 Task: Compose an email with the signature Hayden King with the subject Confirmation of an appointment and the message Please confirm if the revised budget is acceptable. from softage.8@softage.net to softage.5@softage.net Select the bulleted list and change the font typography to strikethroughSelect the bulleted list and remove the font typography strikethrough Send the email. Finally, move the email from Sent Items to the label Swimming
Action: Mouse moved to (1307, 78)
Screenshot: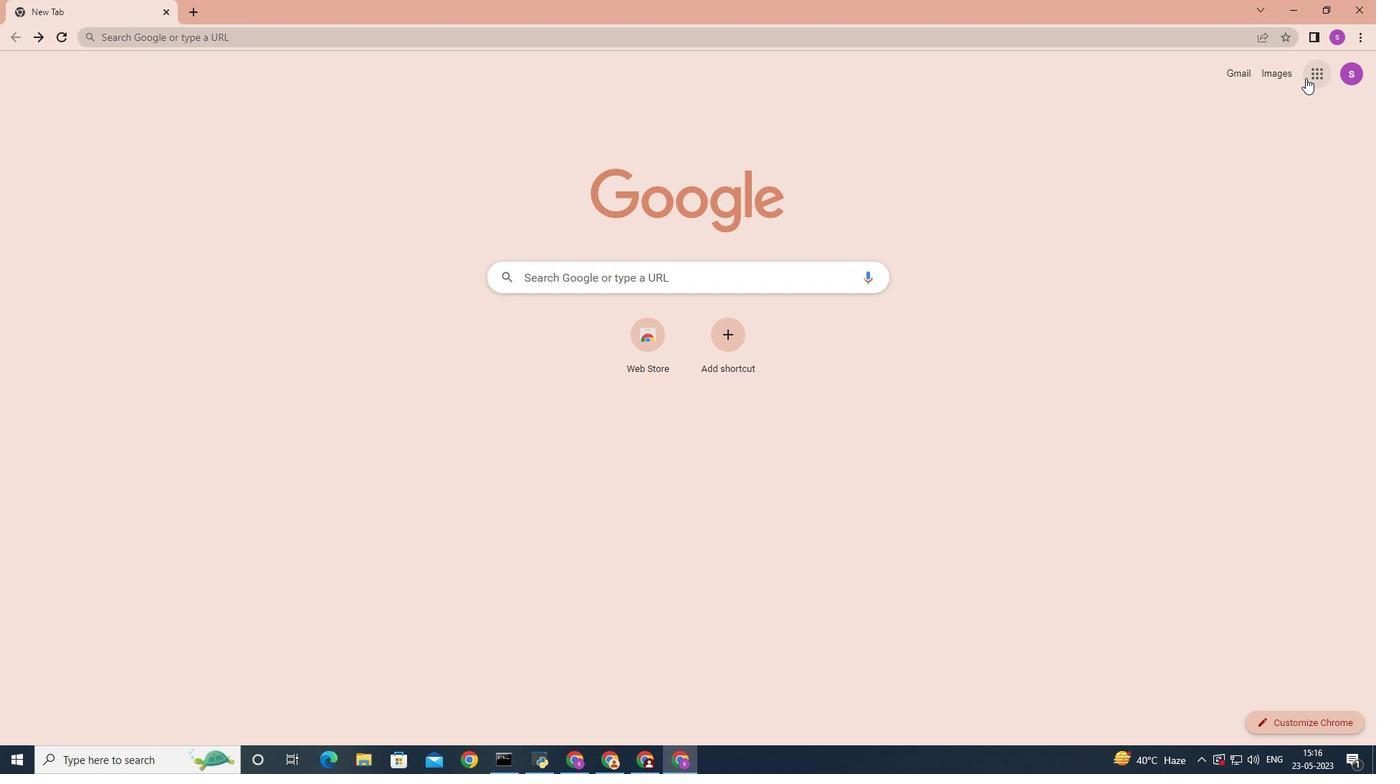 
Action: Mouse pressed left at (1307, 78)
Screenshot: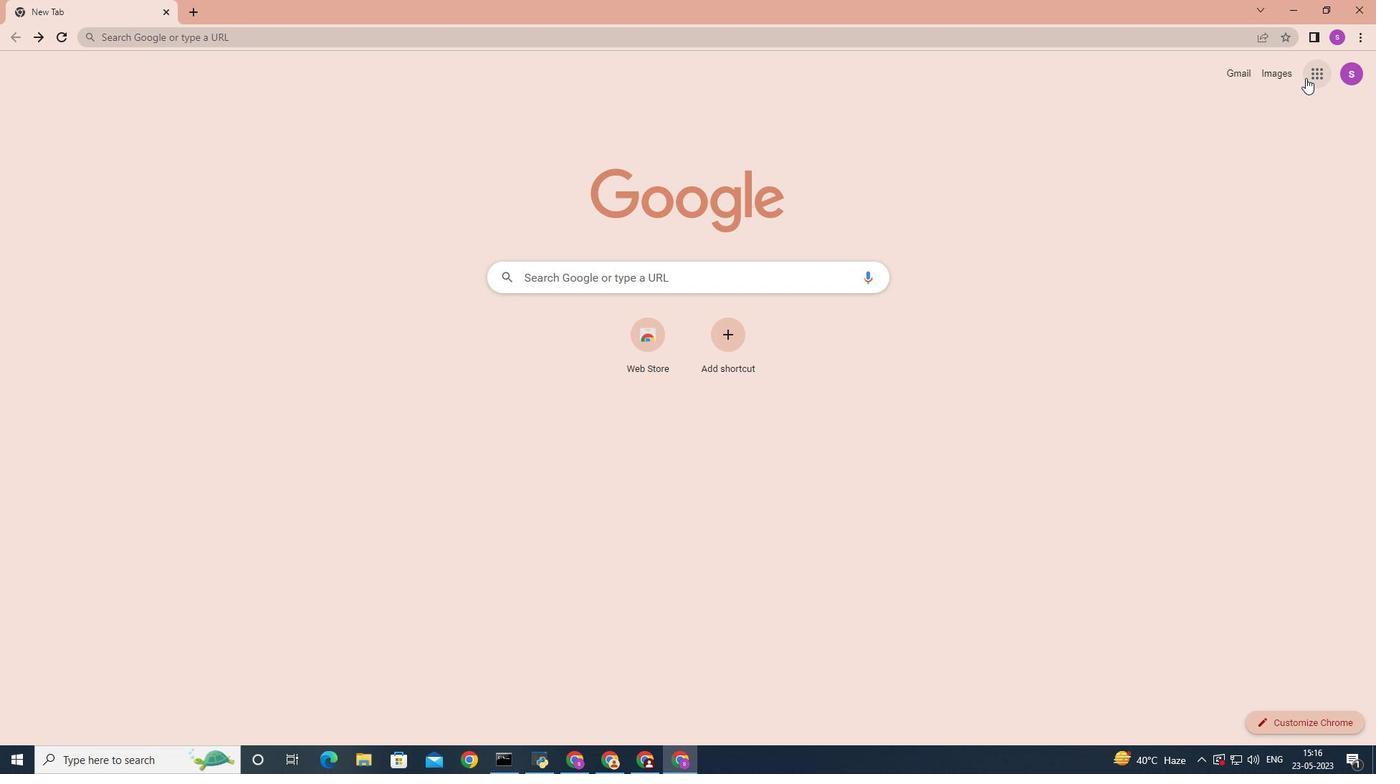 
Action: Mouse moved to (1258, 152)
Screenshot: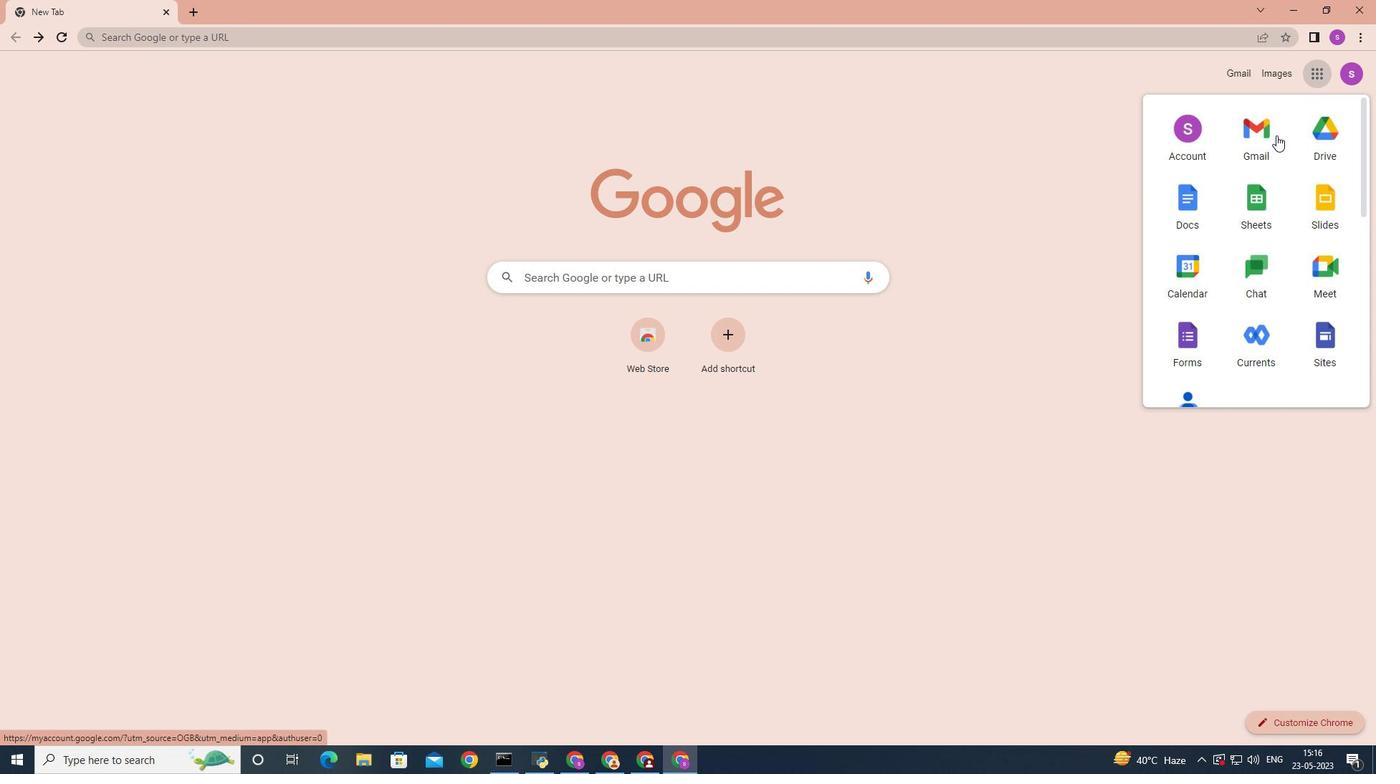 
Action: Mouse pressed left at (1258, 152)
Screenshot: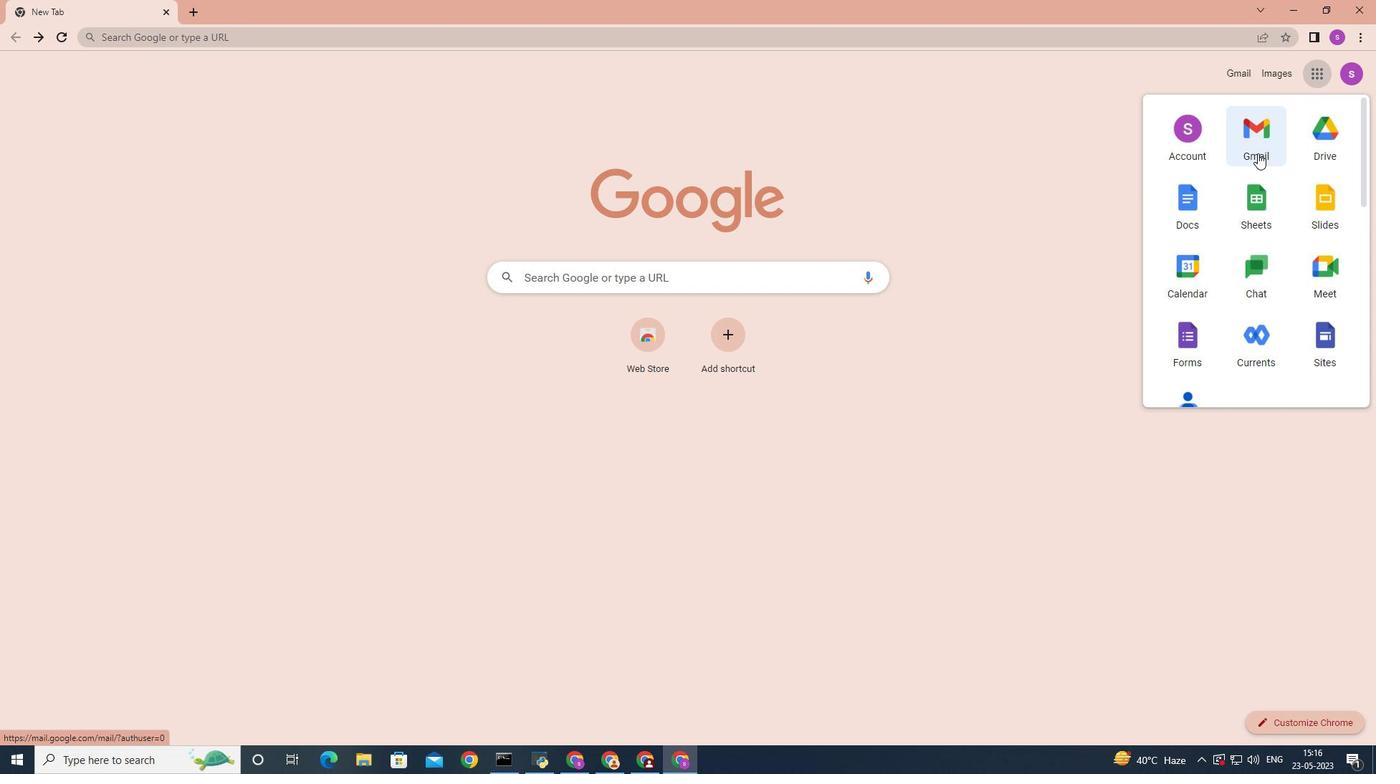 
Action: Mouse moved to (1211, 73)
Screenshot: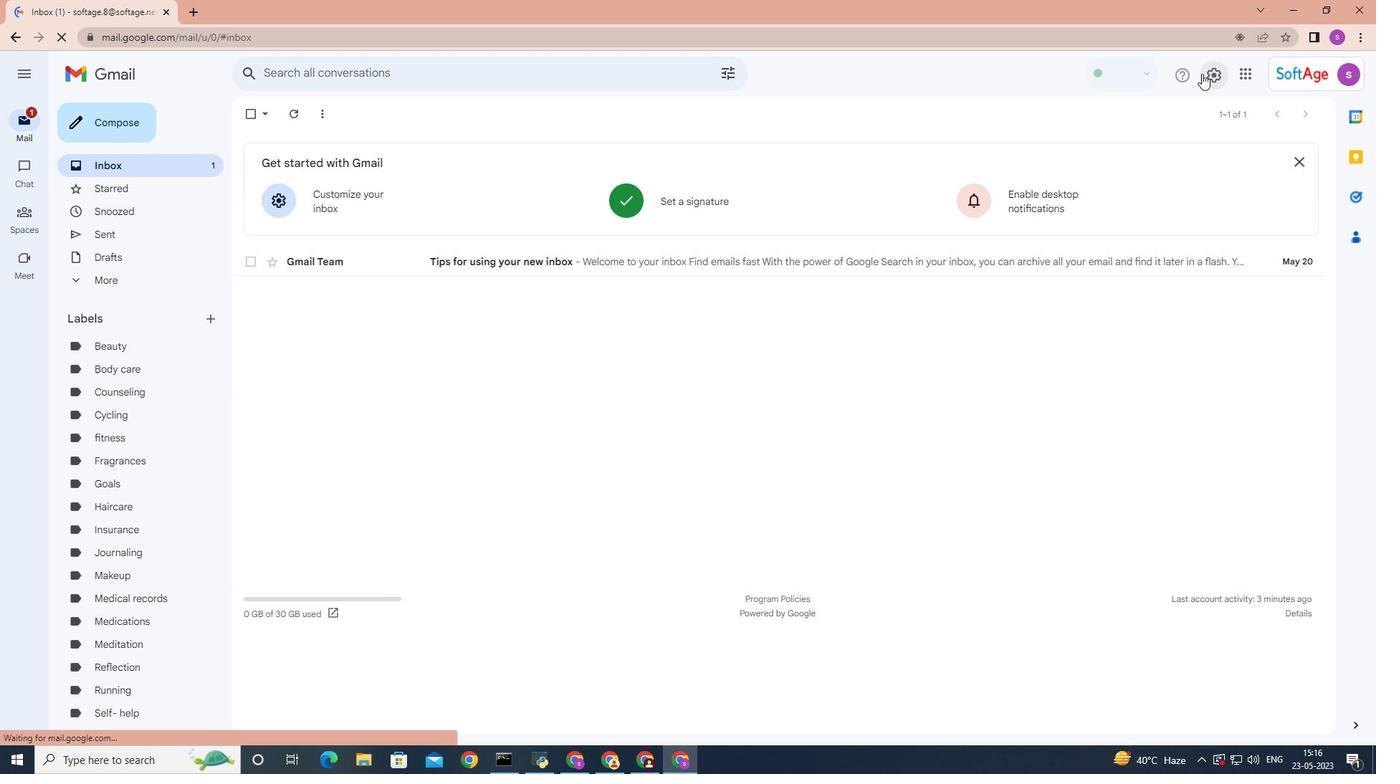 
Action: Mouse pressed left at (1211, 73)
Screenshot: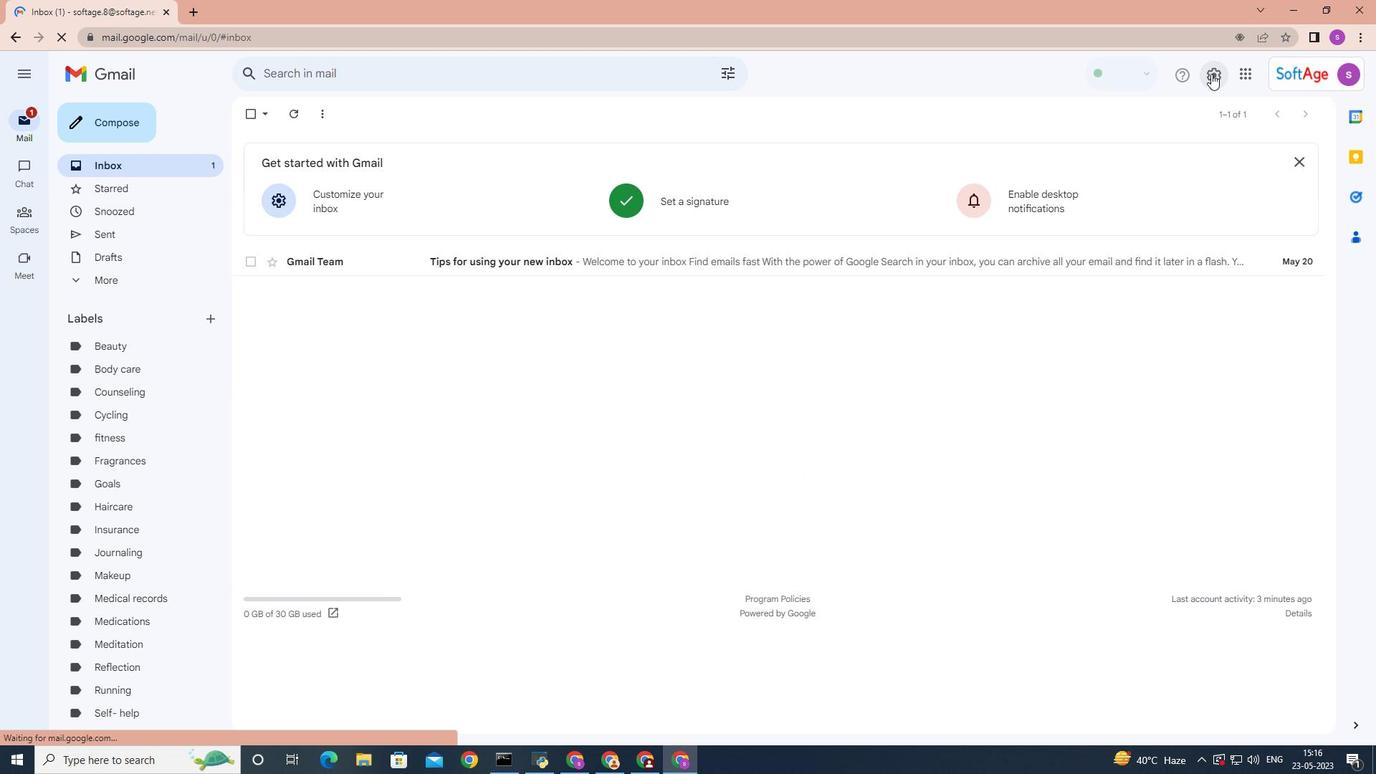 
Action: Mouse moved to (1234, 143)
Screenshot: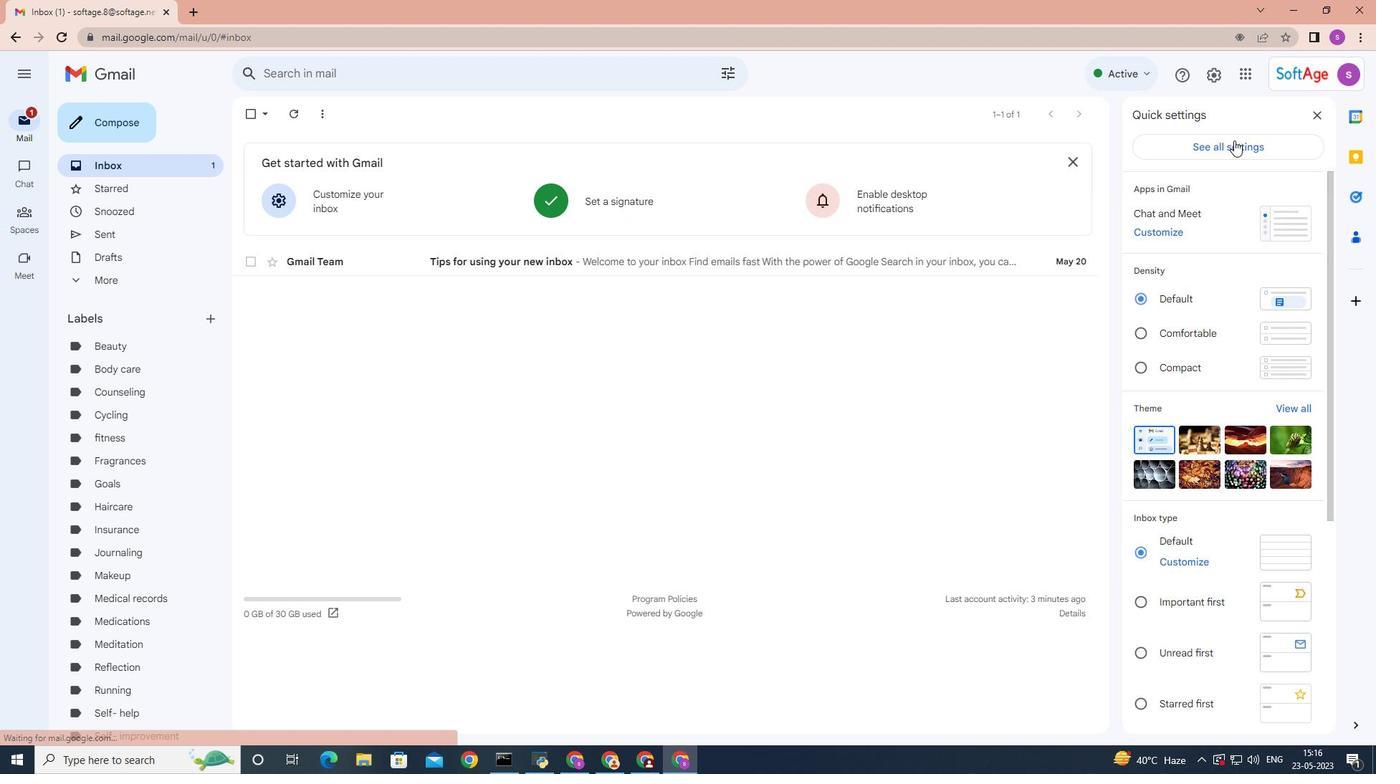 
Action: Mouse pressed left at (1234, 143)
Screenshot: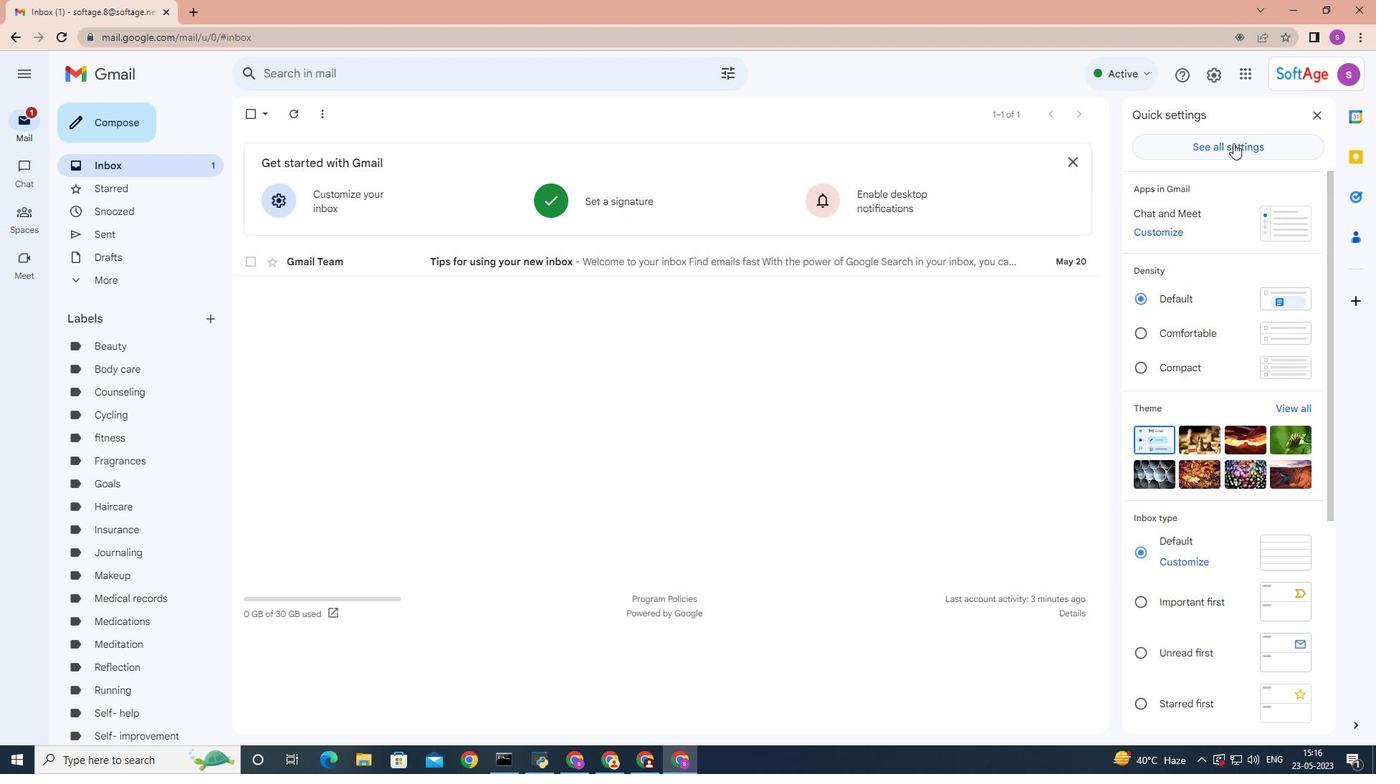 
Action: Mouse moved to (852, 322)
Screenshot: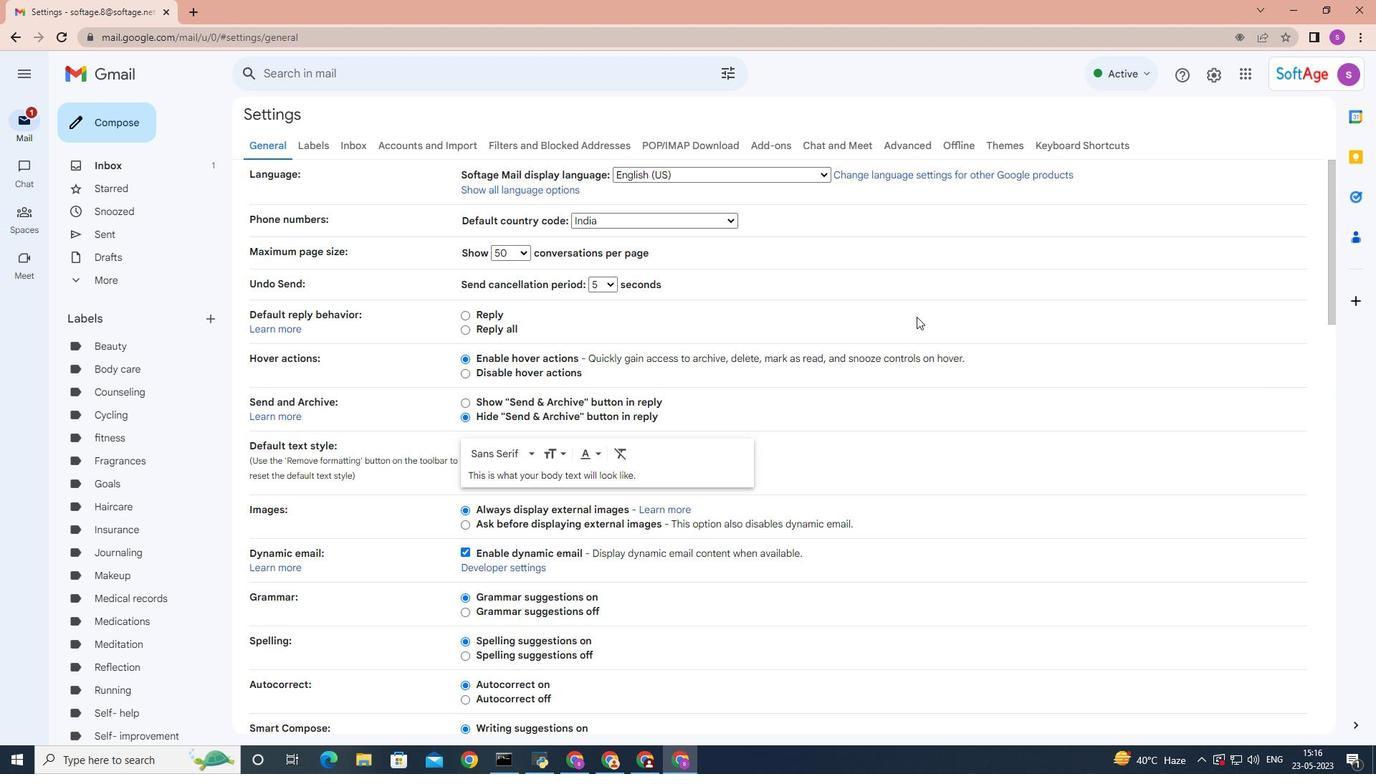 
Action: Mouse scrolled (852, 321) with delta (0, 0)
Screenshot: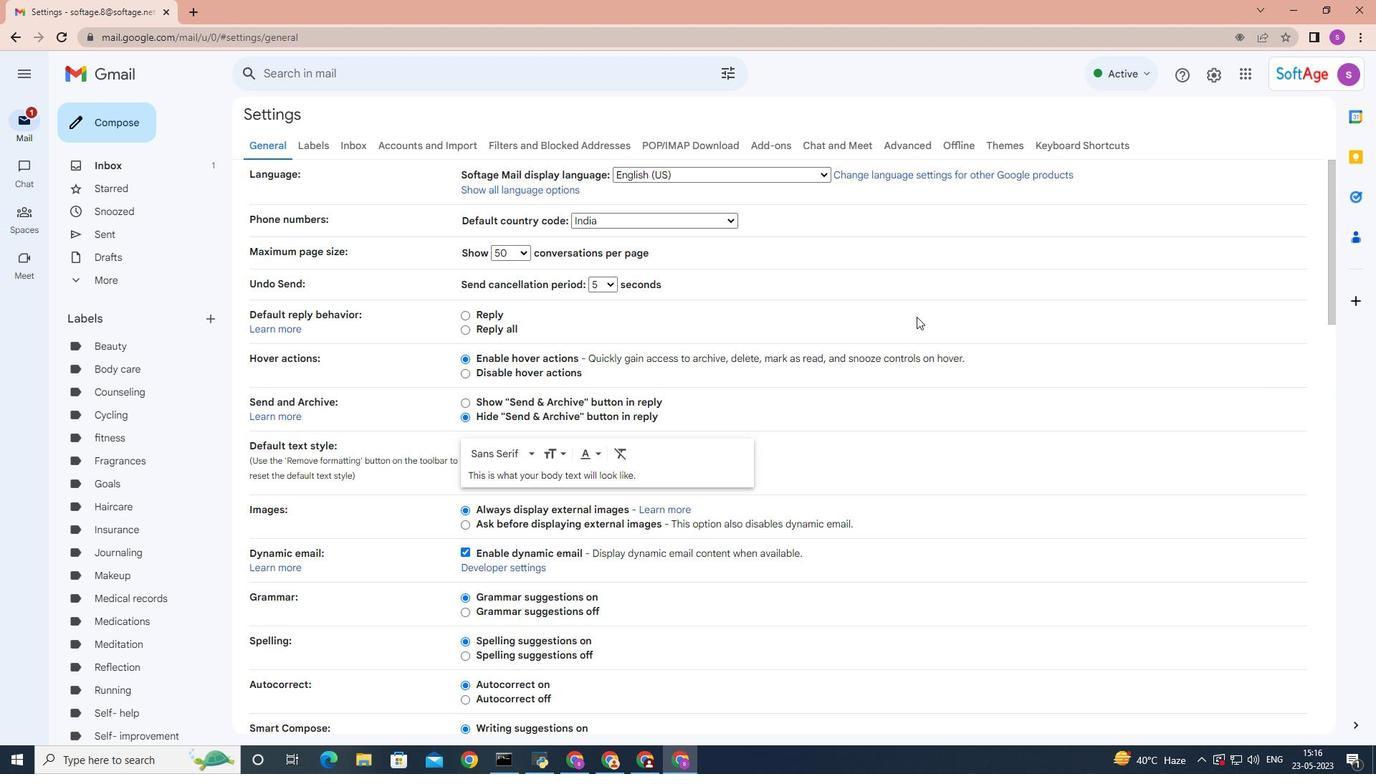 
Action: Mouse moved to (852, 322)
Screenshot: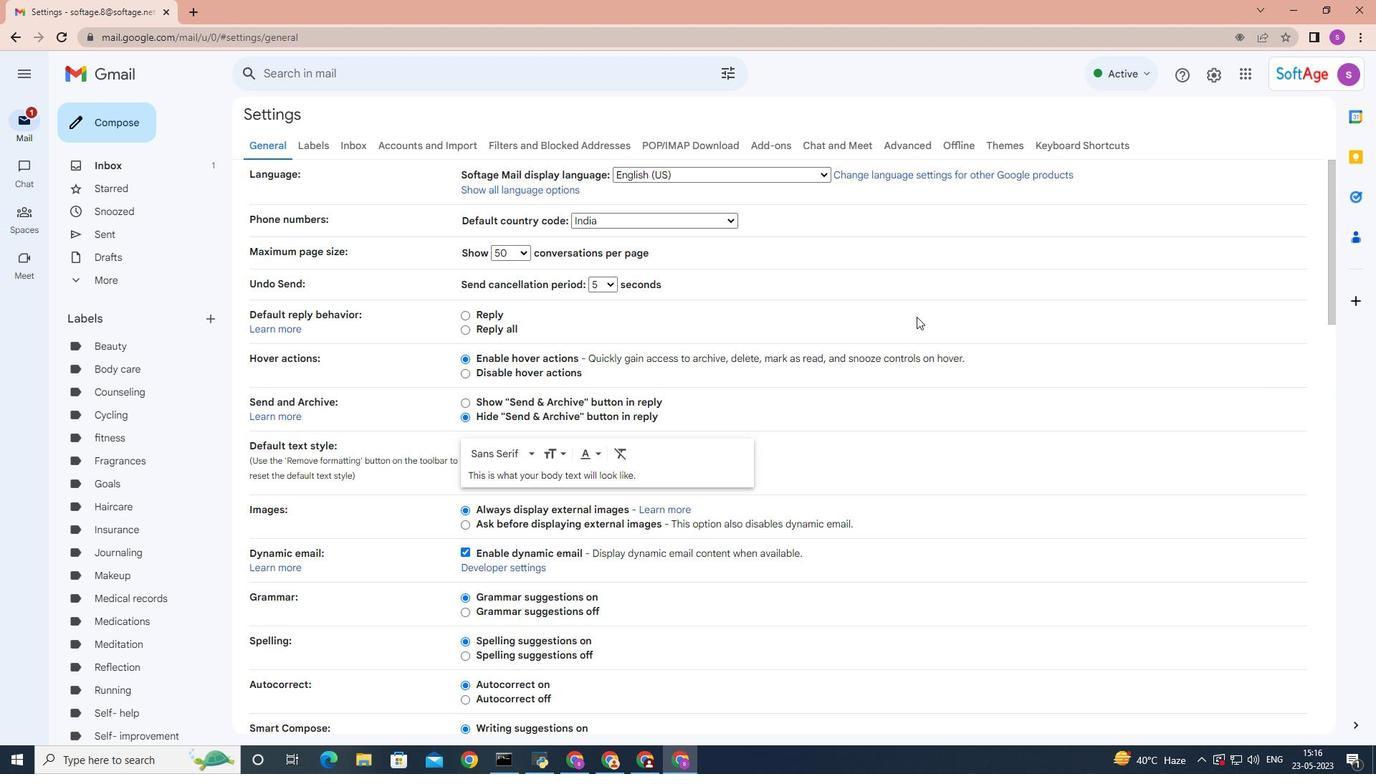 
Action: Mouse scrolled (852, 321) with delta (0, 0)
Screenshot: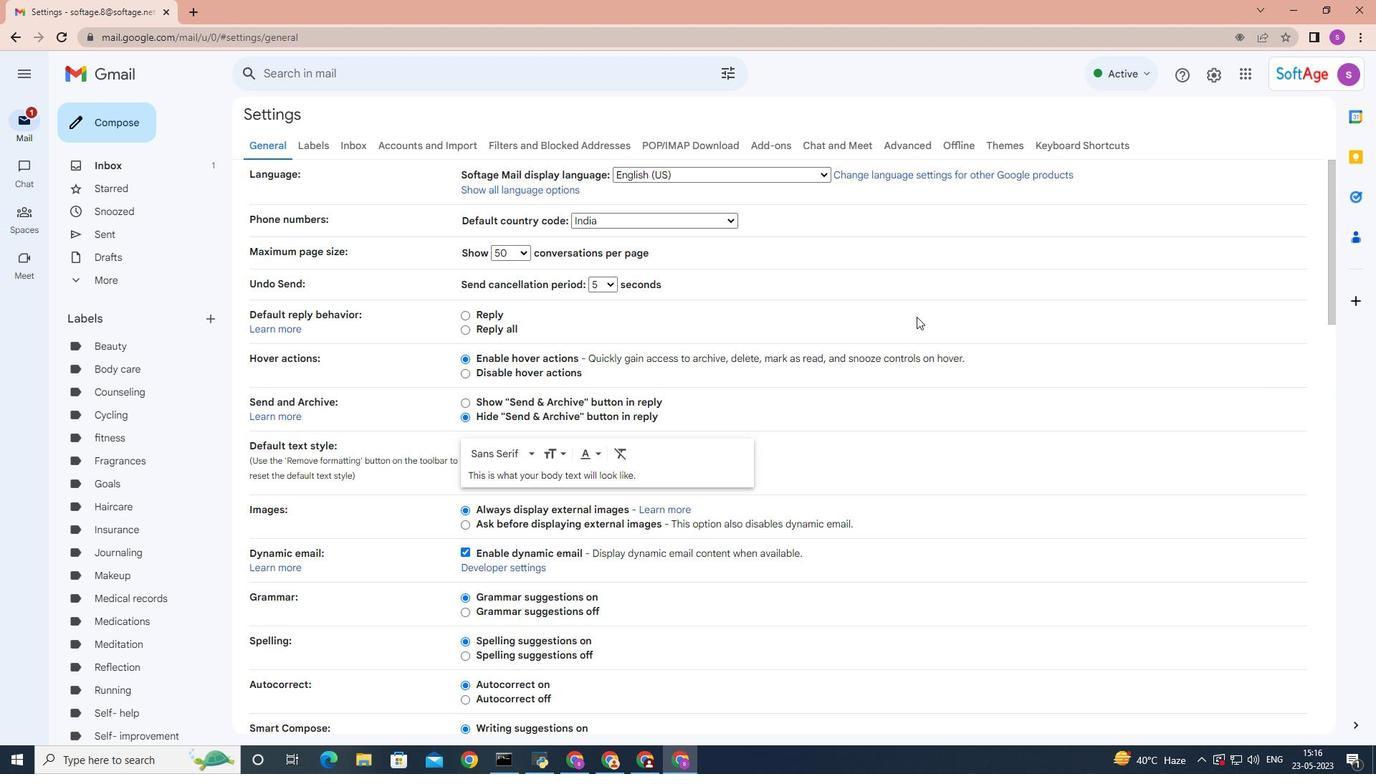 
Action: Mouse moved to (851, 322)
Screenshot: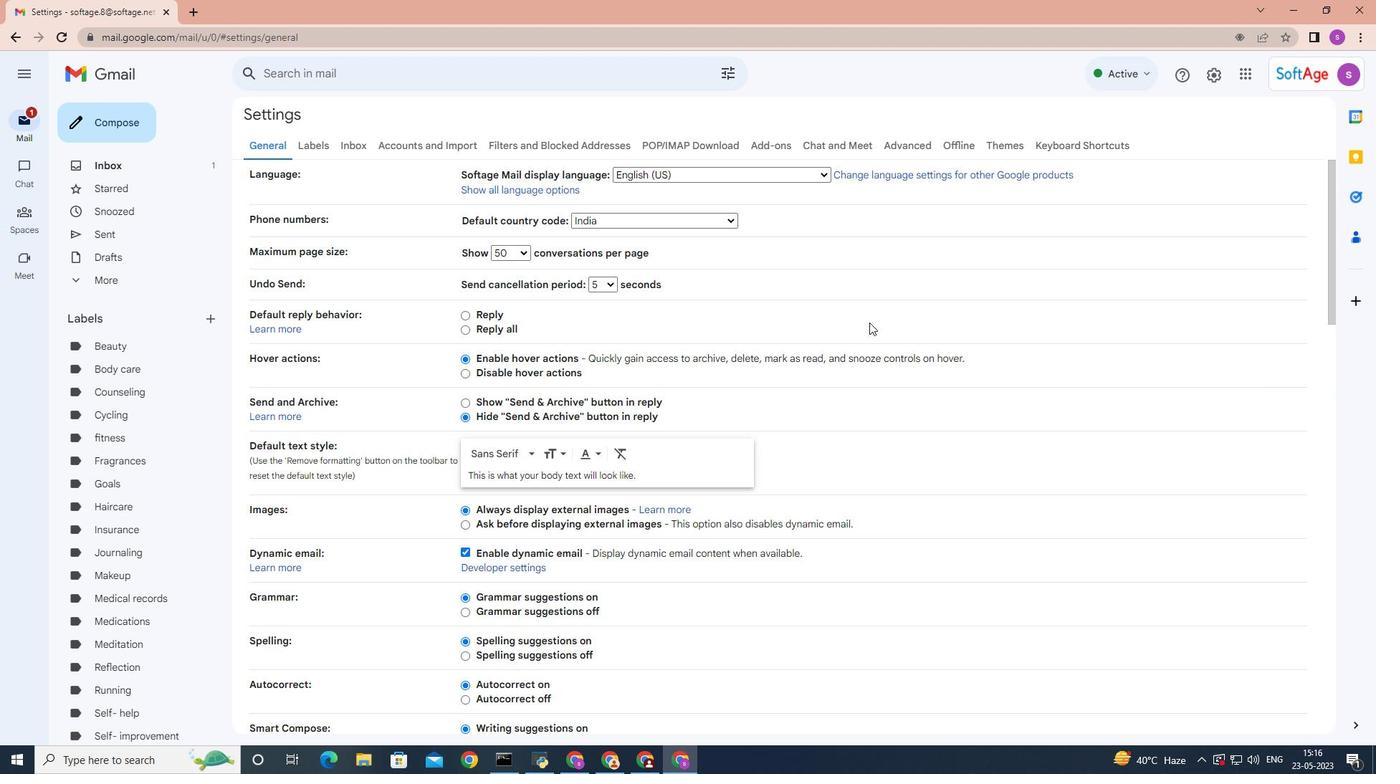 
Action: Mouse scrolled (851, 321) with delta (0, 0)
Screenshot: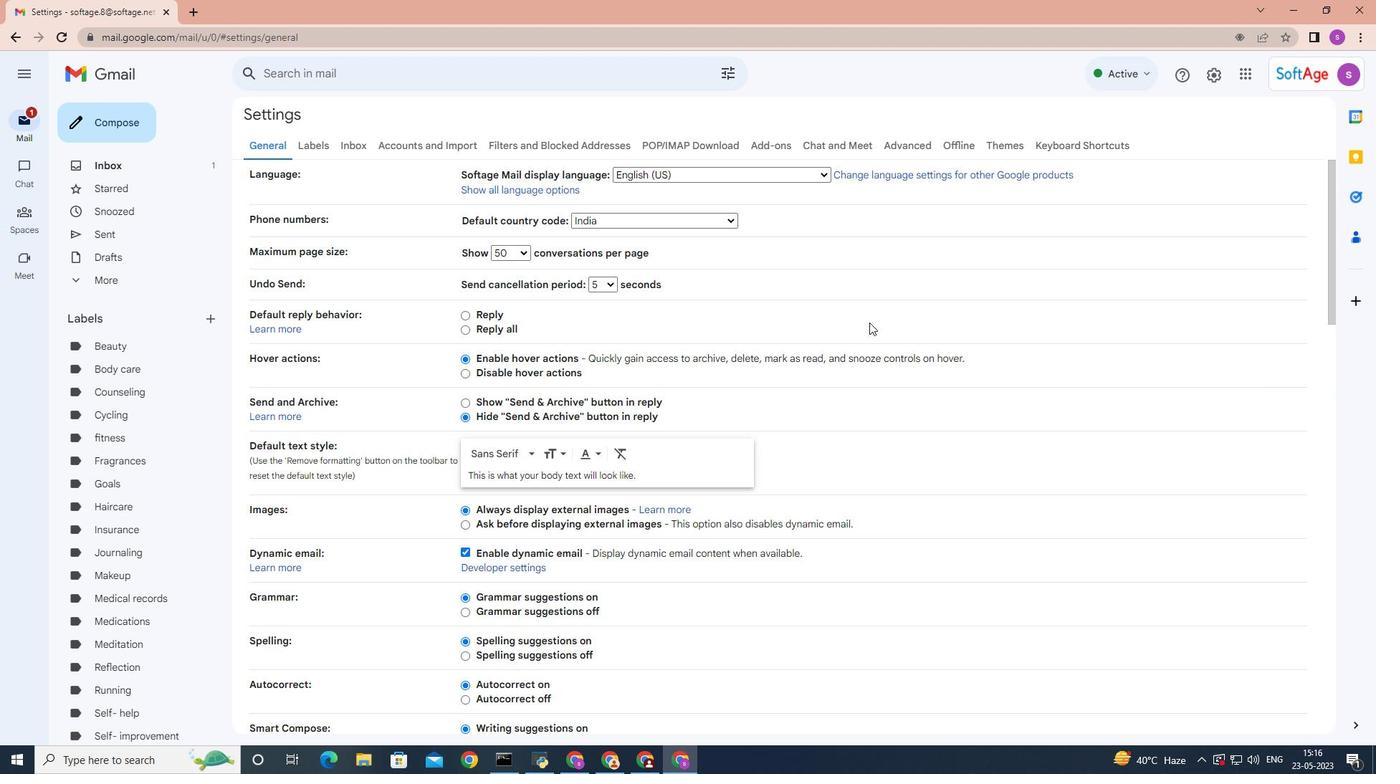 
Action: Mouse moved to (851, 322)
Screenshot: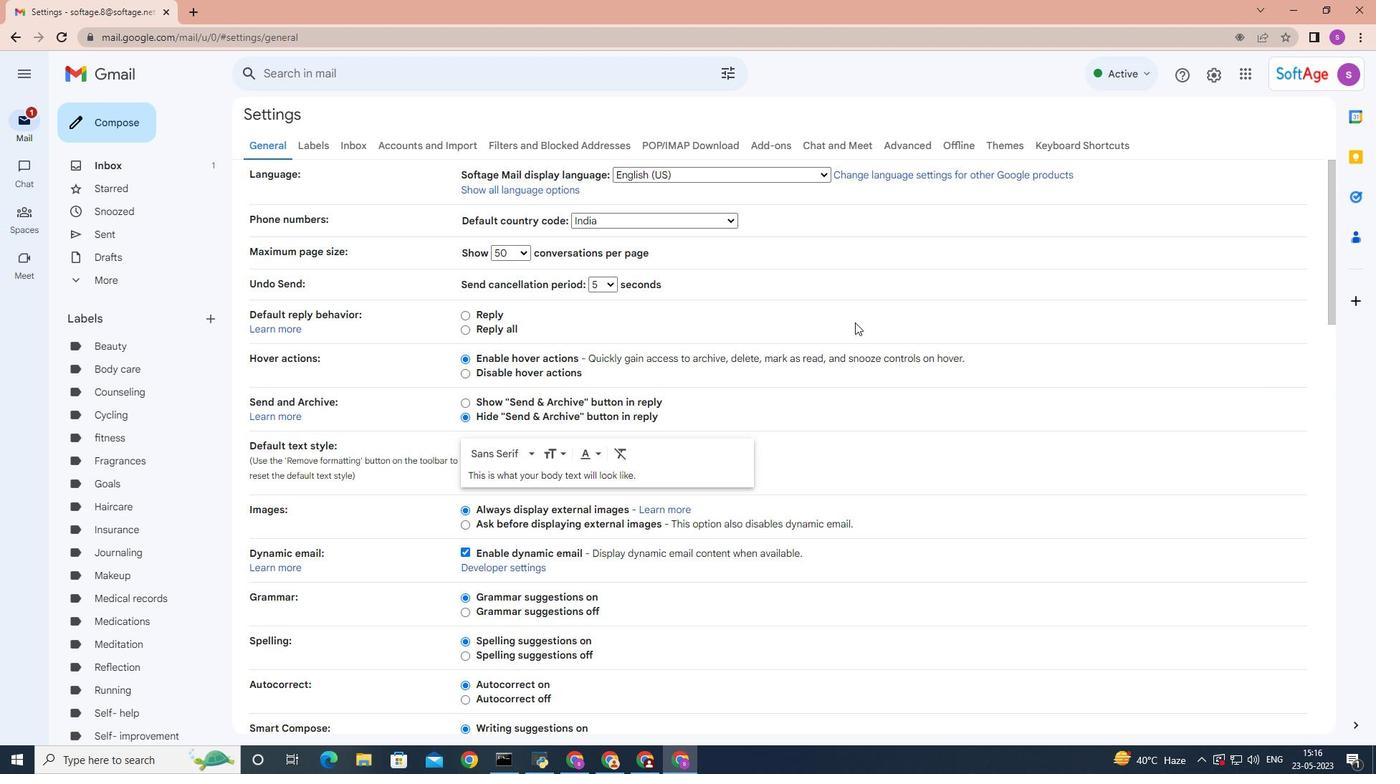 
Action: Mouse scrolled (851, 321) with delta (0, 0)
Screenshot: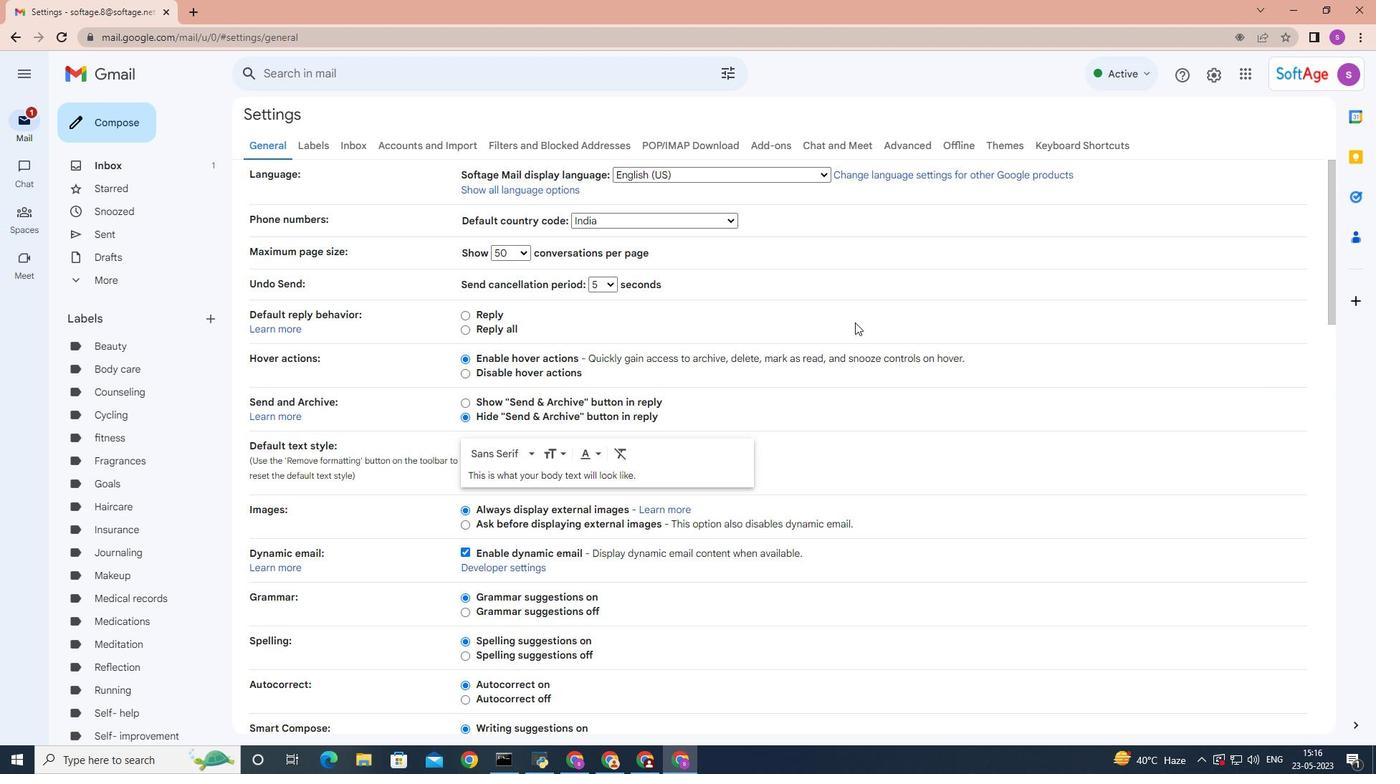 
Action: Mouse moved to (849, 322)
Screenshot: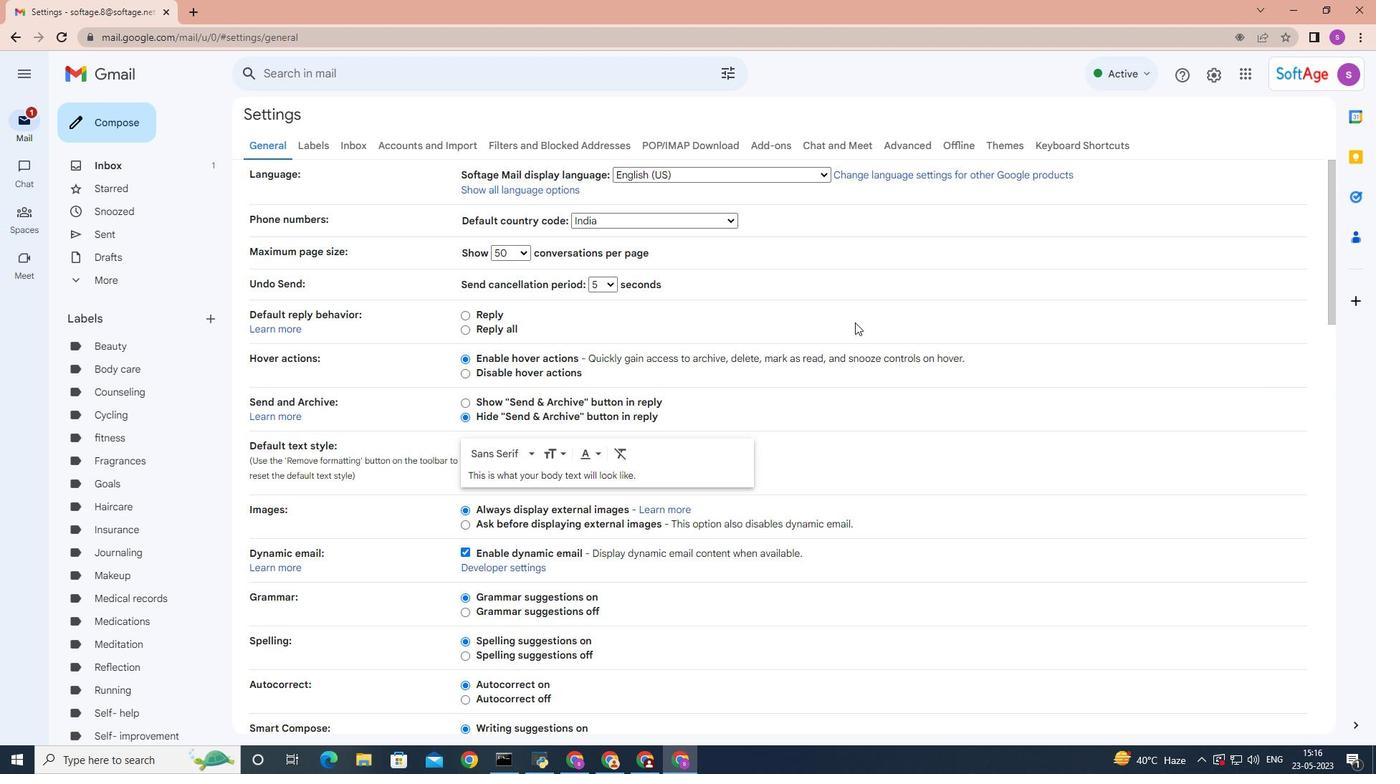
Action: Mouse scrolled (849, 321) with delta (0, 0)
Screenshot: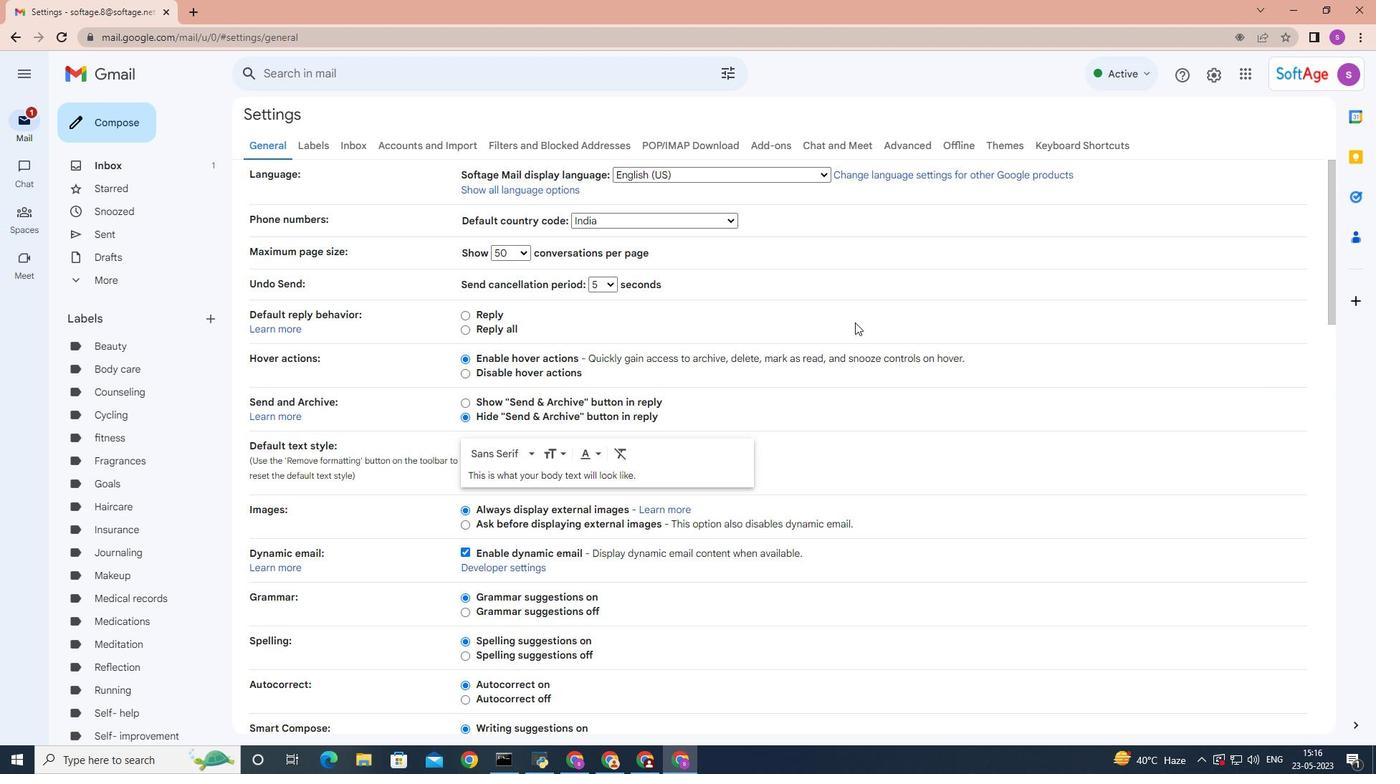 
Action: Mouse moved to (845, 318)
Screenshot: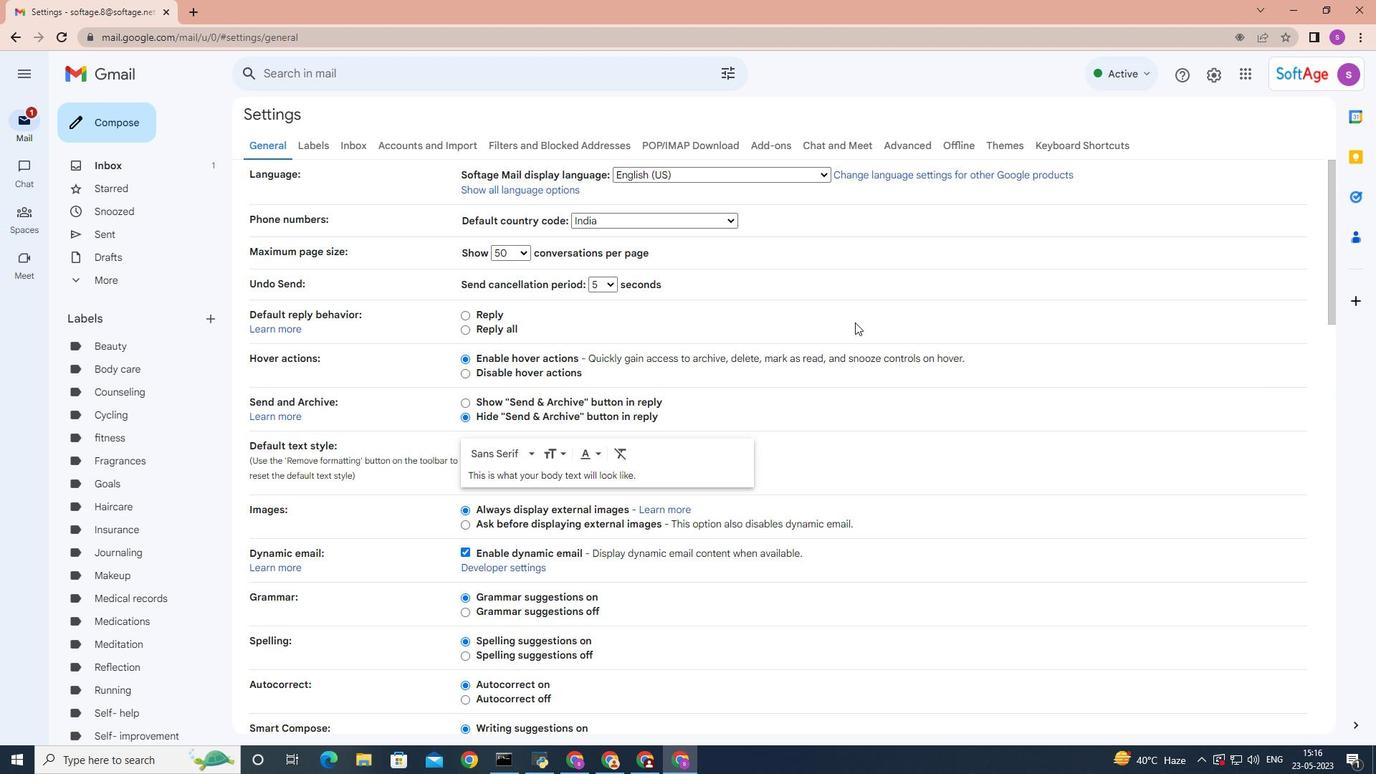 
Action: Mouse scrolled (845, 317) with delta (0, 0)
Screenshot: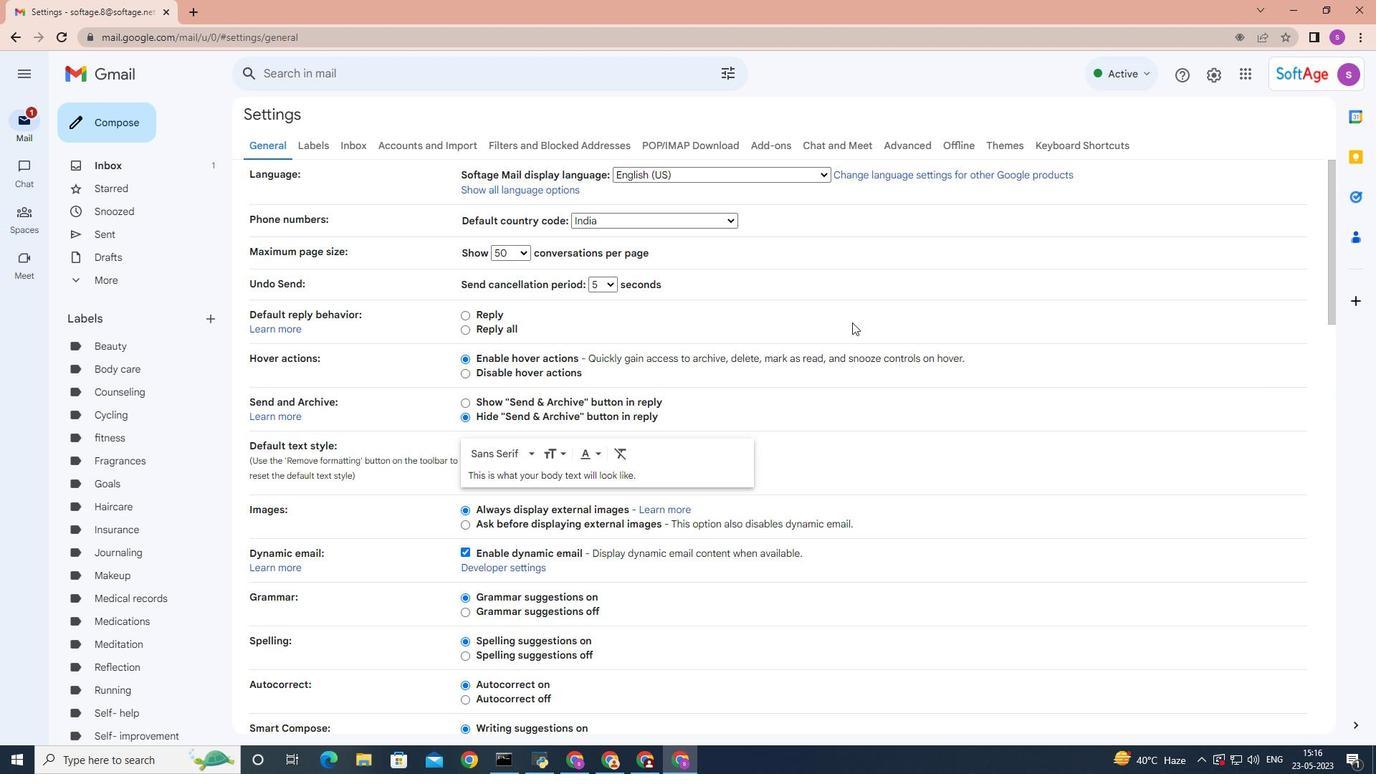 
Action: Mouse moved to (830, 309)
Screenshot: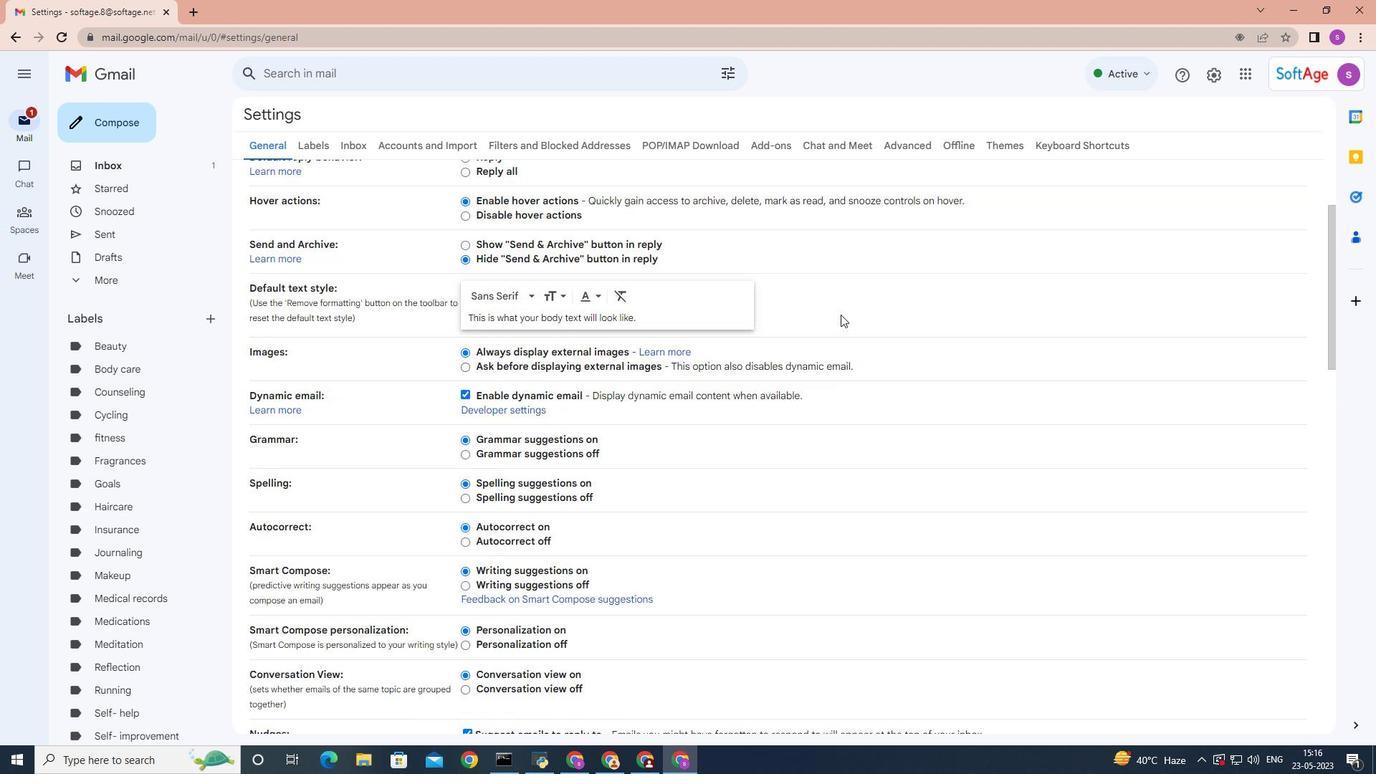 
Action: Mouse scrolled (830, 308) with delta (0, 0)
Screenshot: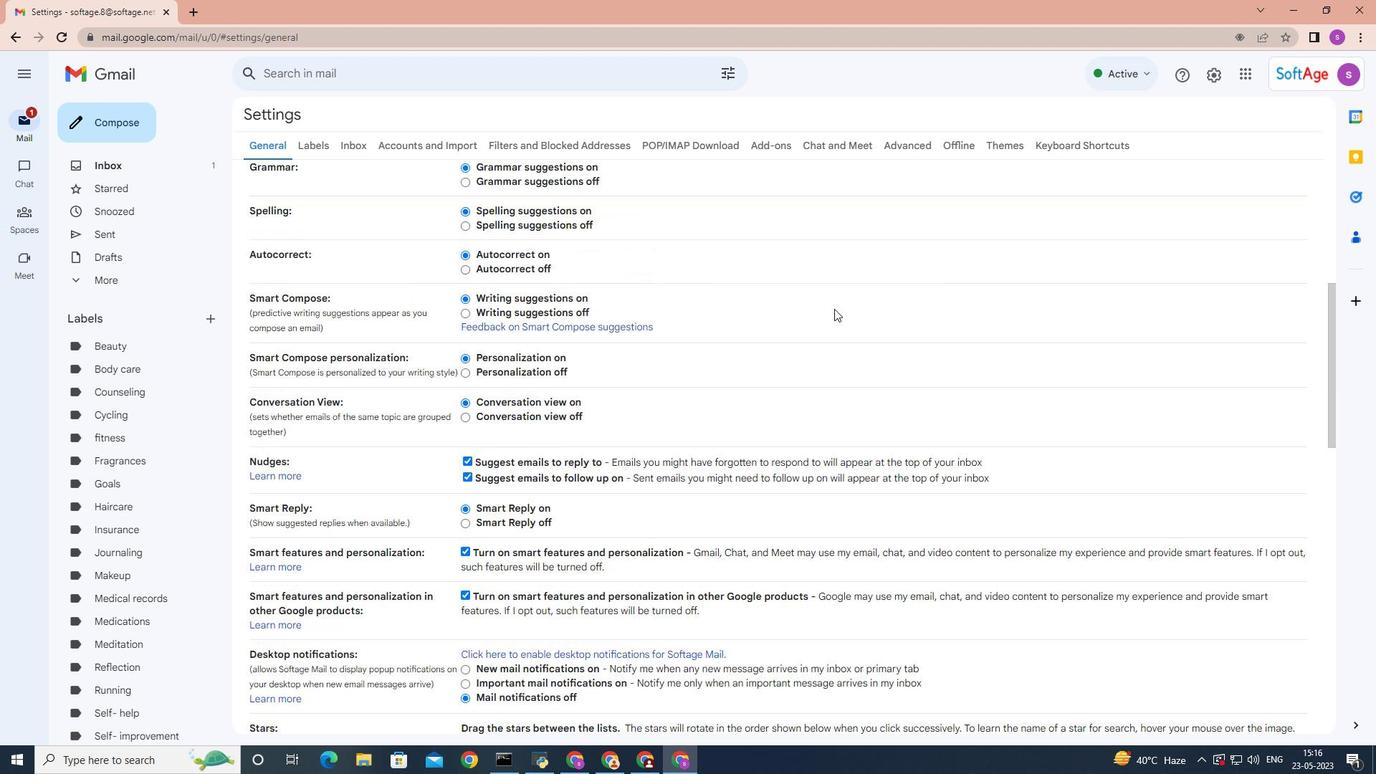
Action: Mouse scrolled (830, 308) with delta (0, 0)
Screenshot: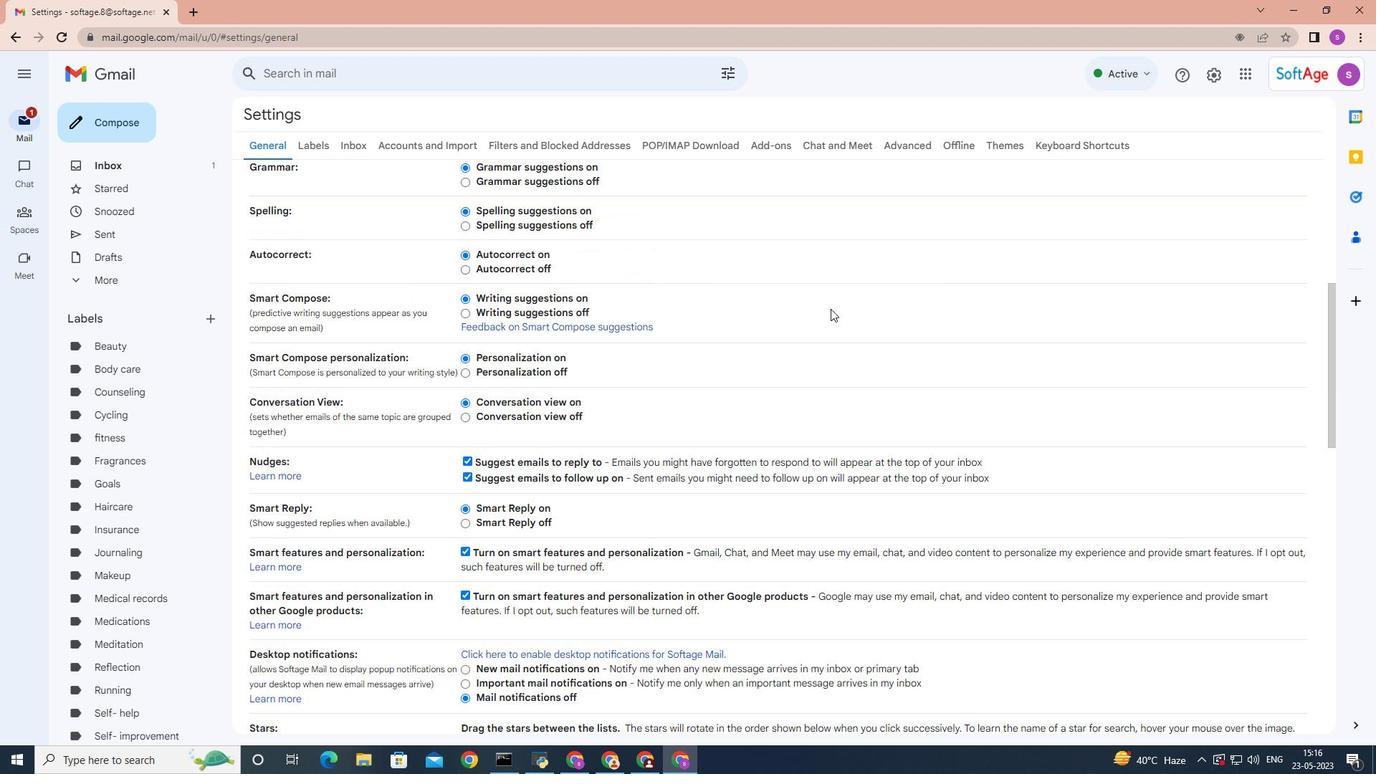
Action: Mouse scrolled (830, 308) with delta (0, 0)
Screenshot: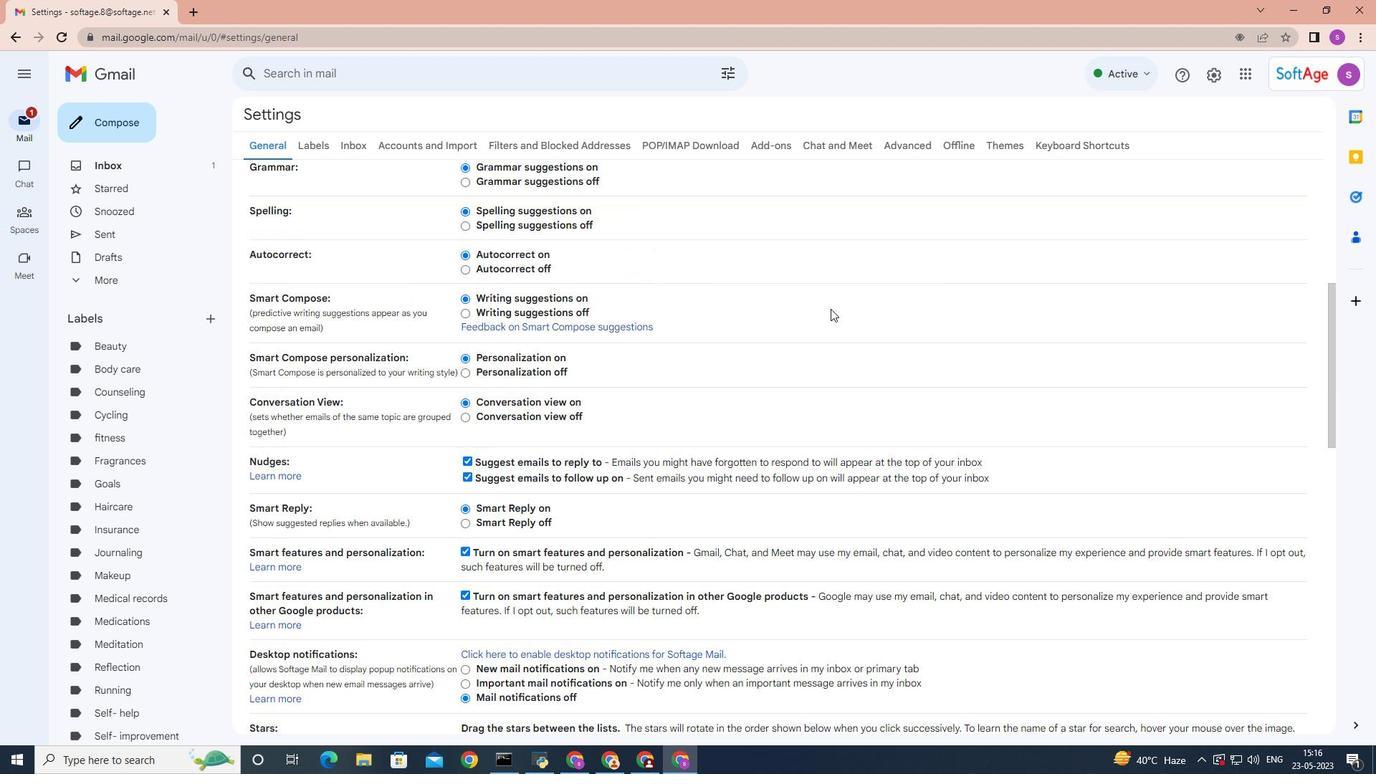 
Action: Mouse scrolled (830, 308) with delta (0, 0)
Screenshot: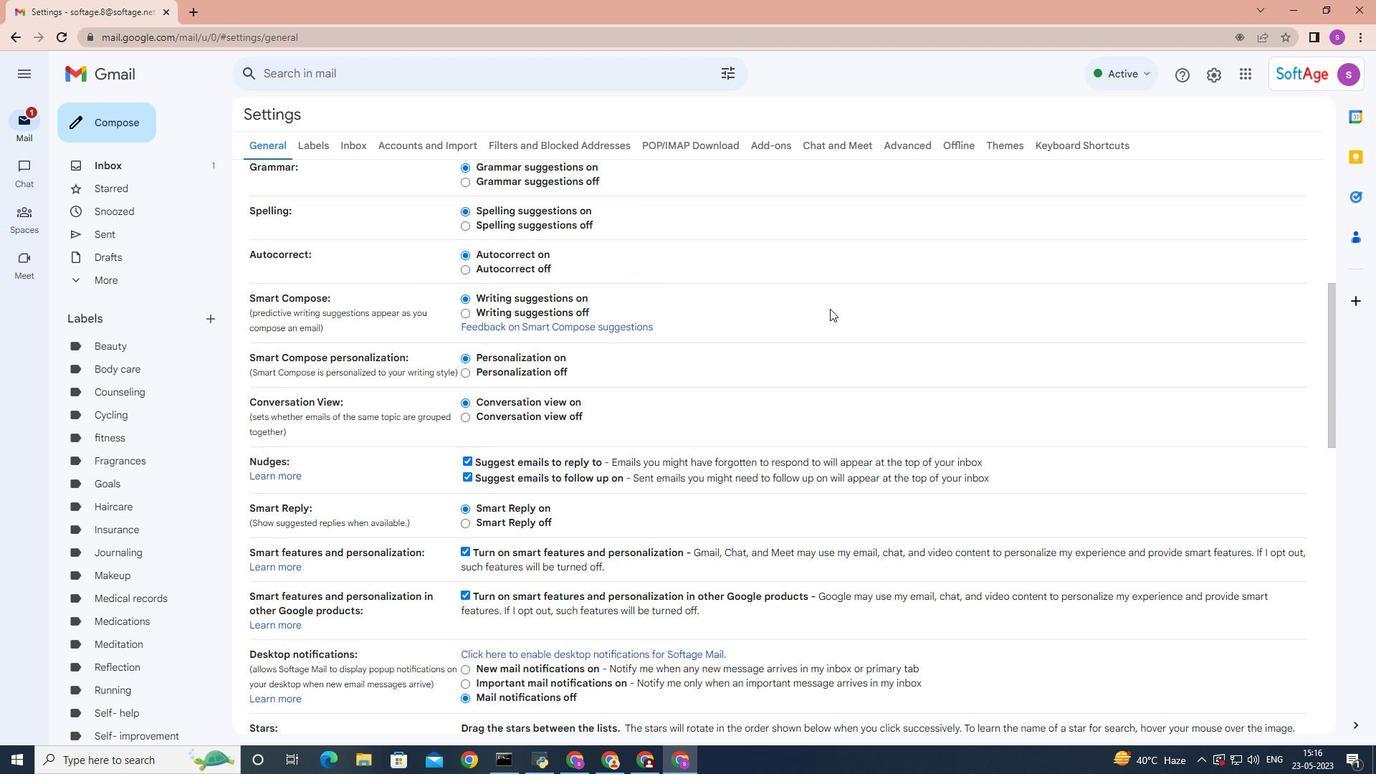 
Action: Mouse scrolled (830, 308) with delta (0, 0)
Screenshot: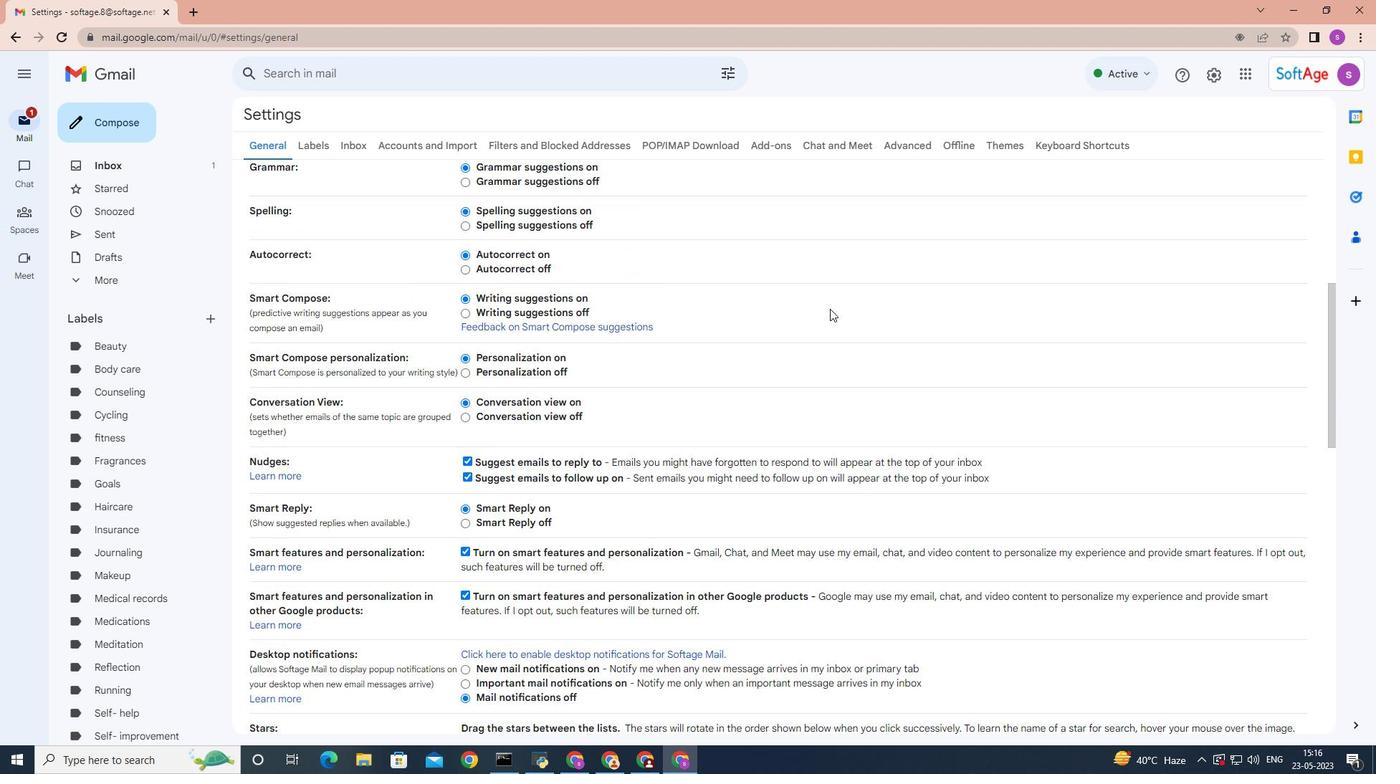 
Action: Mouse scrolled (830, 308) with delta (0, 0)
Screenshot: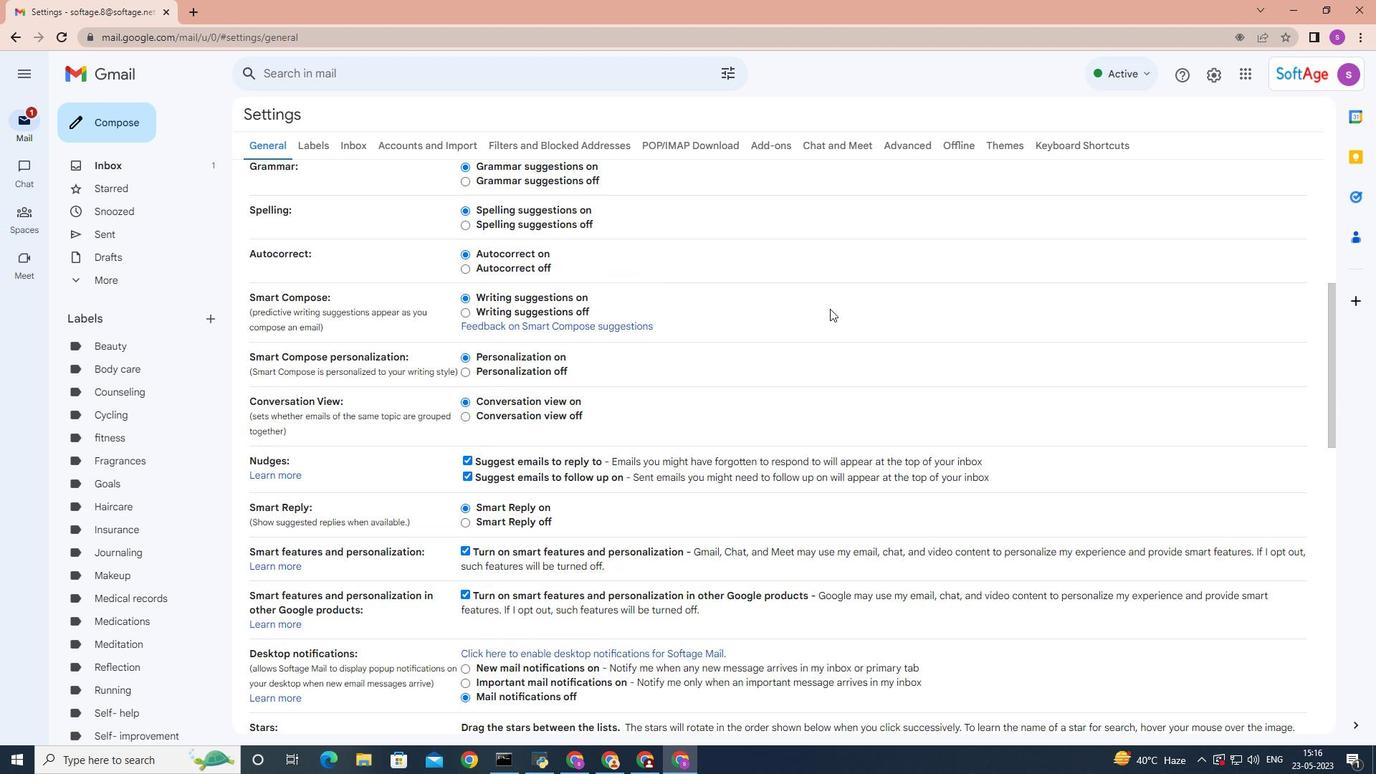 
Action: Mouse moved to (826, 306)
Screenshot: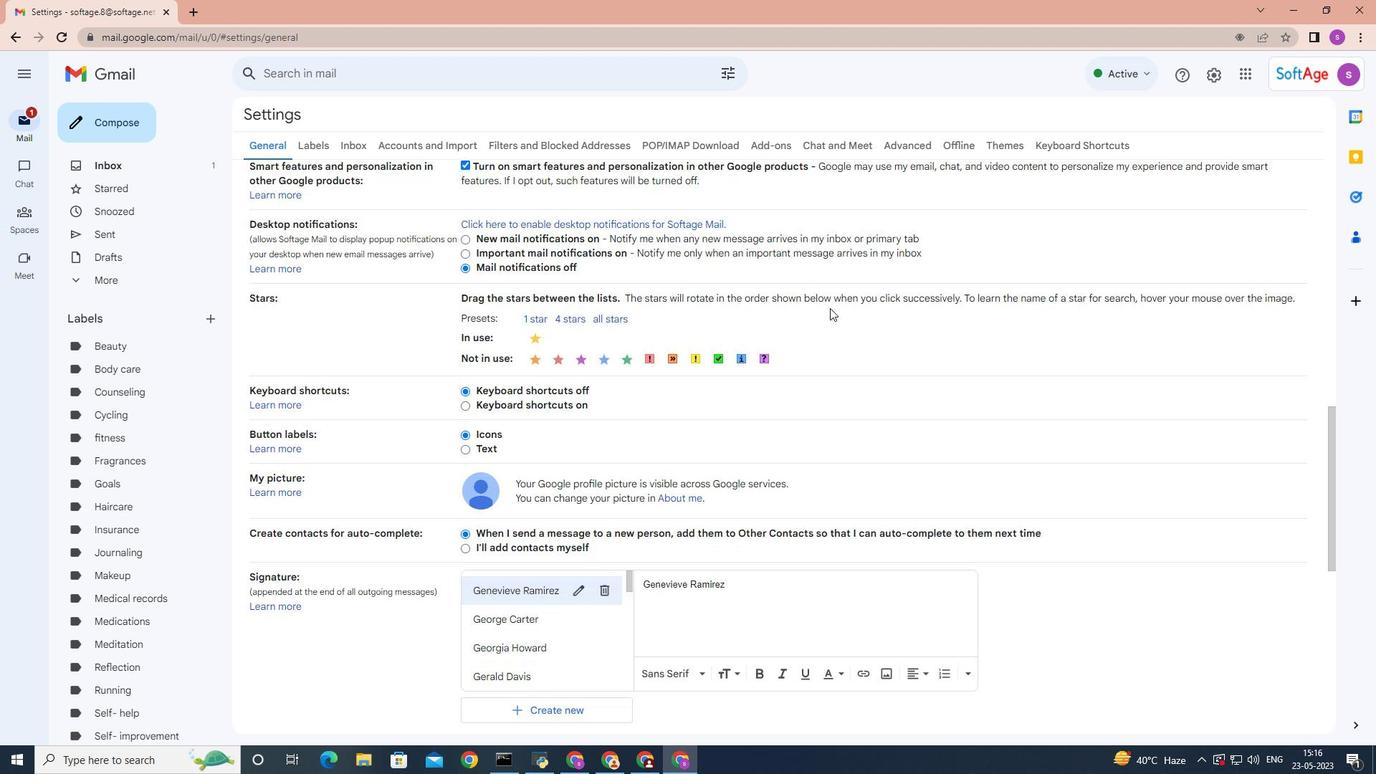 
Action: Mouse scrolled (826, 306) with delta (0, 0)
Screenshot: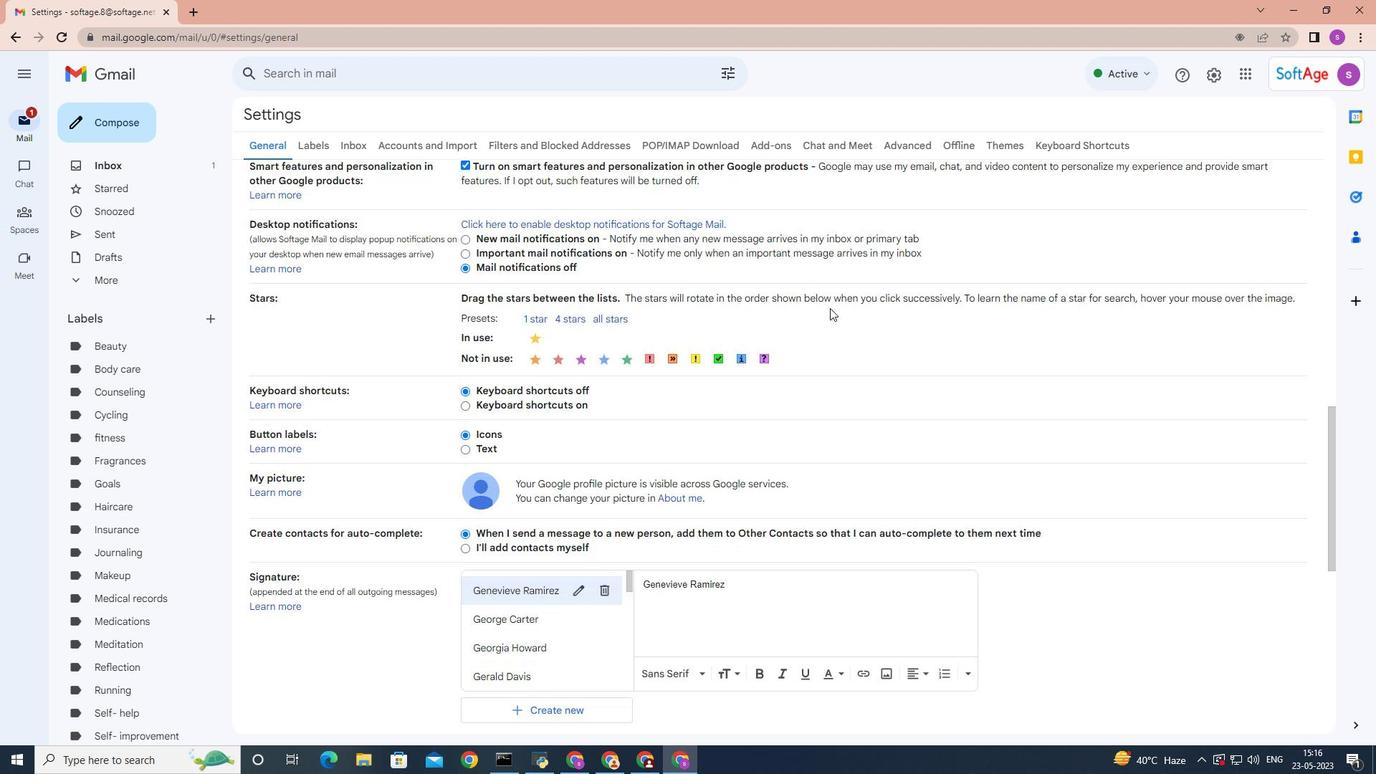 
Action: Mouse scrolled (826, 306) with delta (0, 0)
Screenshot: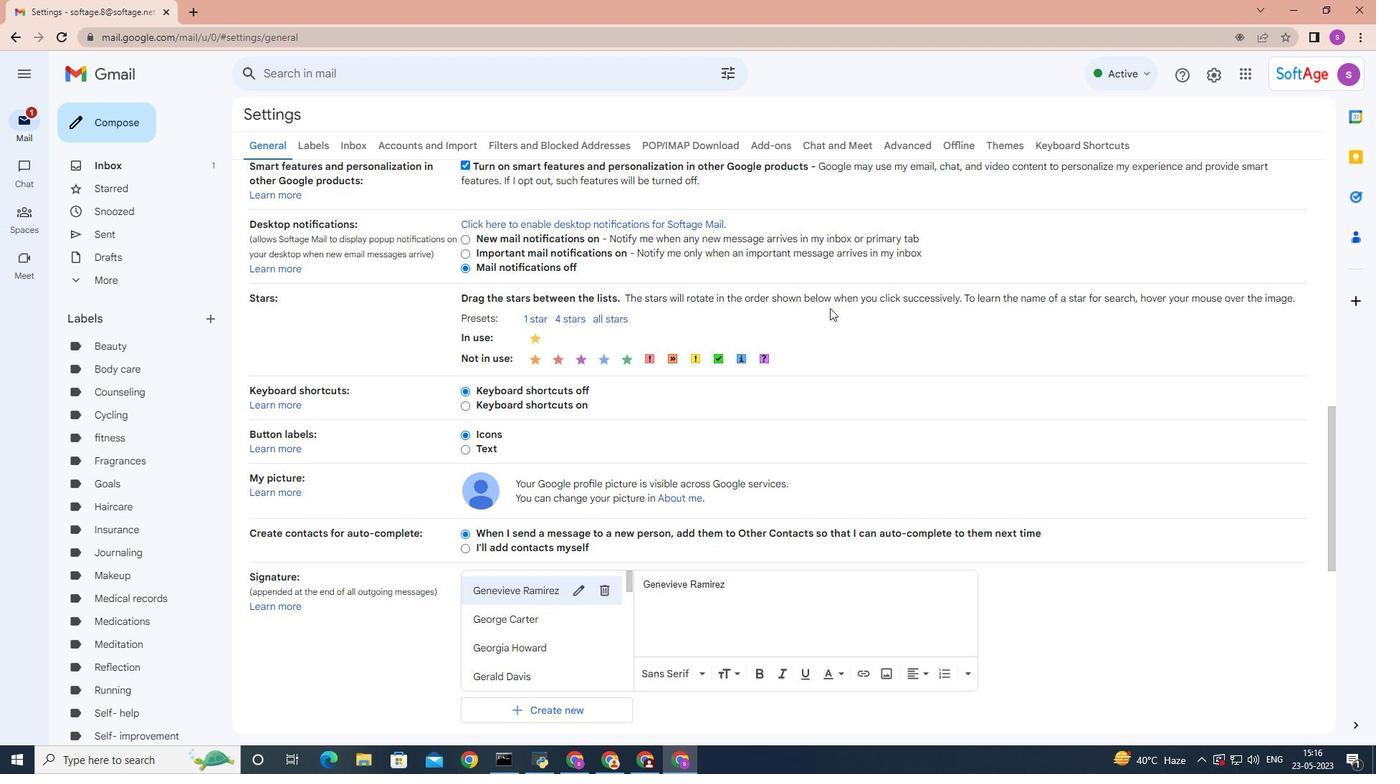 
Action: Mouse scrolled (826, 306) with delta (0, 0)
Screenshot: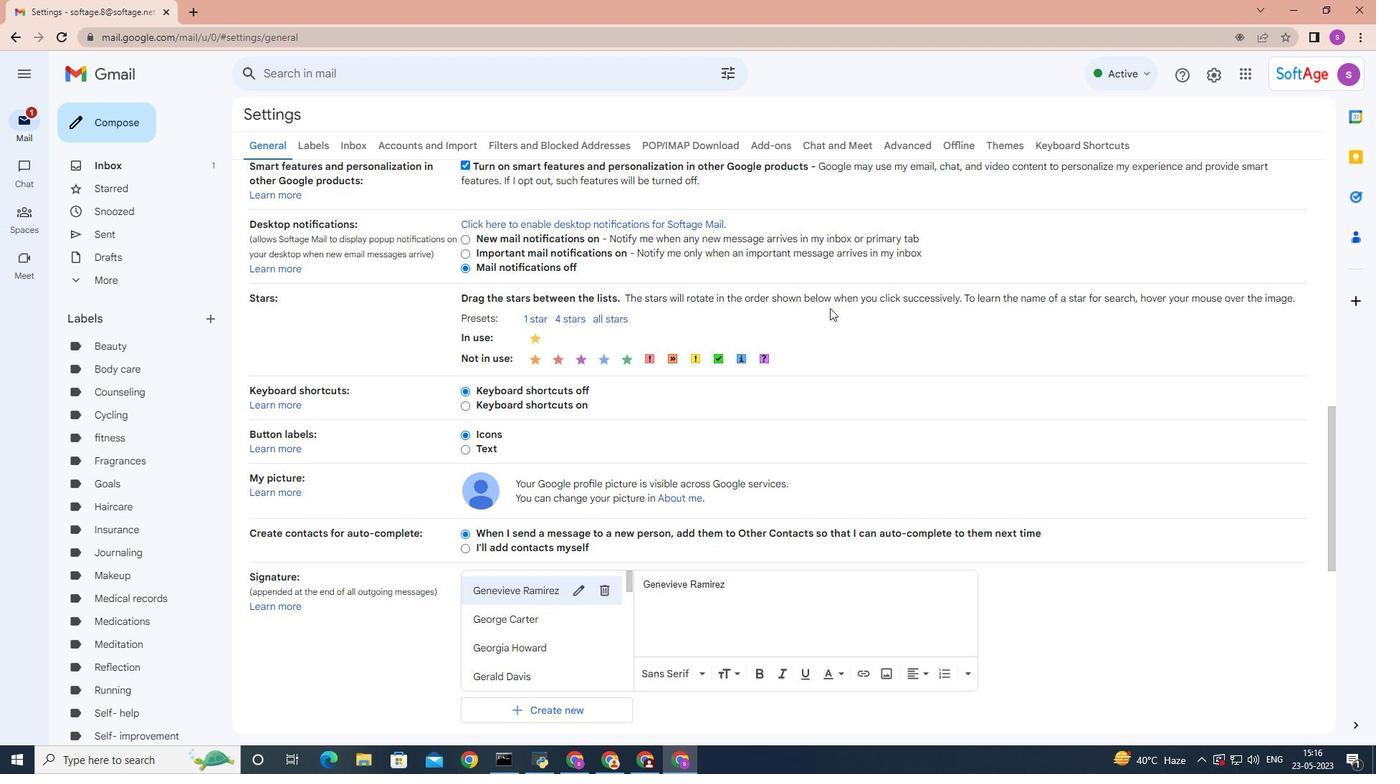 
Action: Mouse scrolled (826, 306) with delta (0, 0)
Screenshot: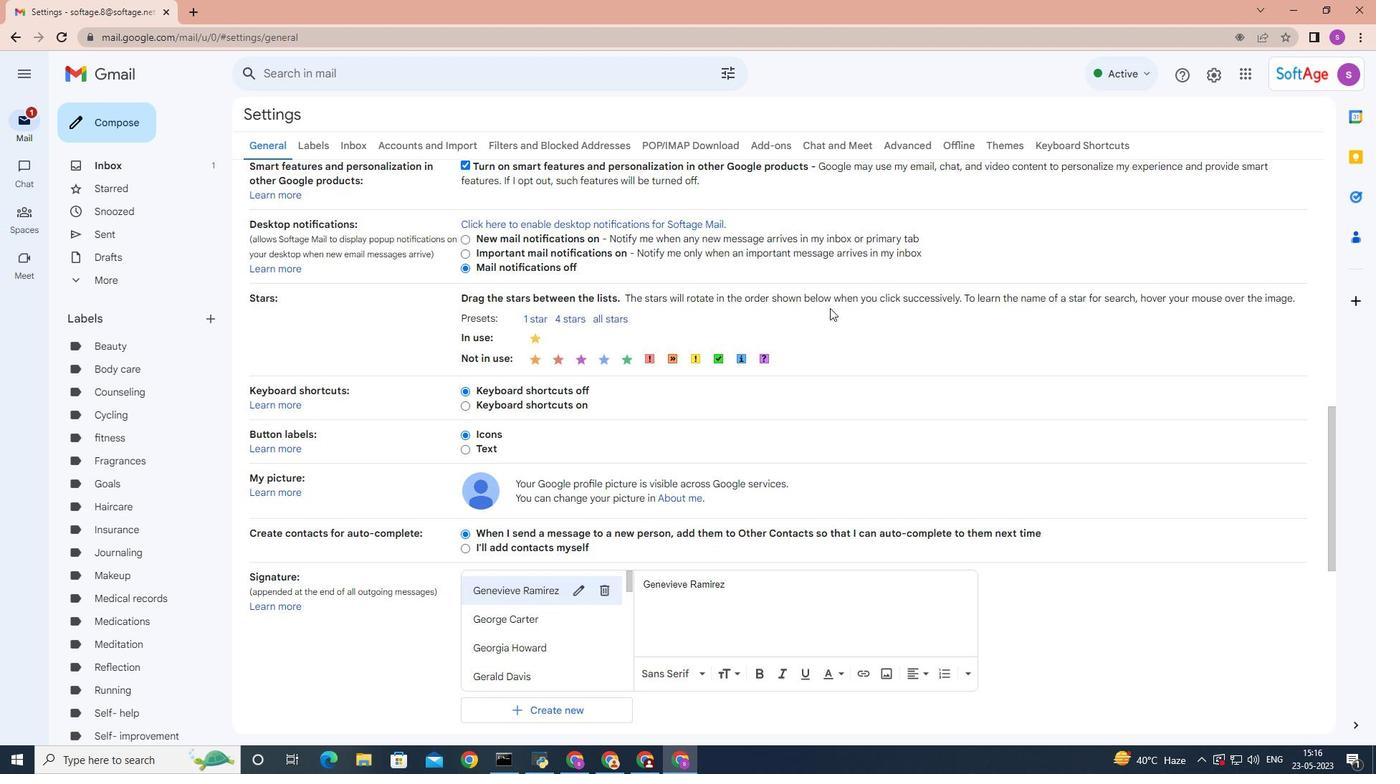 
Action: Mouse moved to (556, 422)
Screenshot: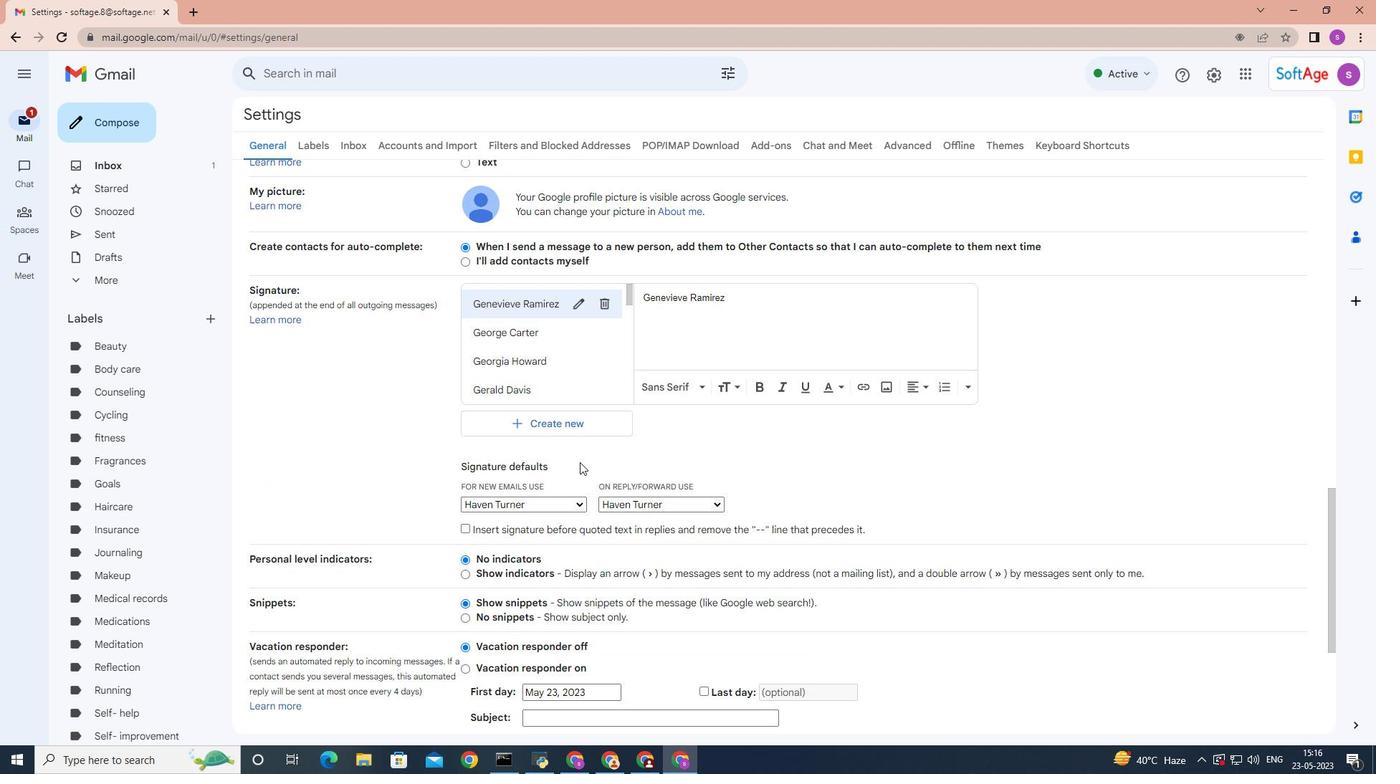 
Action: Mouse pressed left at (556, 422)
Screenshot: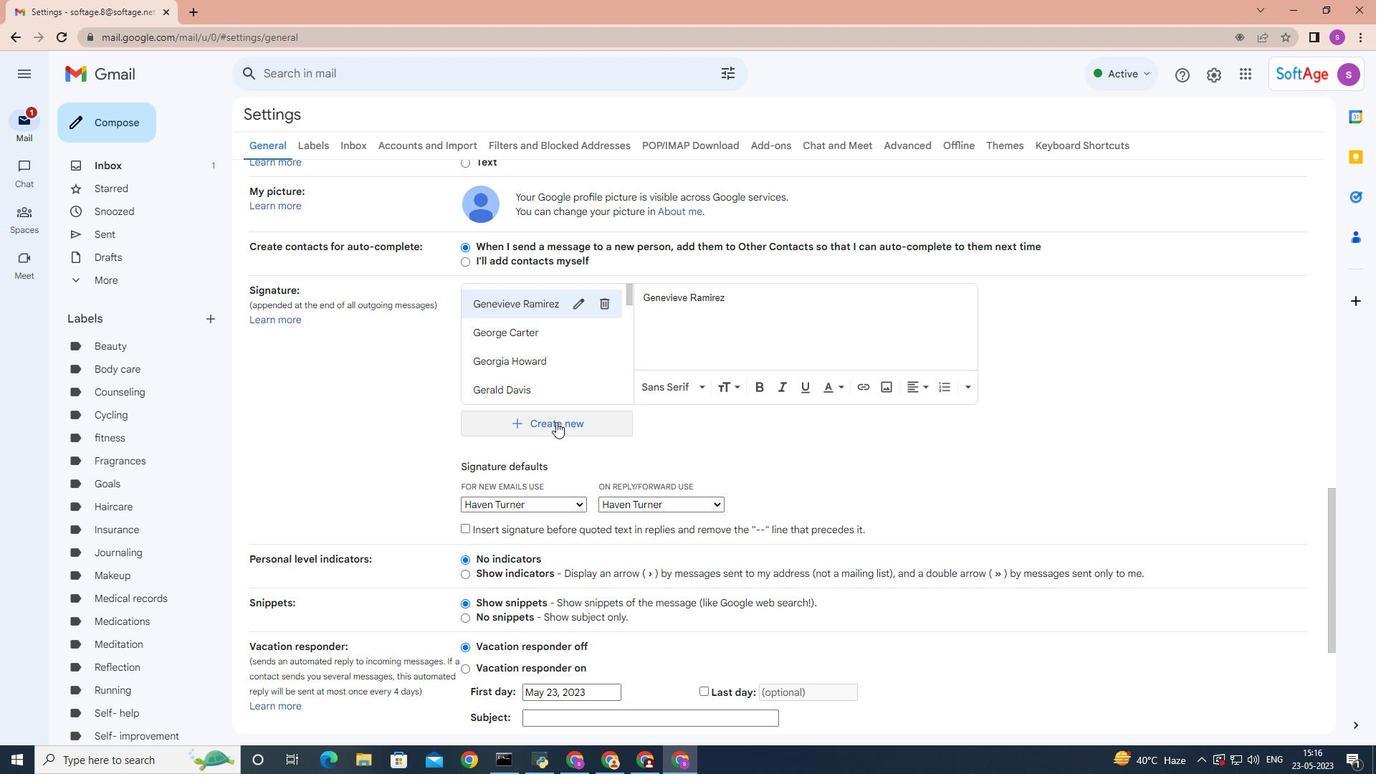 
Action: Mouse moved to (724, 439)
Screenshot: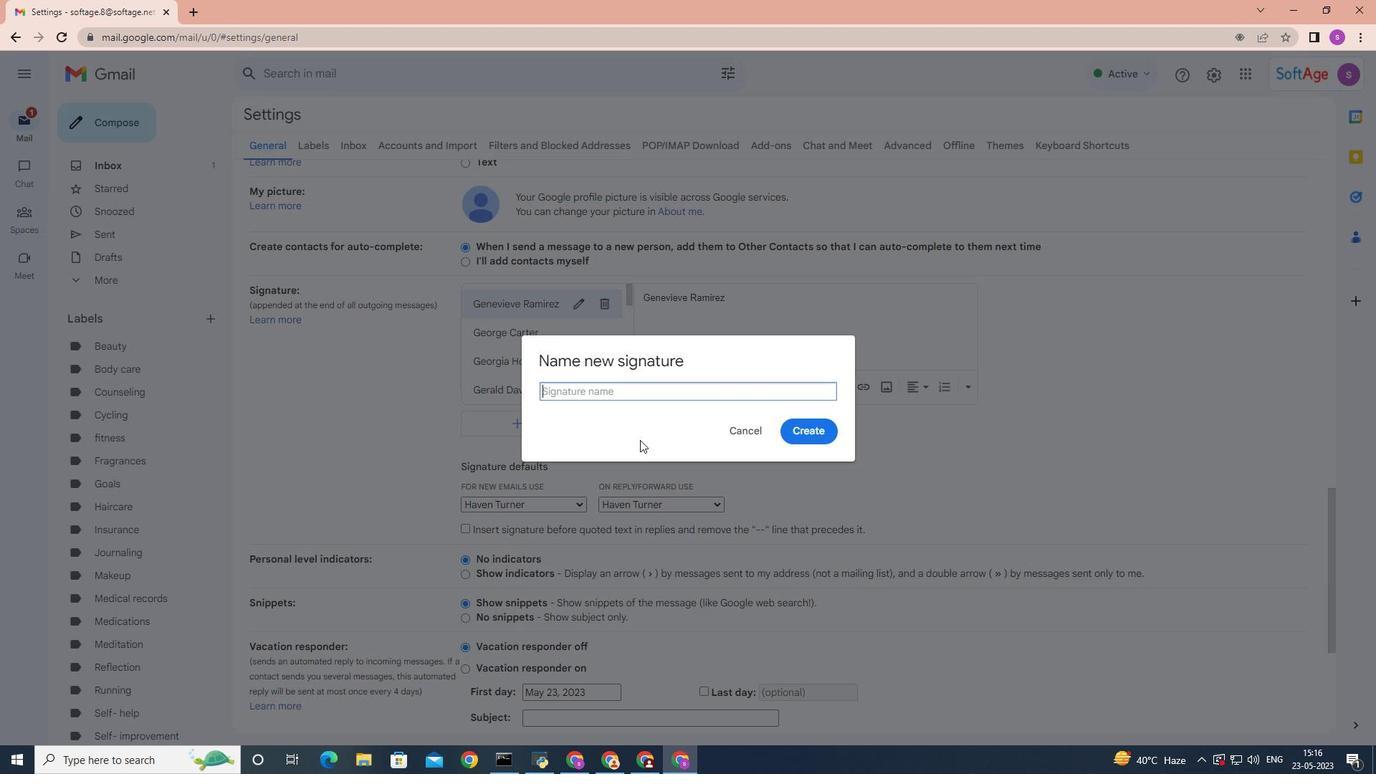 
Action: Key pressed <Key.shift>Hayden<Key.space><Key.shift>King
Screenshot: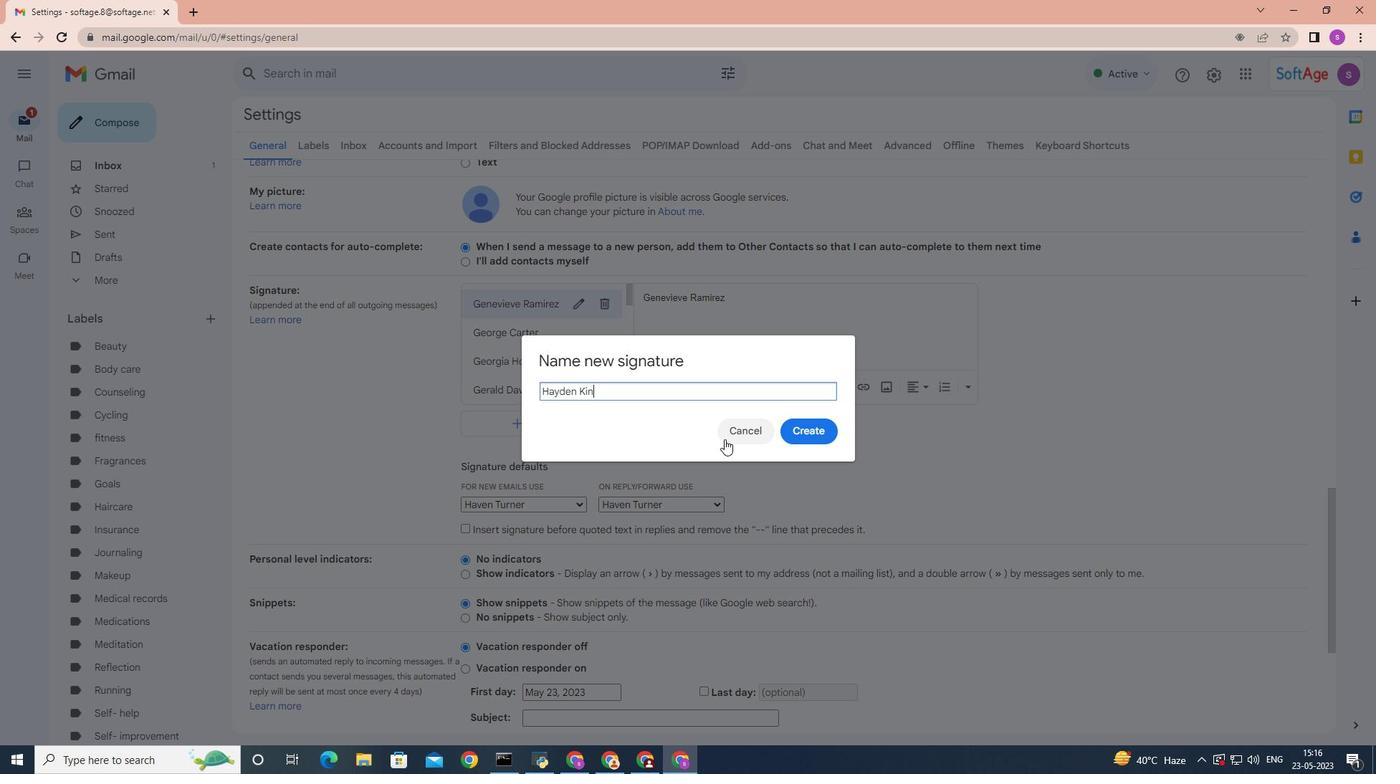 
Action: Mouse moved to (816, 424)
Screenshot: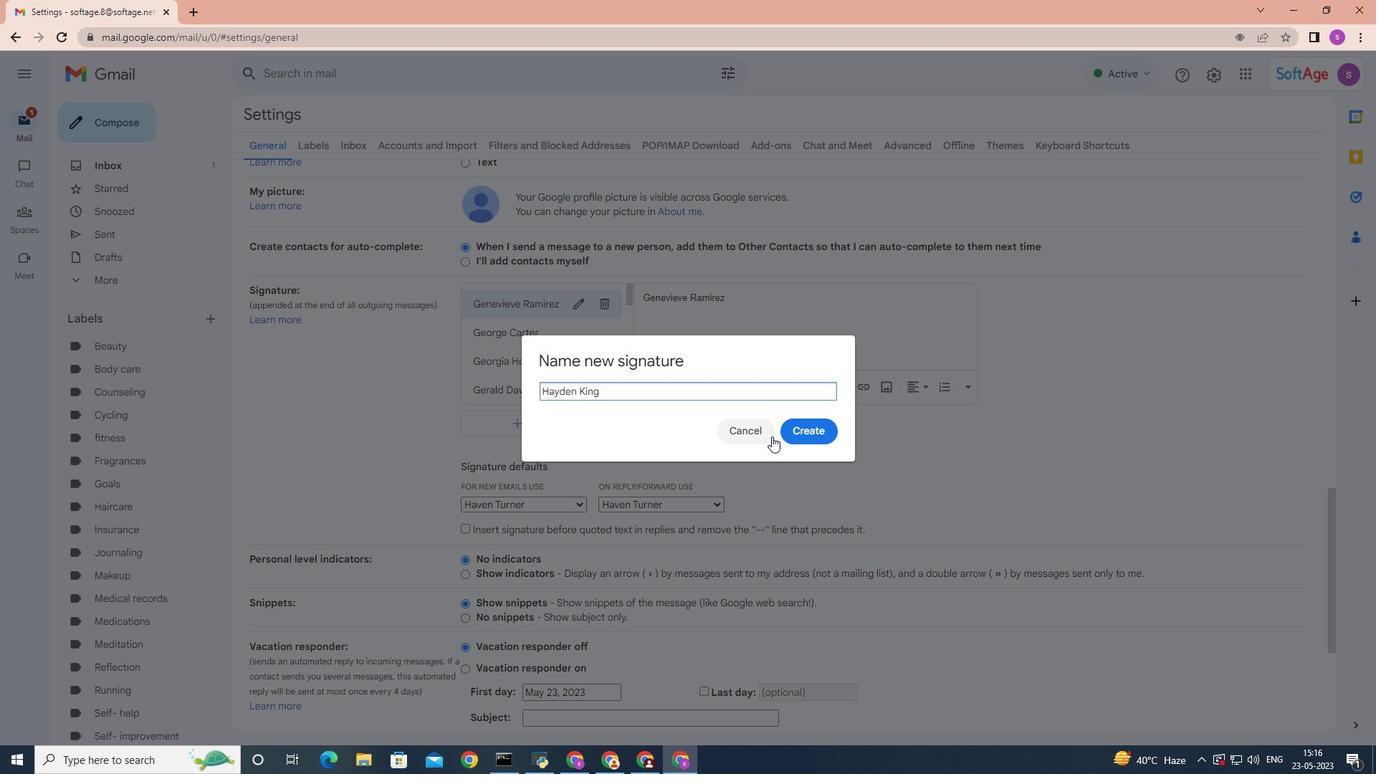 
Action: Mouse pressed left at (816, 424)
Screenshot: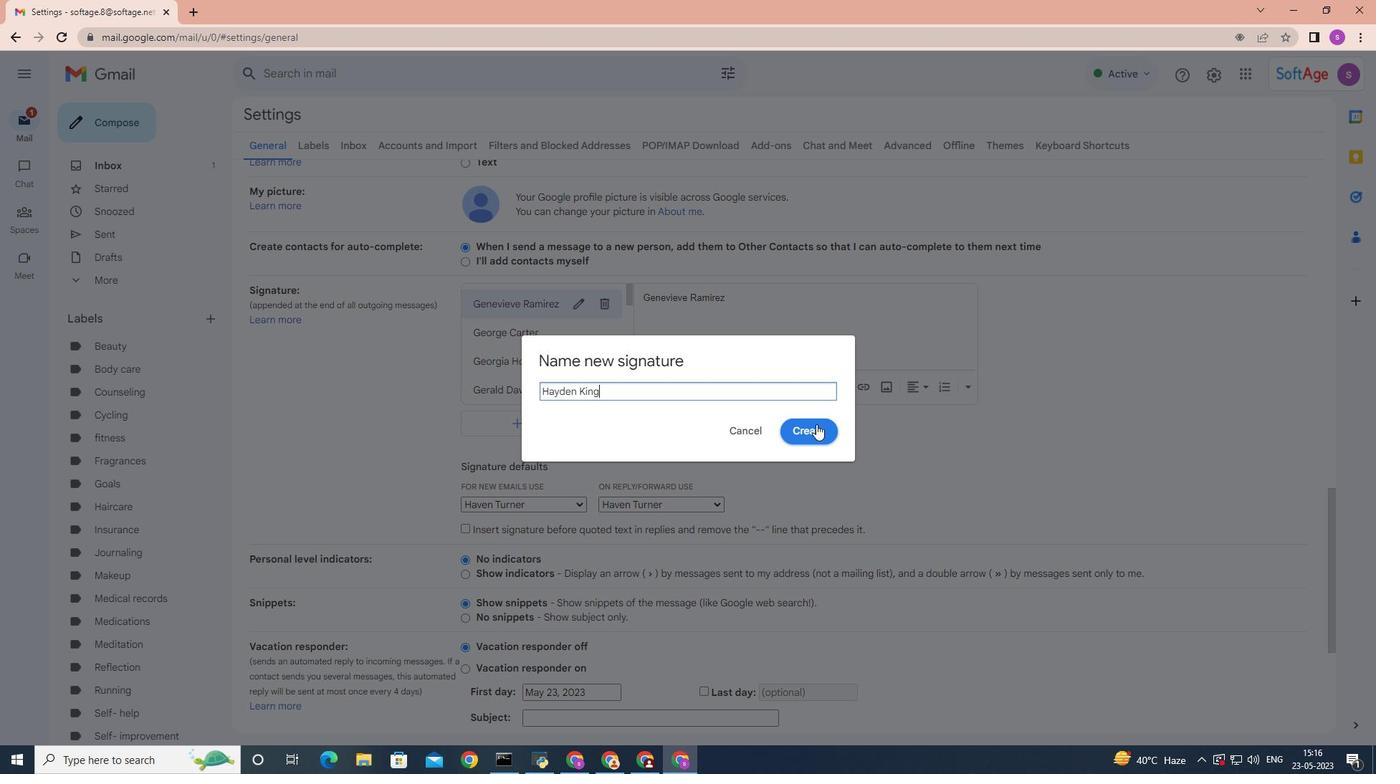 
Action: Mouse moved to (818, 410)
Screenshot: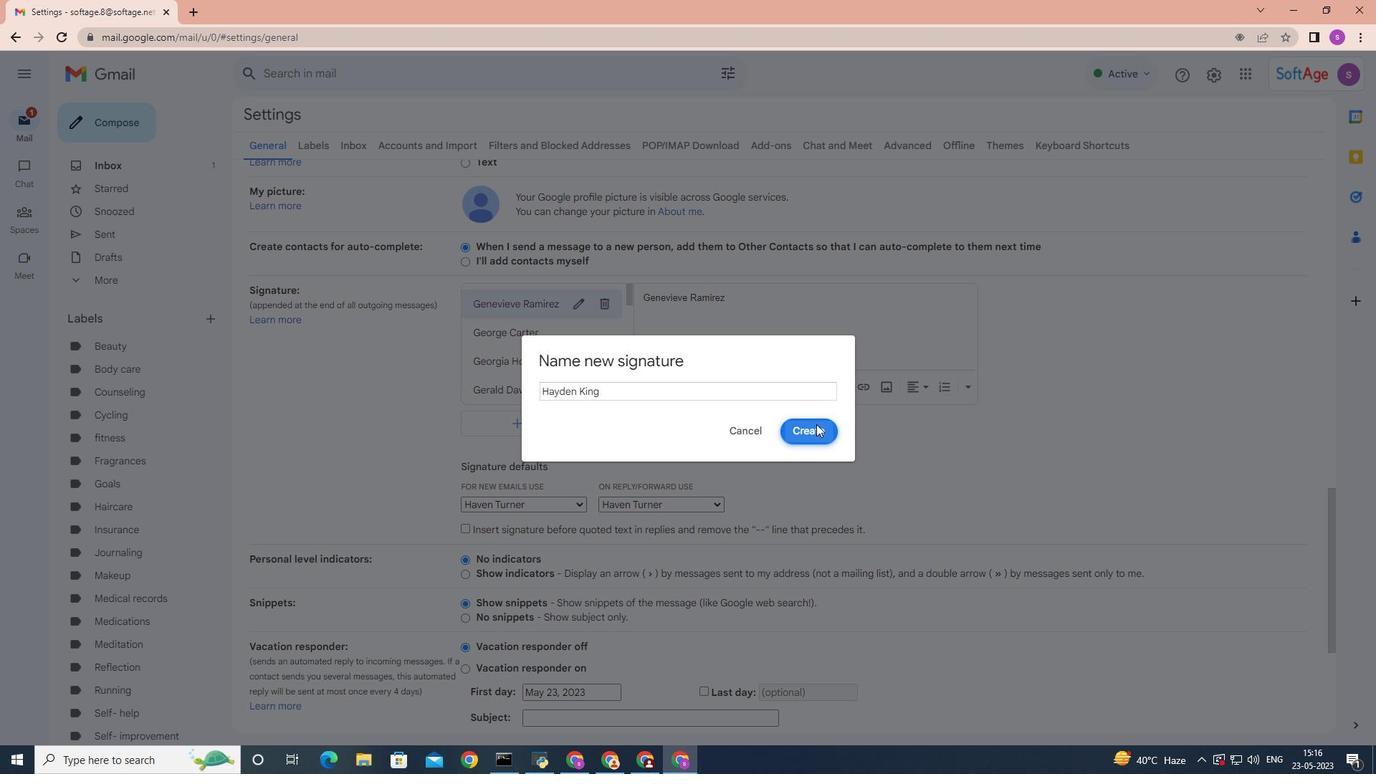 
Action: Key pressed <Key.shift>Hayden<Key.space><Key.shift>King
Screenshot: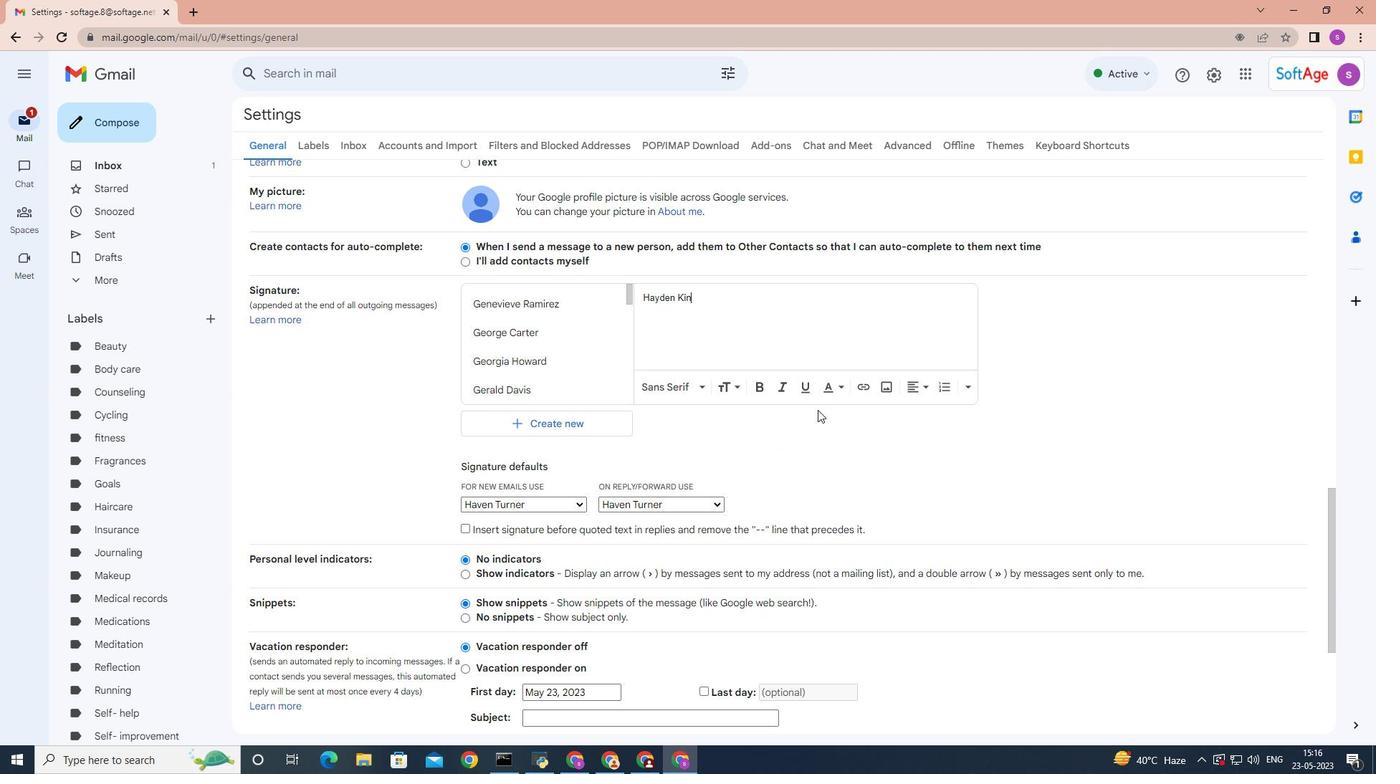 
Action: Mouse moved to (569, 506)
Screenshot: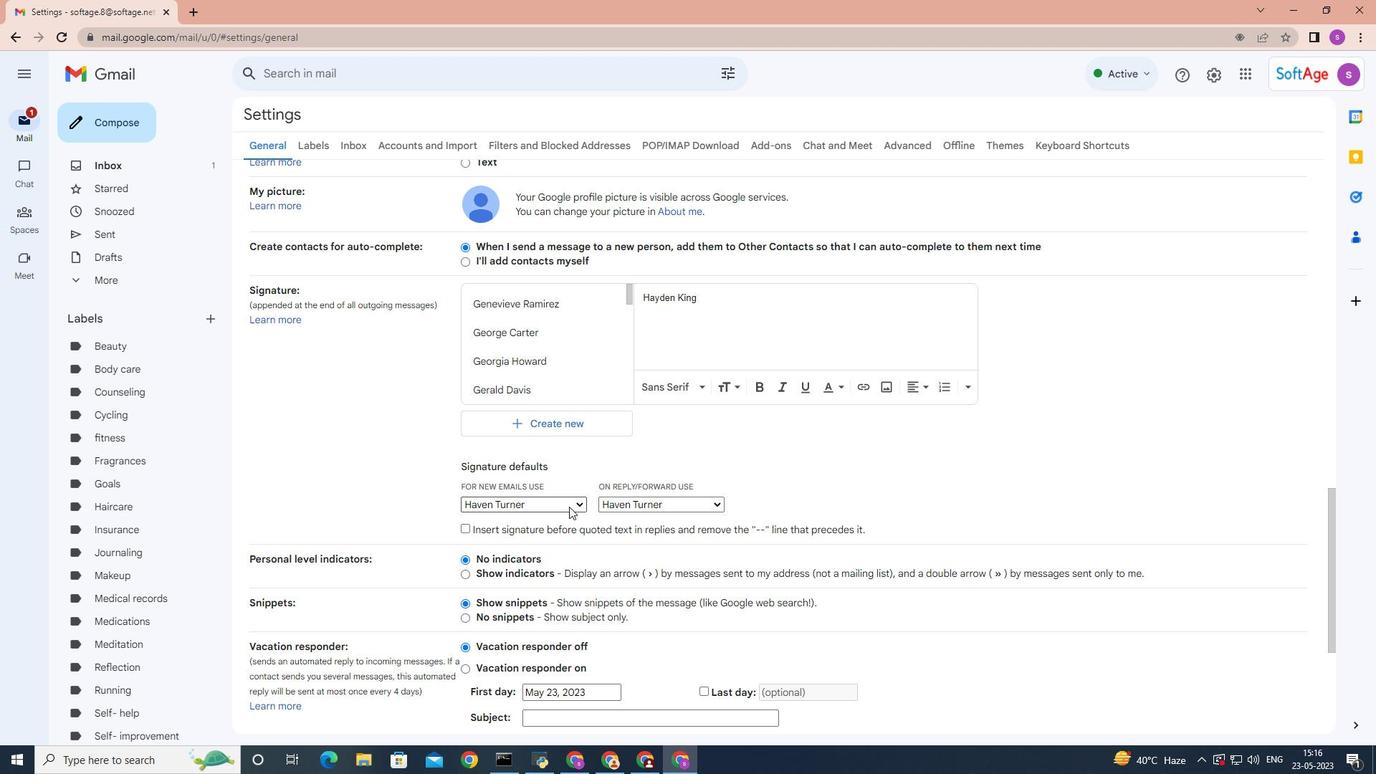 
Action: Mouse pressed left at (569, 506)
Screenshot: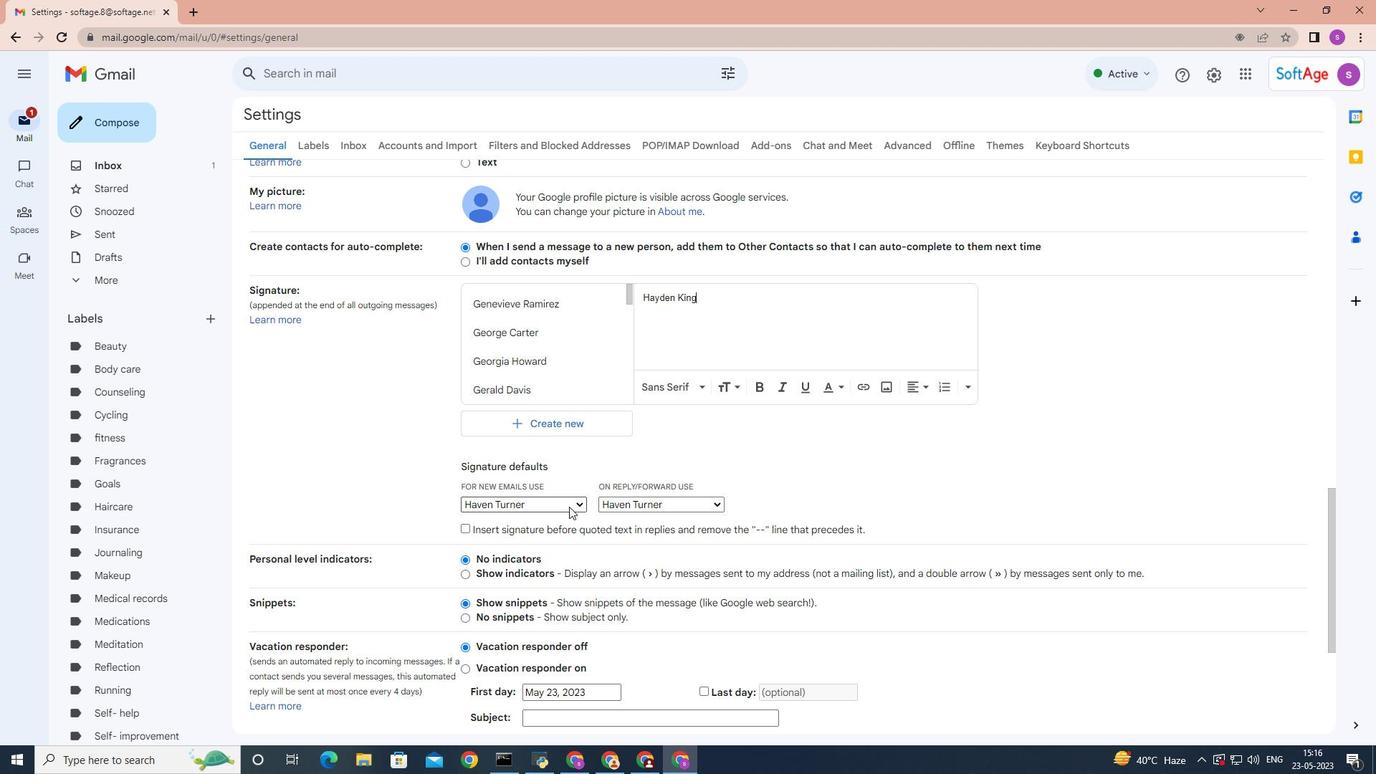 
Action: Mouse scrolled (569, 505) with delta (0, 0)
Screenshot: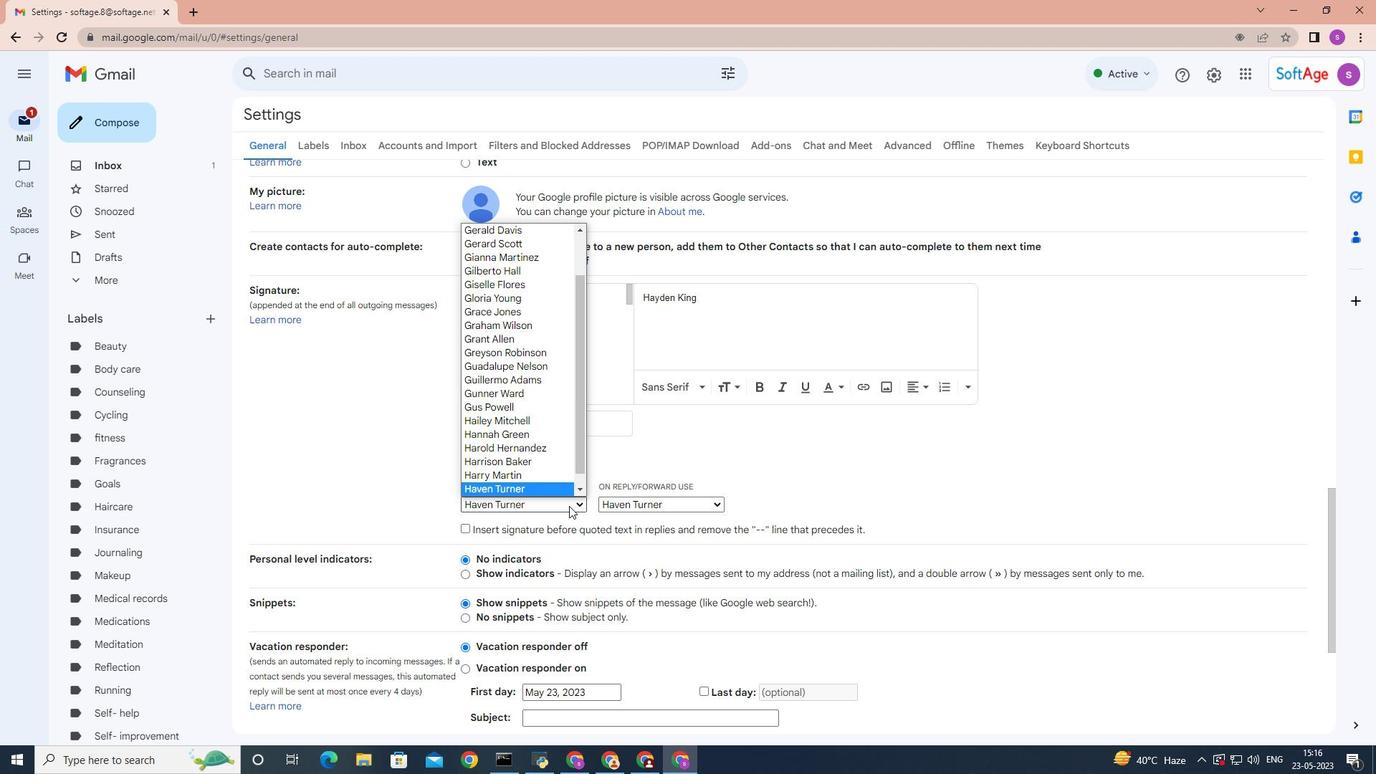 
Action: Mouse scrolled (569, 505) with delta (0, 0)
Screenshot: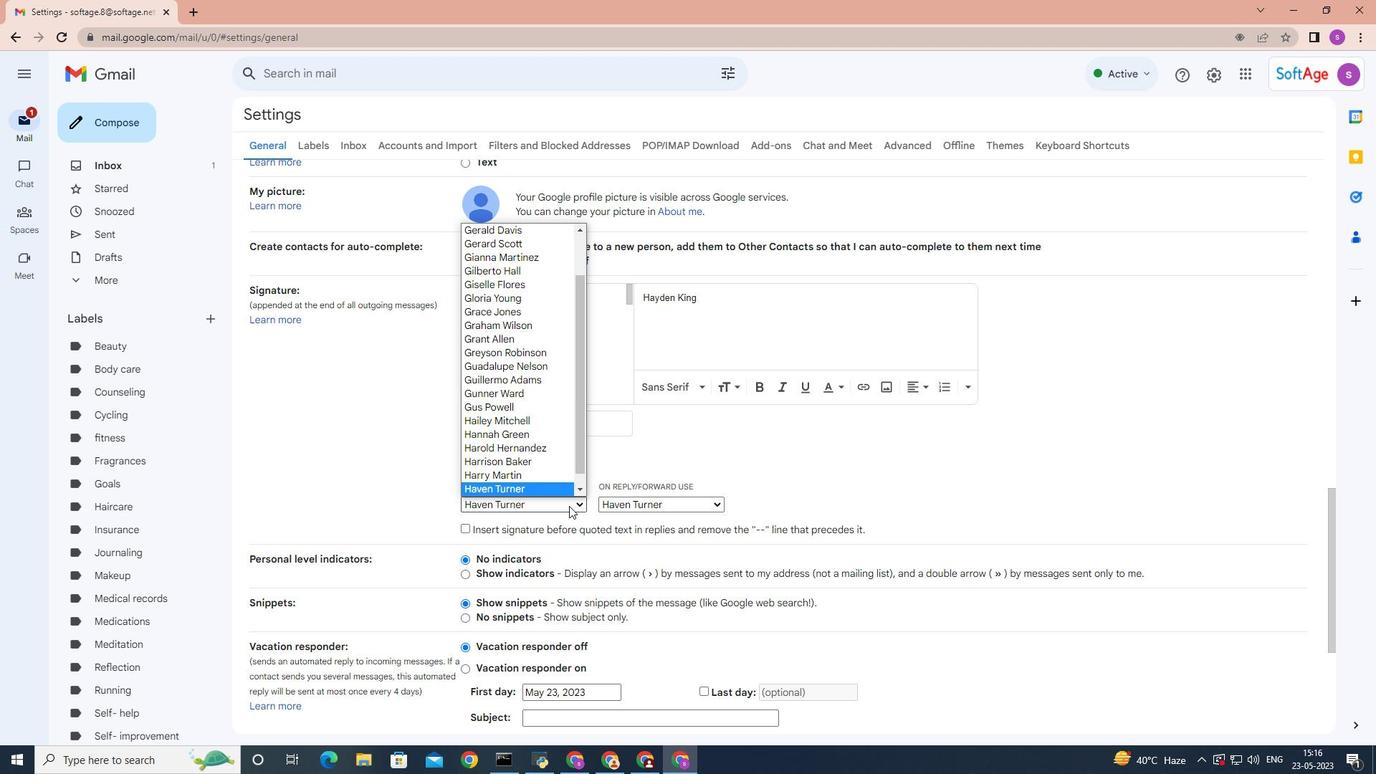 
Action: Mouse moved to (576, 357)
Screenshot: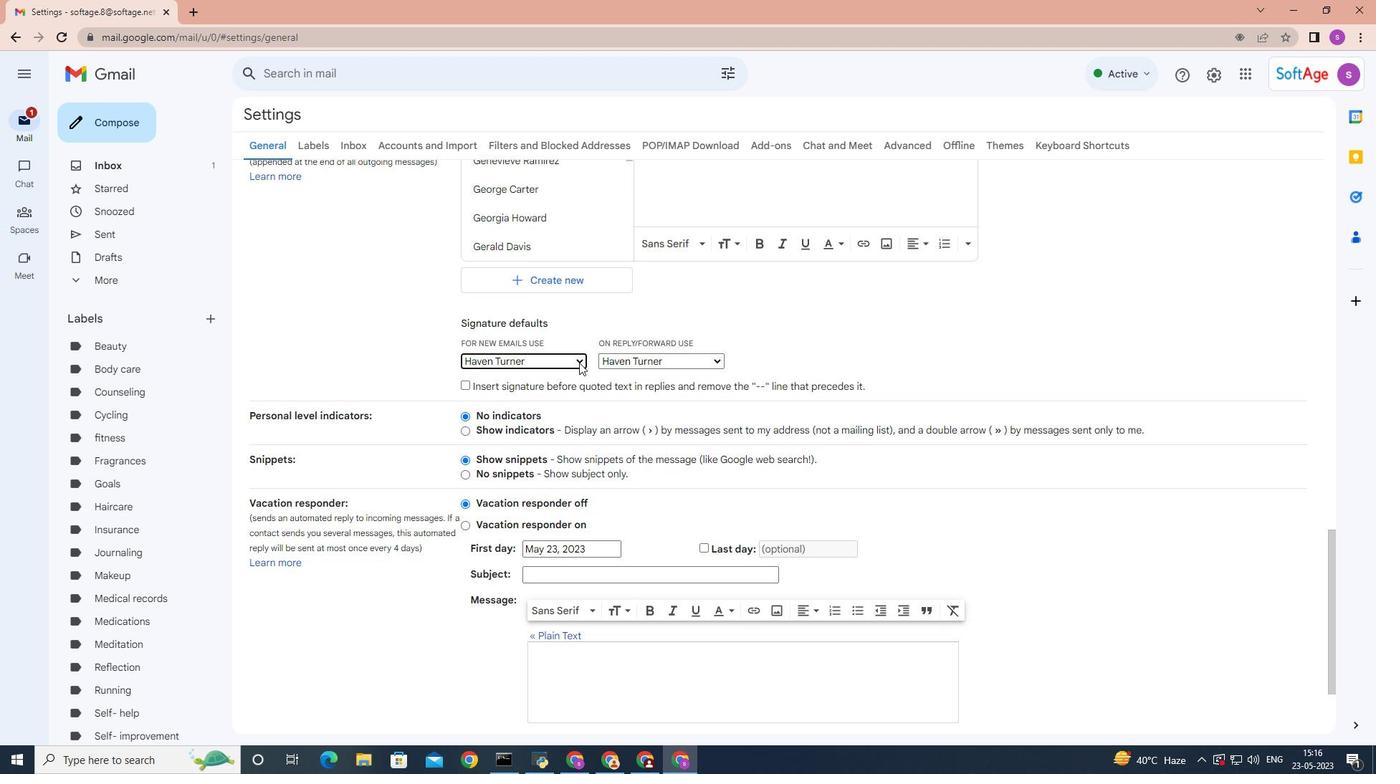 
Action: Mouse pressed left at (576, 357)
Screenshot: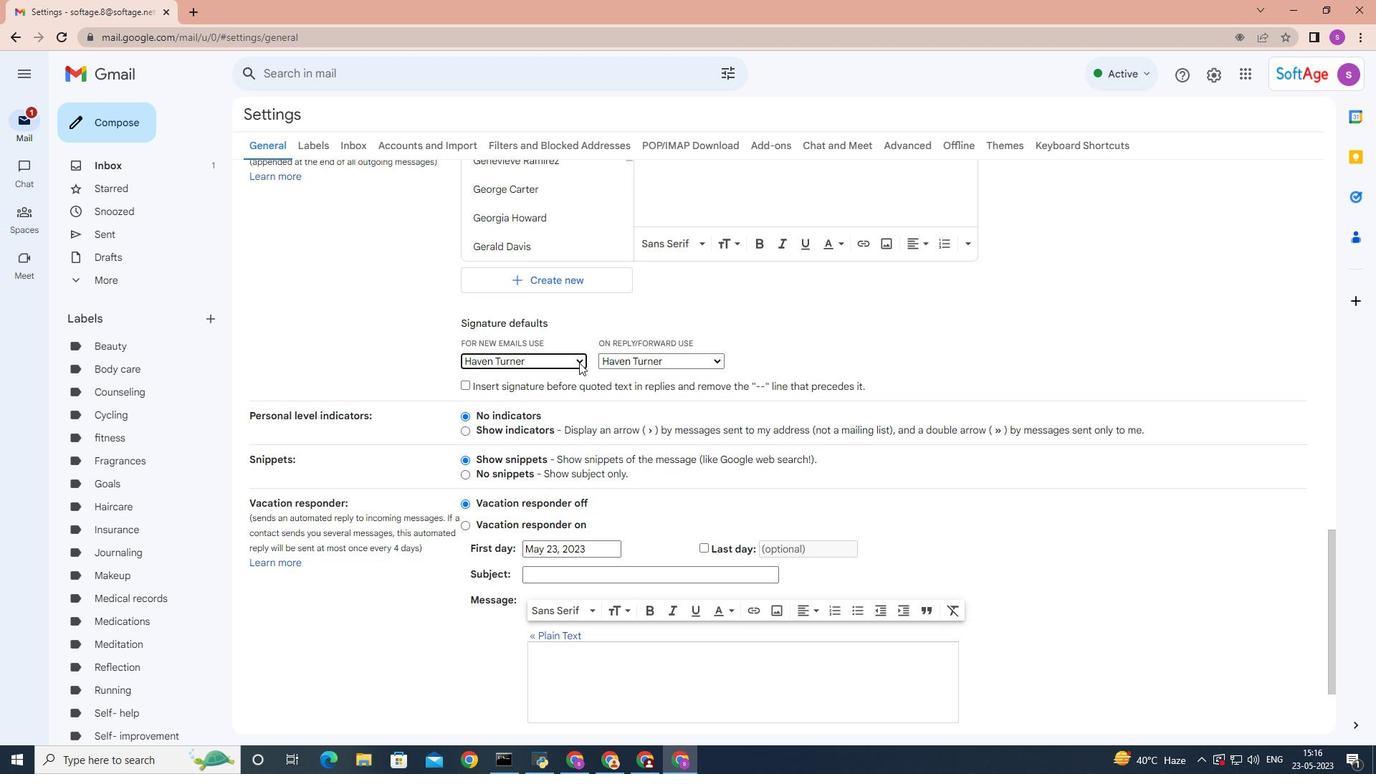 
Action: Mouse moved to (501, 504)
Screenshot: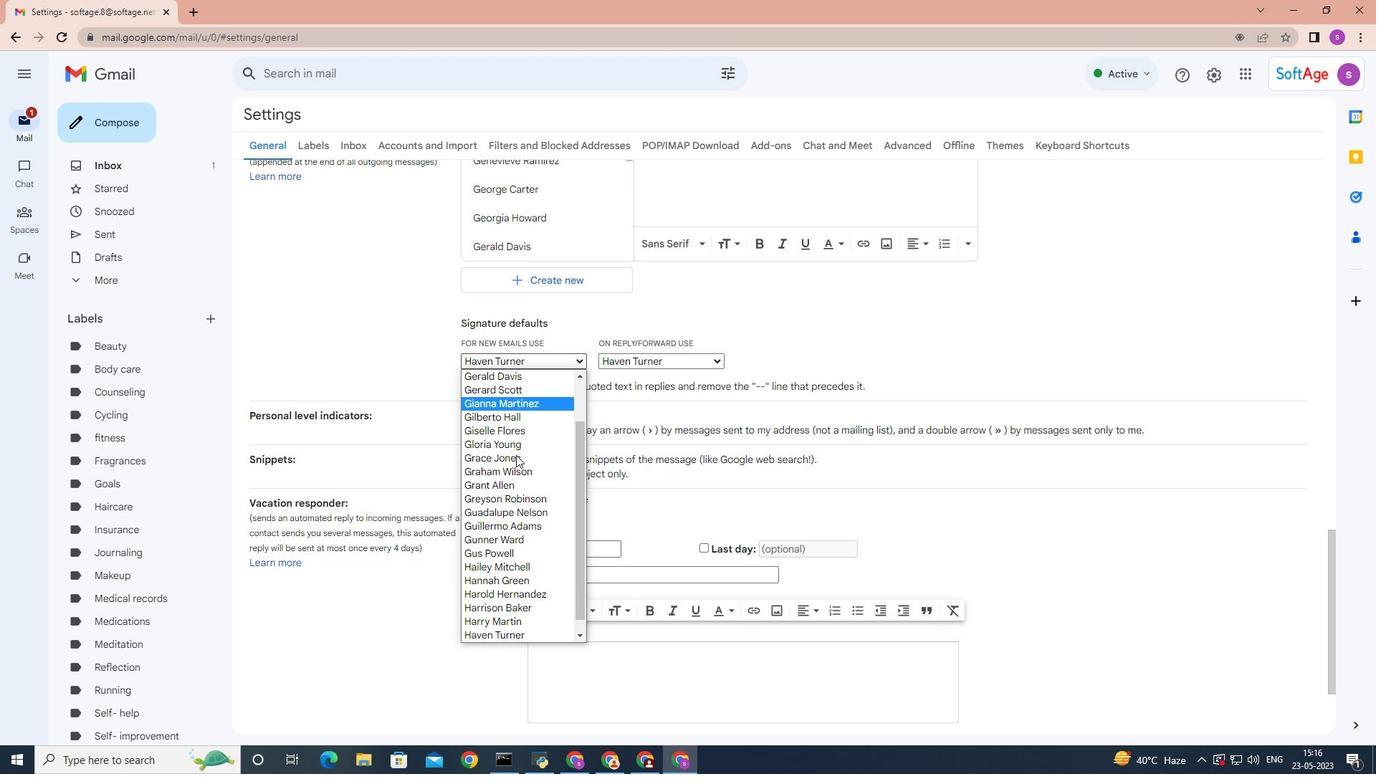 
Action: Mouse scrolled (501, 504) with delta (0, 0)
Screenshot: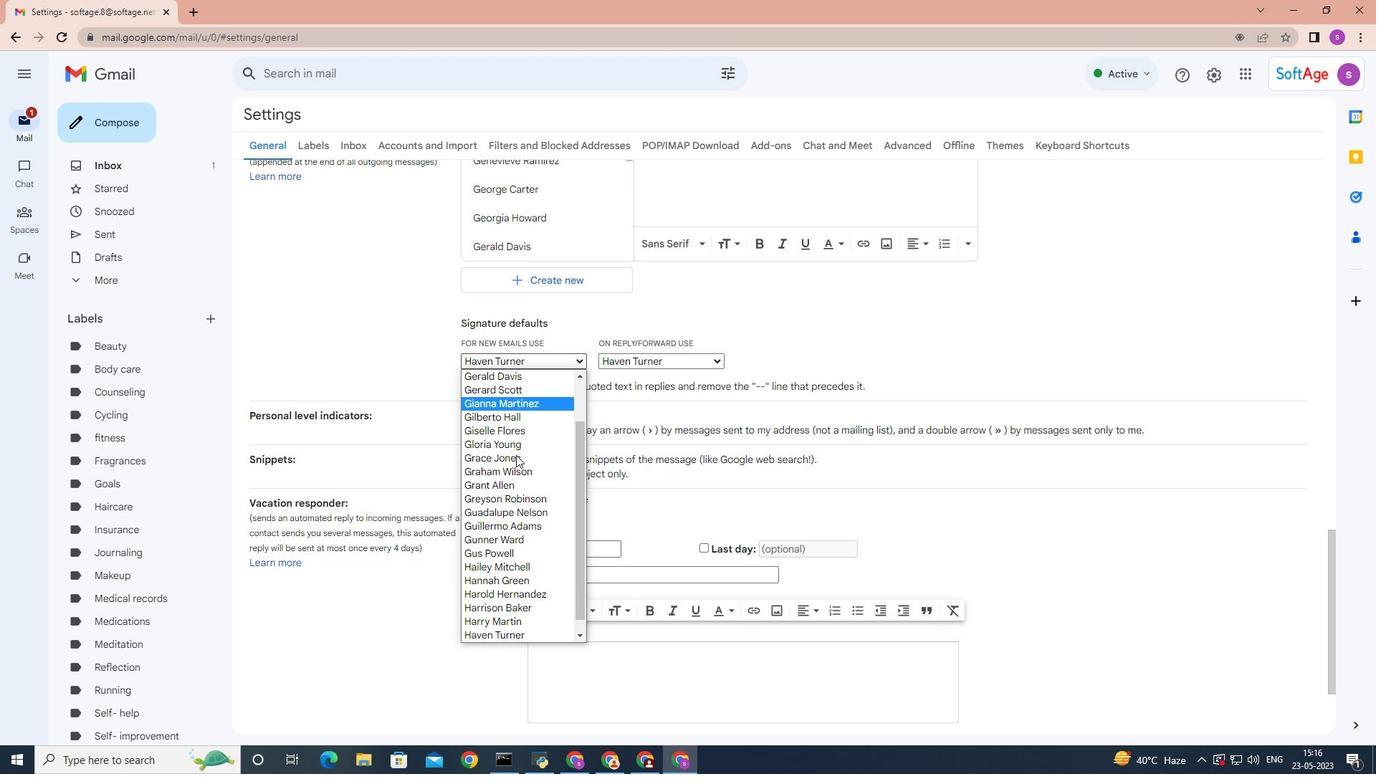 
Action: Mouse moved to (504, 507)
Screenshot: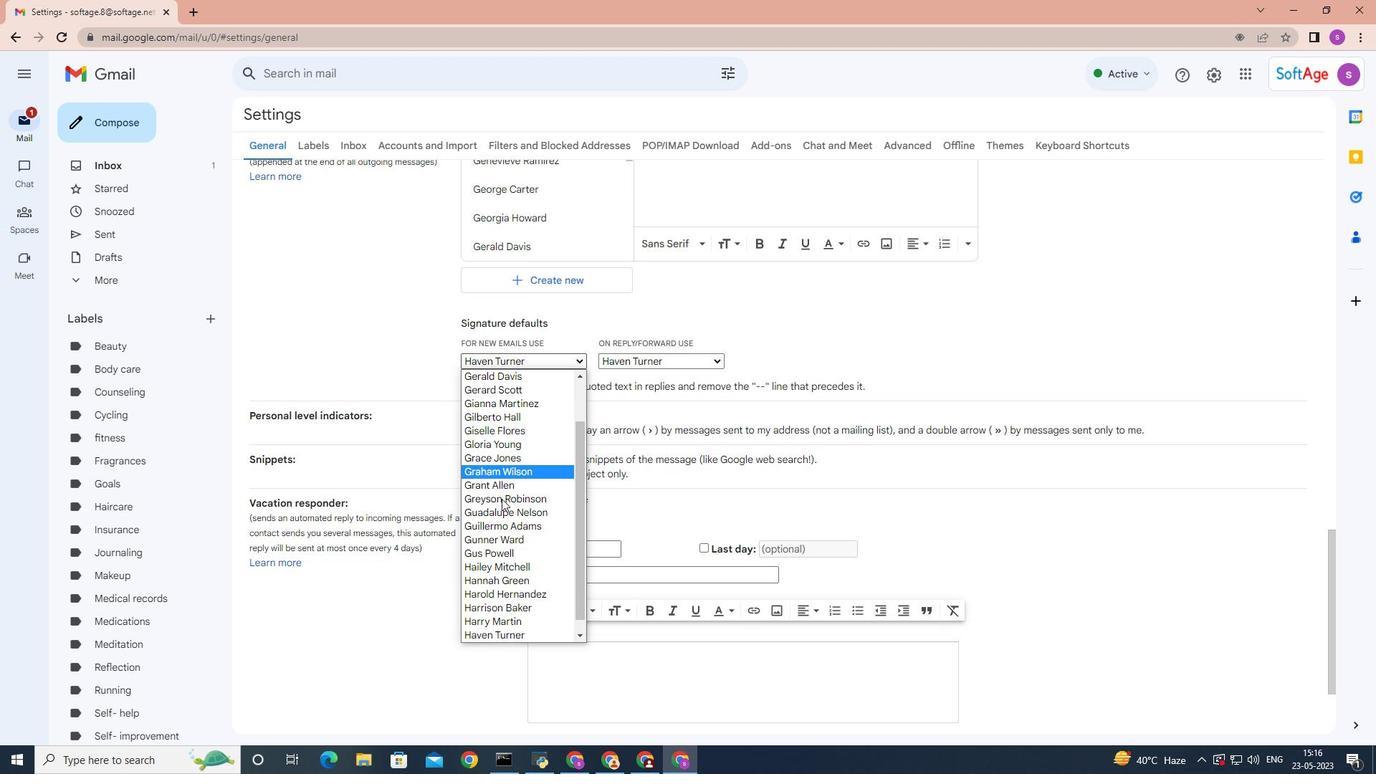 
Action: Mouse scrolled (504, 506) with delta (0, 0)
Screenshot: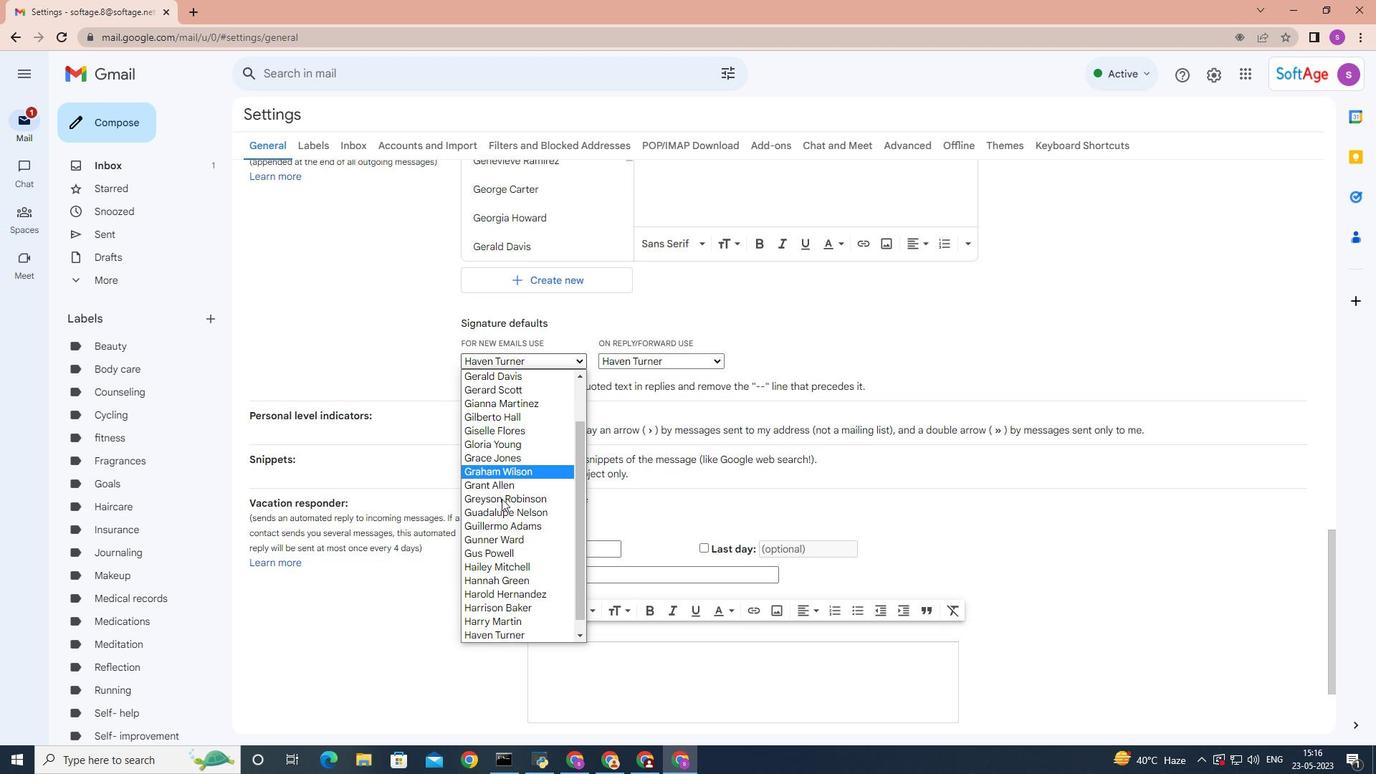 
Action: Mouse moved to (506, 511)
Screenshot: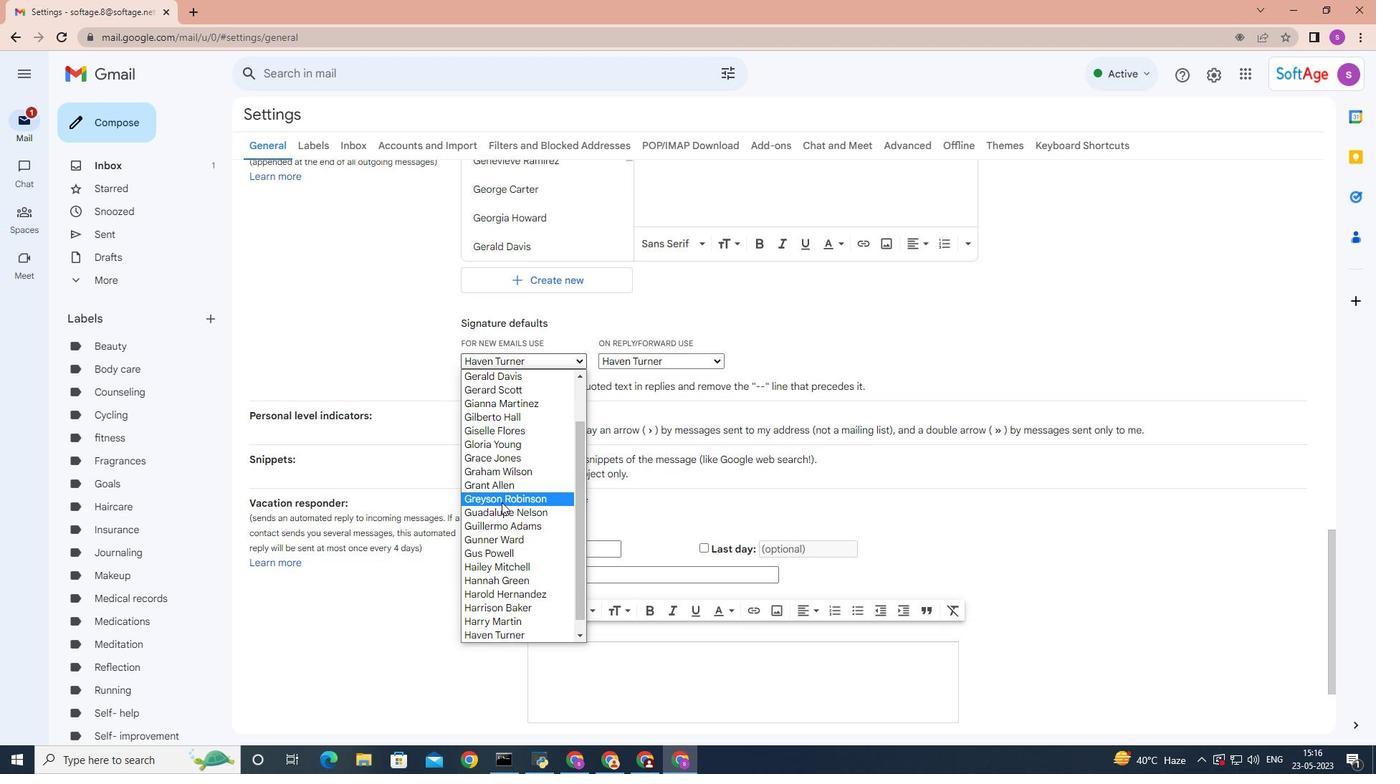 
Action: Mouse scrolled (506, 510) with delta (0, 0)
Screenshot: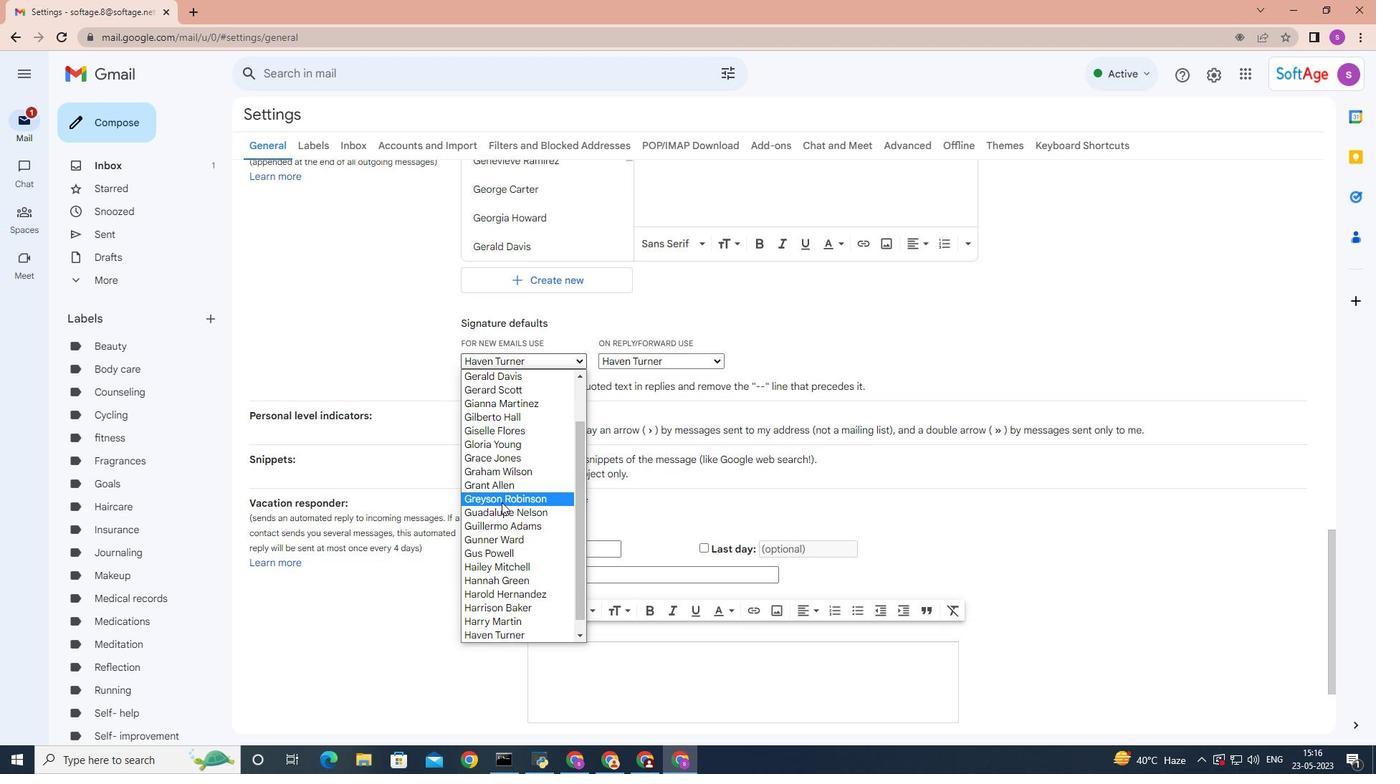 
Action: Mouse moved to (508, 513)
Screenshot: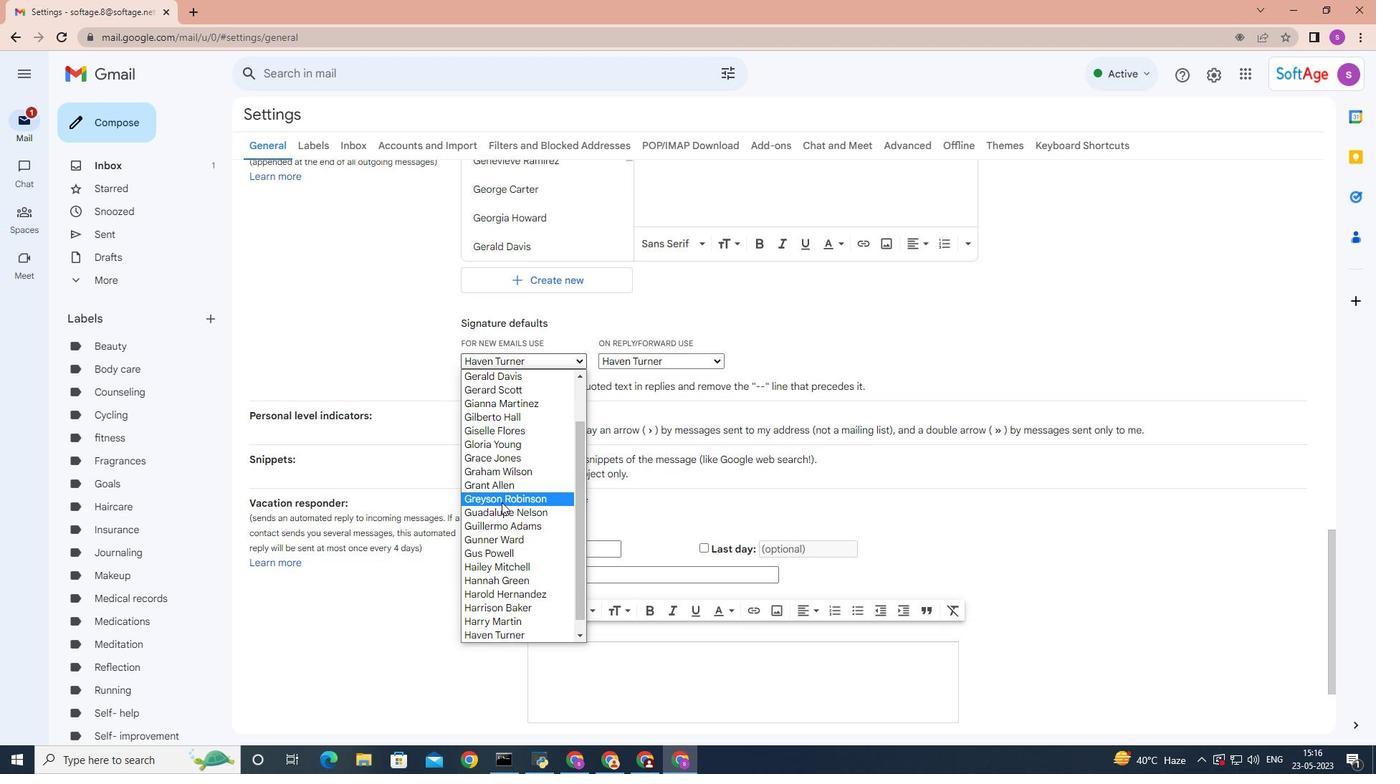 
Action: Mouse scrolled (508, 512) with delta (0, 0)
Screenshot: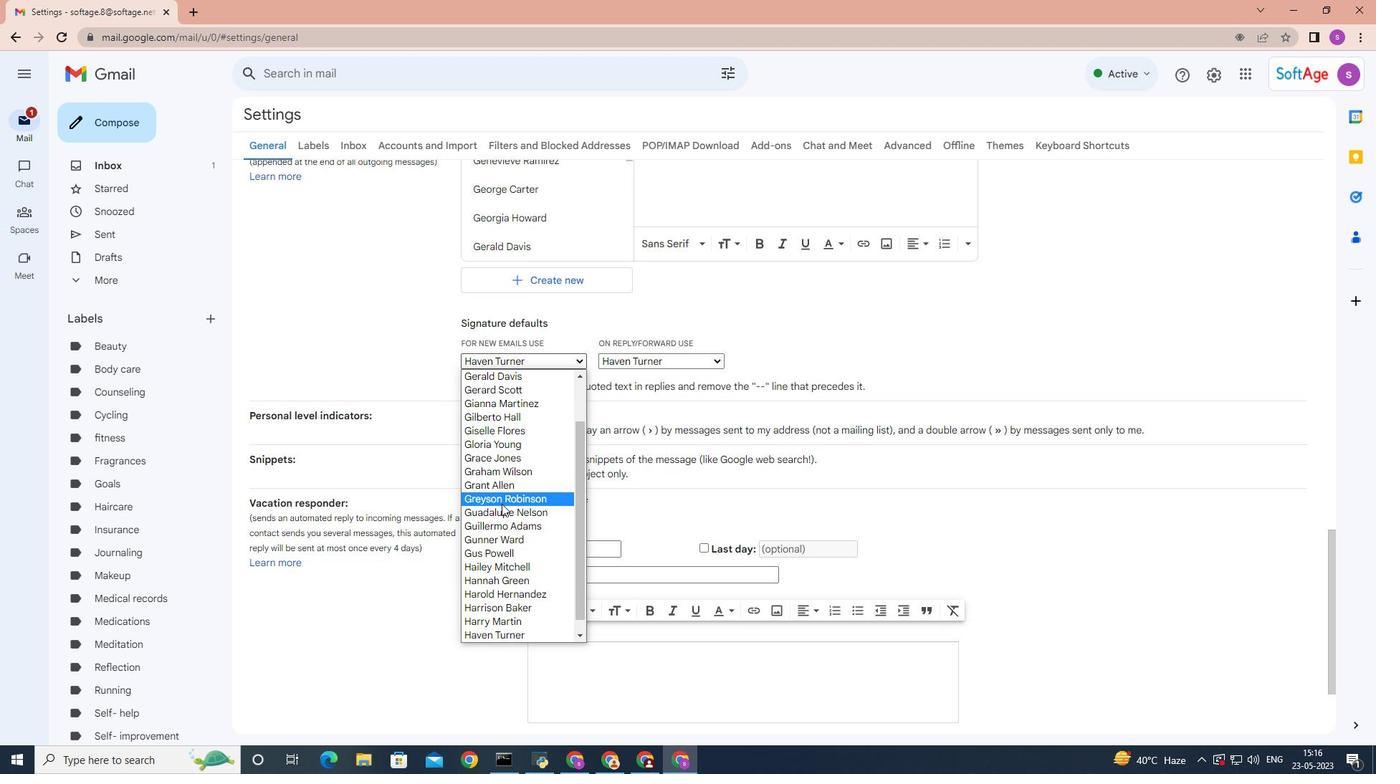 
Action: Mouse moved to (509, 514)
Screenshot: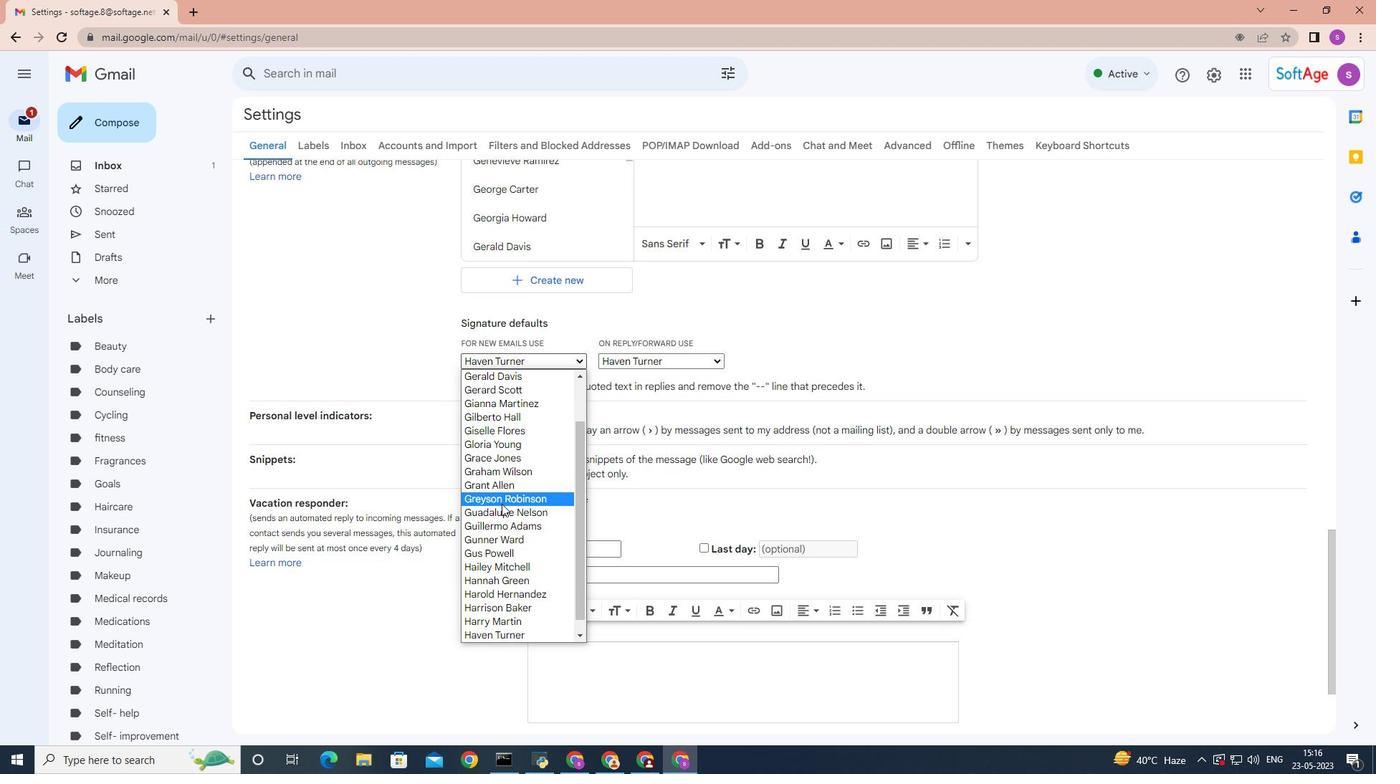 
Action: Mouse scrolled (509, 513) with delta (0, 0)
Screenshot: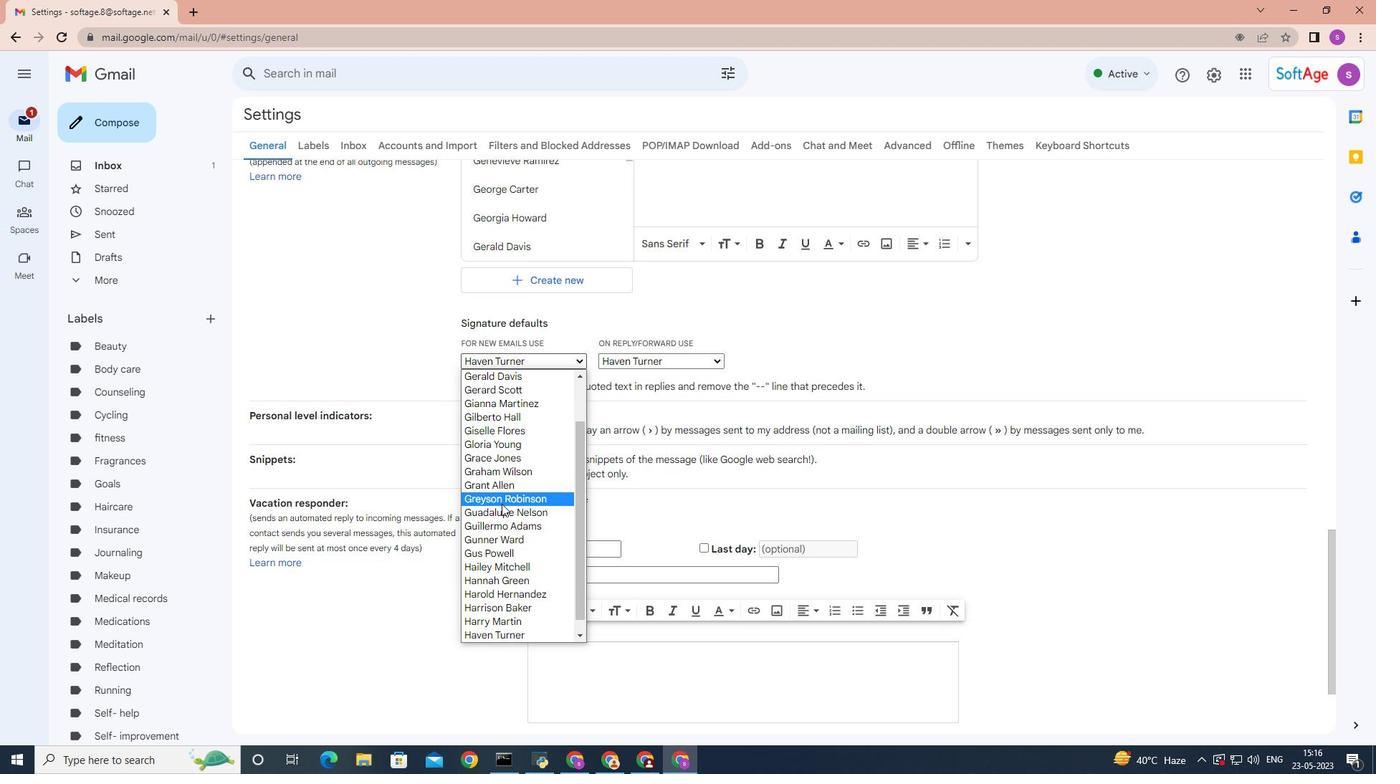 
Action: Mouse moved to (509, 514)
Screenshot: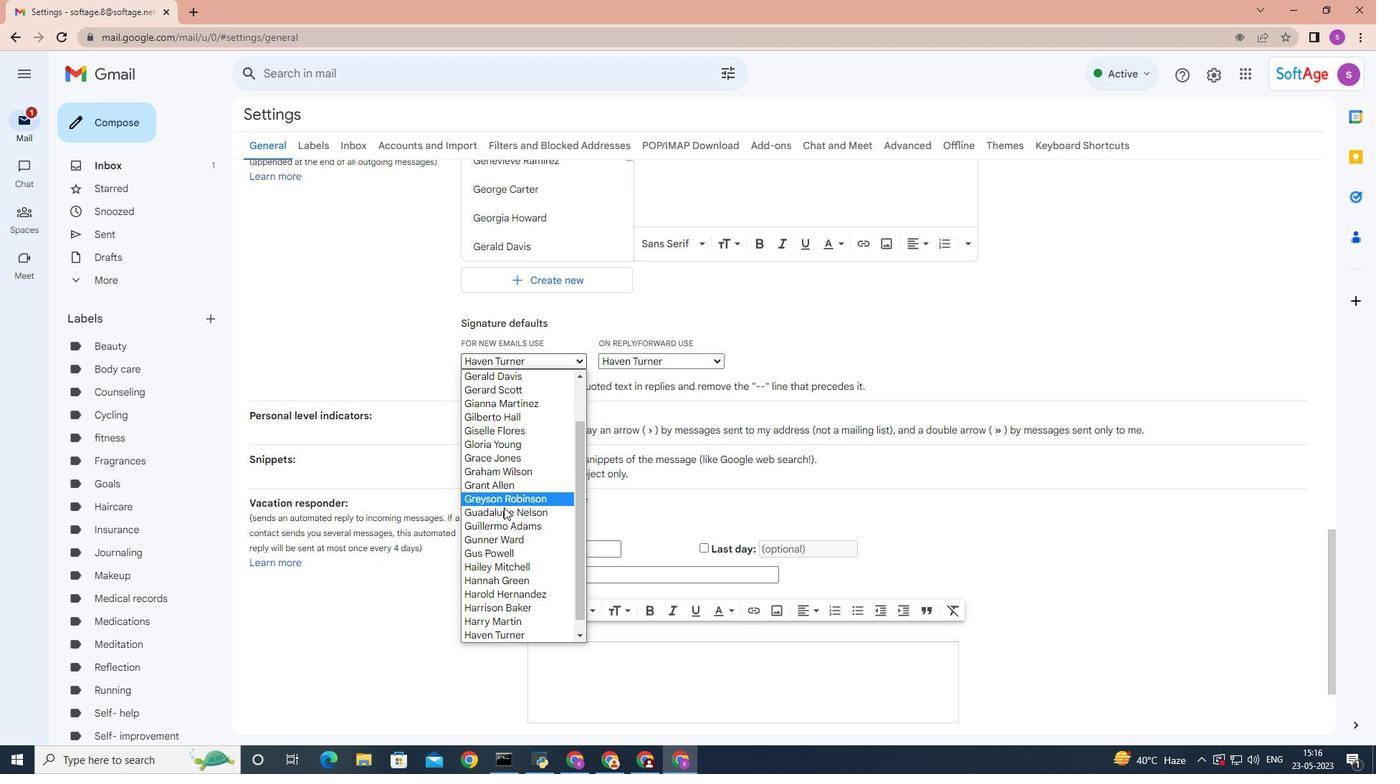 
Action: Mouse scrolled (509, 513) with delta (0, 0)
Screenshot: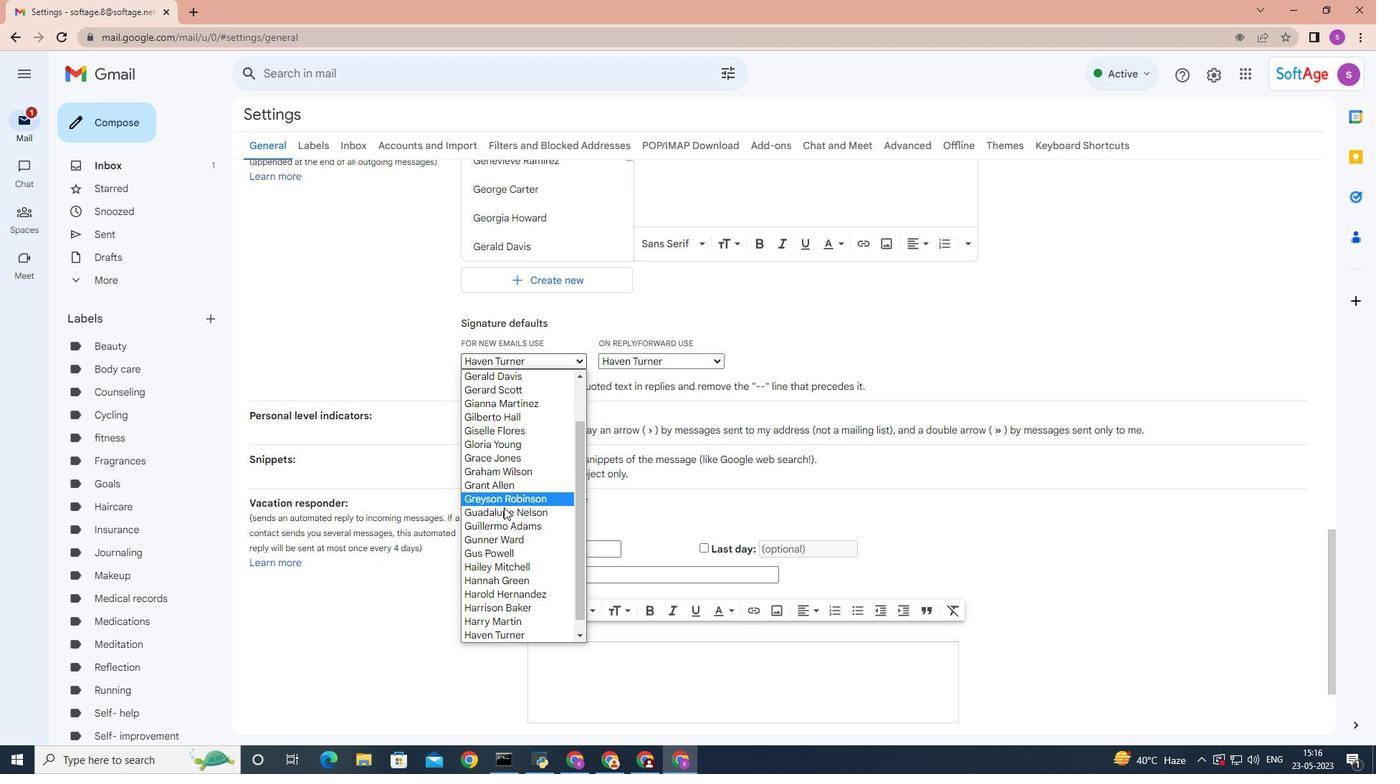 
Action: Mouse moved to (545, 633)
Screenshot: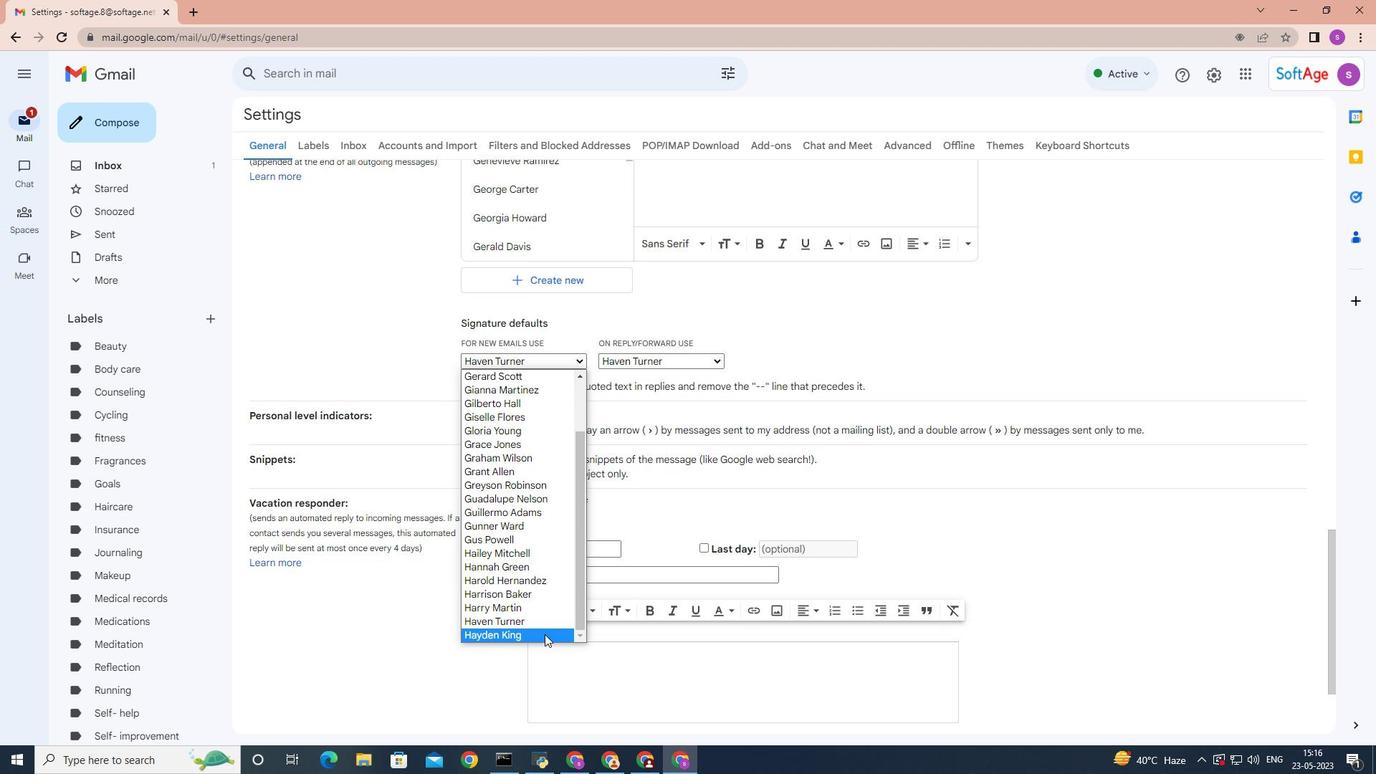 
Action: Mouse pressed left at (545, 633)
Screenshot: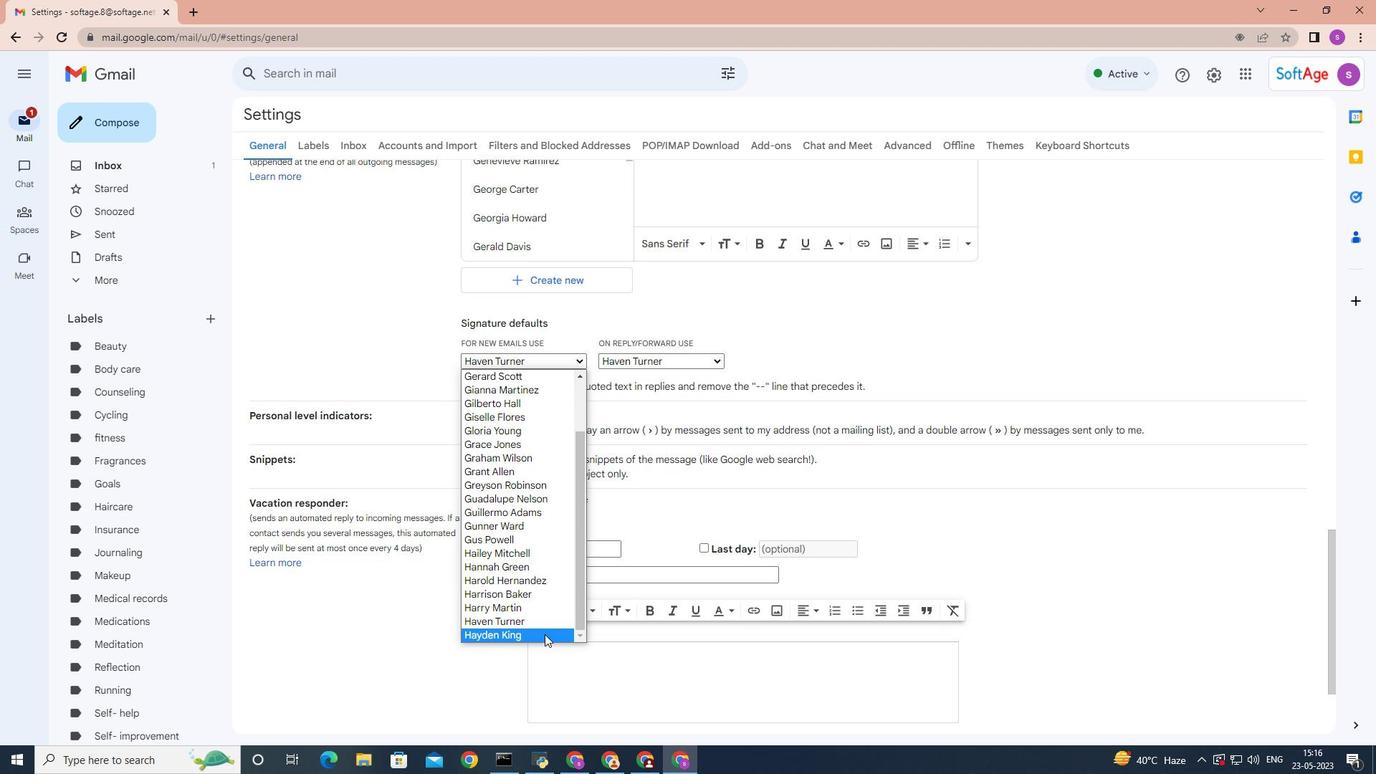 
Action: Mouse moved to (718, 363)
Screenshot: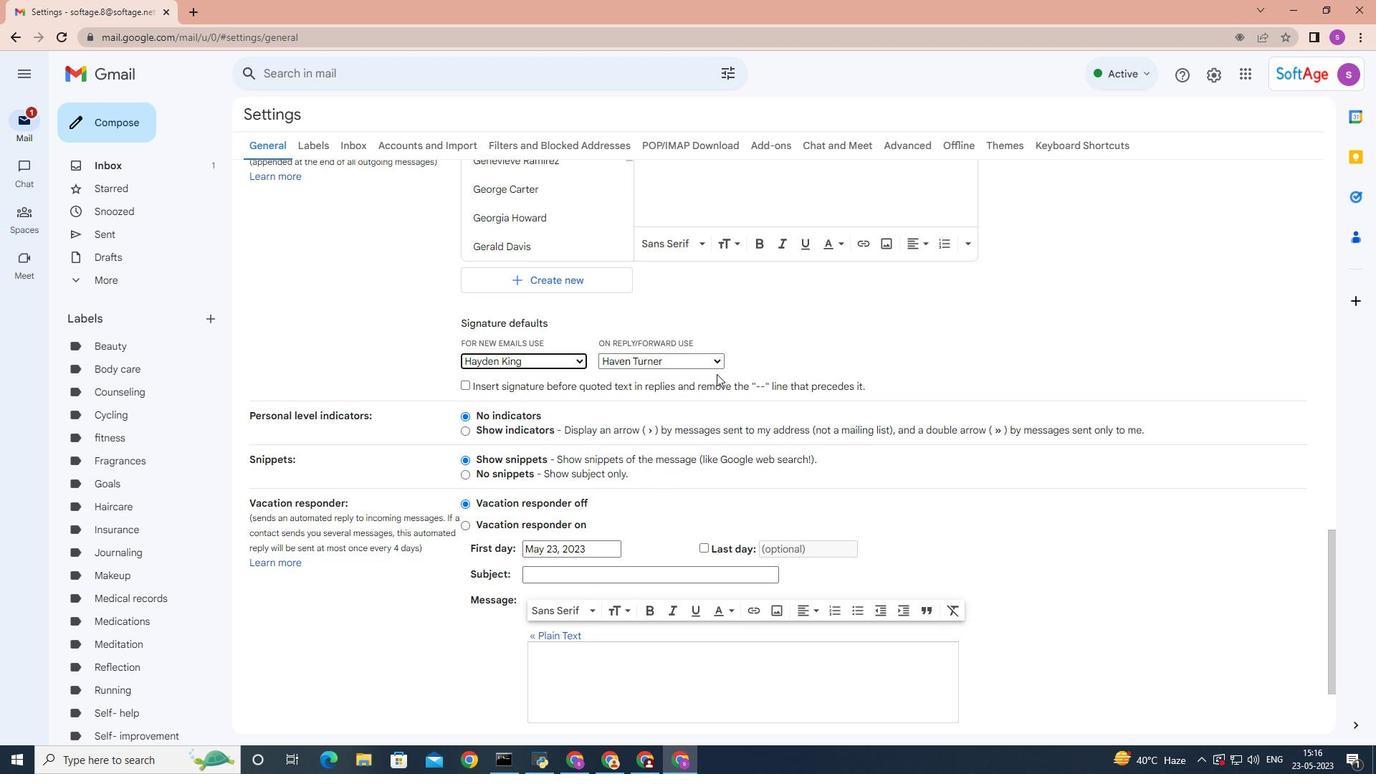 
Action: Mouse pressed left at (718, 363)
Screenshot: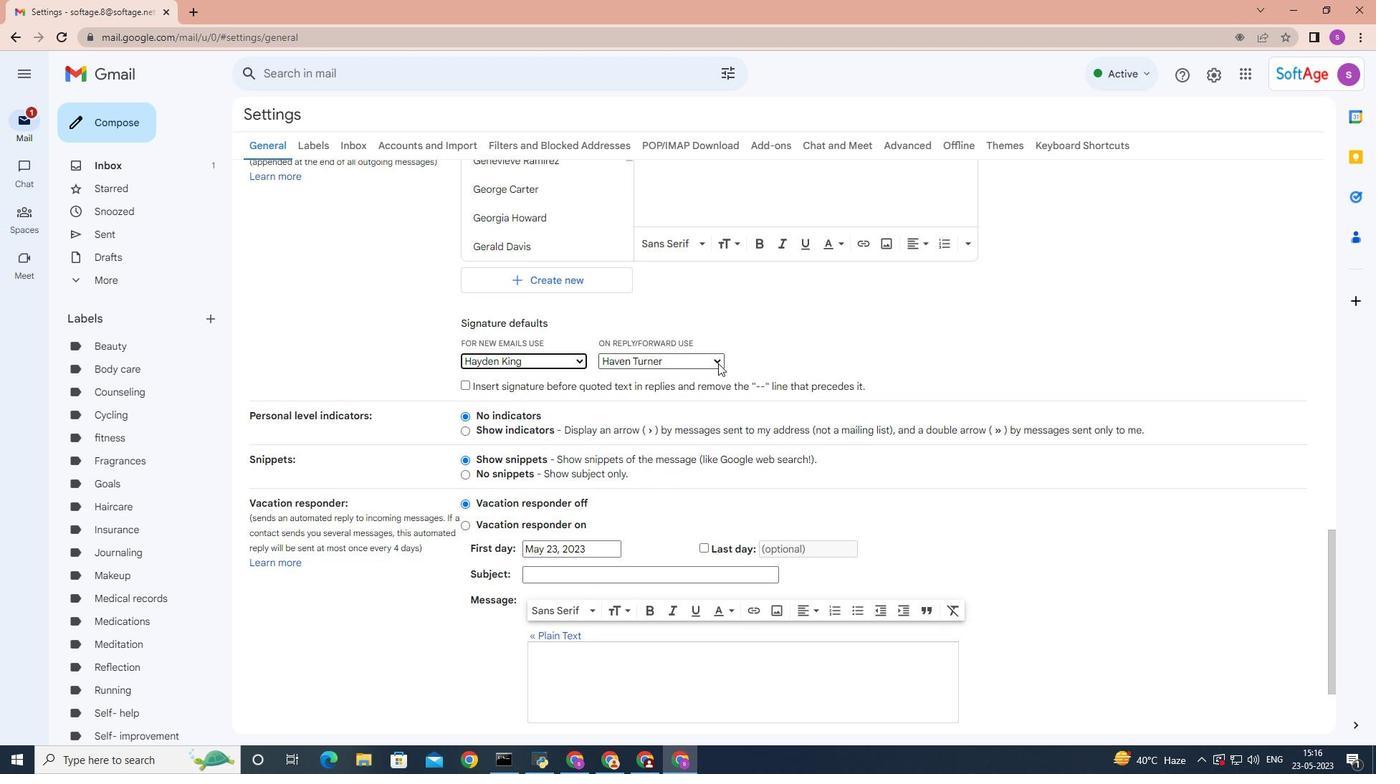 
Action: Mouse moved to (656, 570)
Screenshot: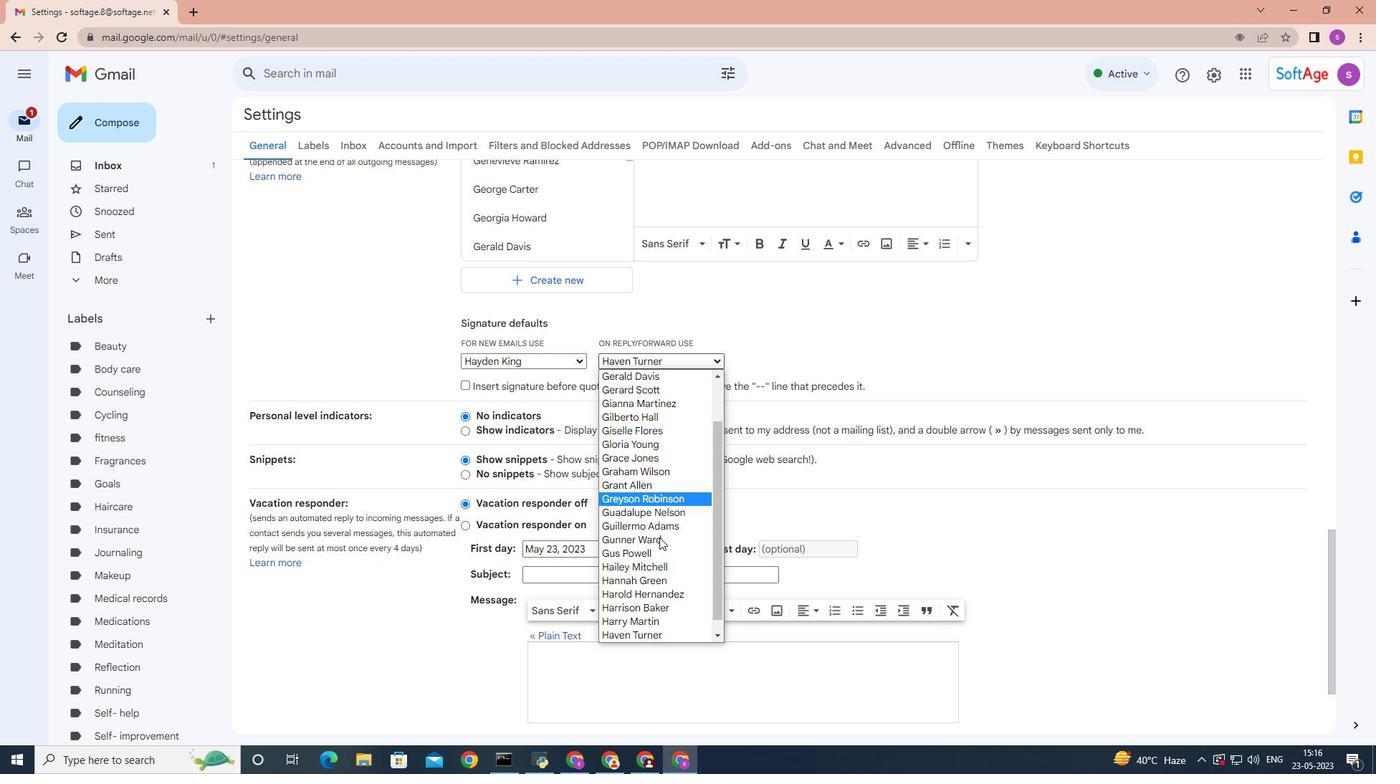 
Action: Mouse scrolled (656, 567) with delta (0, 0)
Screenshot: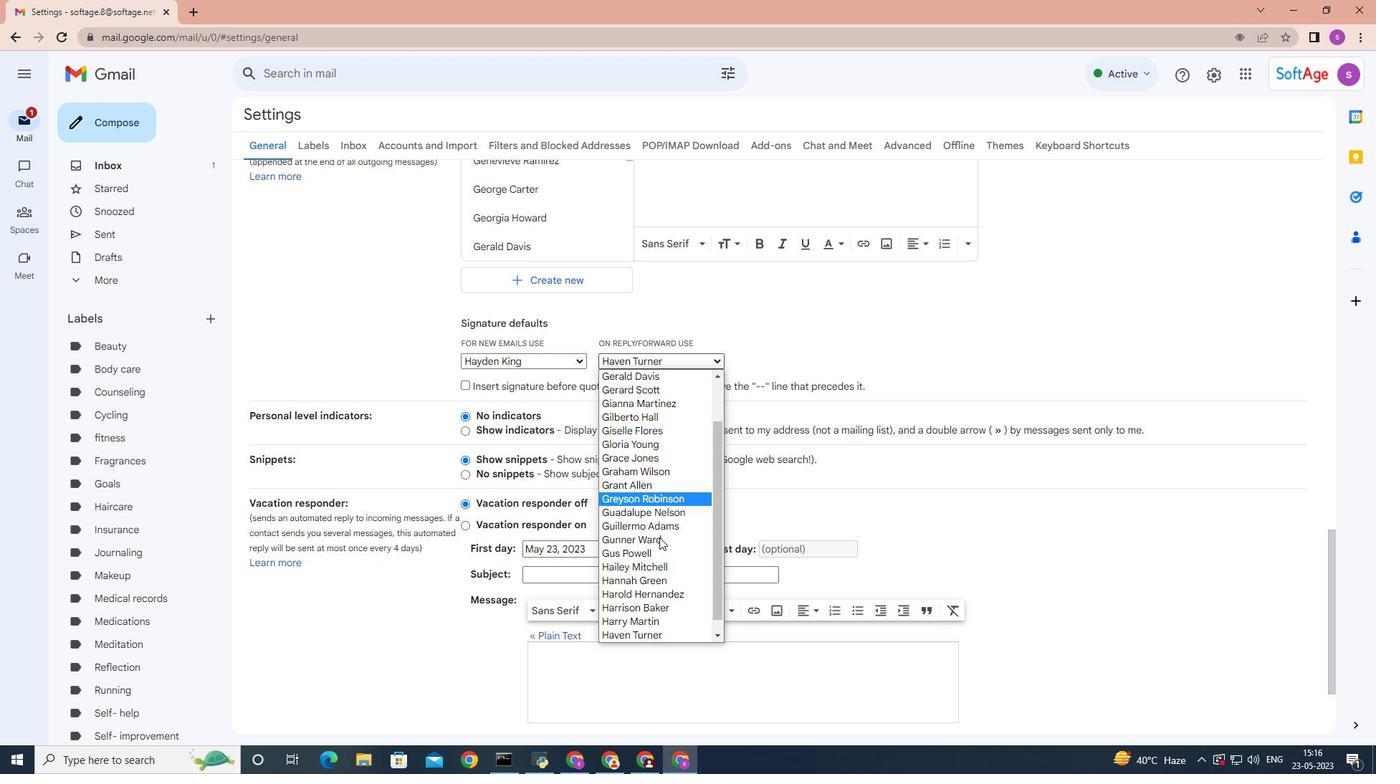 
Action: Mouse moved to (656, 570)
Screenshot: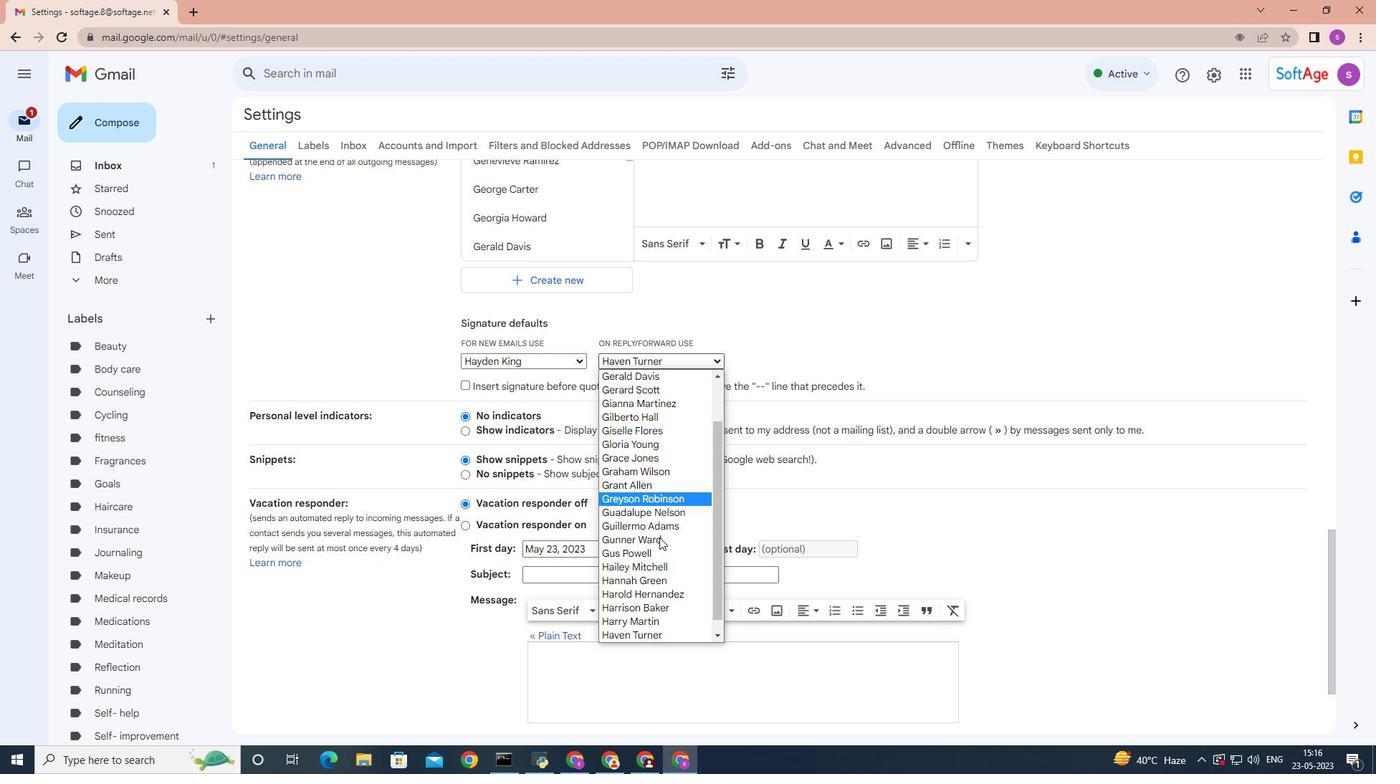 
Action: Mouse scrolled (656, 568) with delta (0, 0)
Screenshot: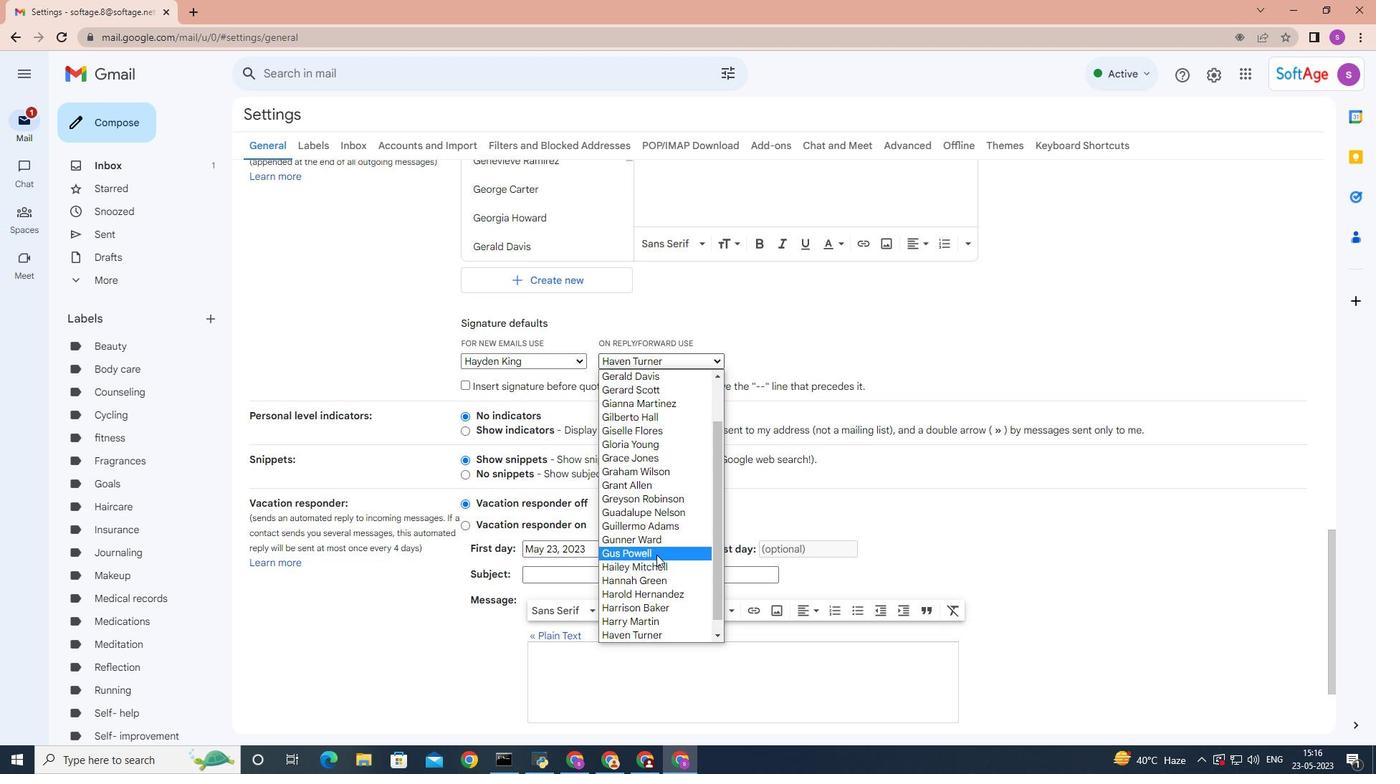 
Action: Mouse moved to (656, 570)
Screenshot: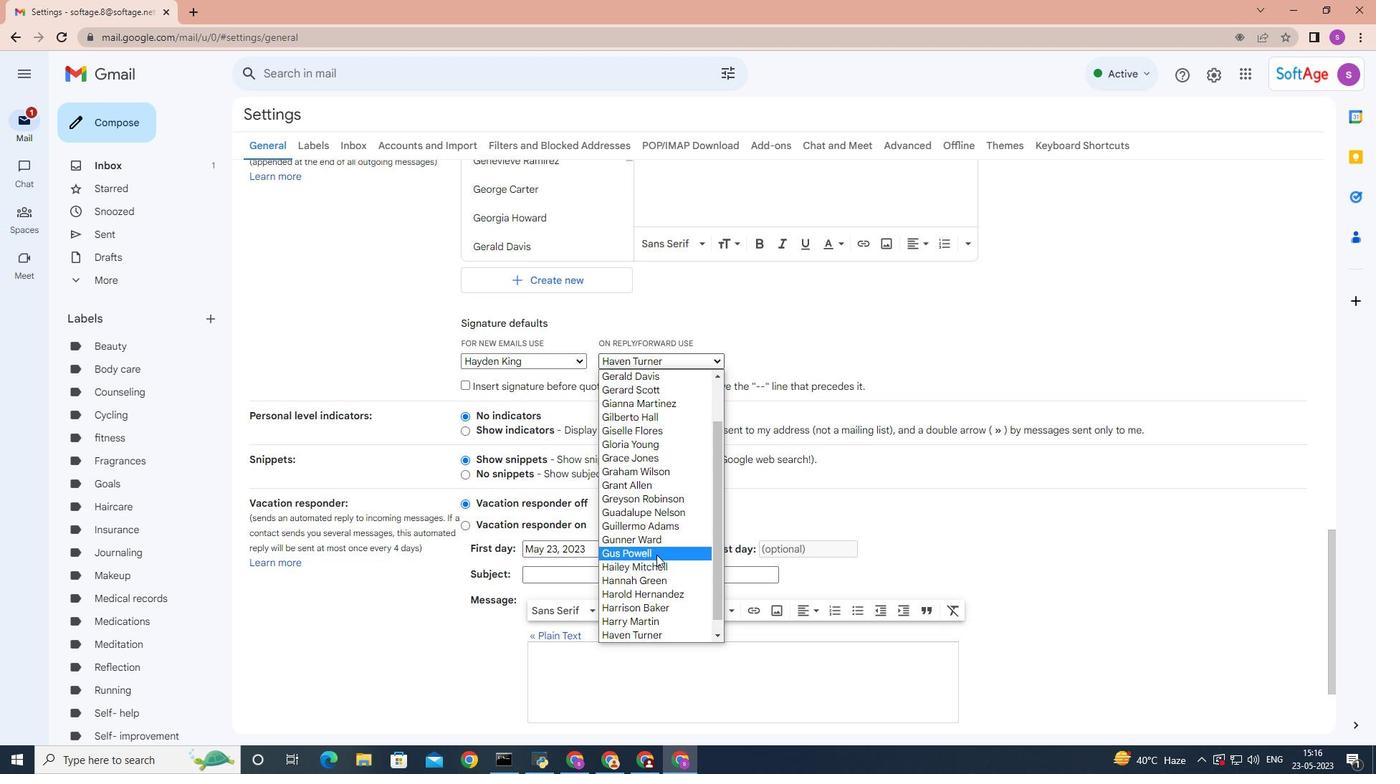 
Action: Mouse scrolled (656, 570) with delta (0, 0)
Screenshot: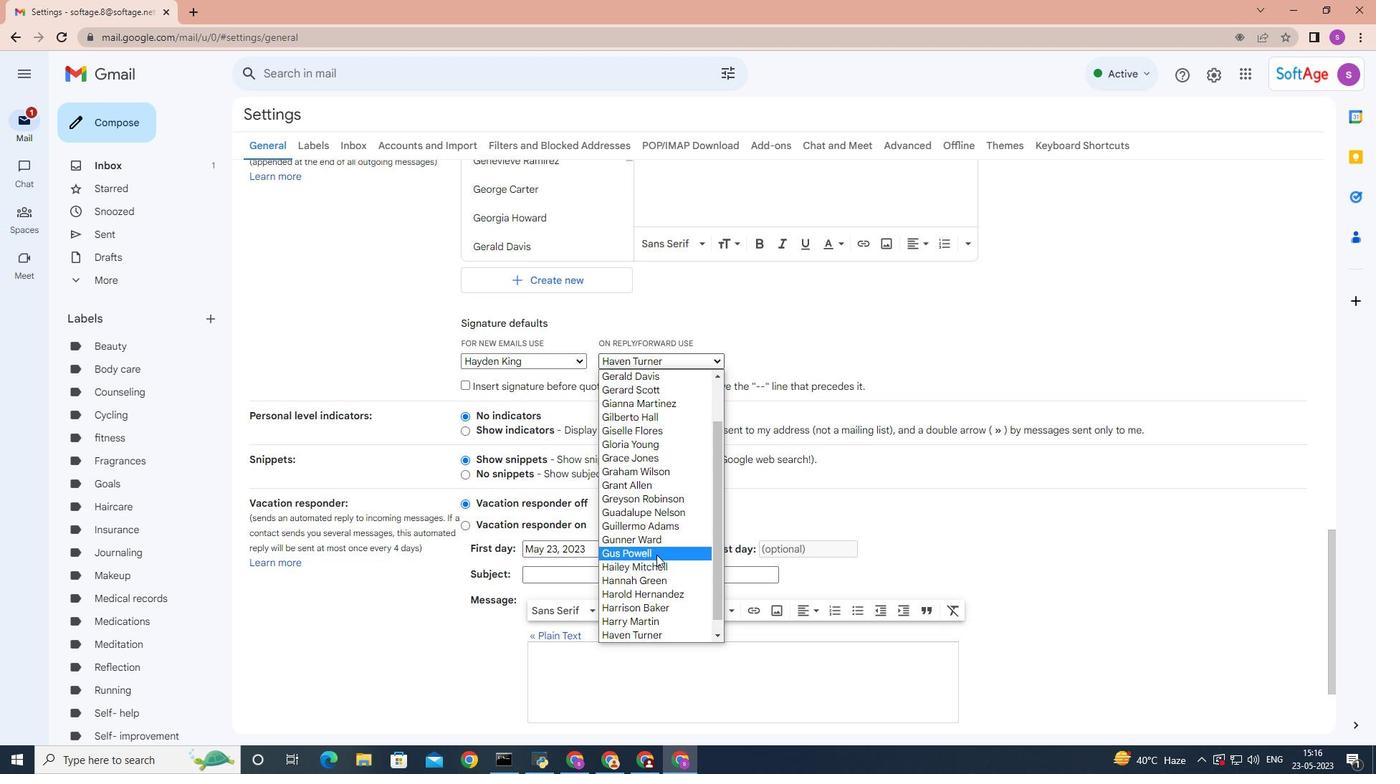 
Action: Mouse scrolled (656, 570) with delta (0, 0)
Screenshot: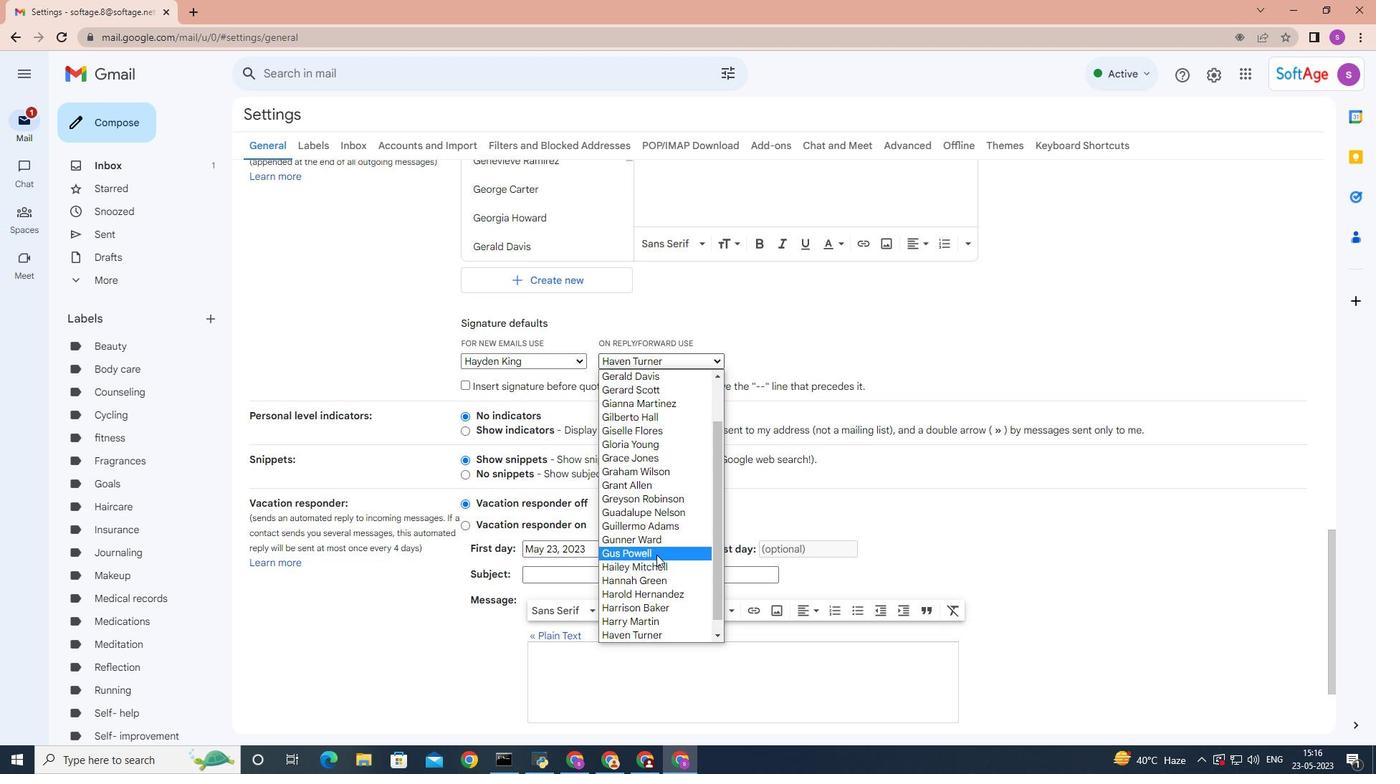 
Action: Mouse moved to (656, 571)
Screenshot: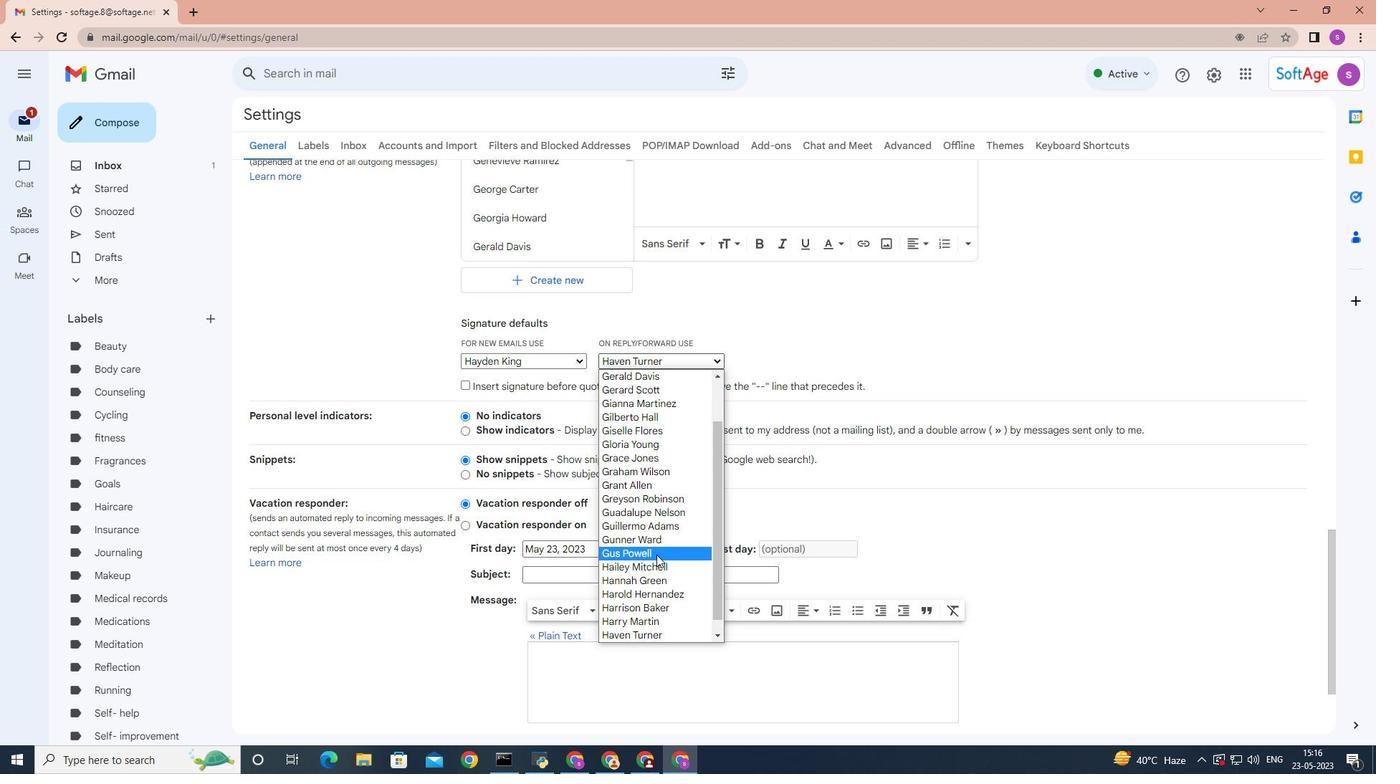 
Action: Mouse scrolled (656, 570) with delta (0, 0)
Screenshot: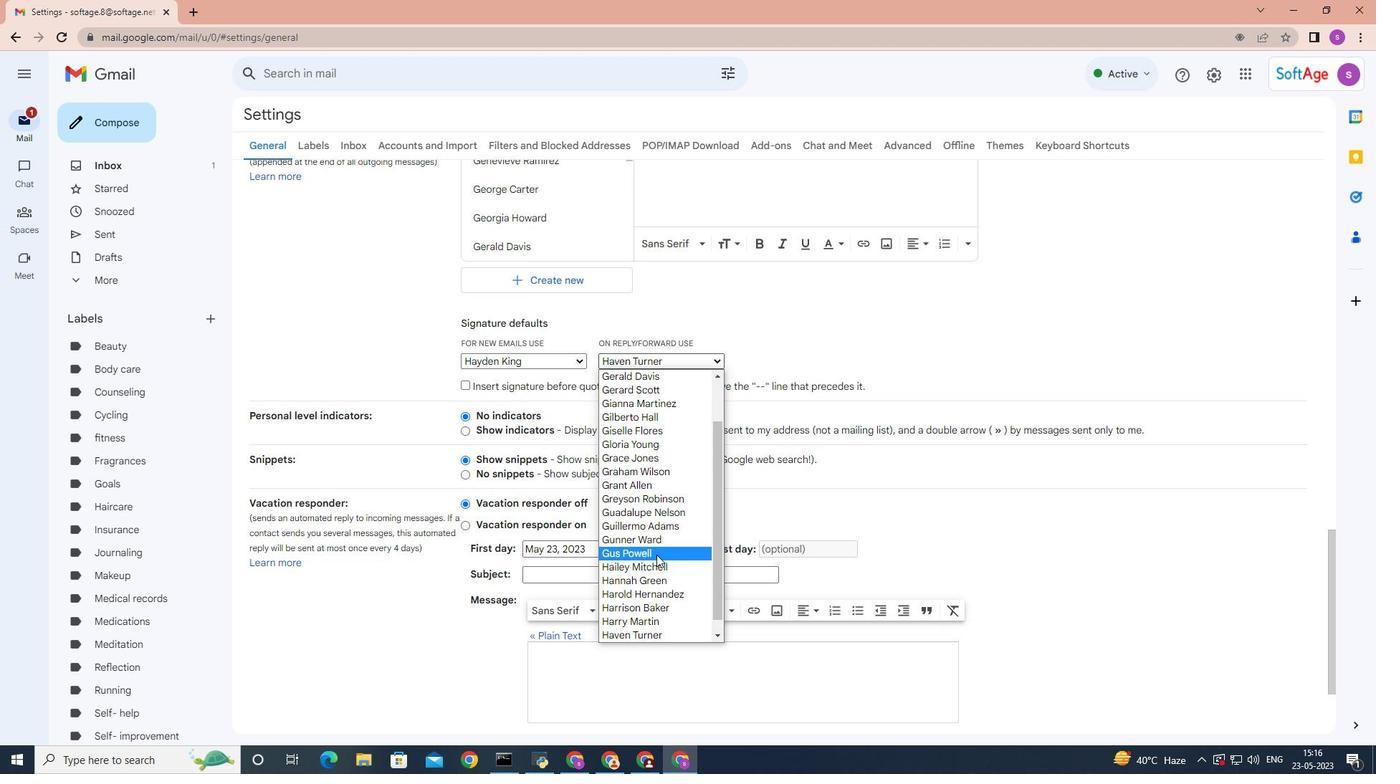 
Action: Mouse scrolled (656, 570) with delta (0, 0)
Screenshot: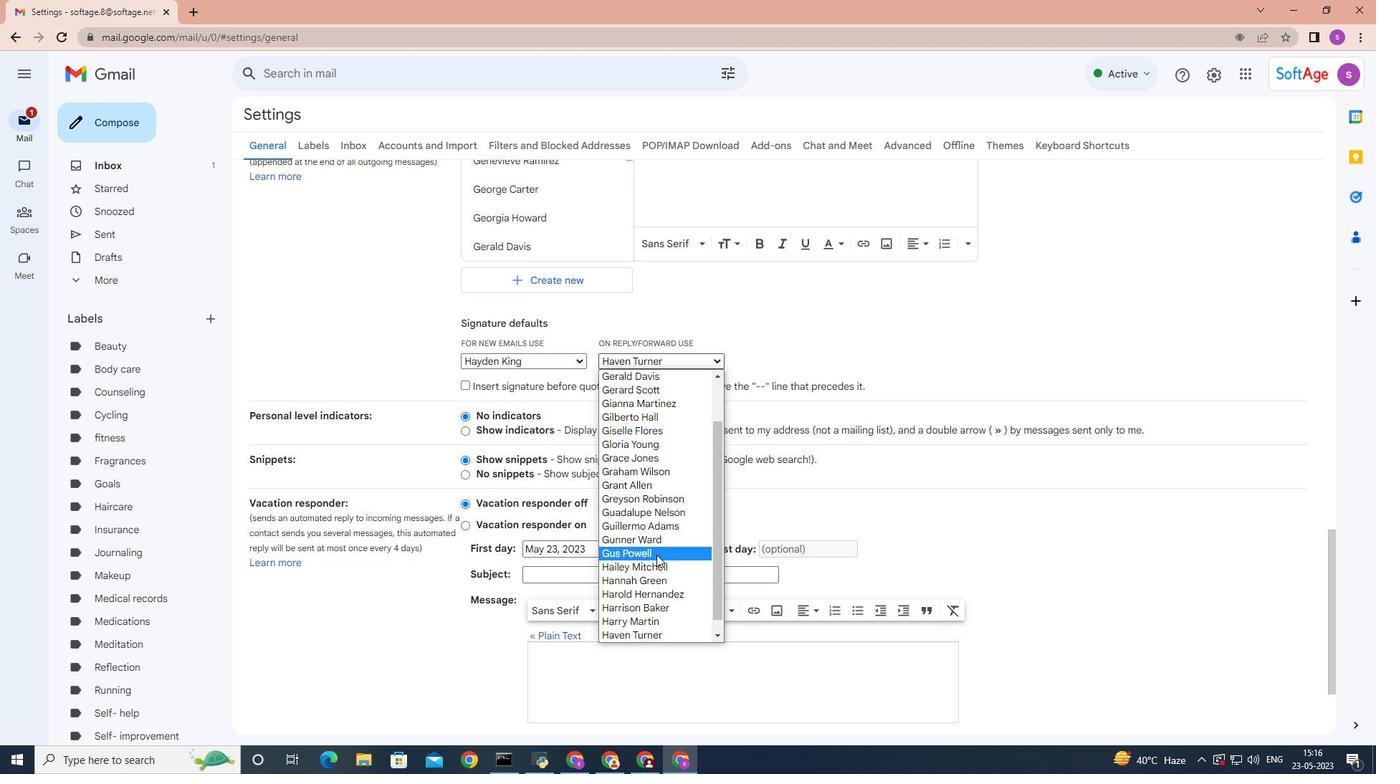 
Action: Mouse scrolled (656, 570) with delta (0, 0)
Screenshot: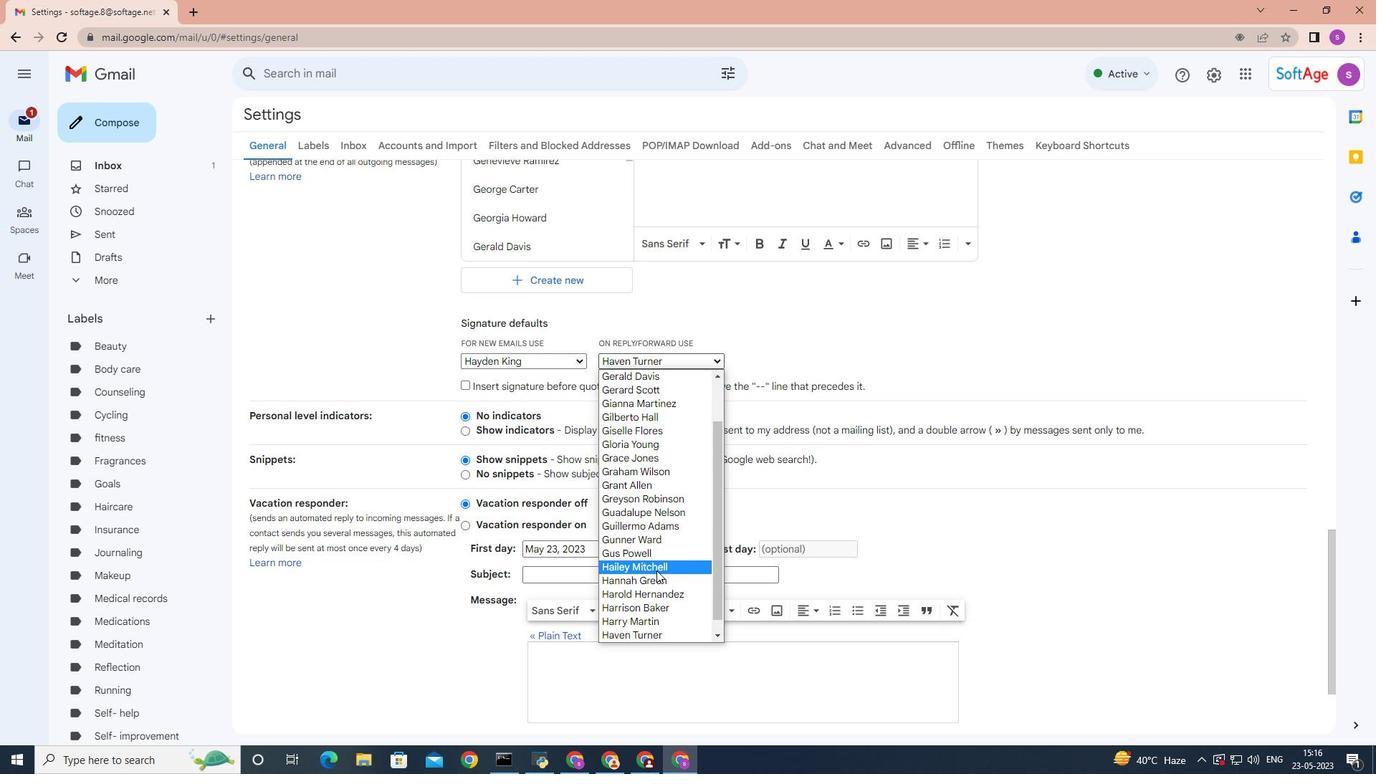 
Action: Mouse scrolled (656, 570) with delta (0, 0)
Screenshot: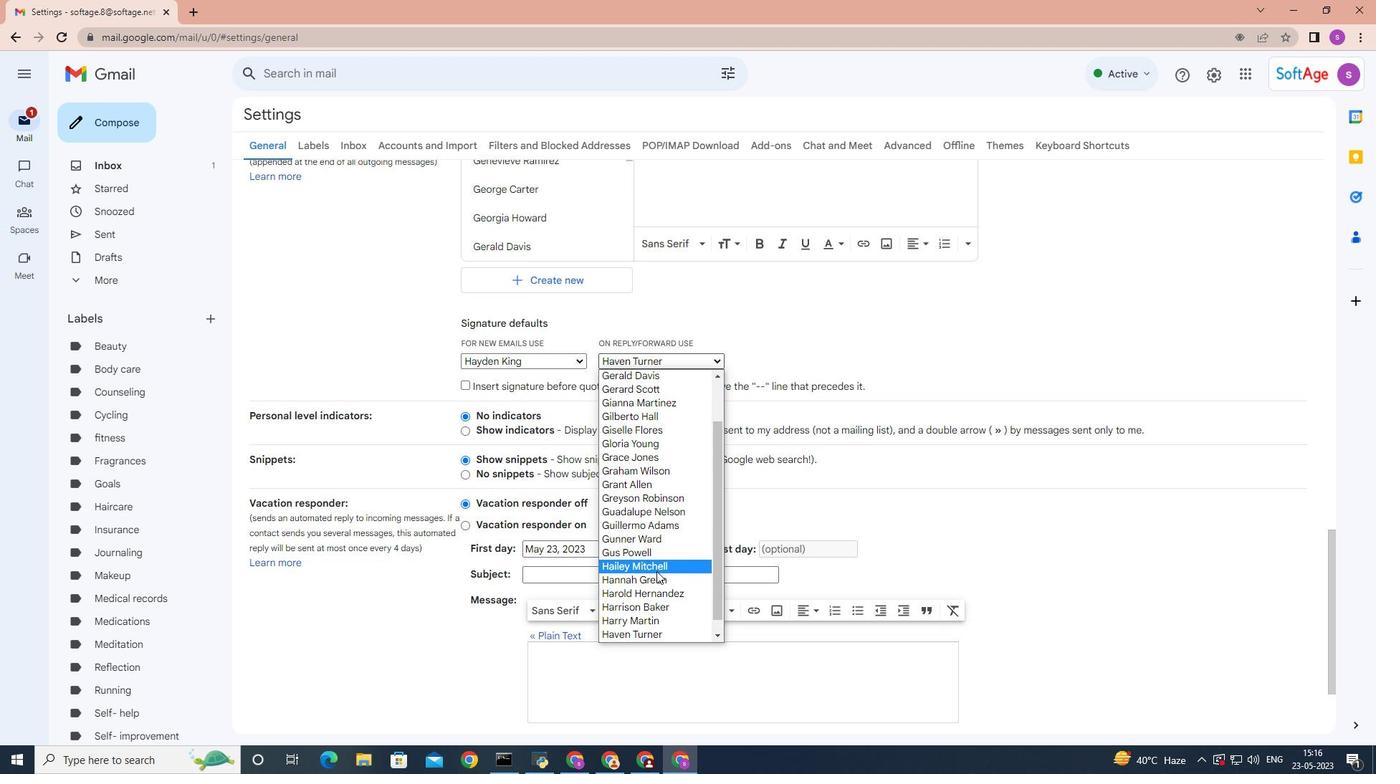 
Action: Mouse moved to (679, 629)
Screenshot: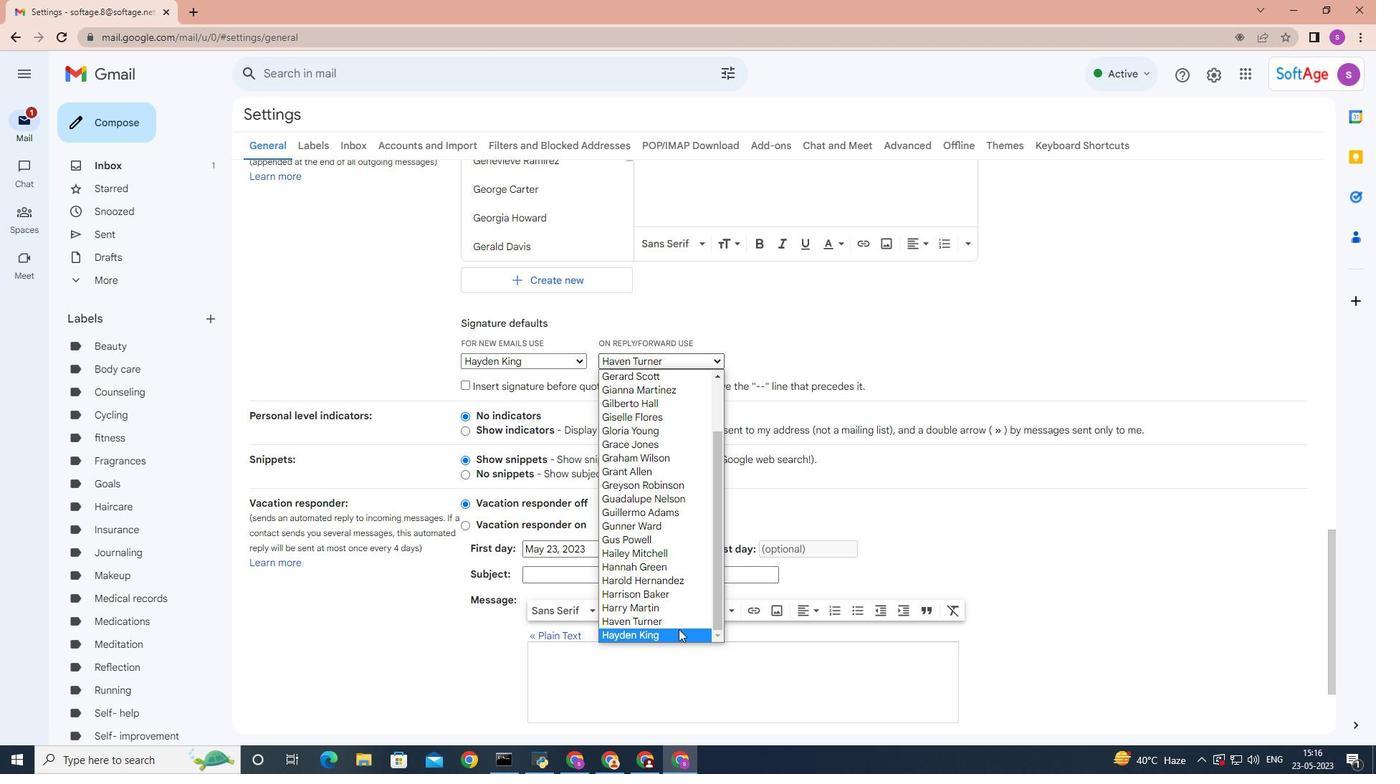 
Action: Mouse pressed left at (679, 629)
Screenshot: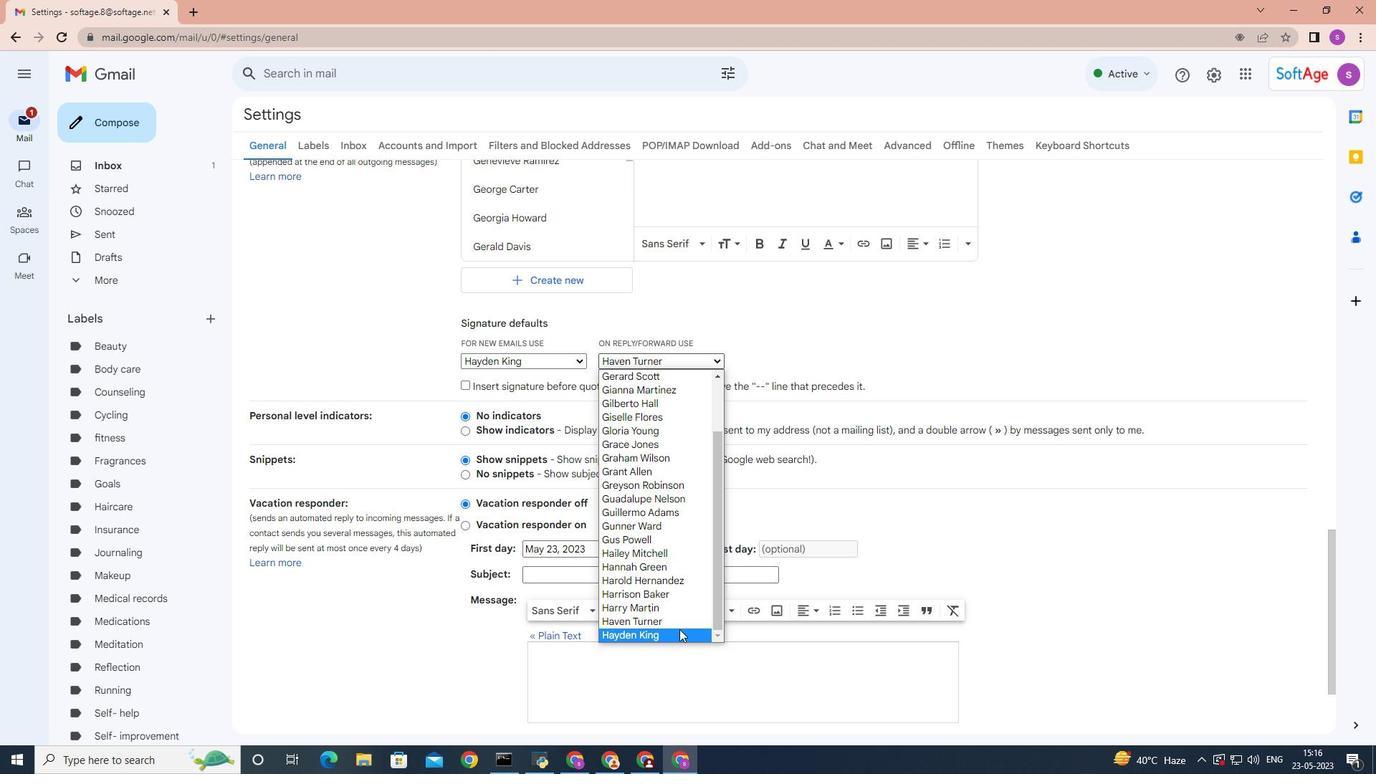 
Action: Mouse moved to (768, 512)
Screenshot: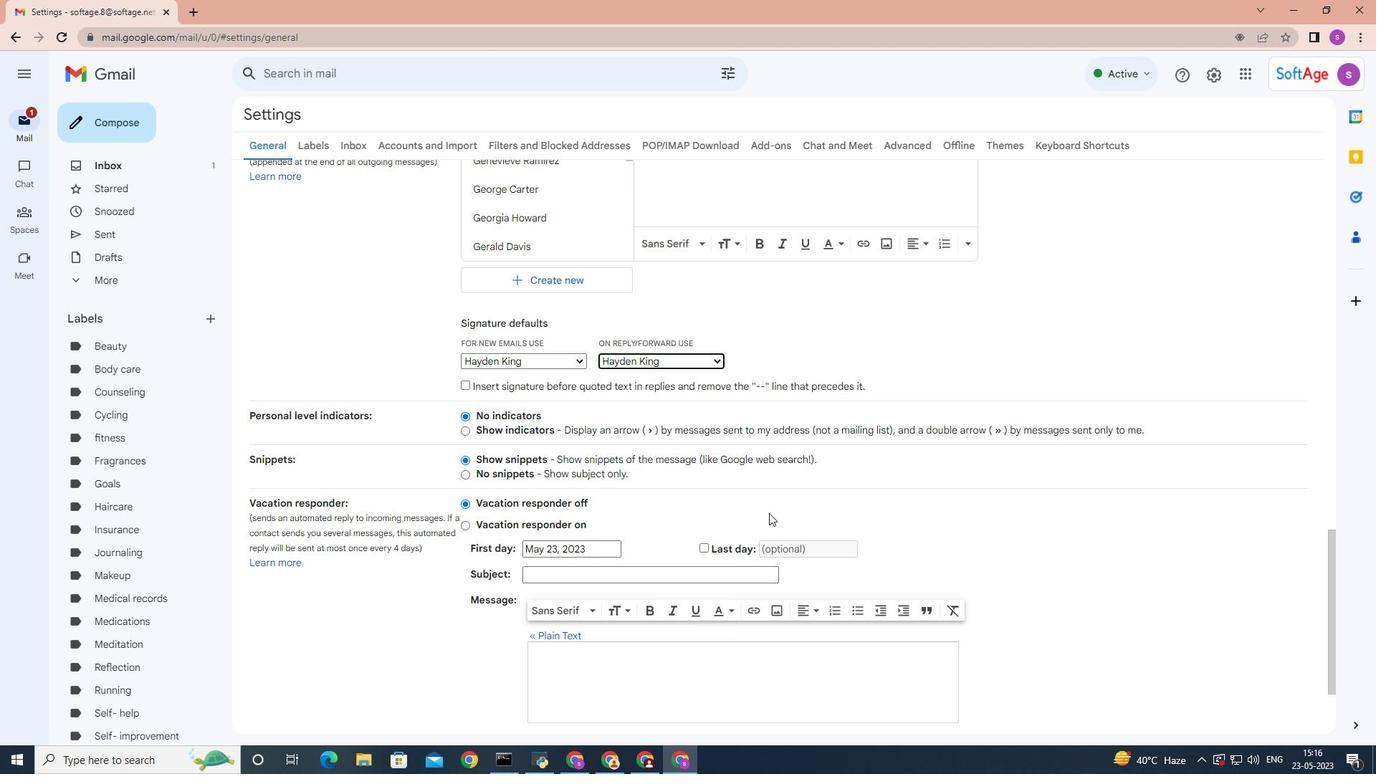
Action: Mouse scrolled (768, 512) with delta (0, 0)
Screenshot: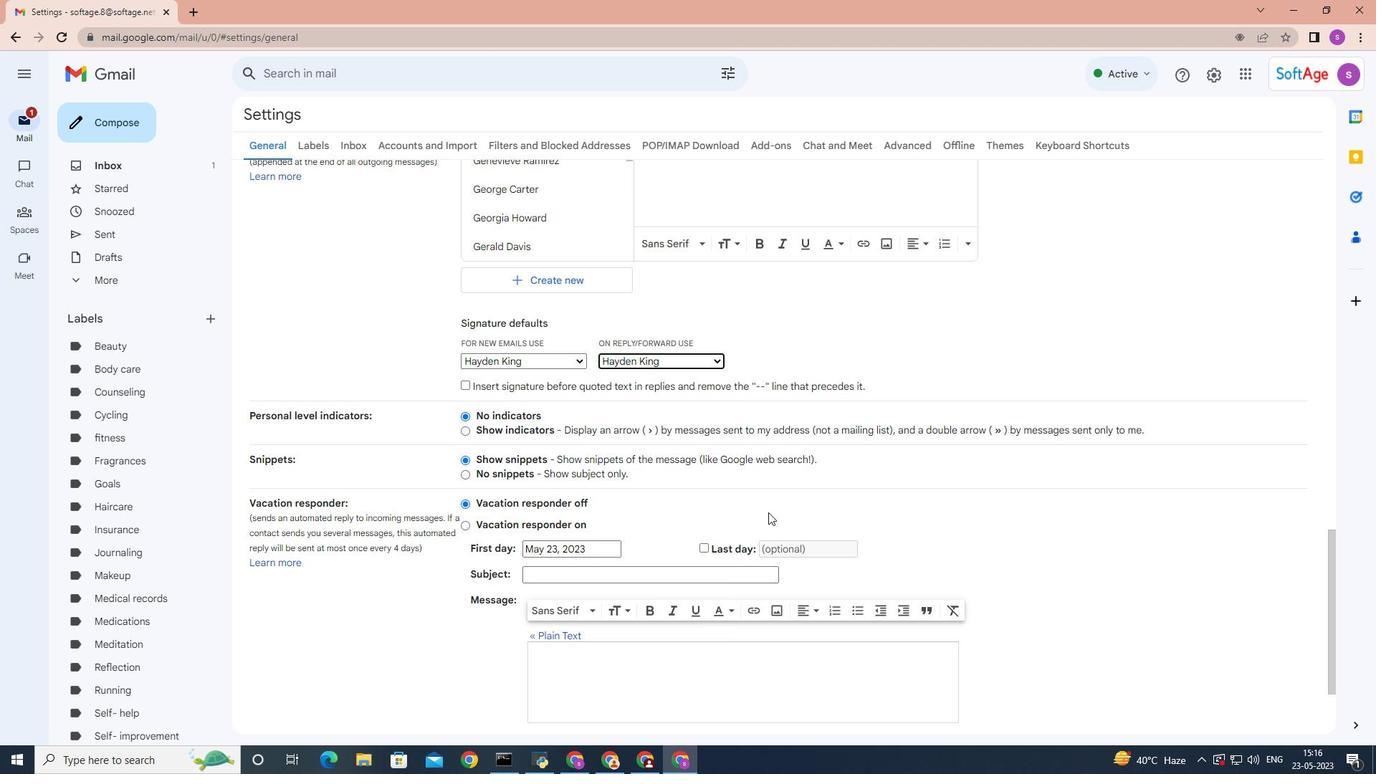 
Action: Mouse scrolled (768, 512) with delta (0, 0)
Screenshot: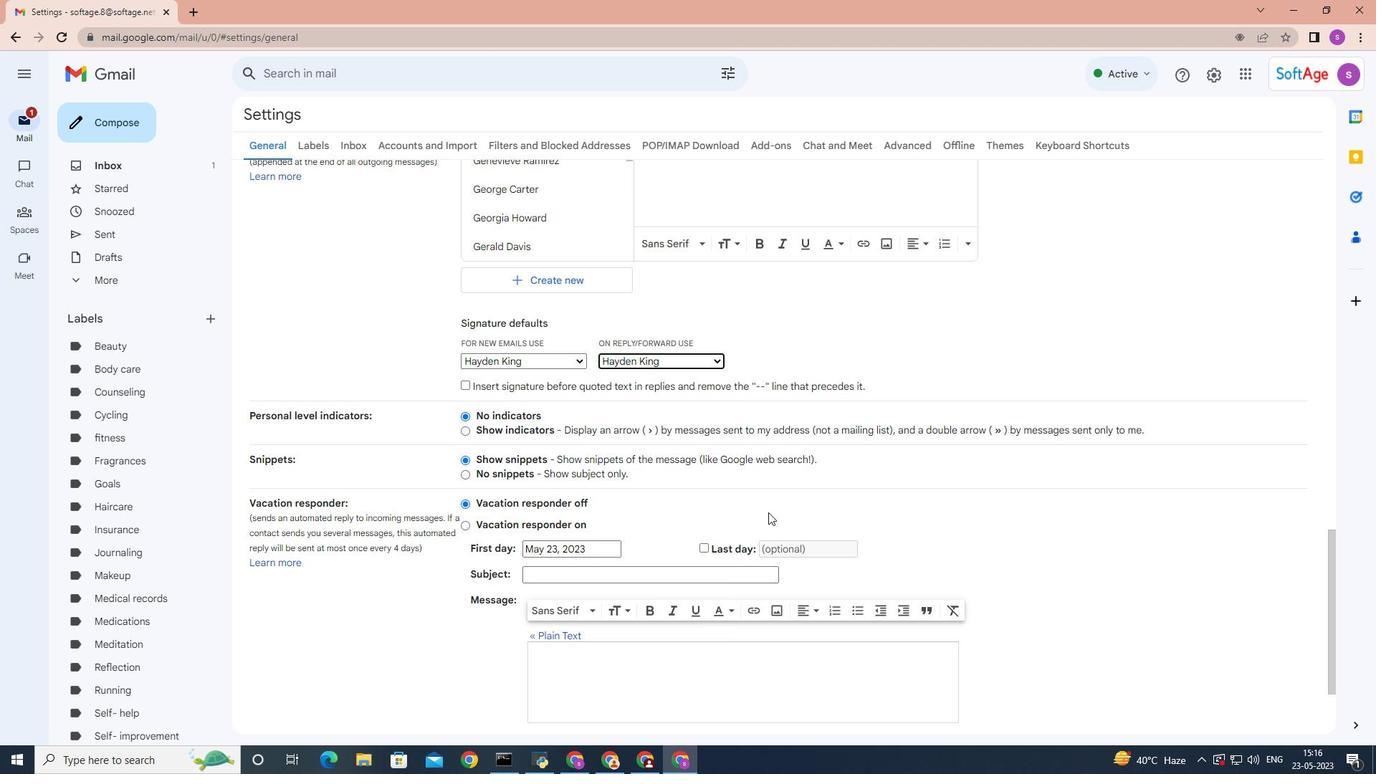 
Action: Mouse scrolled (768, 512) with delta (0, 0)
Screenshot: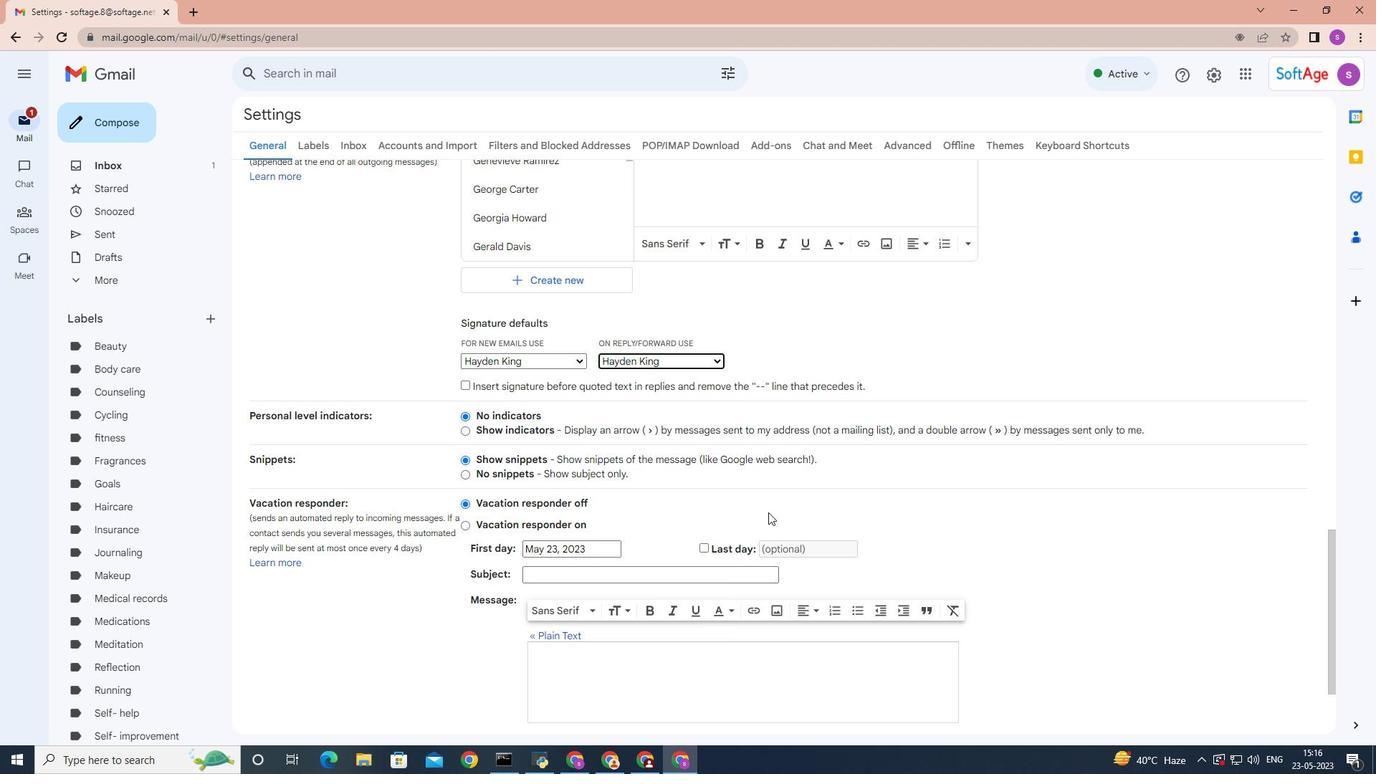 
Action: Mouse moved to (763, 654)
Screenshot: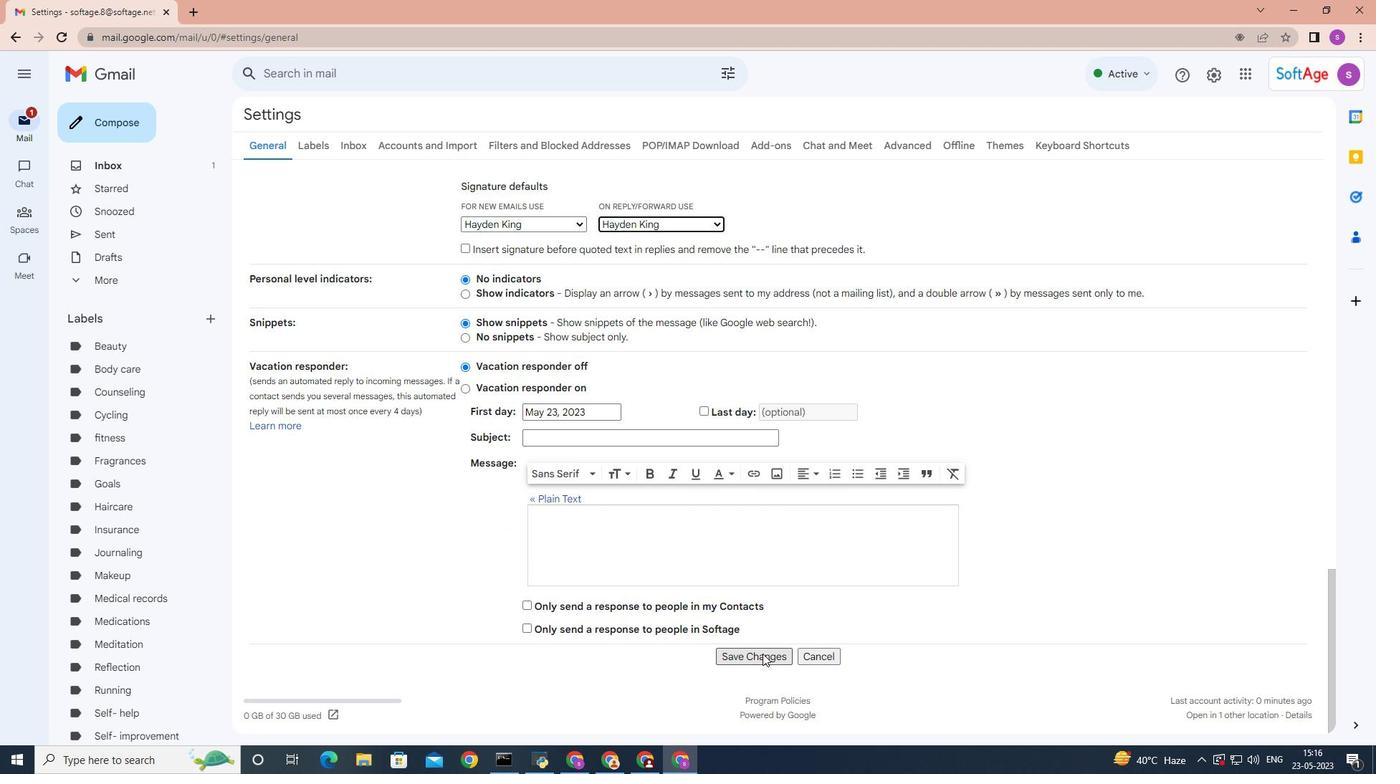
Action: Mouse pressed left at (763, 654)
Screenshot: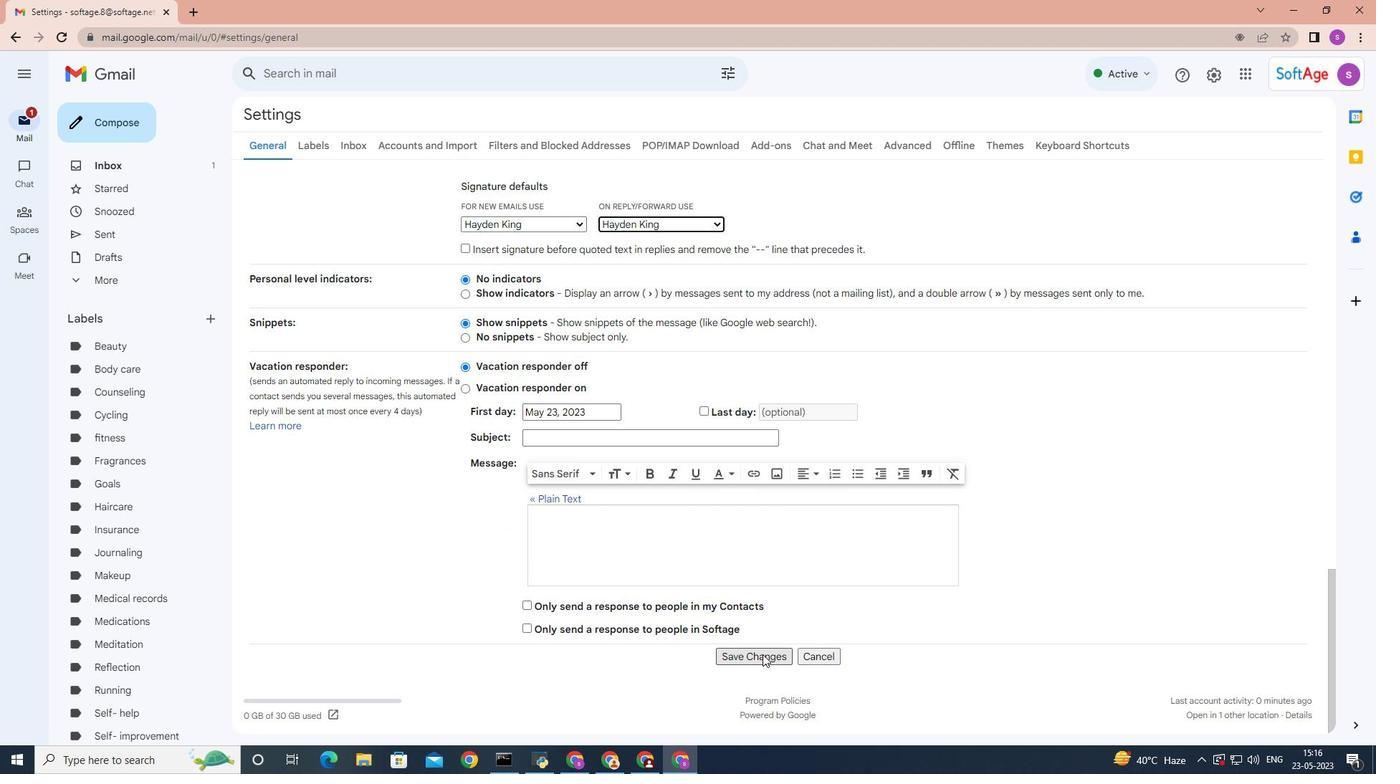 
Action: Mouse moved to (143, 124)
Screenshot: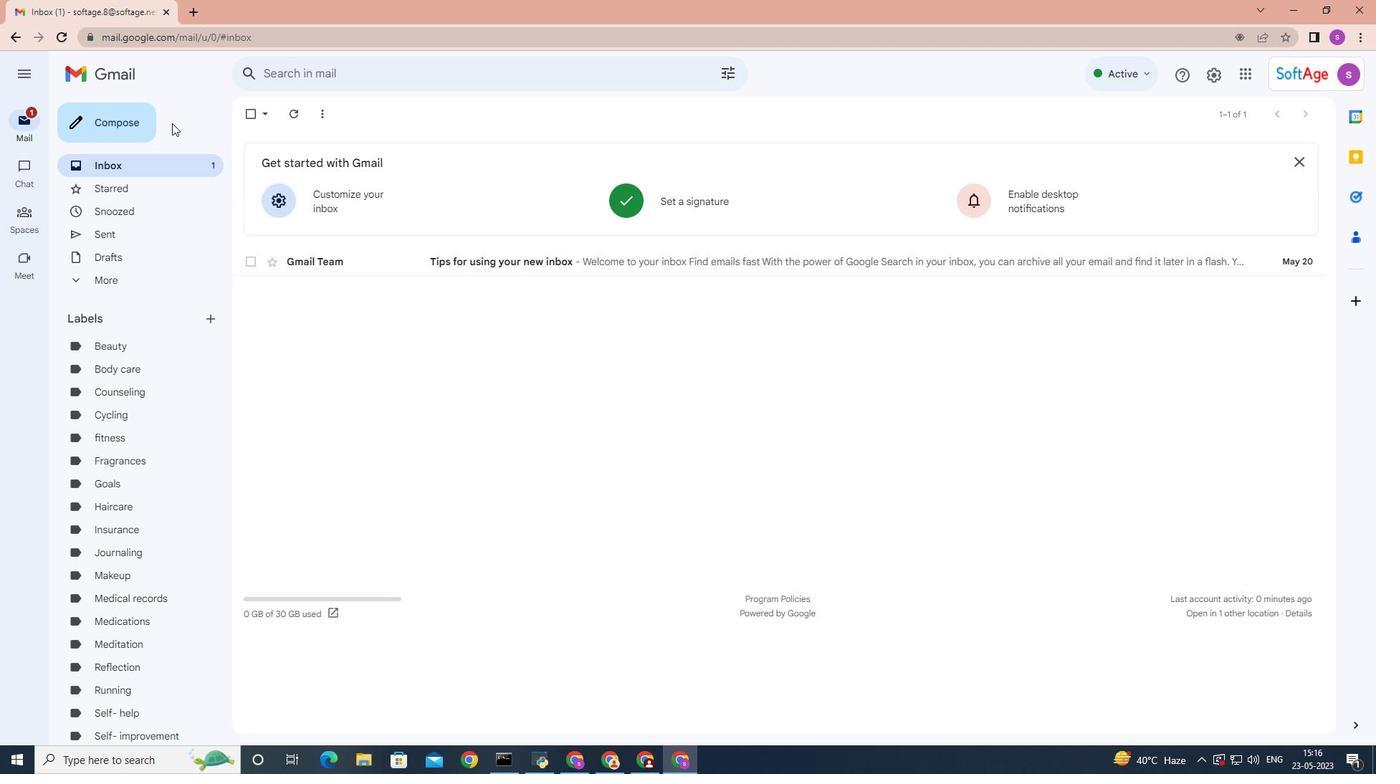
Action: Mouse pressed left at (143, 124)
Screenshot: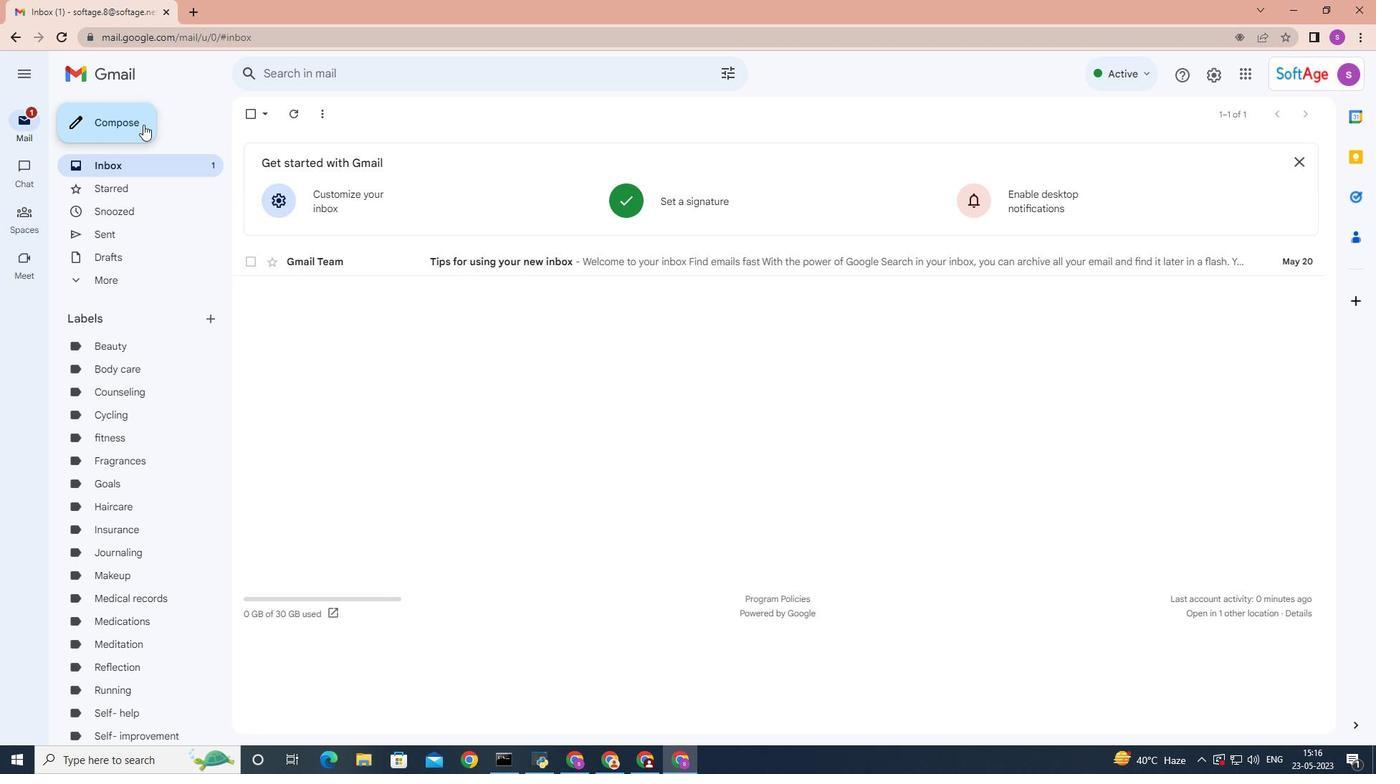 
Action: Mouse moved to (950, 380)
Screenshot: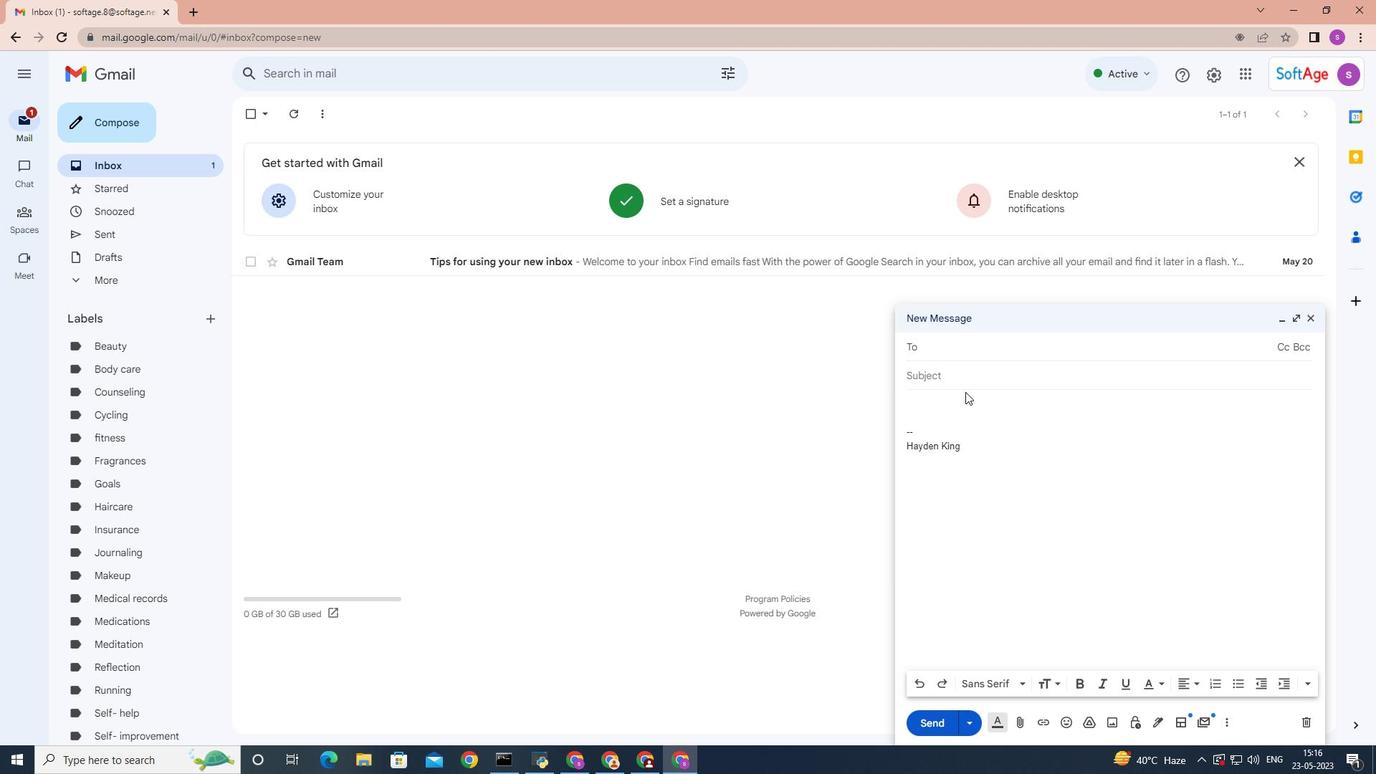 
Action: Mouse pressed left at (950, 380)
Screenshot: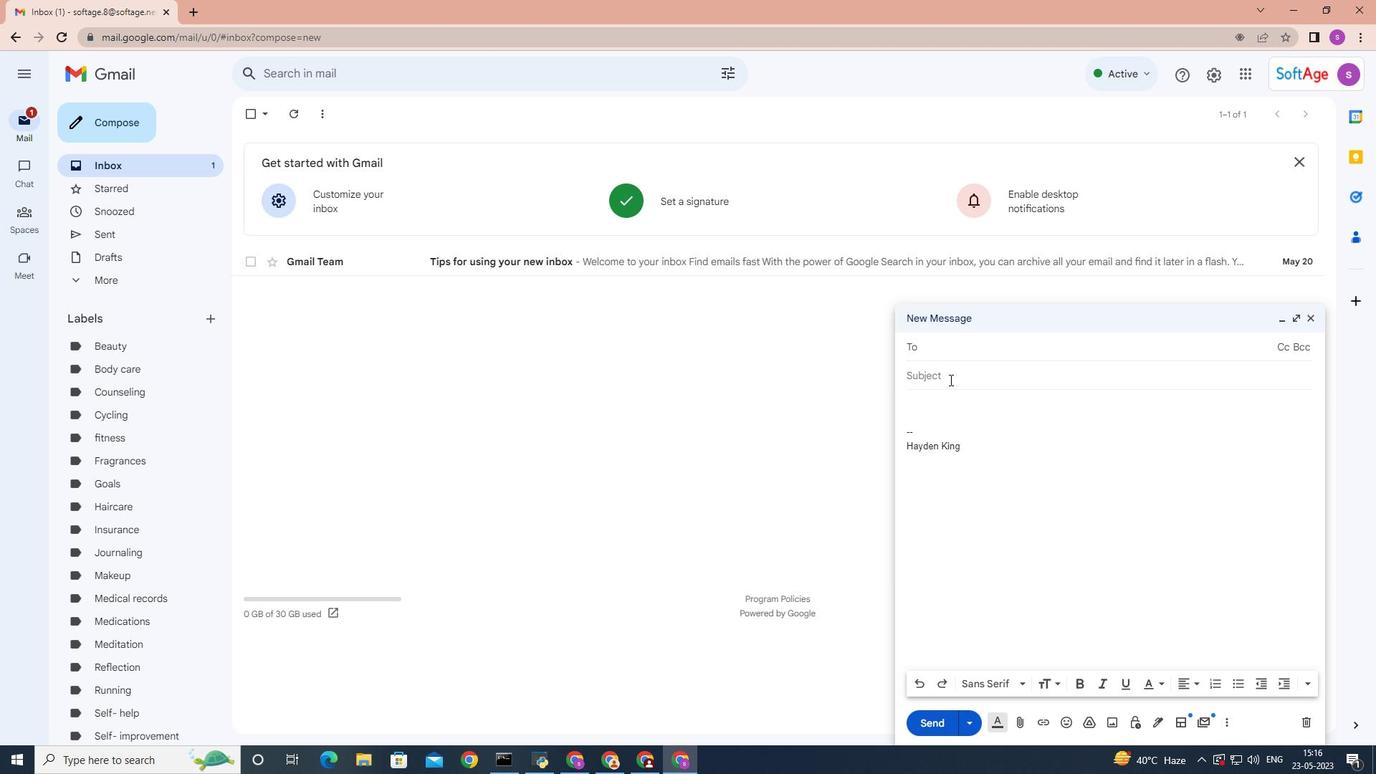 
Action: Key pressed <Key.shift>Confirmation<Key.space>of<Key.space>an<Key.space>appointment
Screenshot: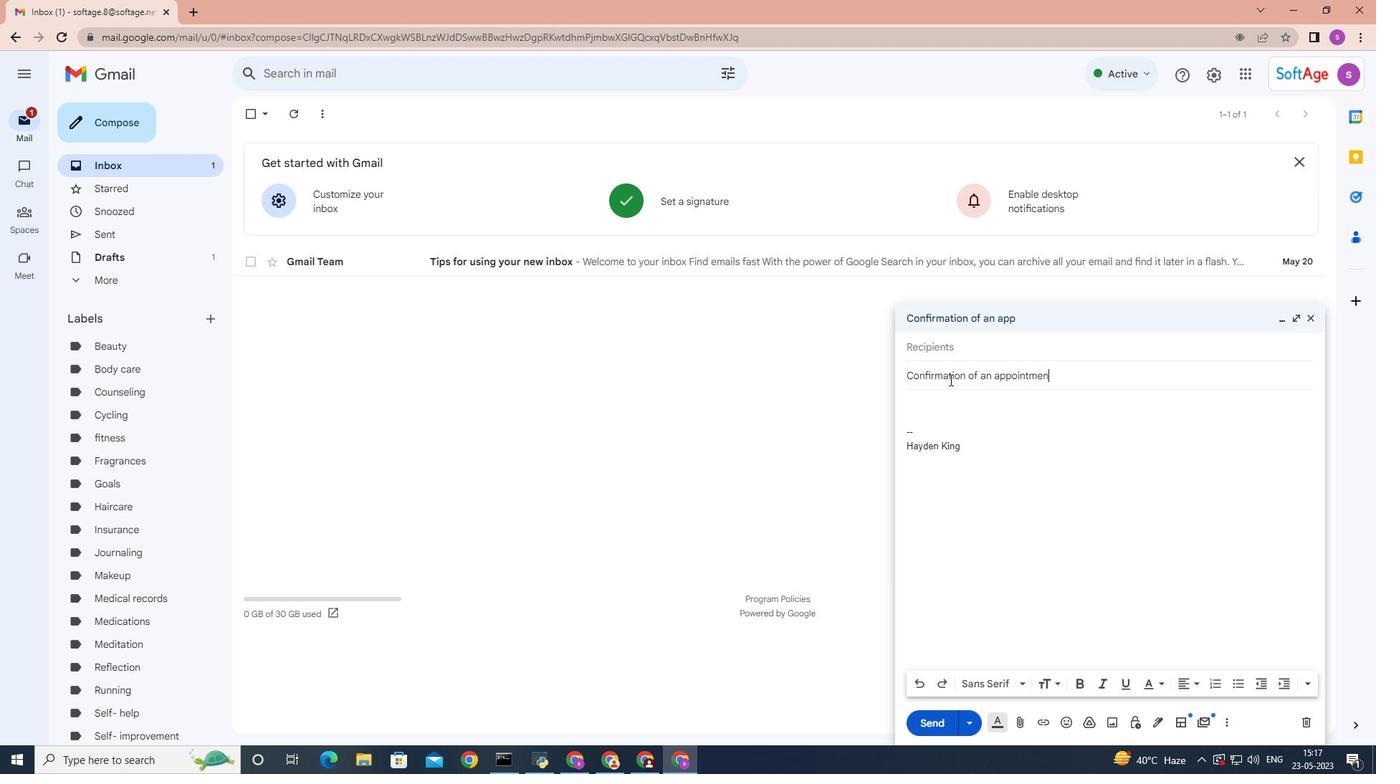 
Action: Mouse moved to (904, 397)
Screenshot: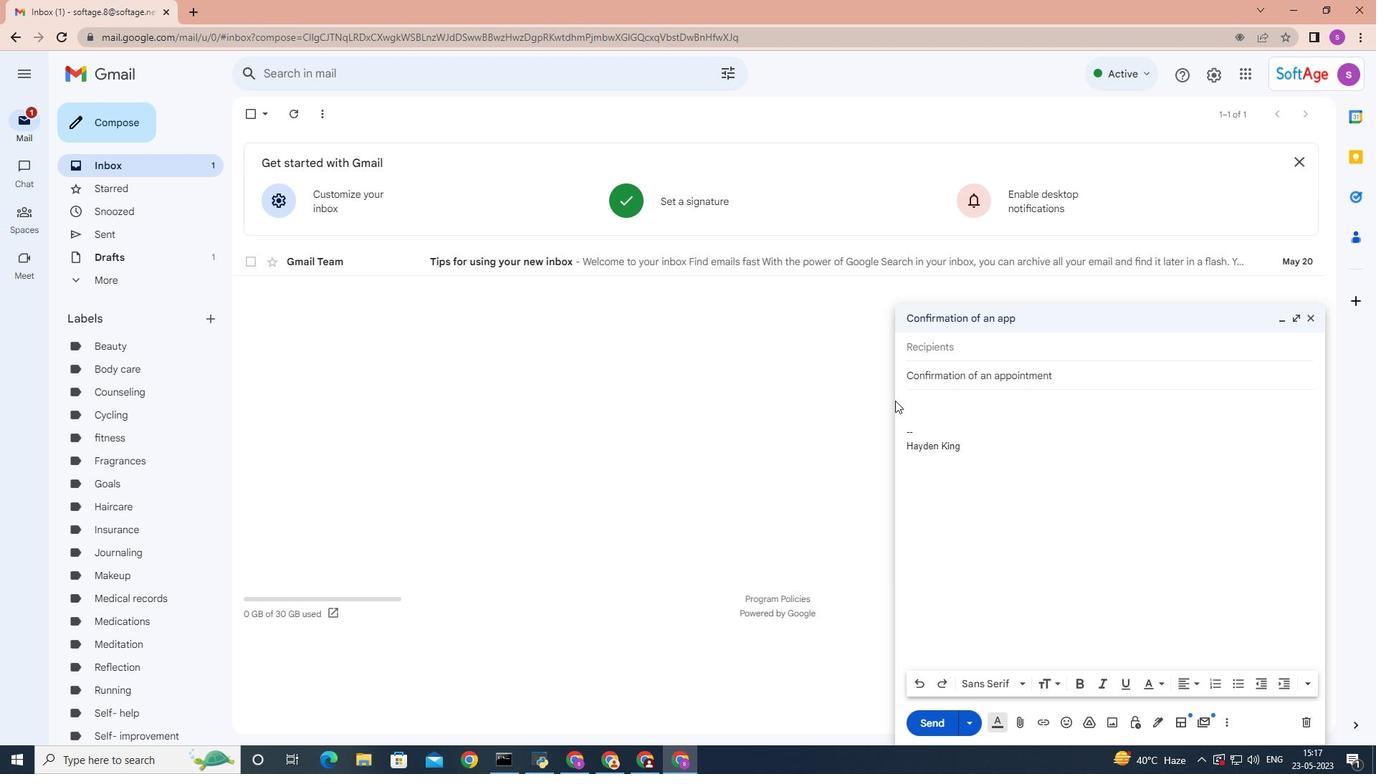 
Action: Mouse pressed left at (904, 397)
Screenshot: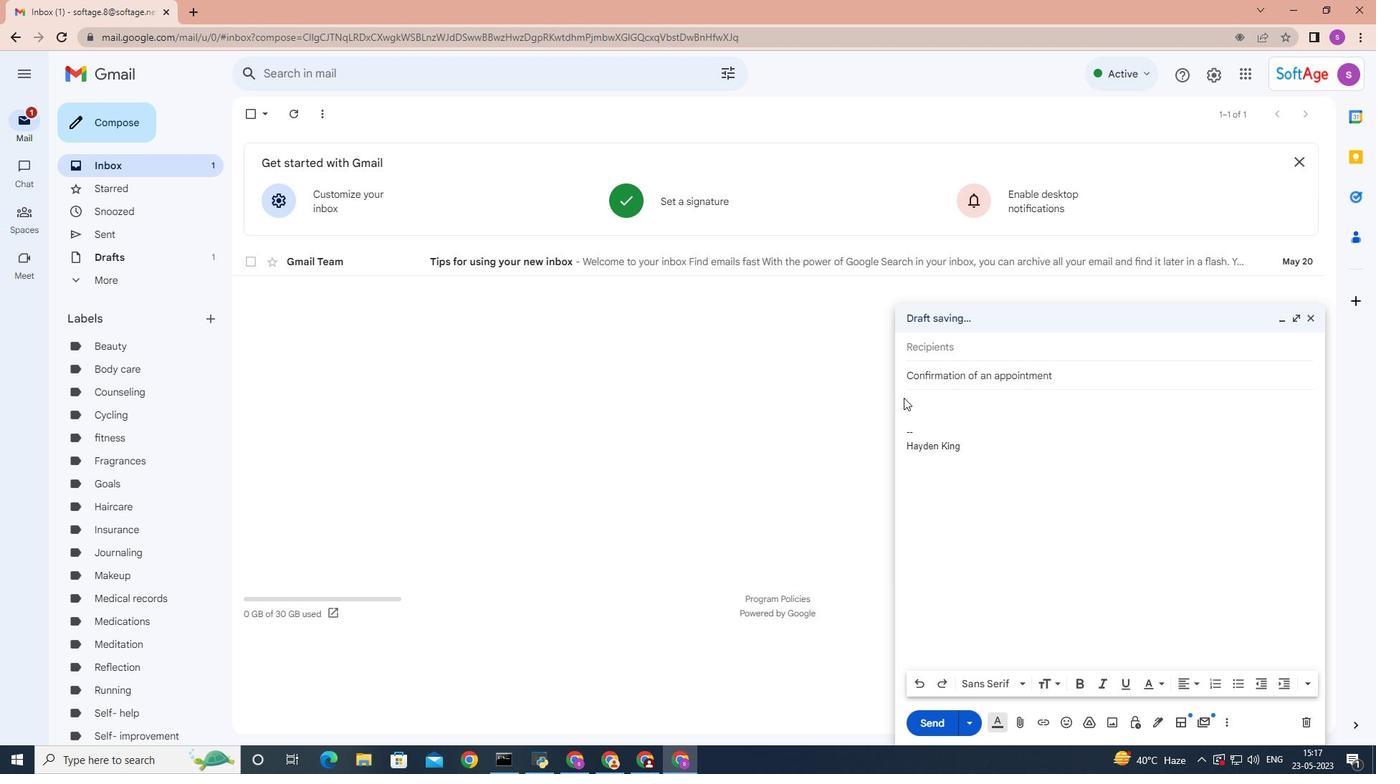 
Action: Mouse moved to (913, 400)
Screenshot: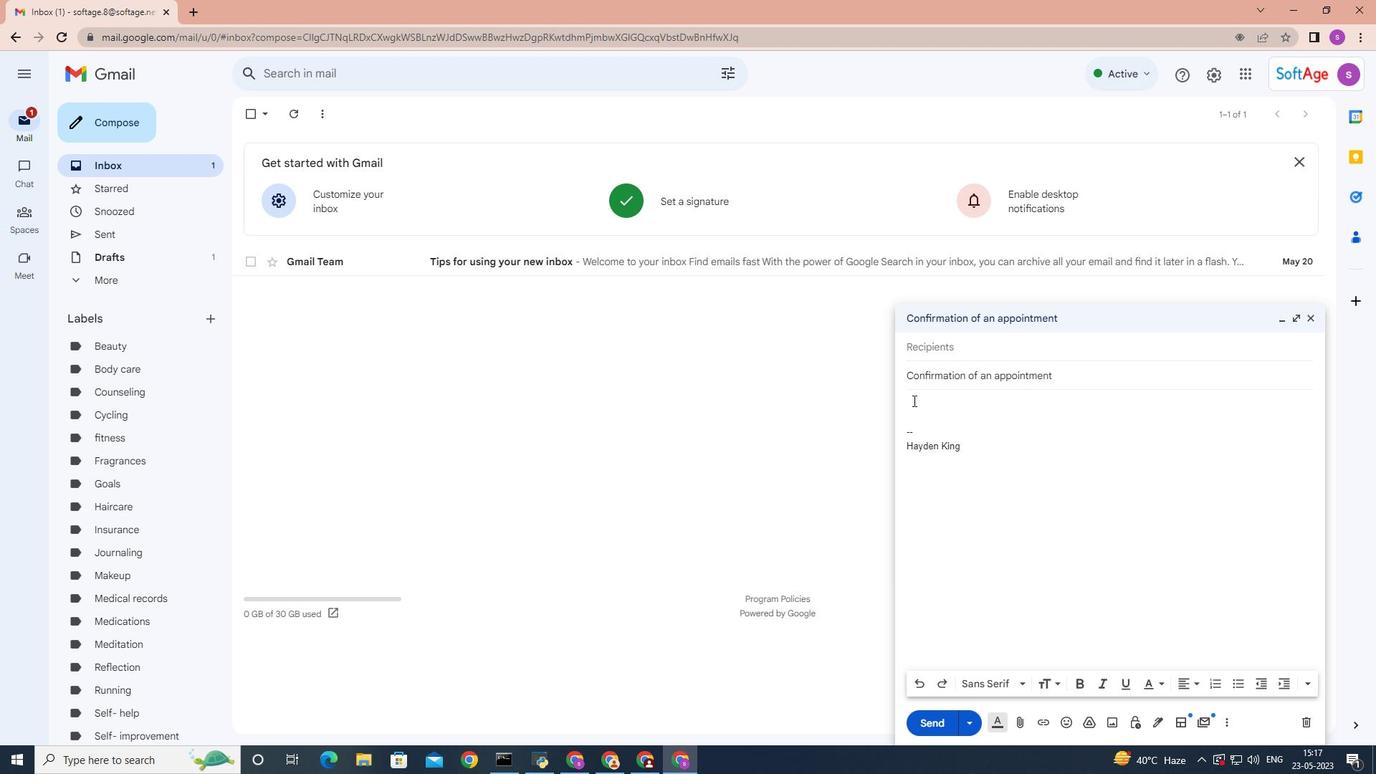 
Action: Mouse pressed left at (913, 400)
Screenshot: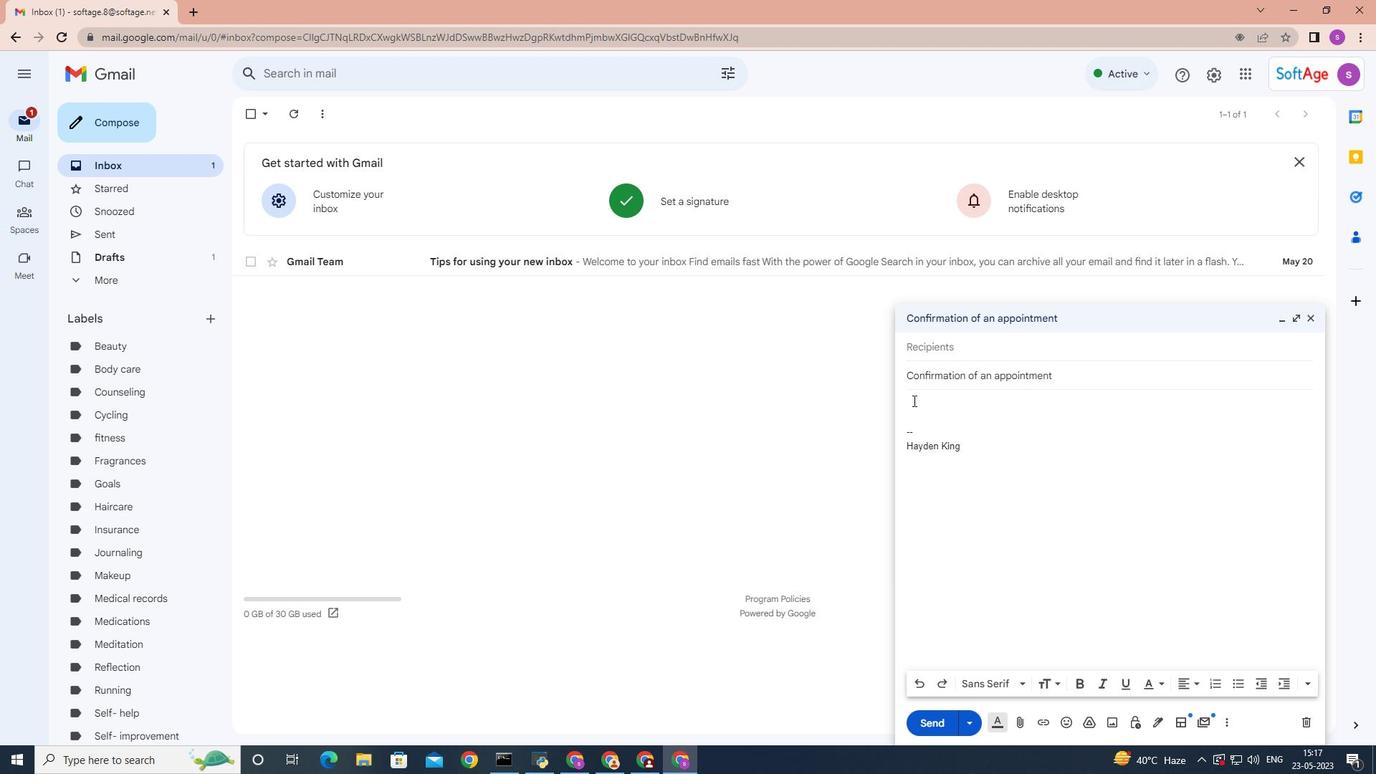 
Action: Key pressed <Key.shift>Please<Key.space>confirm<Key.space>if<Key.space>the<Key.space>revised<Key.space>budget<Key.space>is<Key.space>acceptable.
Screenshot: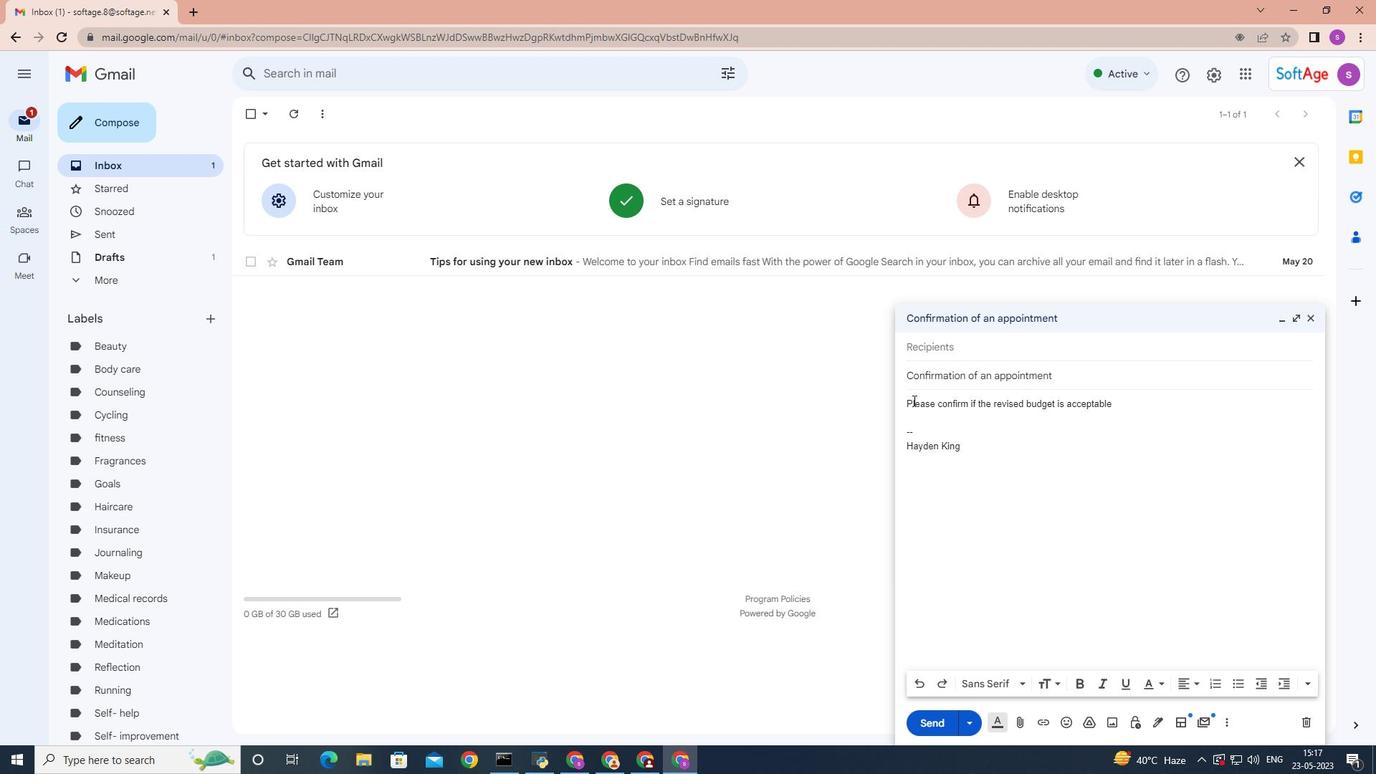 
Action: Mouse moved to (942, 352)
Screenshot: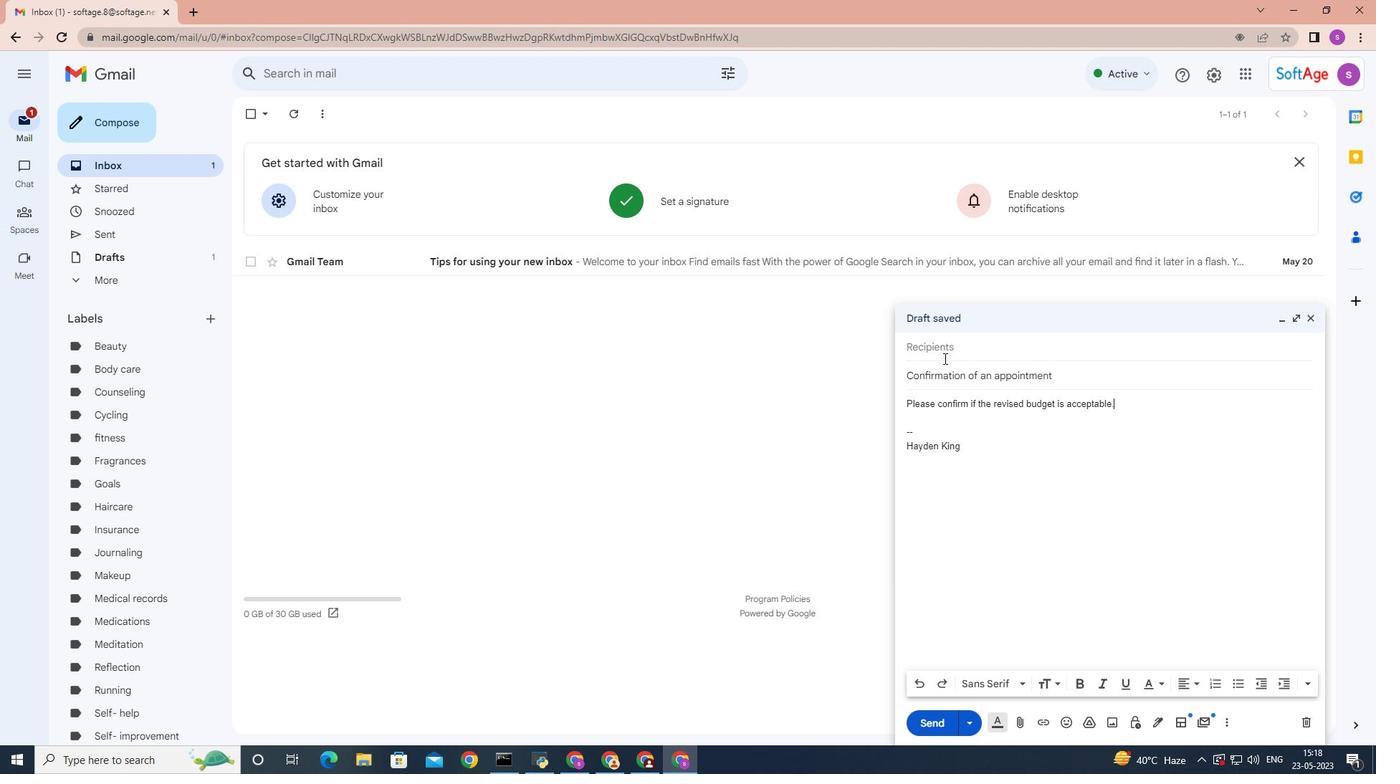 
Action: Mouse pressed left at (942, 352)
Screenshot: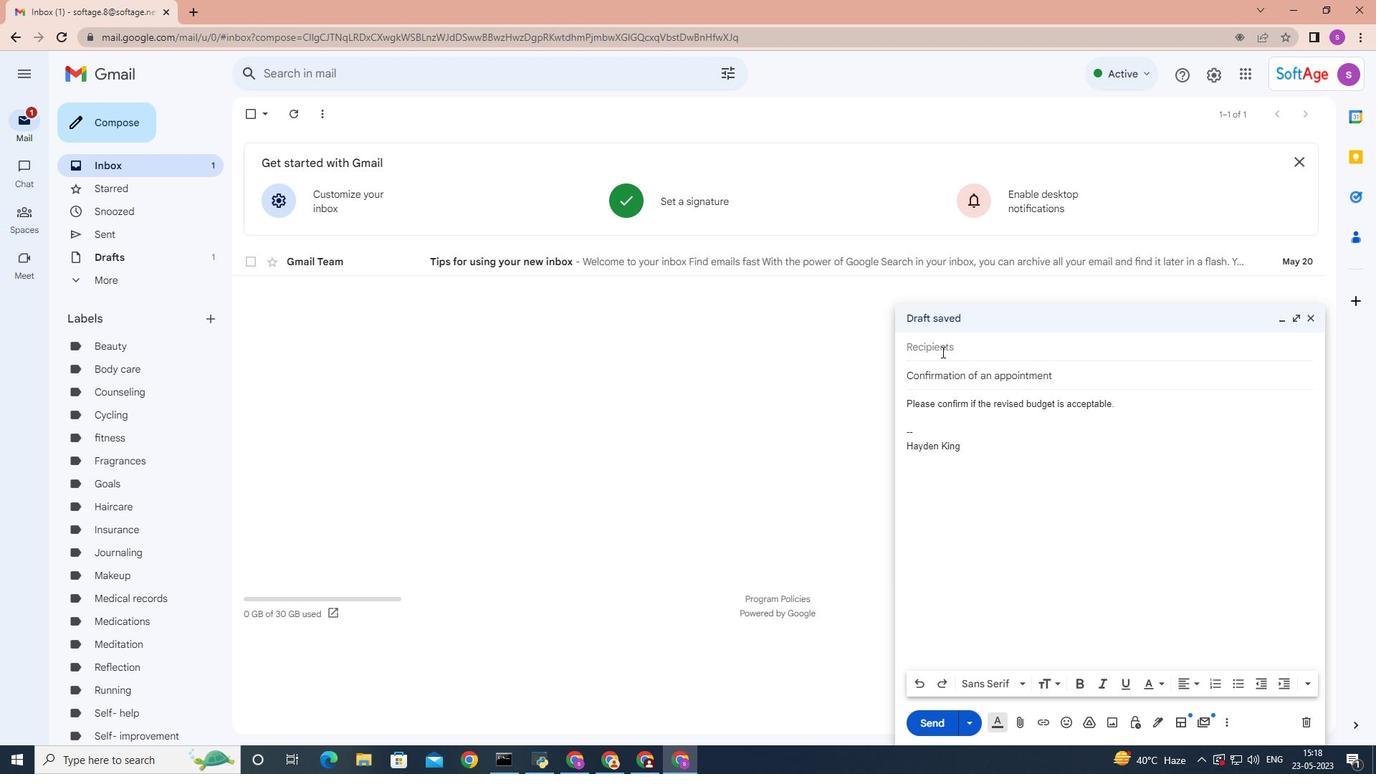 
Action: Key pressed <Key.shift>Softage.5
Screenshot: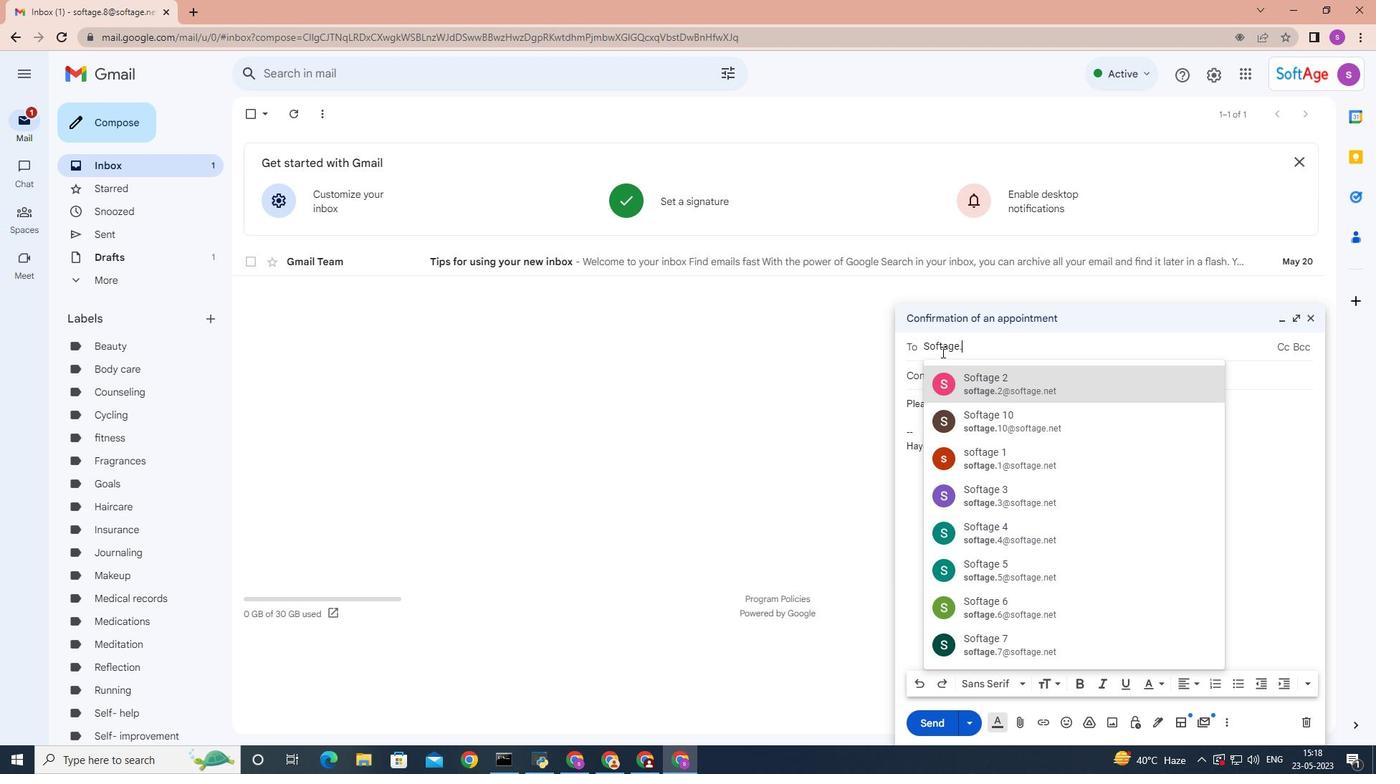
Action: Mouse moved to (959, 375)
Screenshot: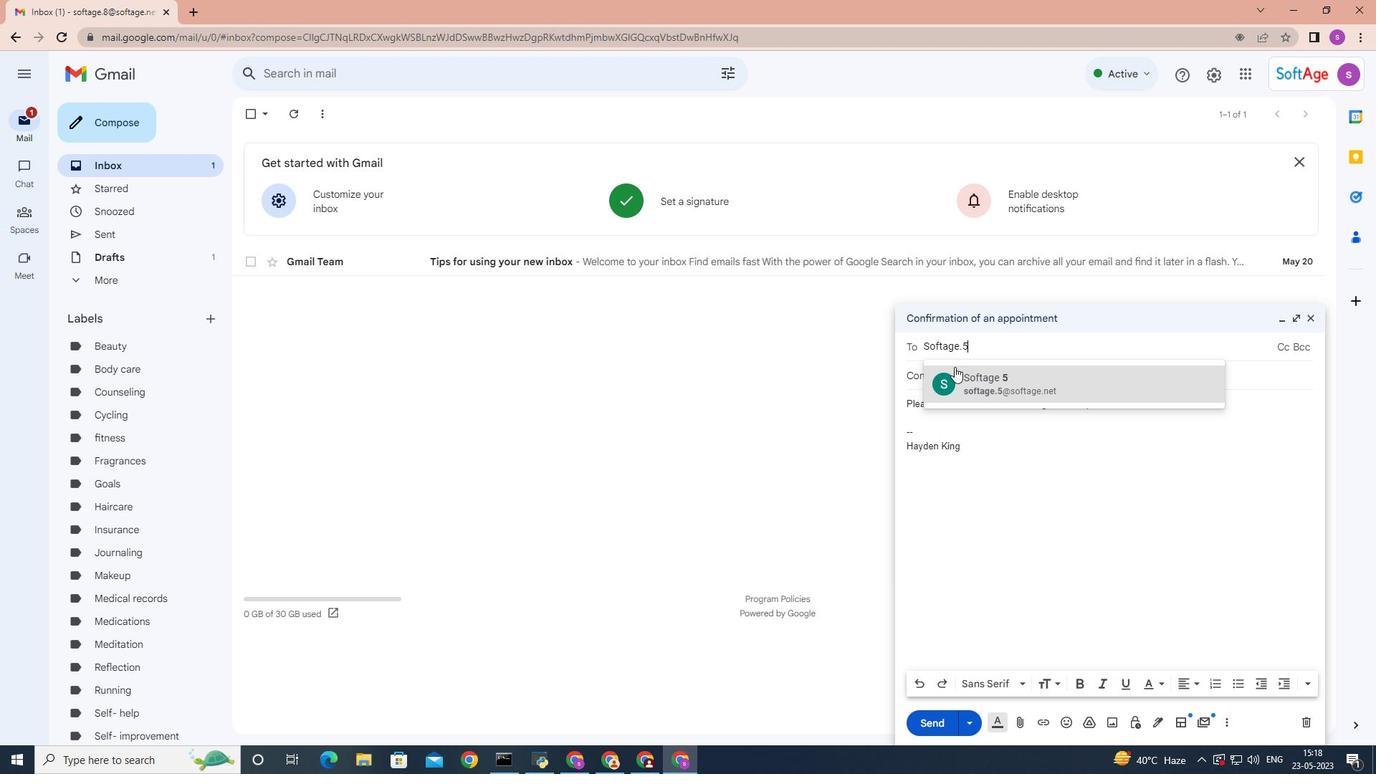
Action: Mouse pressed left at (959, 375)
Screenshot: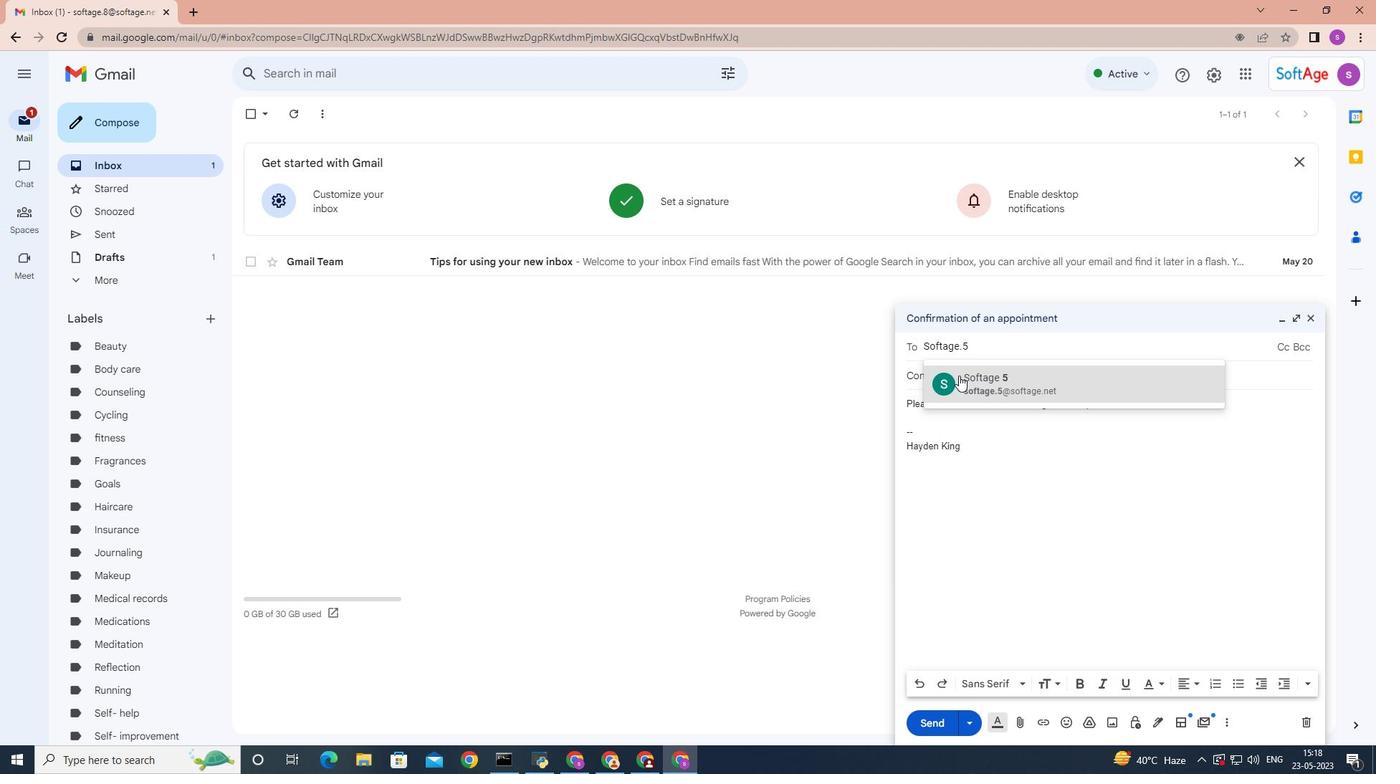 
Action: Mouse moved to (1116, 421)
Screenshot: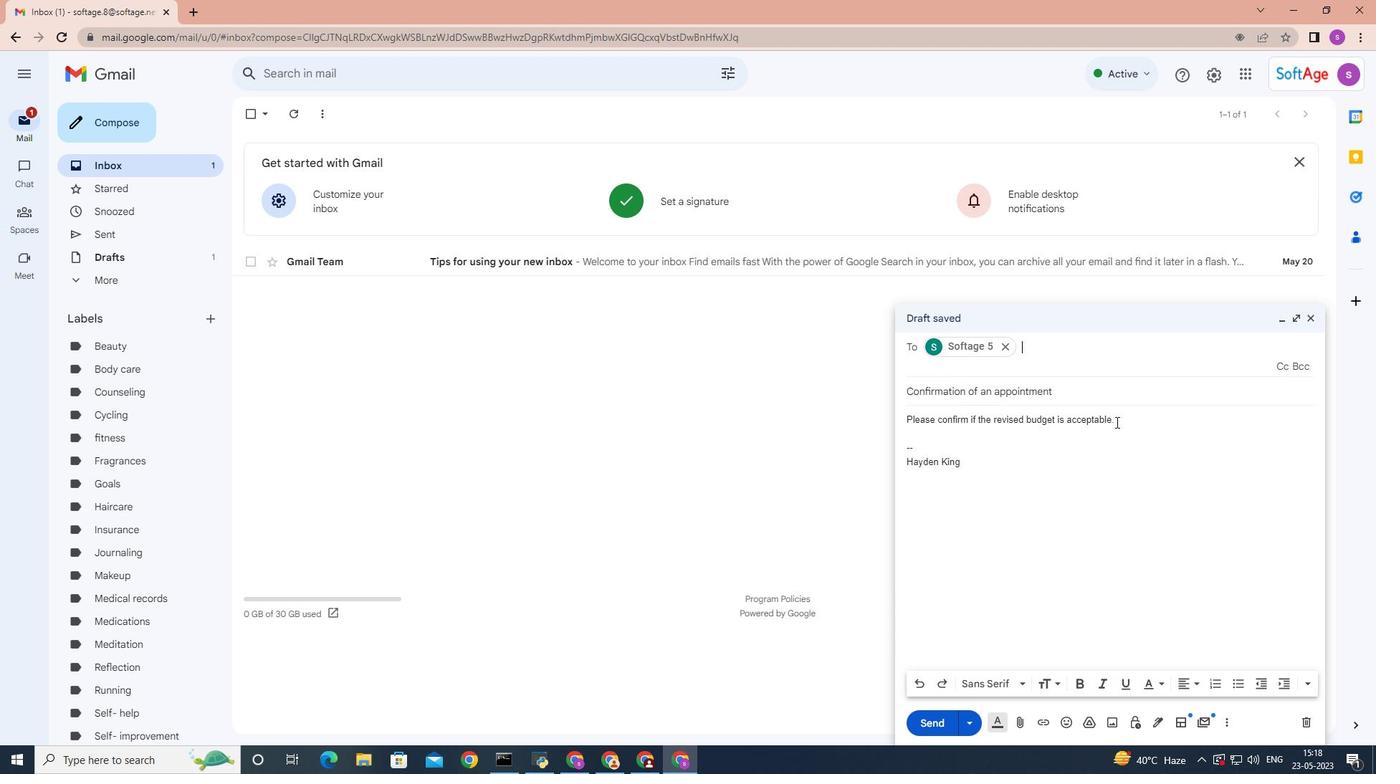
Action: Mouse pressed left at (1116, 421)
Screenshot: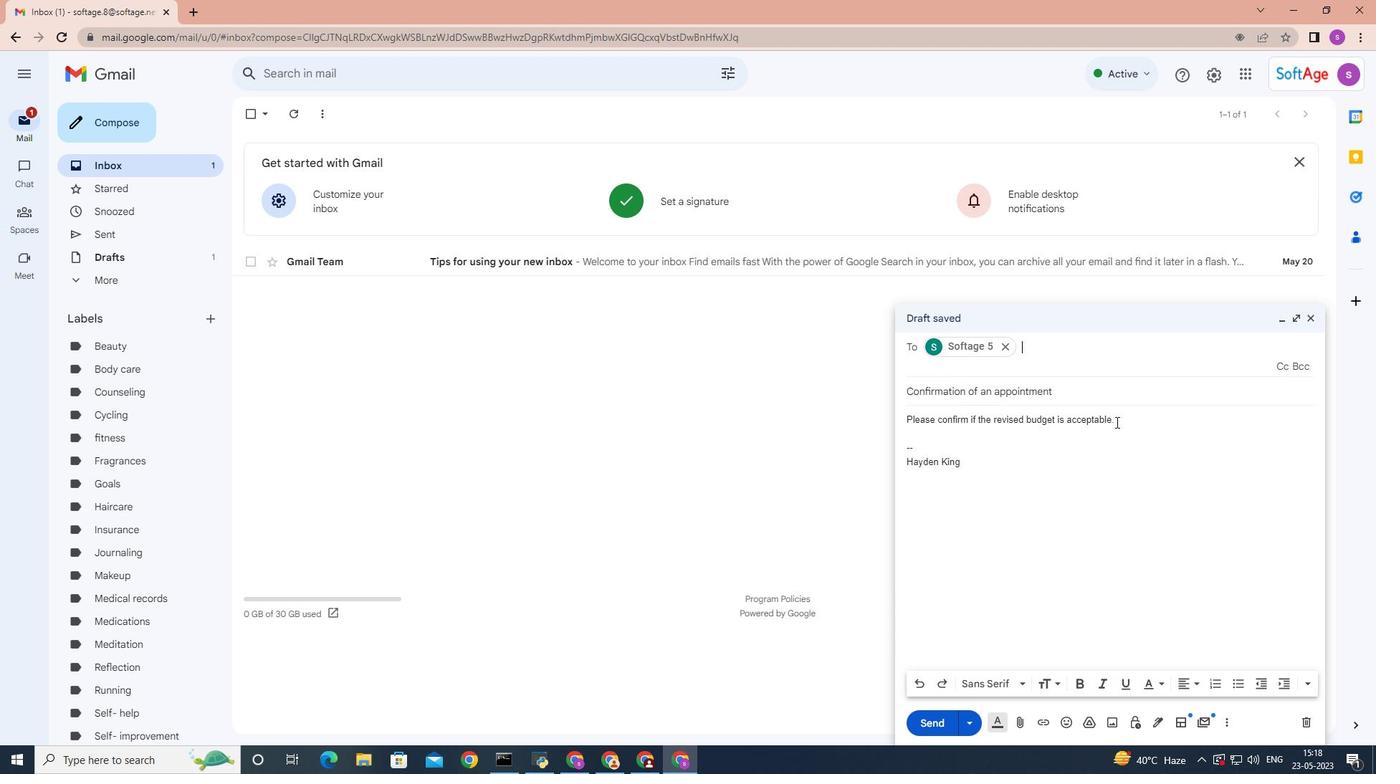 
Action: Mouse moved to (1120, 405)
Screenshot: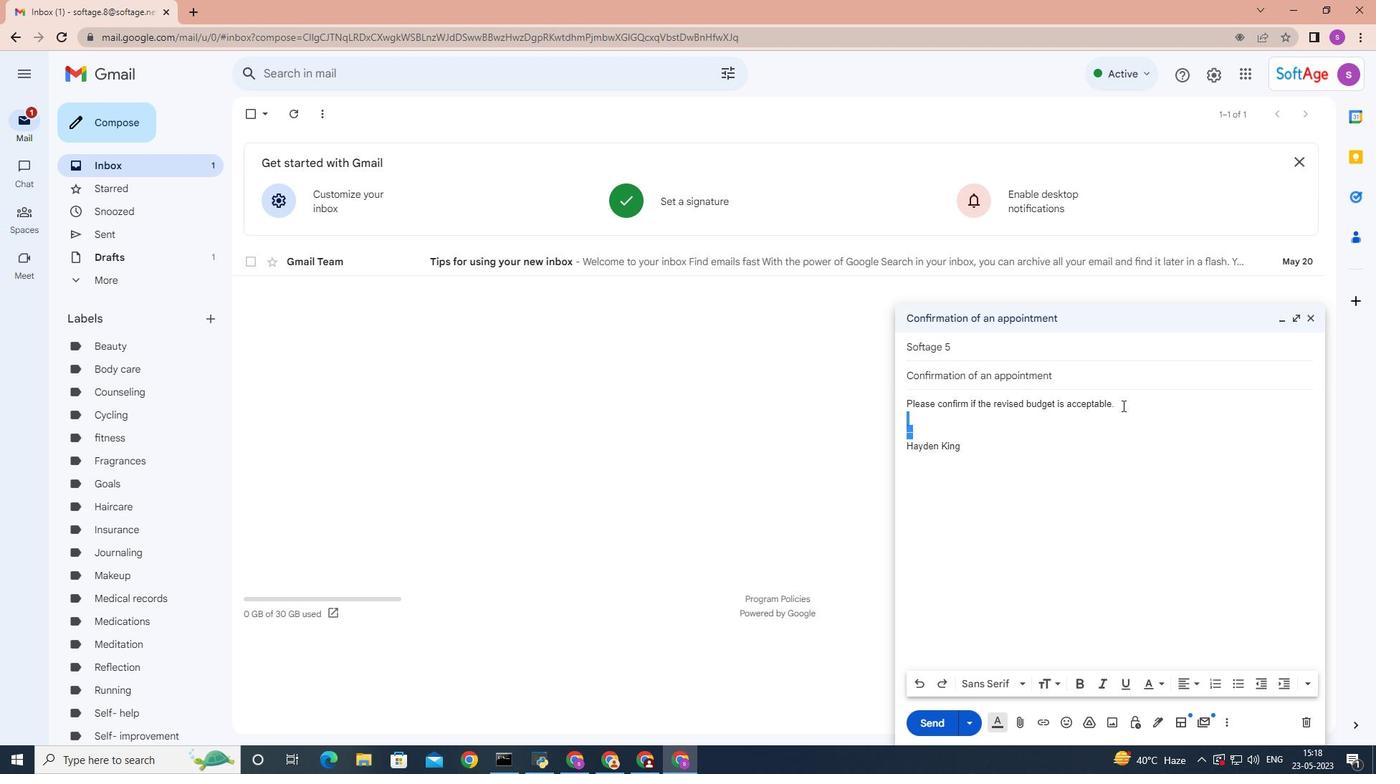 
Action: Mouse pressed left at (1120, 405)
Screenshot: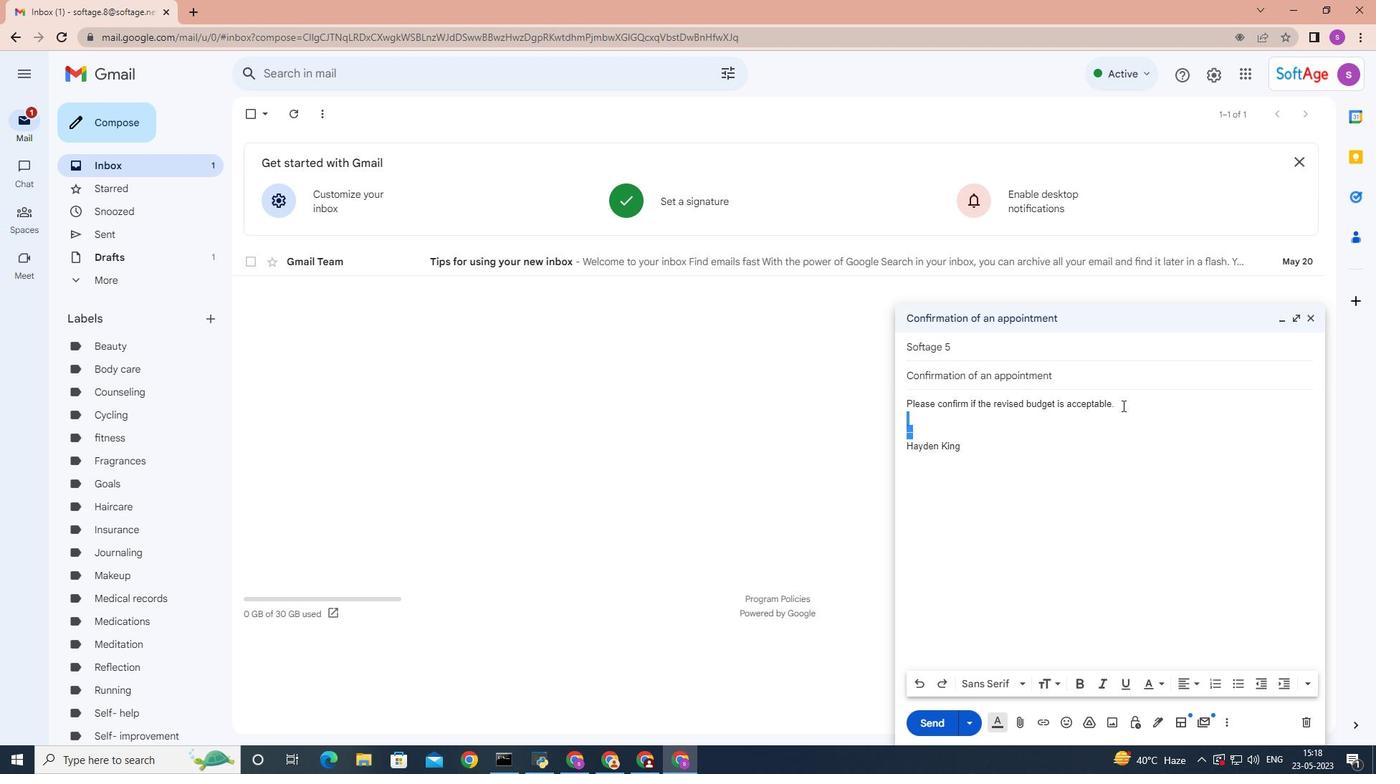 
Action: Mouse moved to (1234, 684)
Screenshot: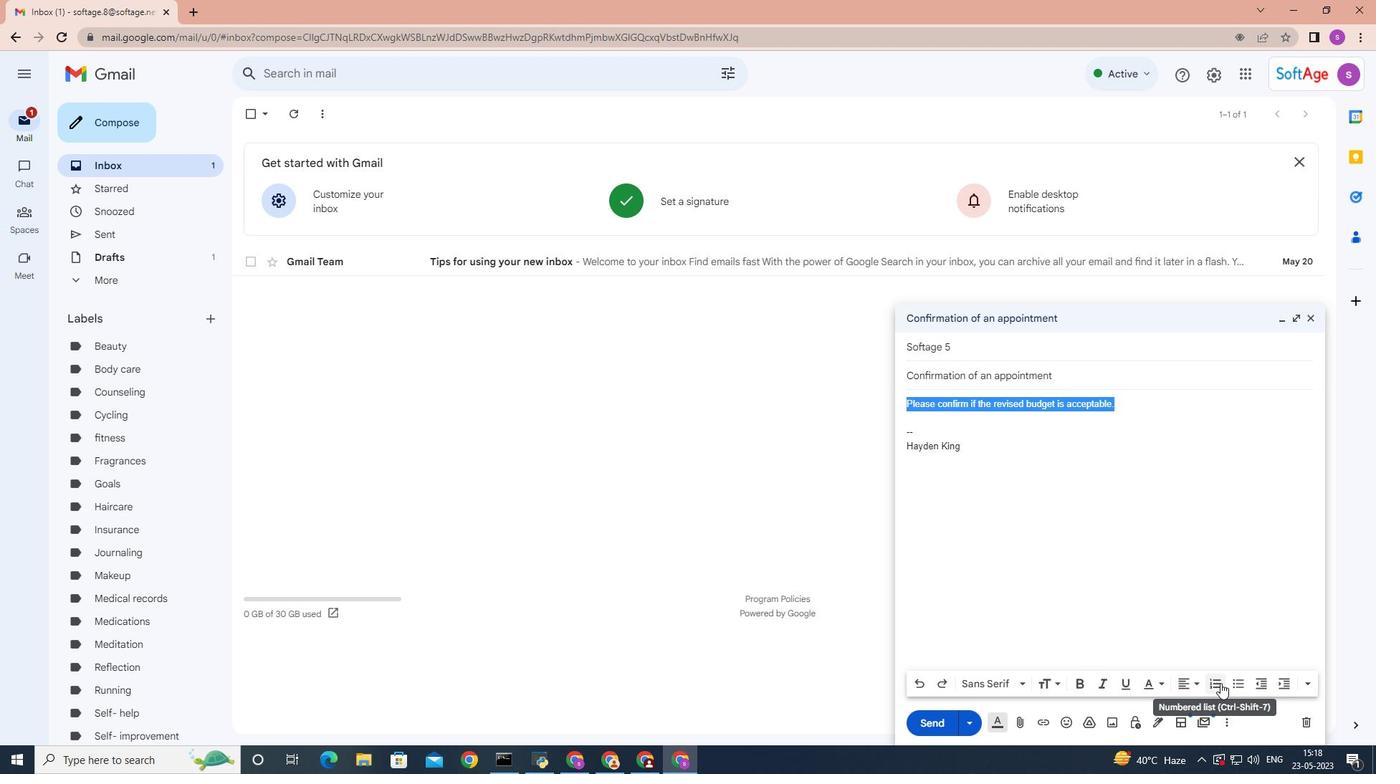 
Action: Mouse pressed left at (1234, 684)
Screenshot: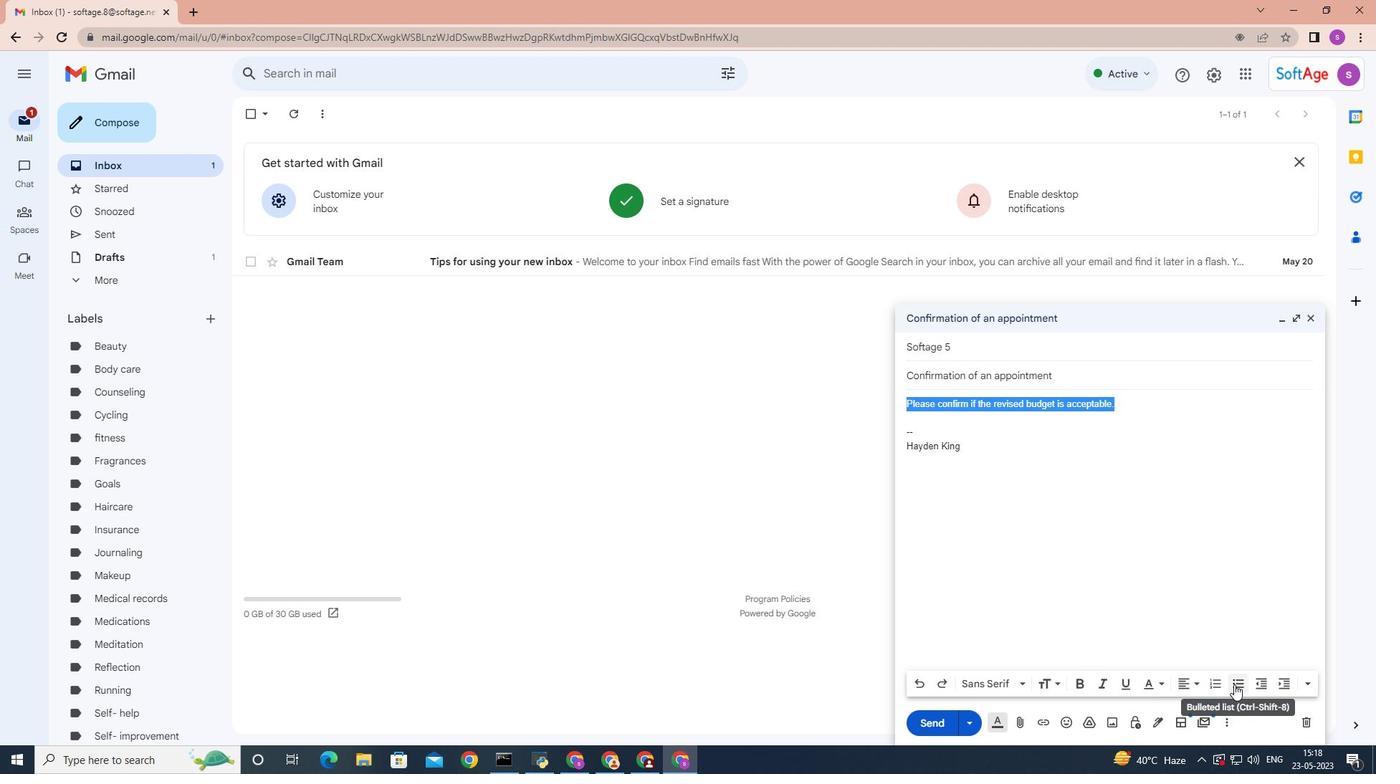 
Action: Mouse moved to (1024, 686)
Screenshot: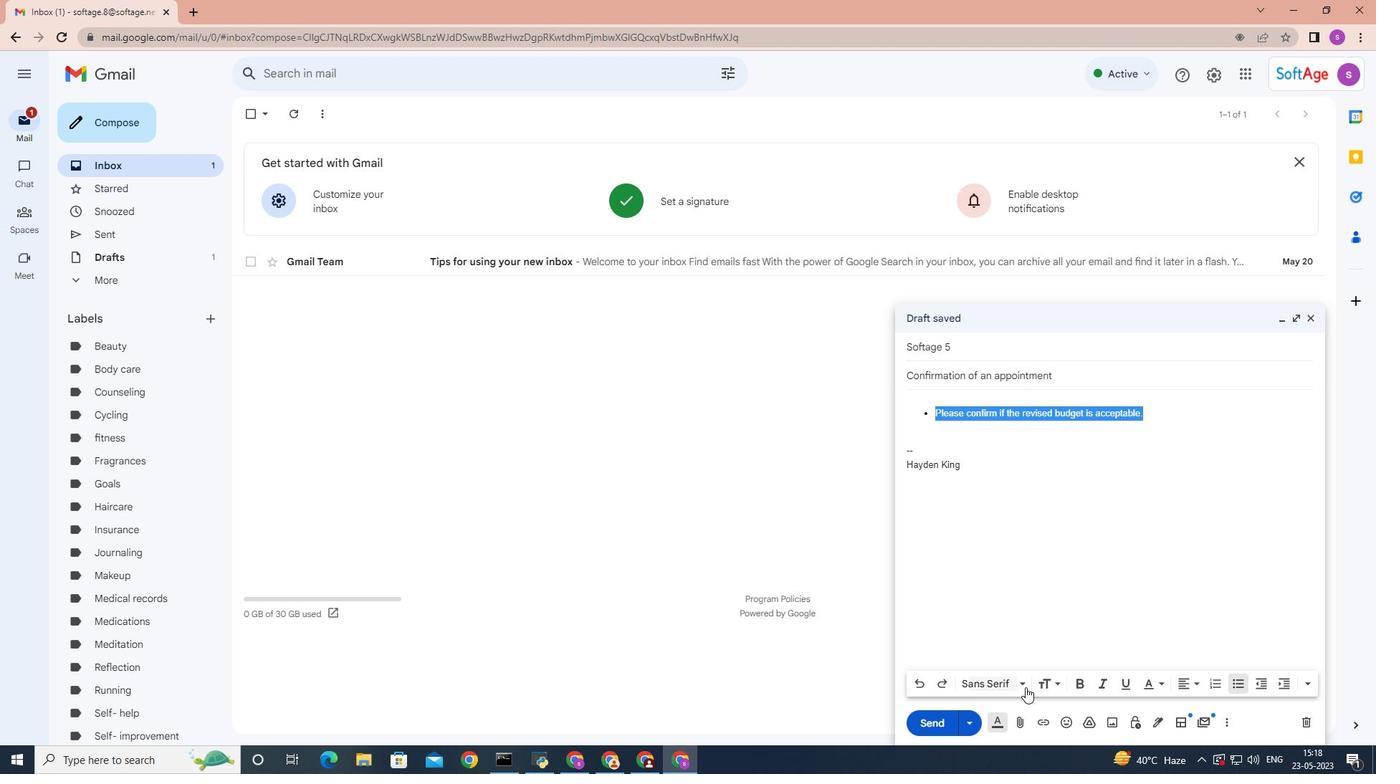 
Action: Mouse pressed left at (1024, 686)
Screenshot: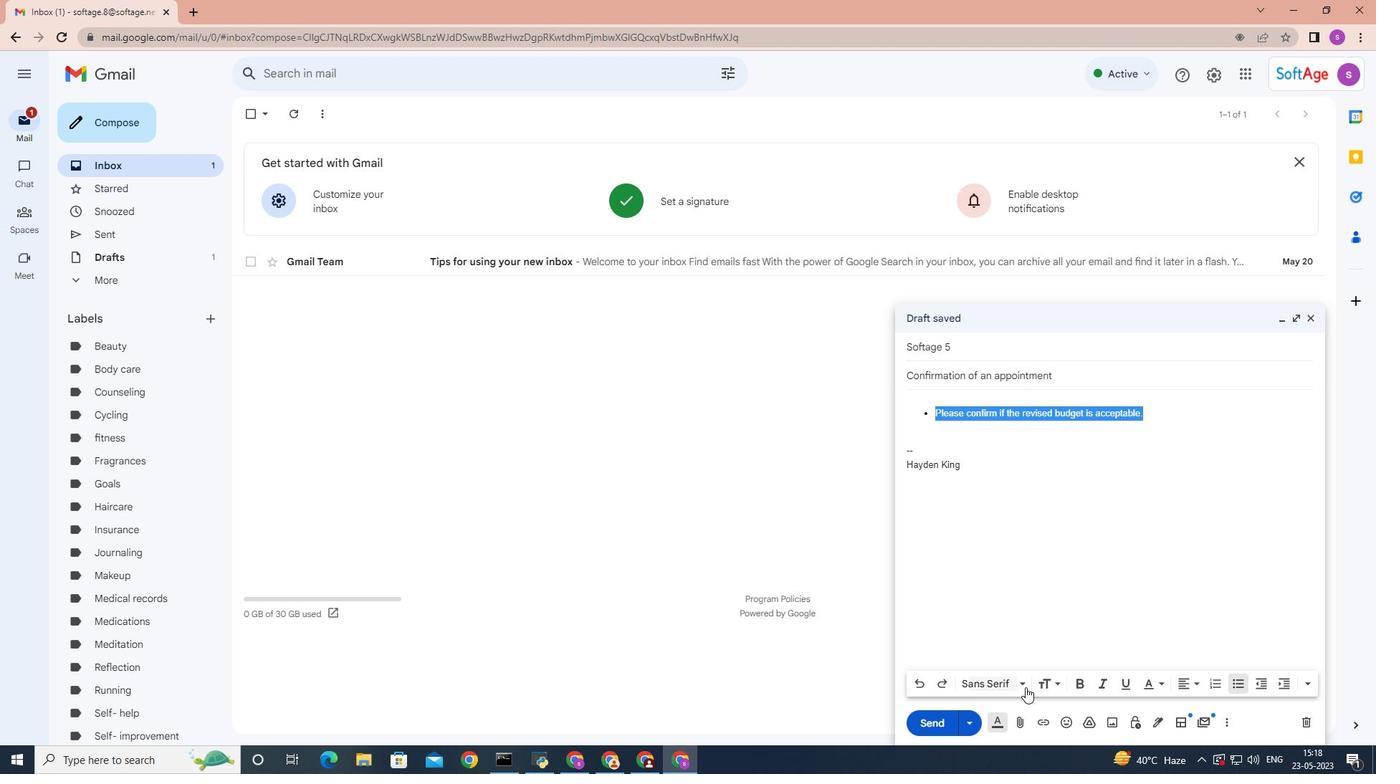 
Action: Mouse moved to (1025, 505)
Screenshot: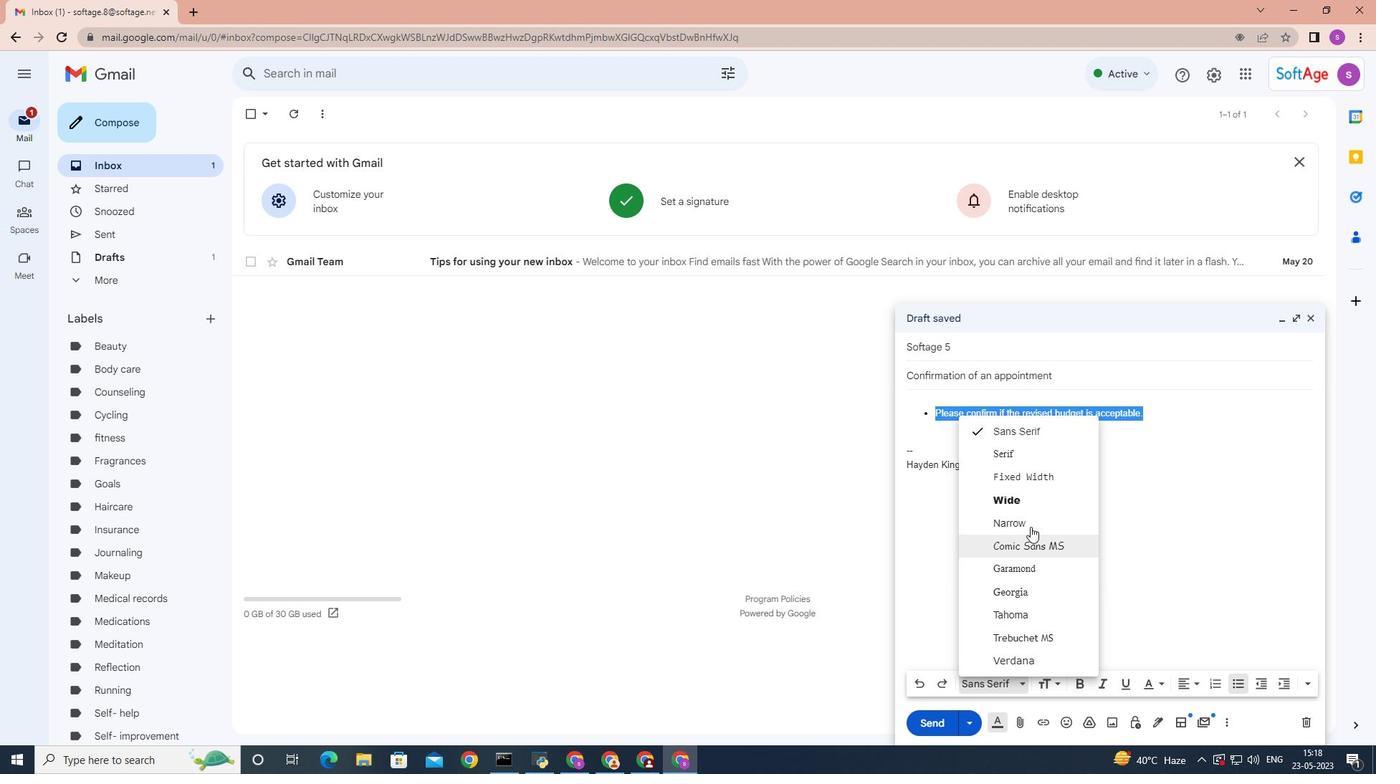 
Action: Mouse pressed left at (1025, 505)
Screenshot: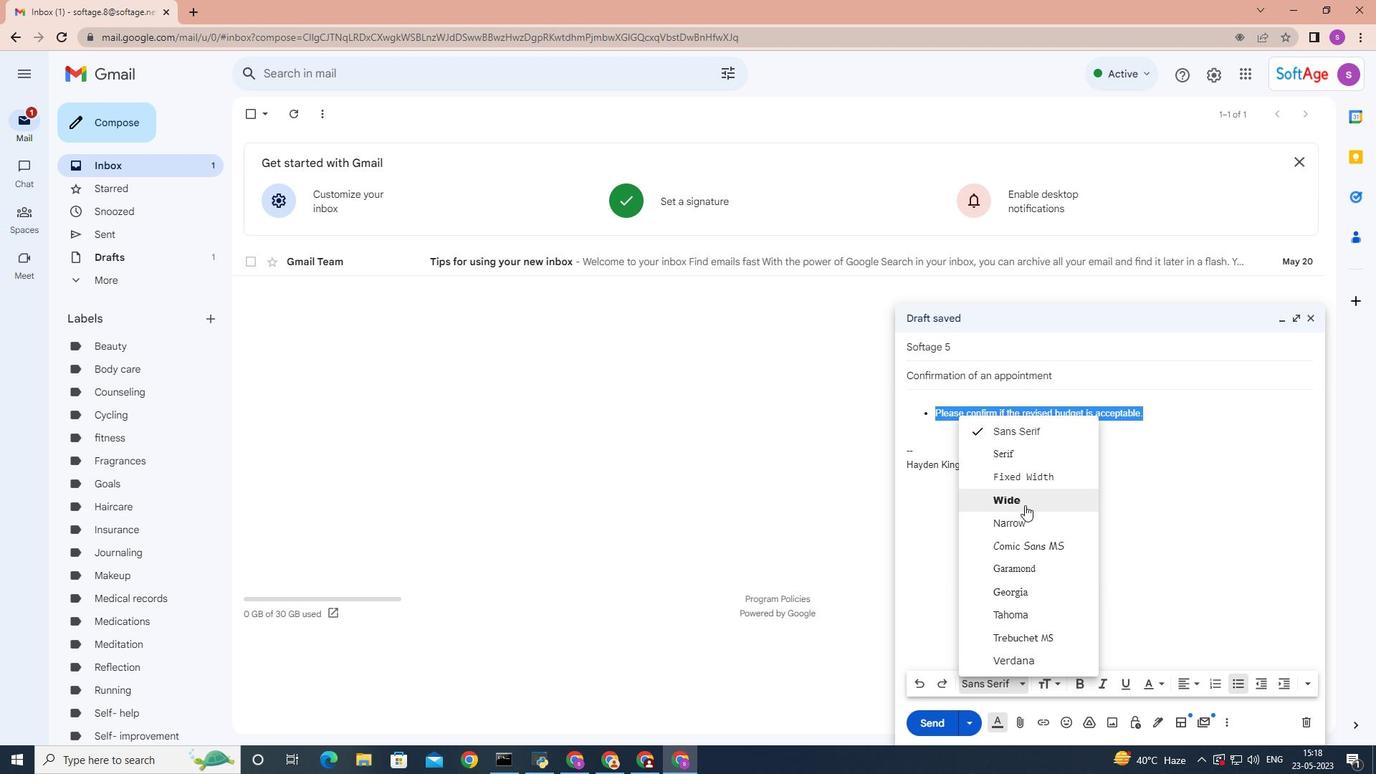 
Action: Mouse moved to (1307, 686)
Screenshot: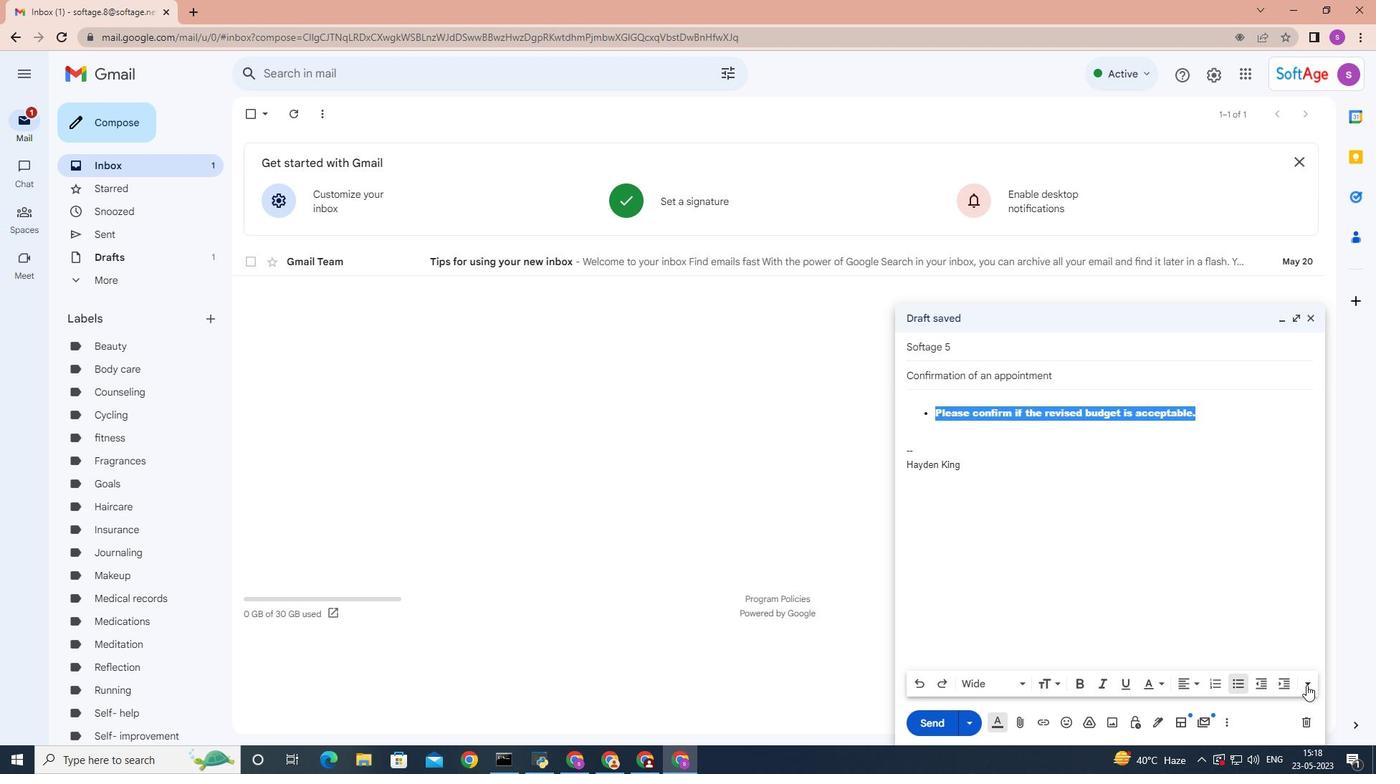 
Action: Mouse pressed left at (1307, 686)
Screenshot: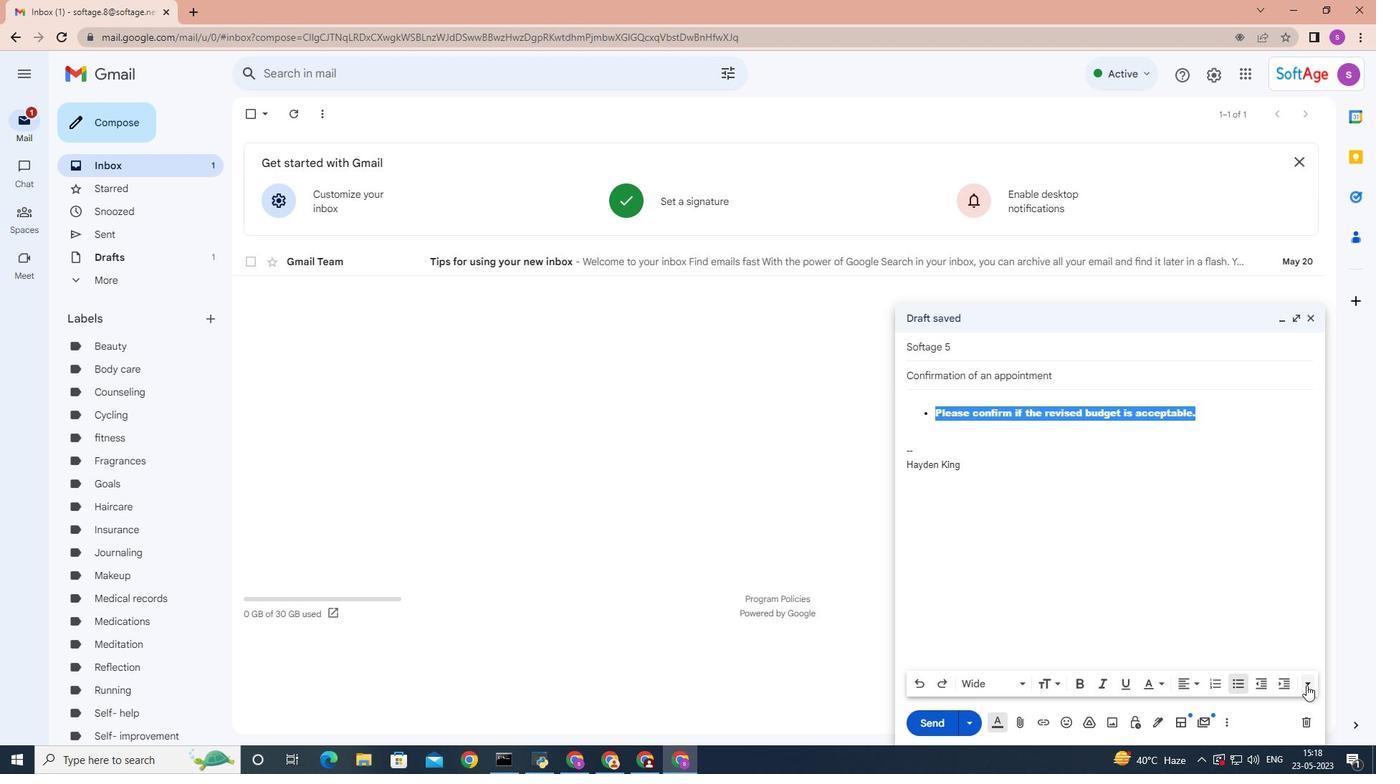 
Action: Mouse moved to (1313, 643)
Screenshot: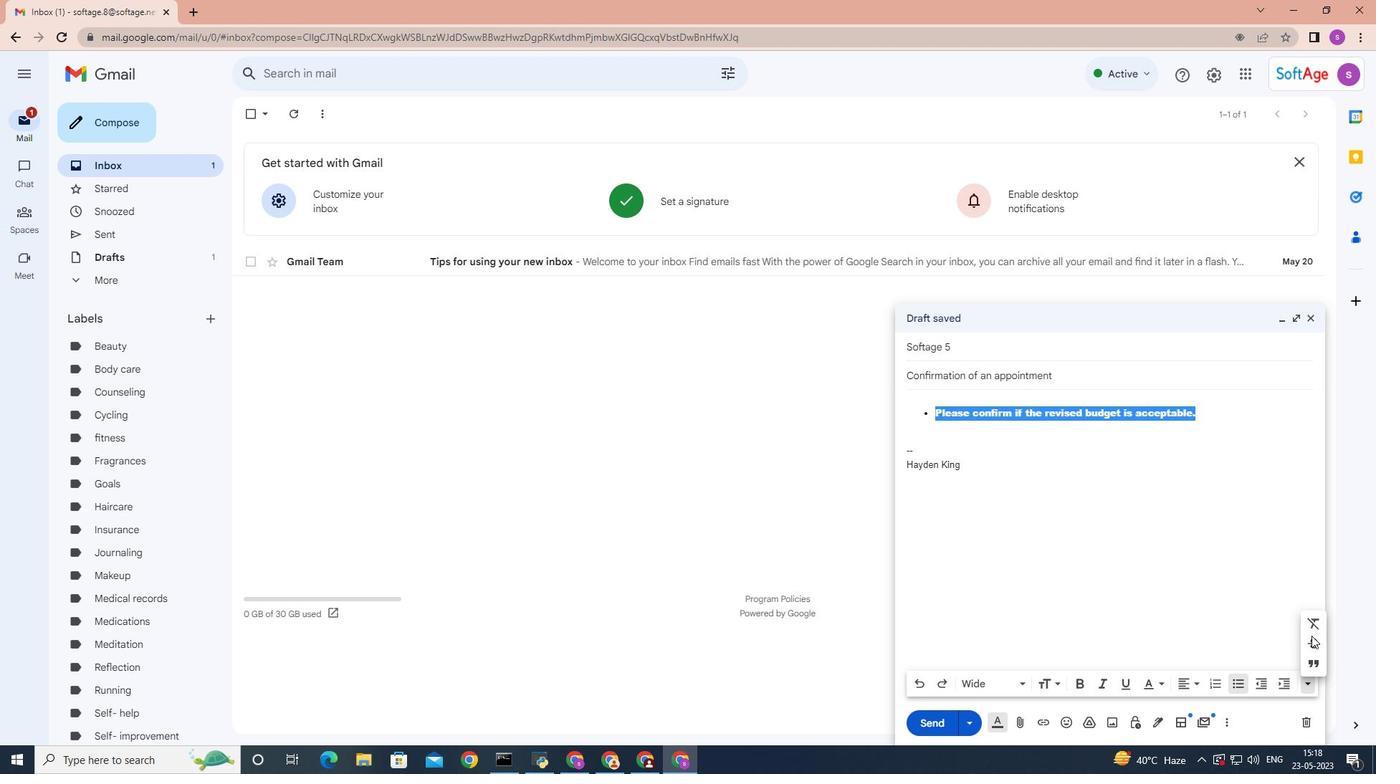
Action: Mouse pressed left at (1313, 643)
Screenshot: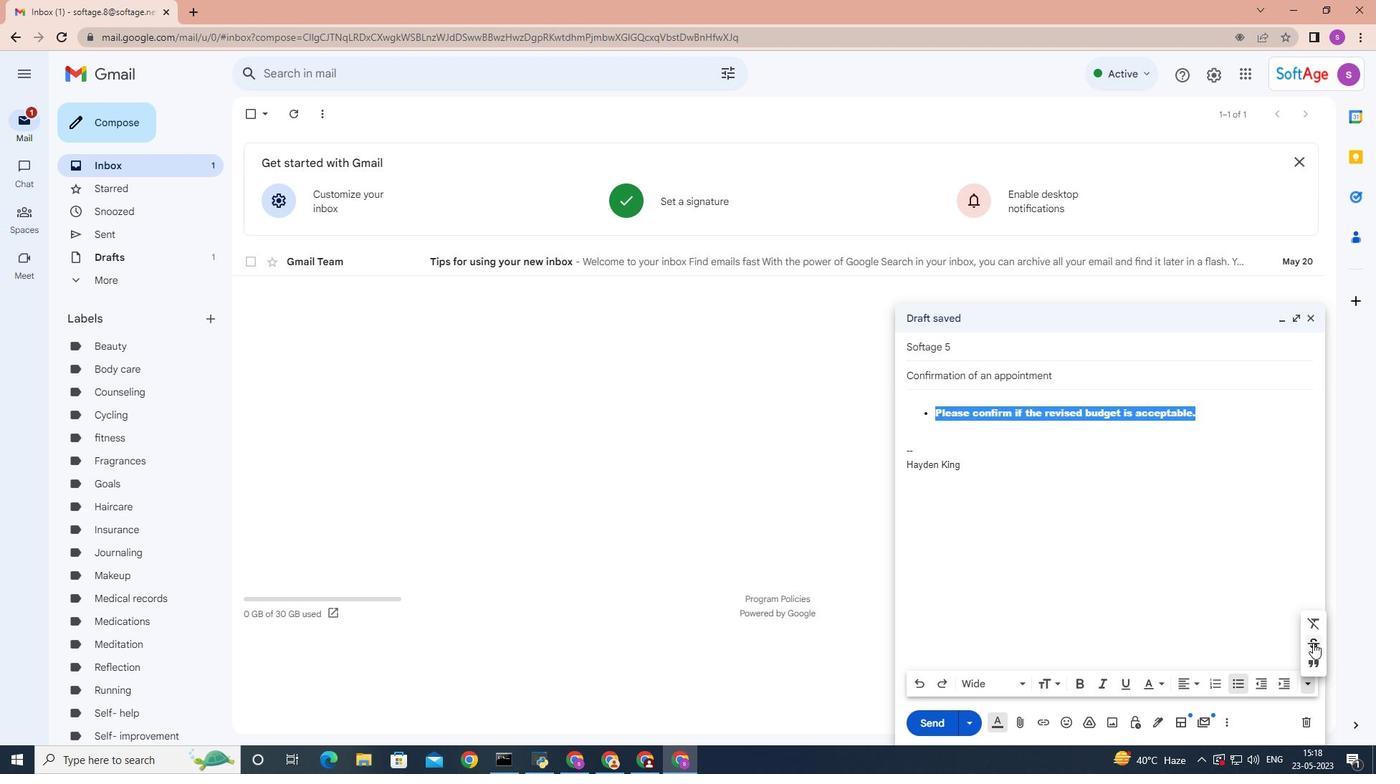 
Action: Mouse moved to (1233, 684)
Screenshot: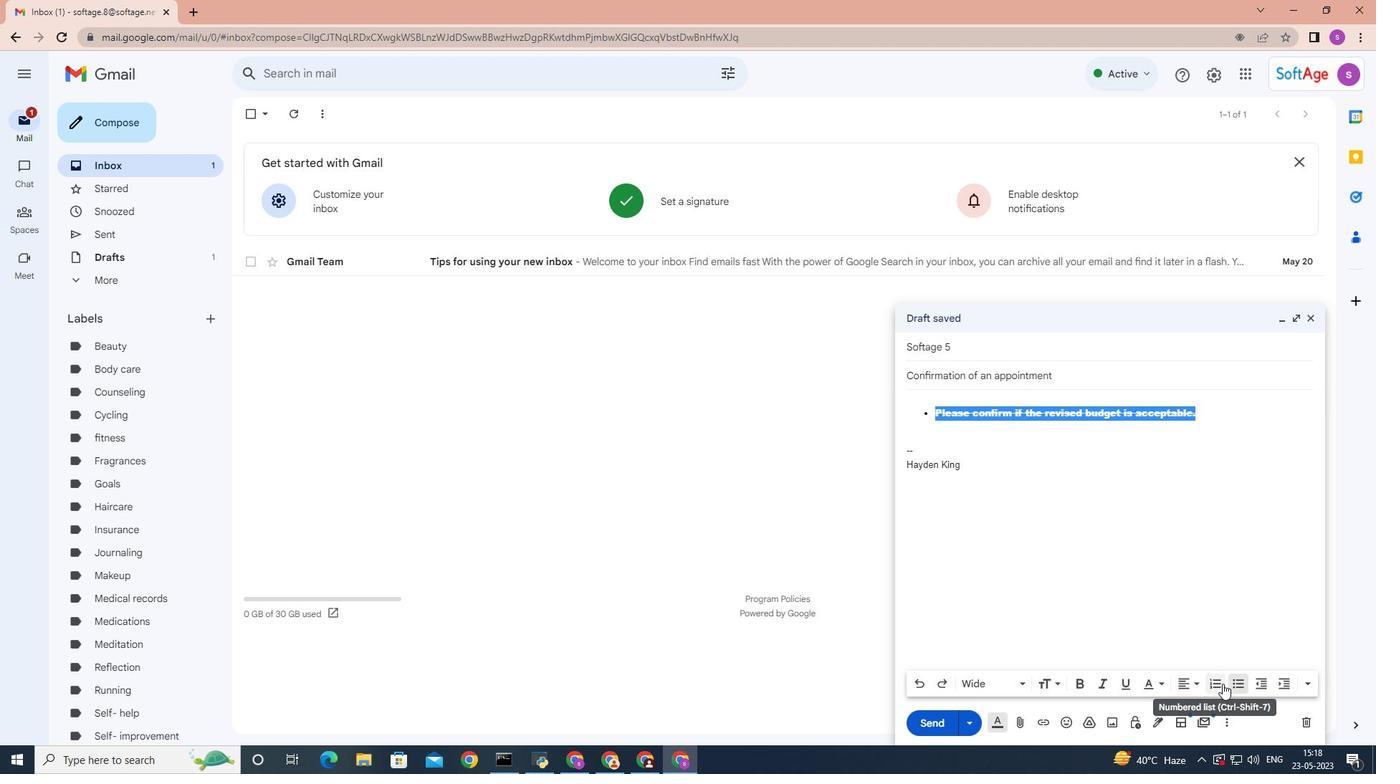 
Action: Mouse pressed left at (1233, 684)
Screenshot: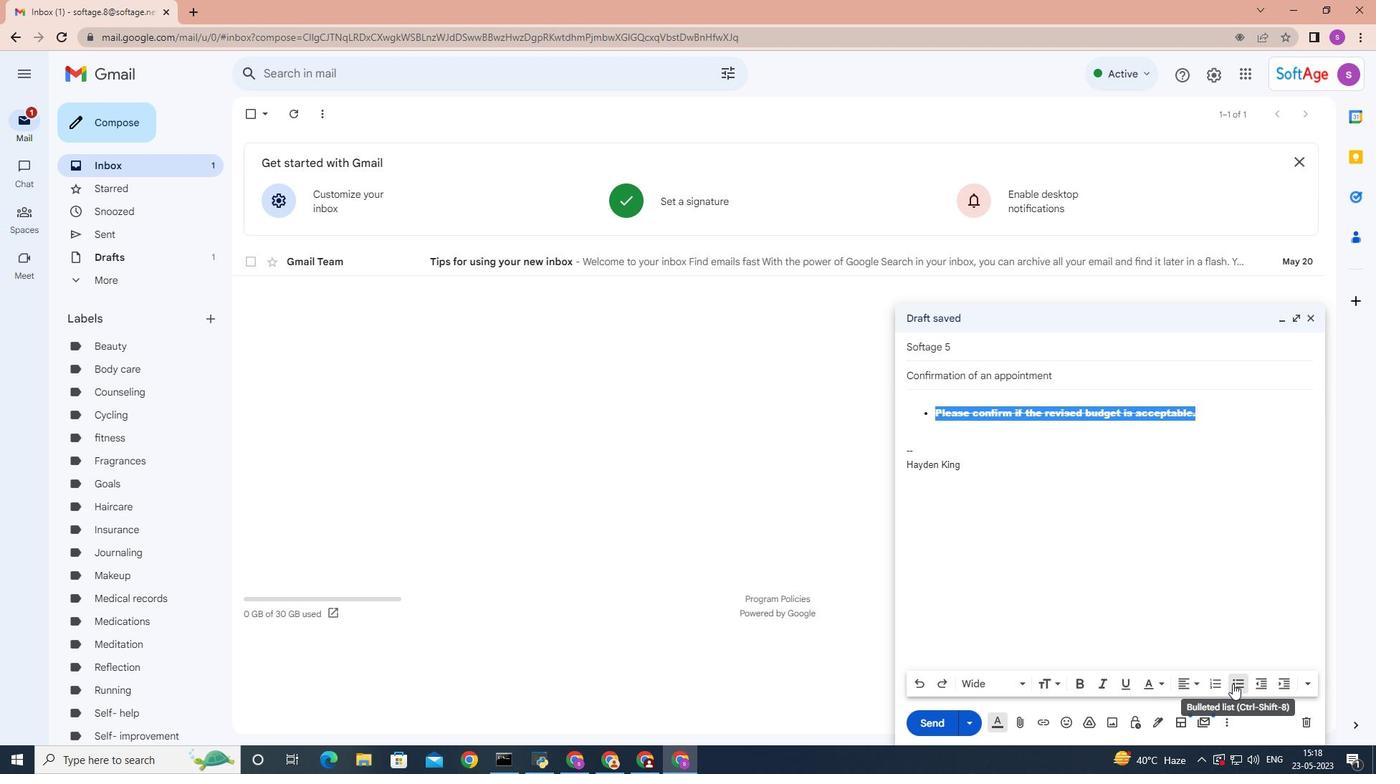 
Action: Mouse moved to (1021, 685)
Screenshot: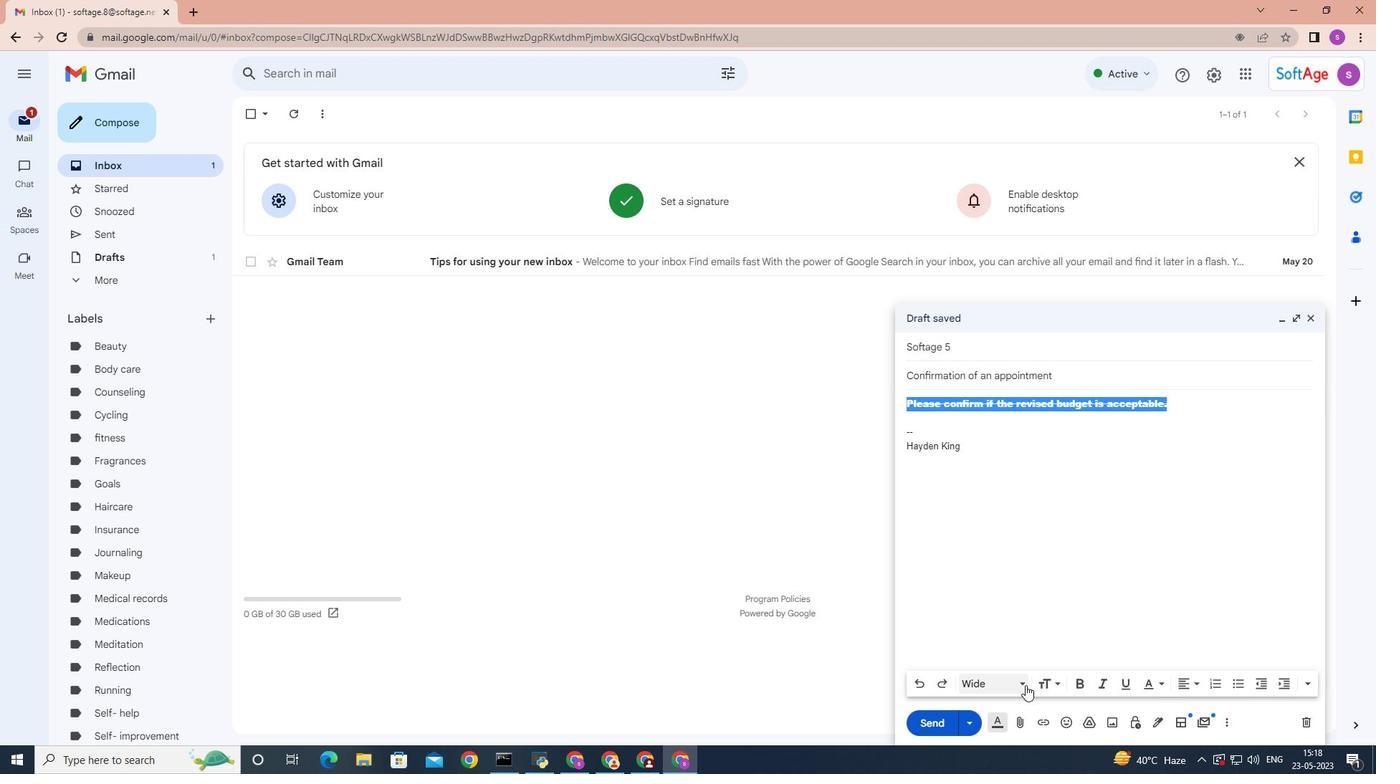 
Action: Mouse pressed left at (1021, 685)
Screenshot: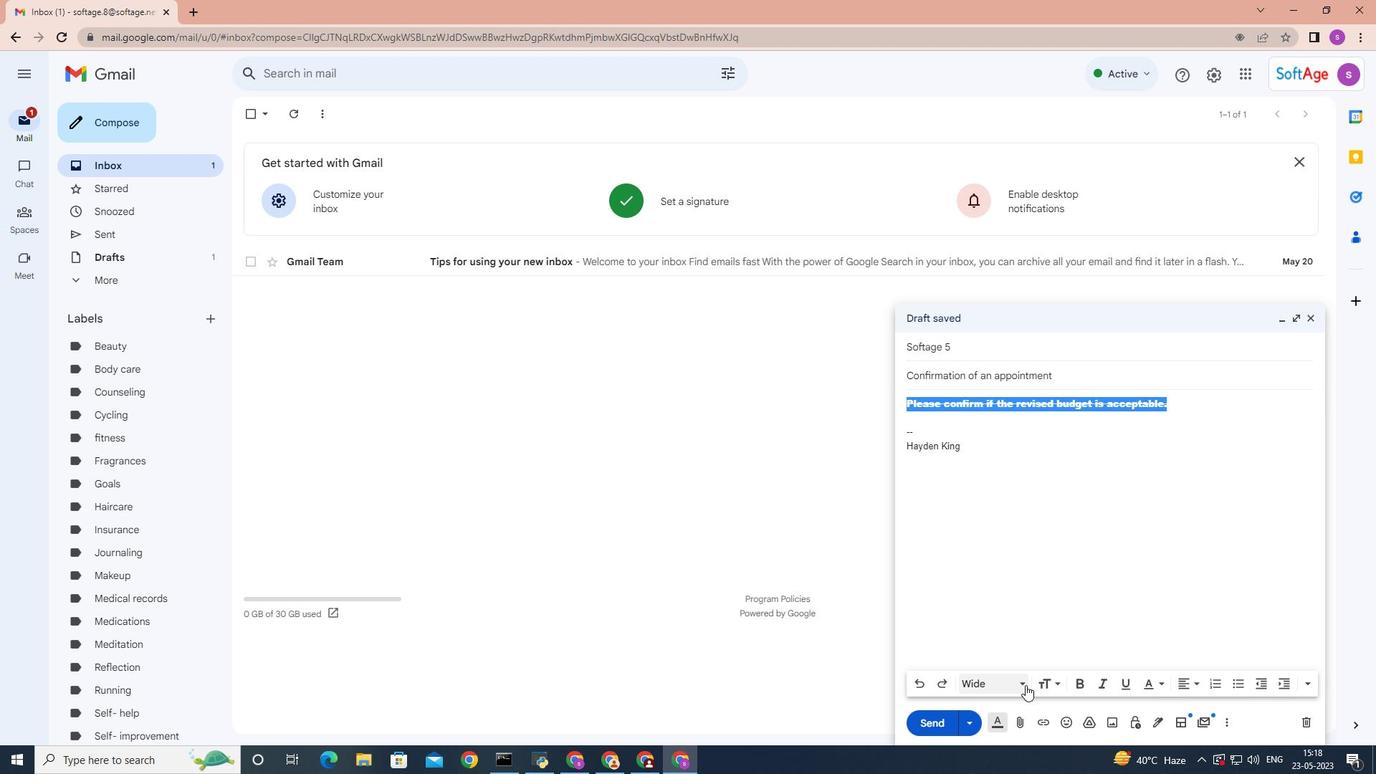 
Action: Mouse moved to (1022, 434)
Screenshot: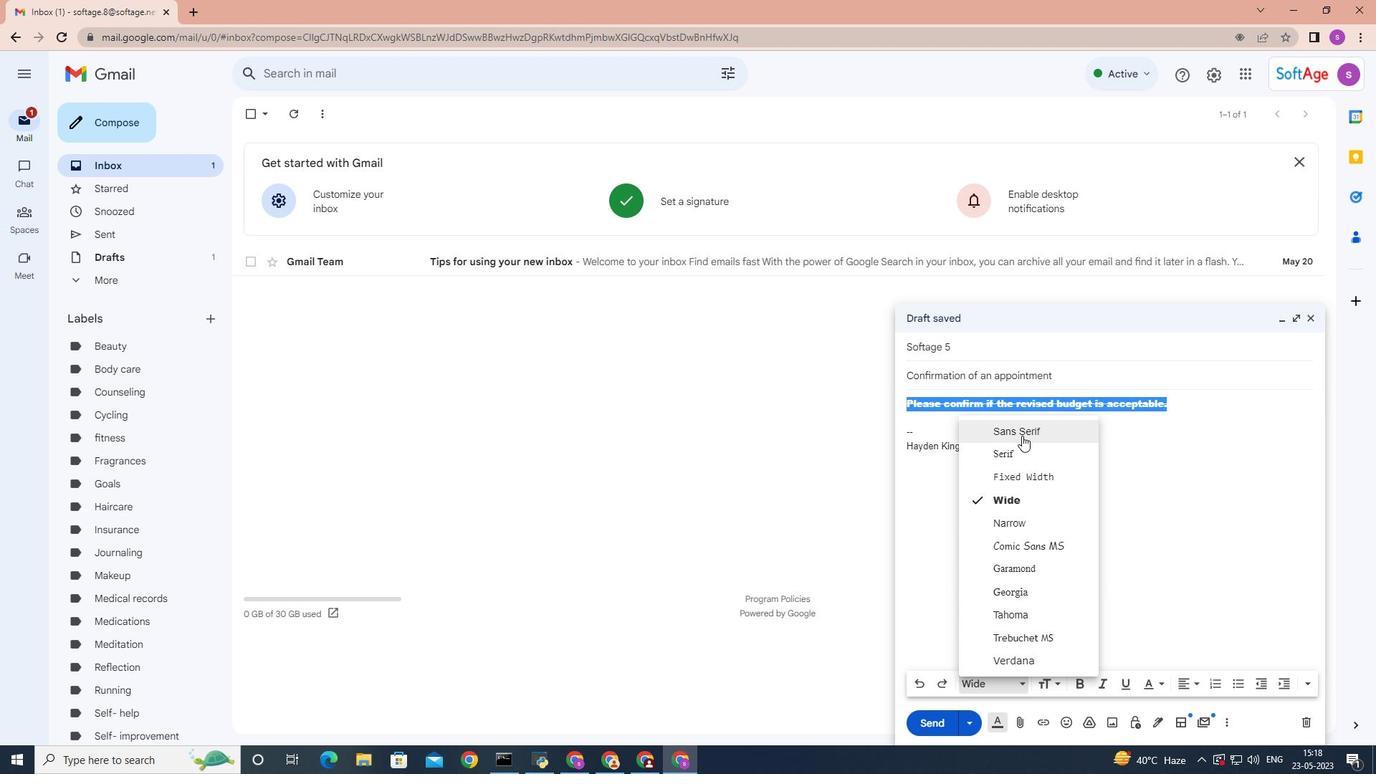 
Action: Mouse pressed left at (1022, 434)
Screenshot: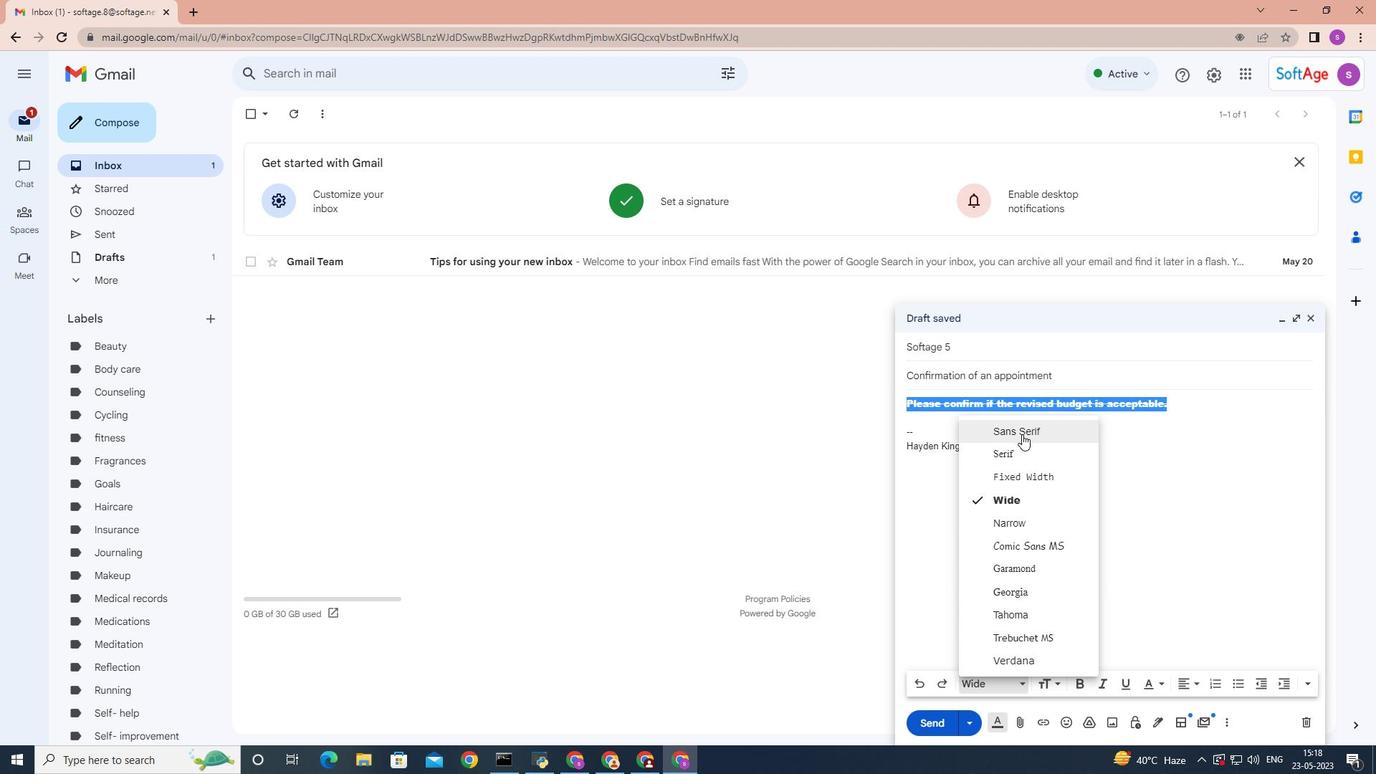 
Action: Mouse moved to (1302, 681)
Screenshot: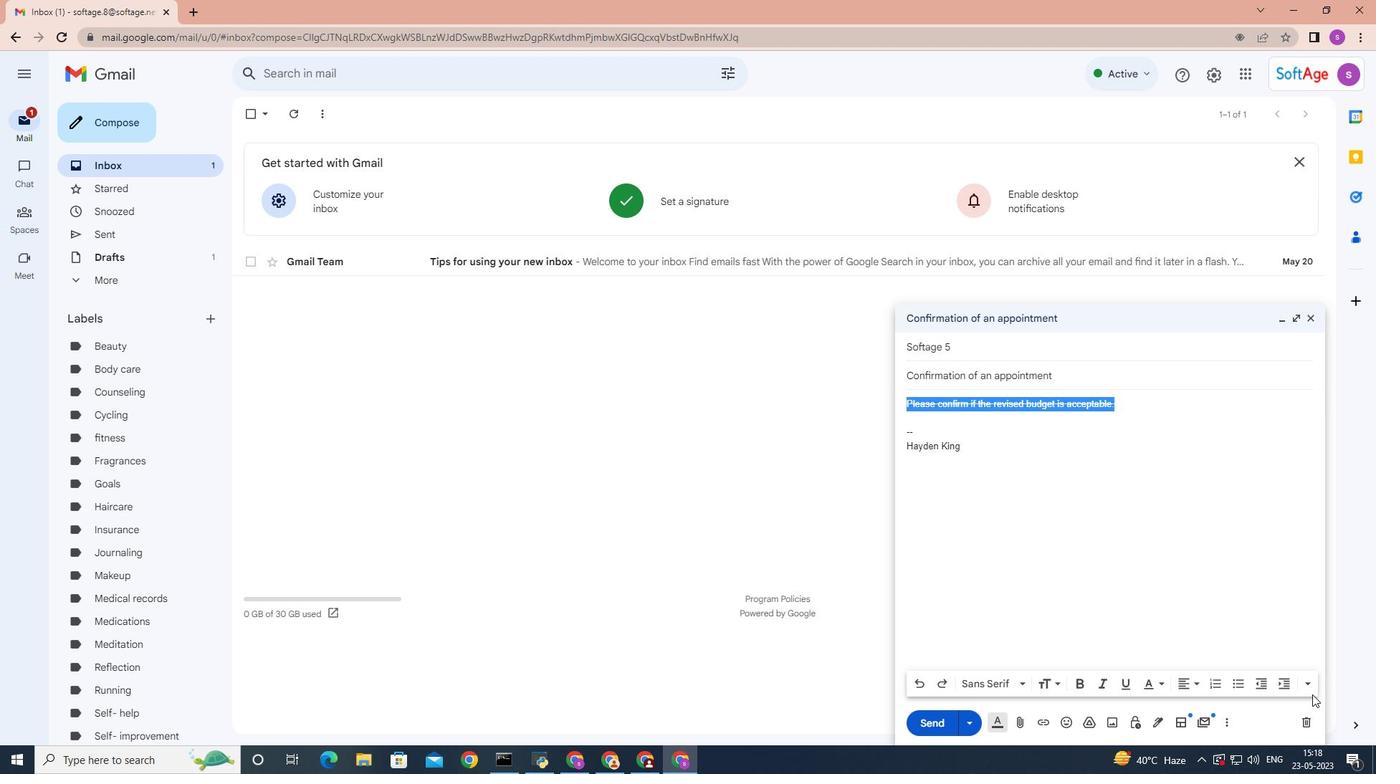 
Action: Mouse pressed left at (1302, 681)
Screenshot: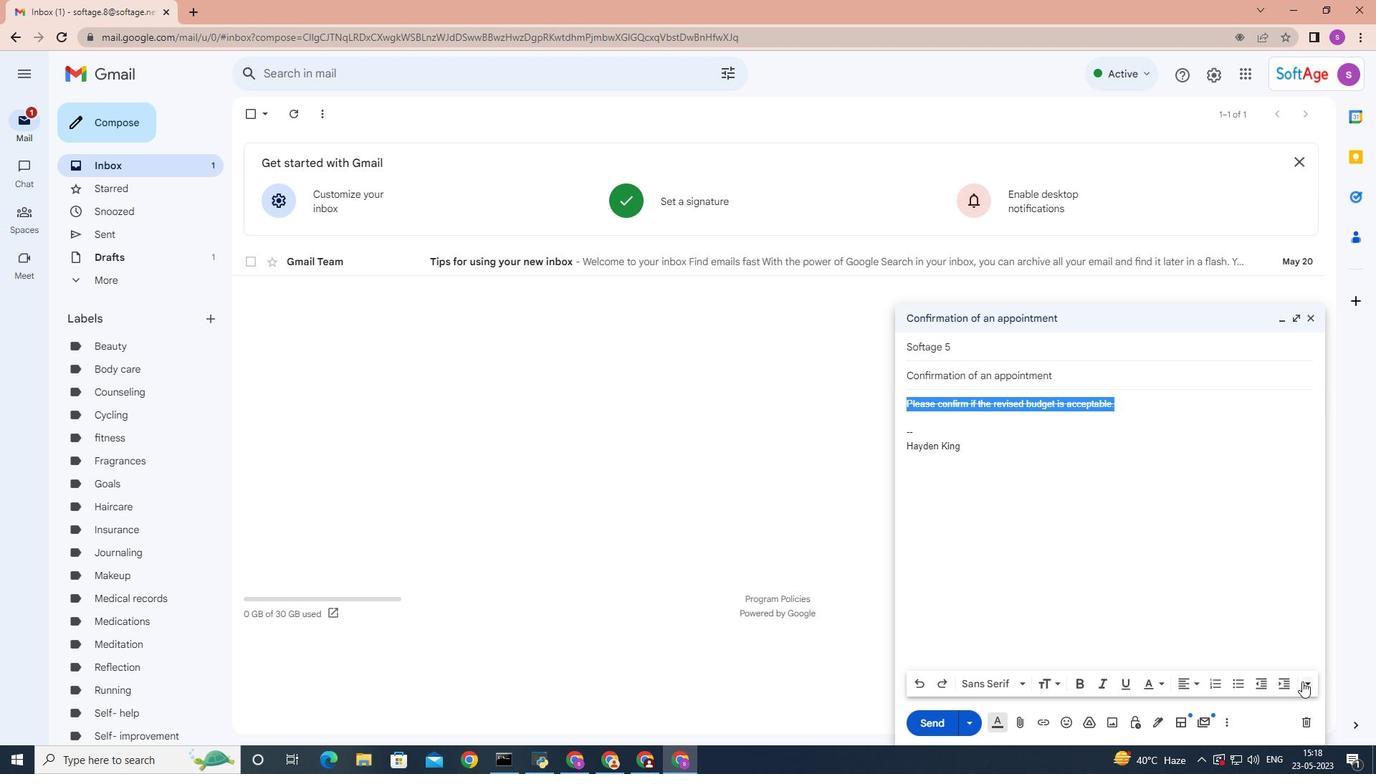 
Action: Mouse moved to (1314, 646)
Screenshot: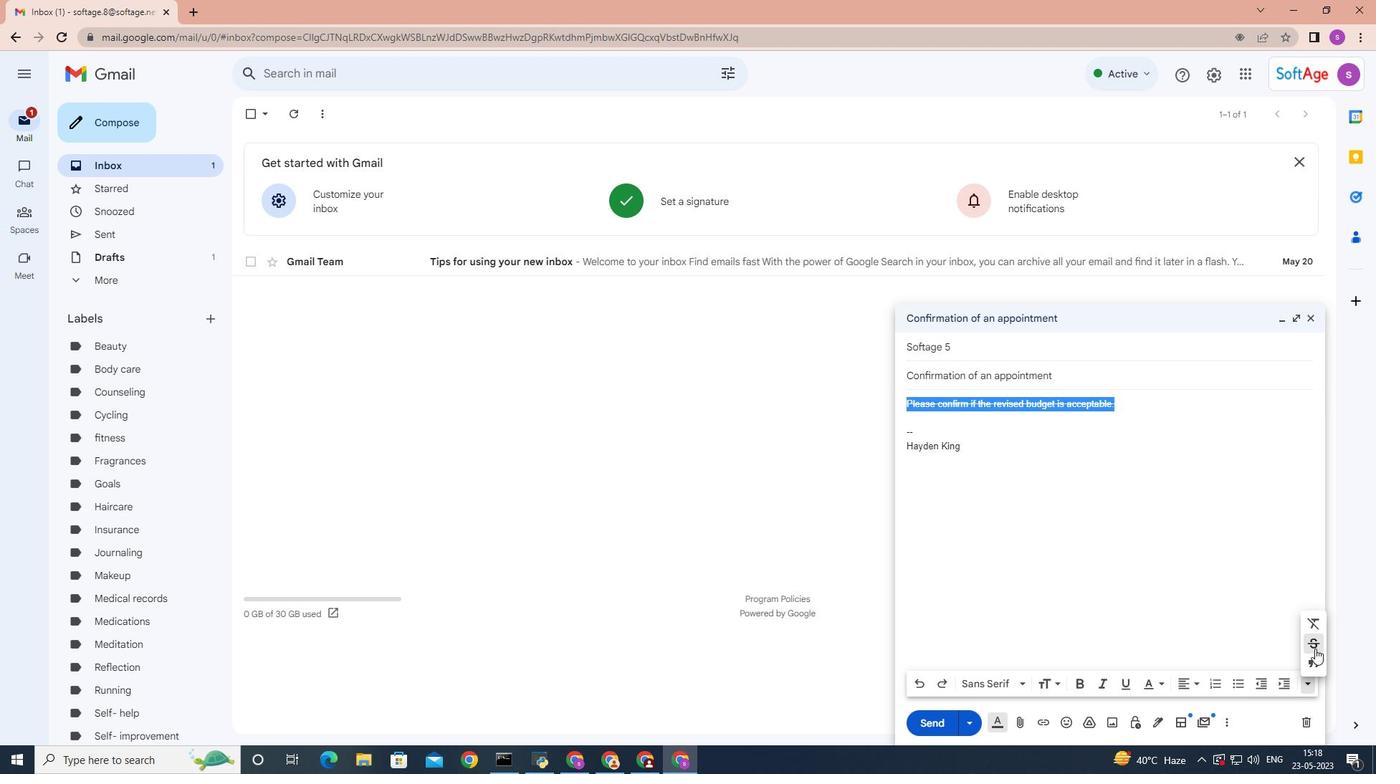 
Action: Mouse pressed left at (1314, 646)
Screenshot: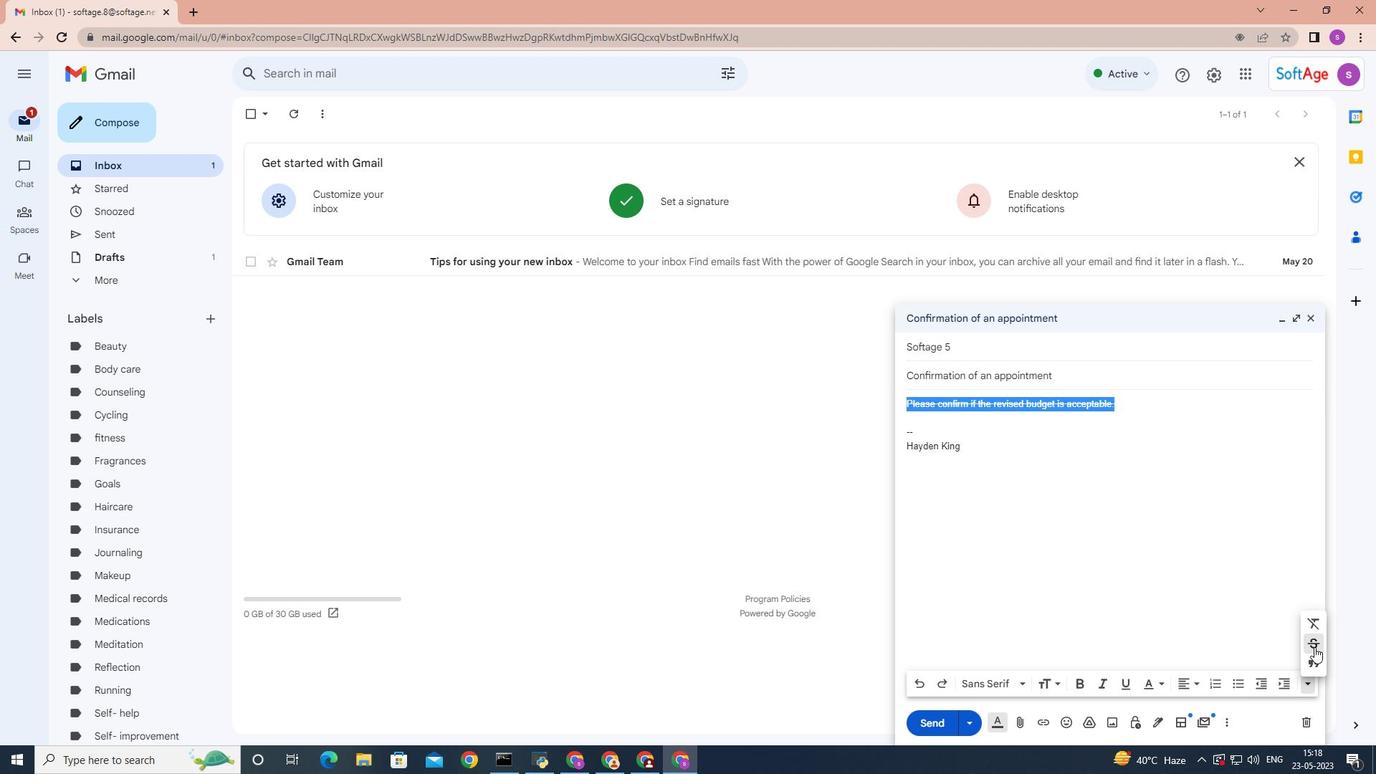 
Action: Mouse moved to (926, 724)
Screenshot: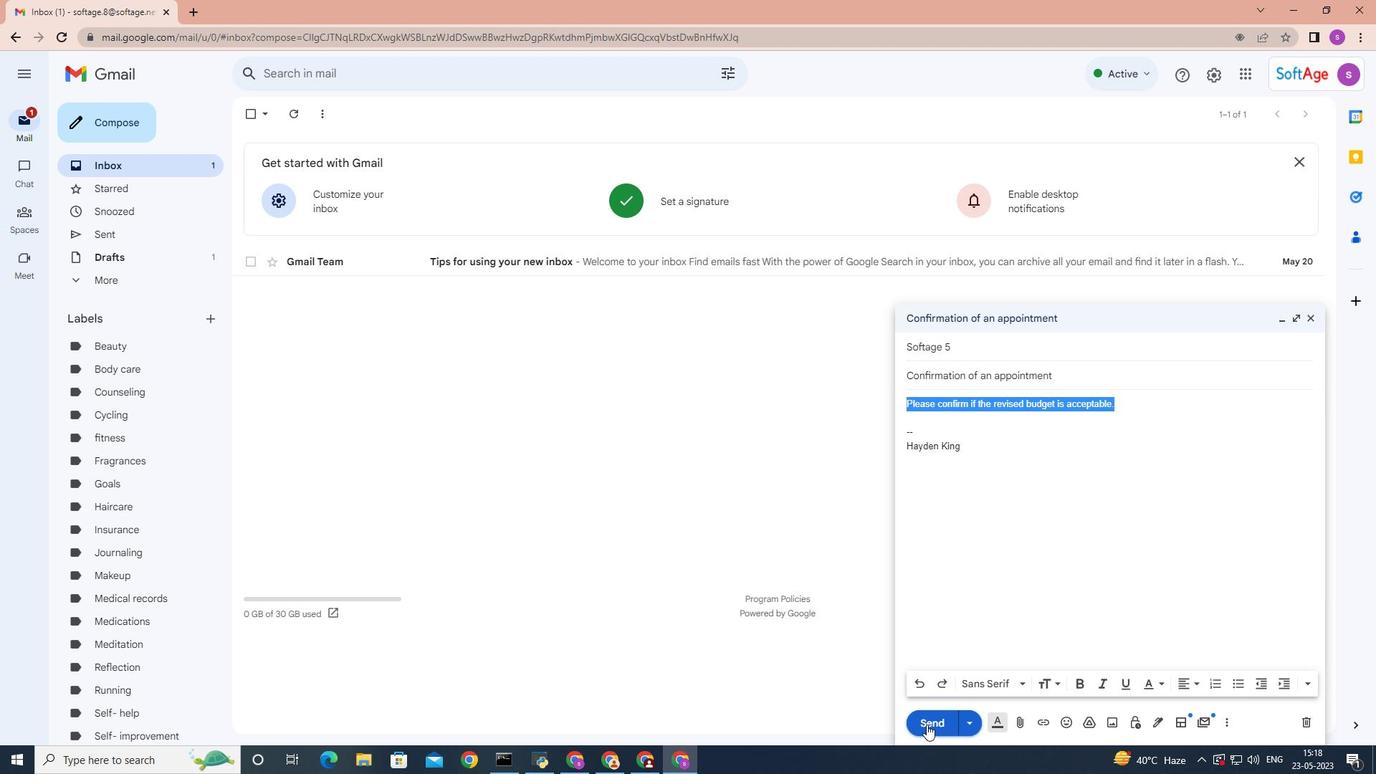 
Action: Mouse pressed left at (926, 724)
Screenshot: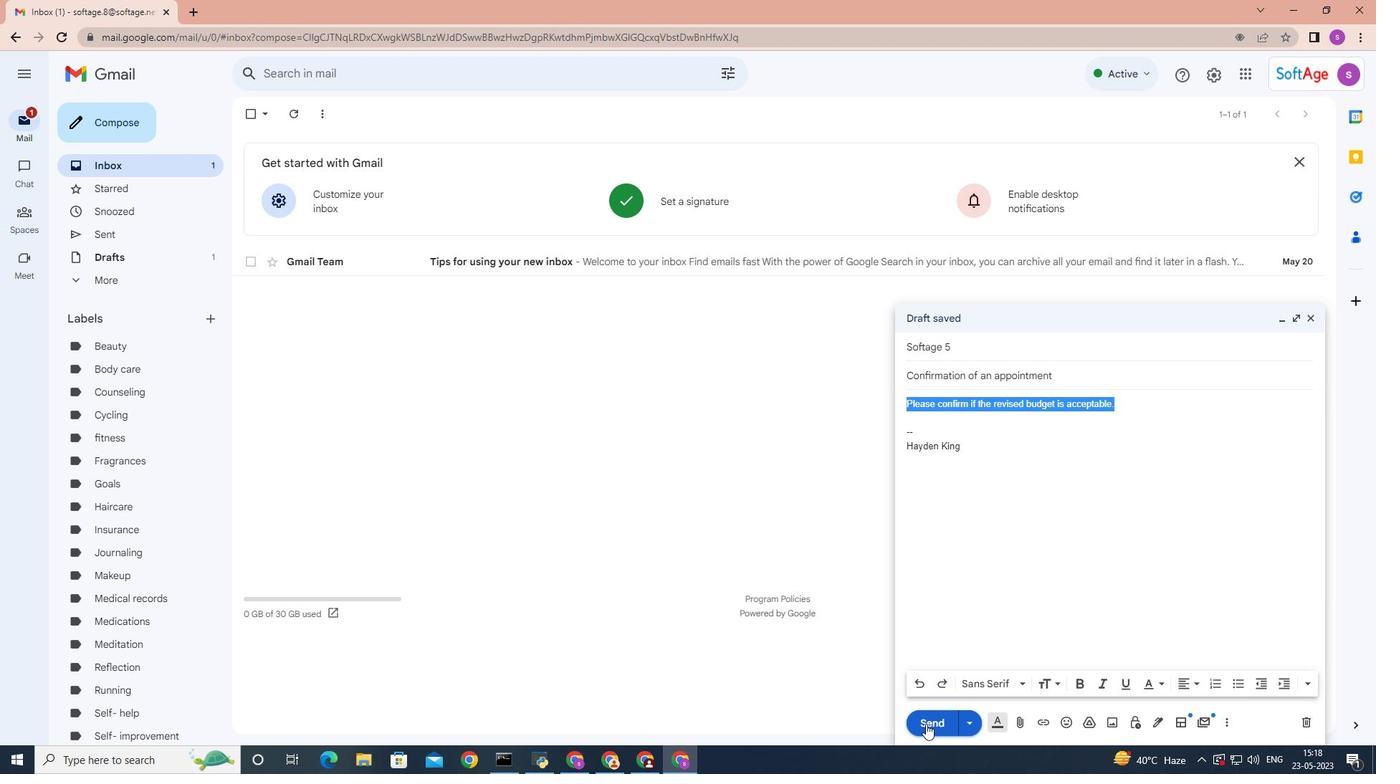 
Action: Mouse moved to (119, 240)
Screenshot: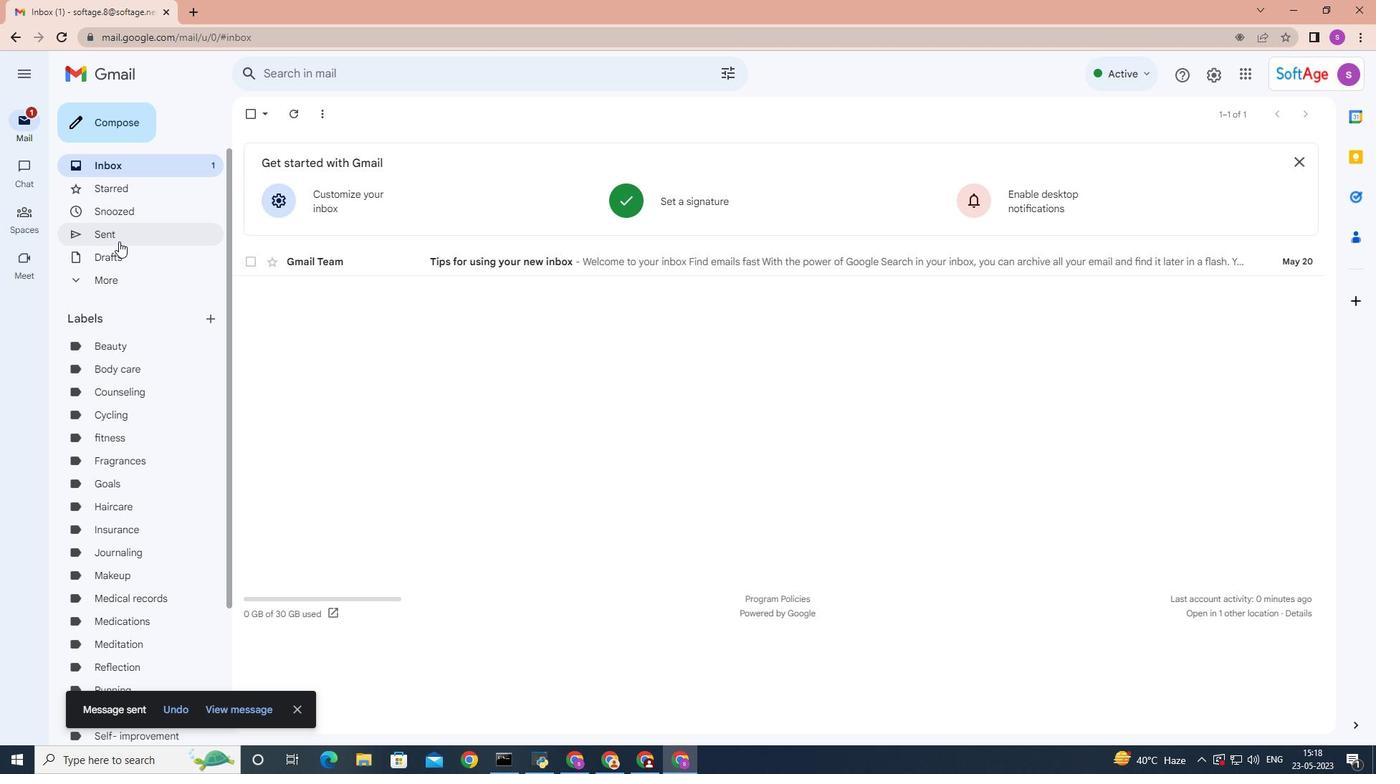 
Action: Mouse pressed left at (119, 240)
Screenshot: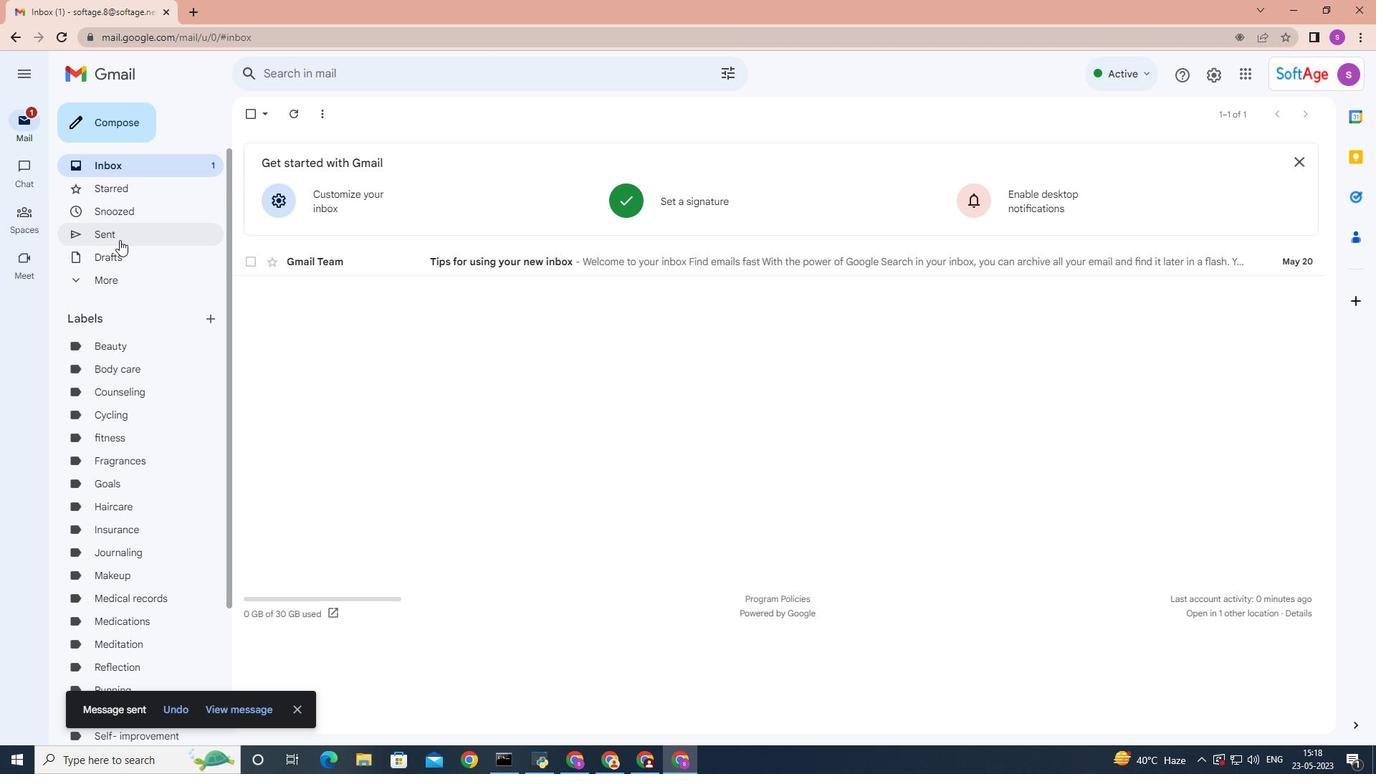 
Action: Mouse moved to (324, 186)
Screenshot: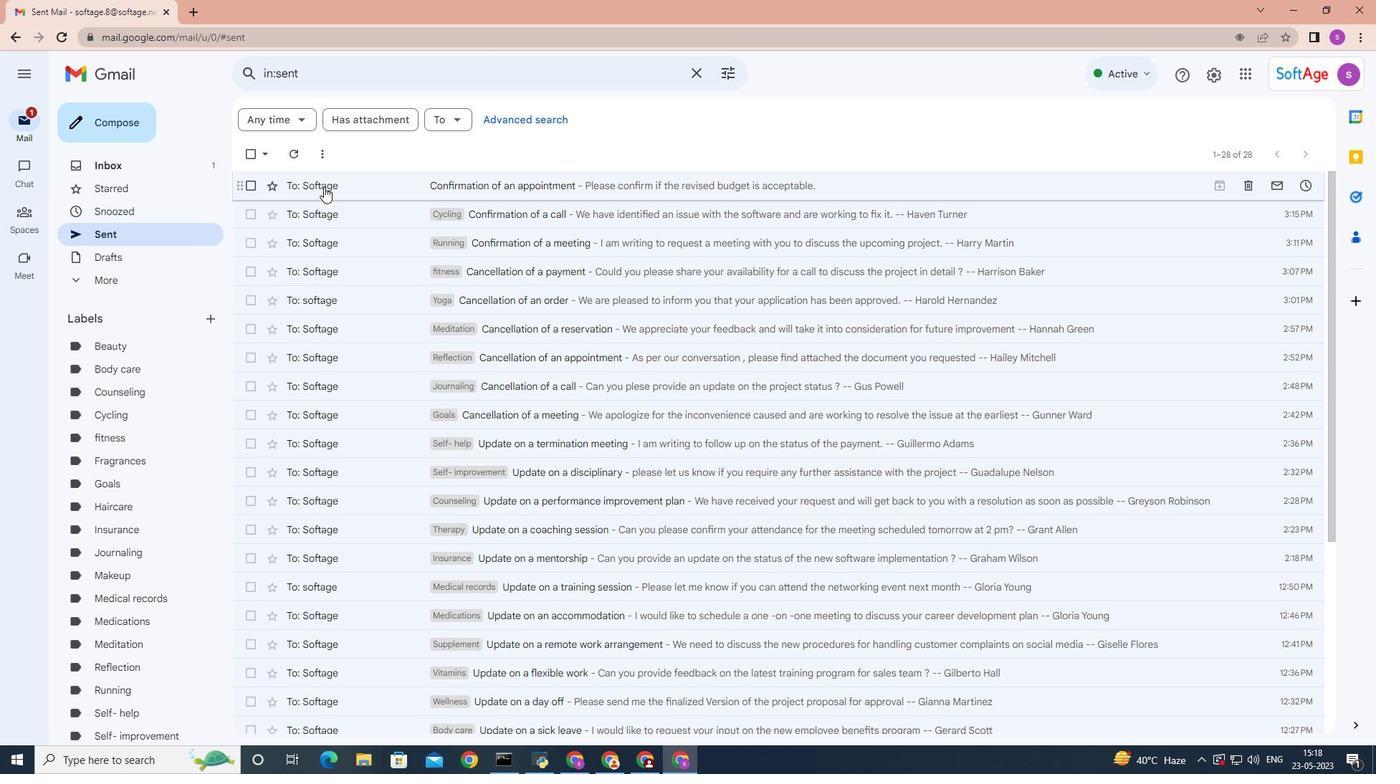 
Action: Mouse pressed right at (324, 186)
Screenshot: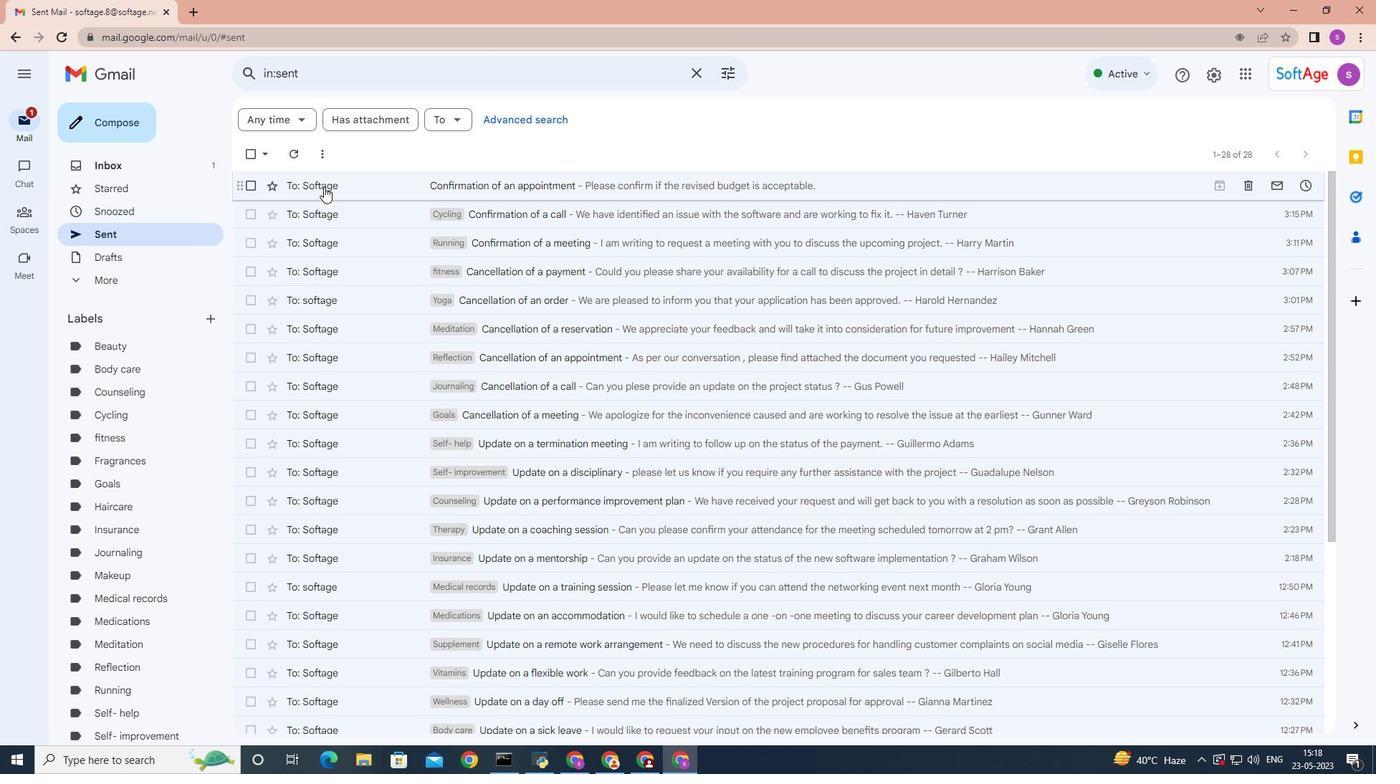 
Action: Mouse moved to (517, 472)
Screenshot: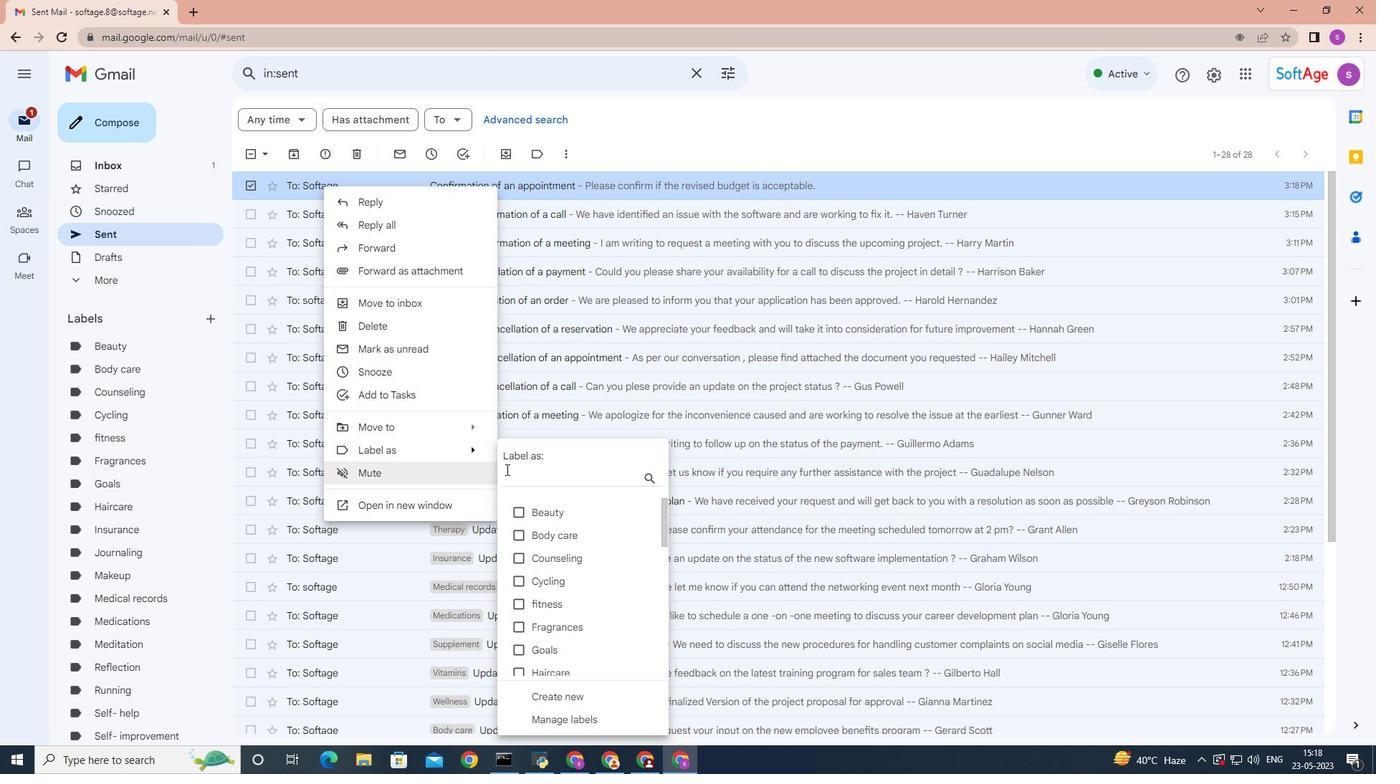 
Action: Key pressed <Key.shift>Swimming
Screenshot: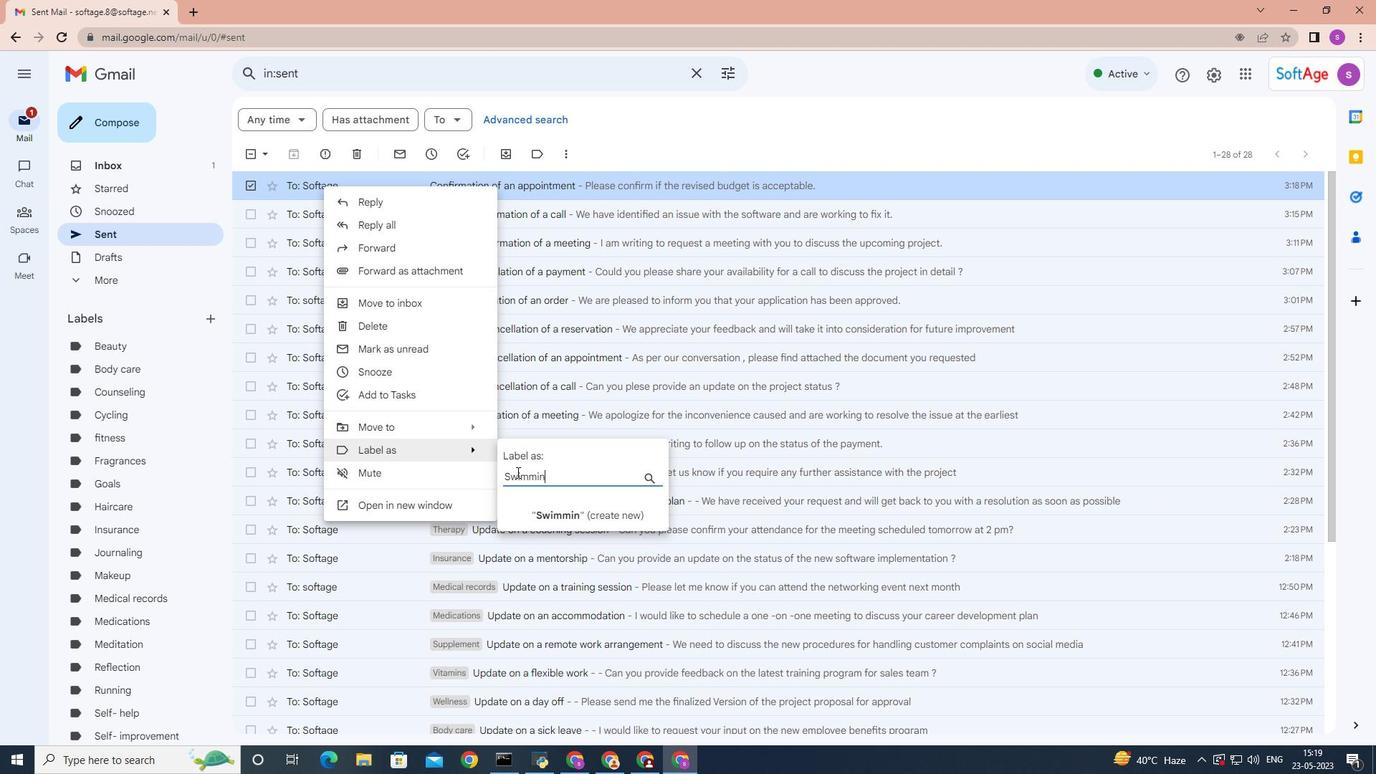 
Action: Mouse moved to (550, 517)
Screenshot: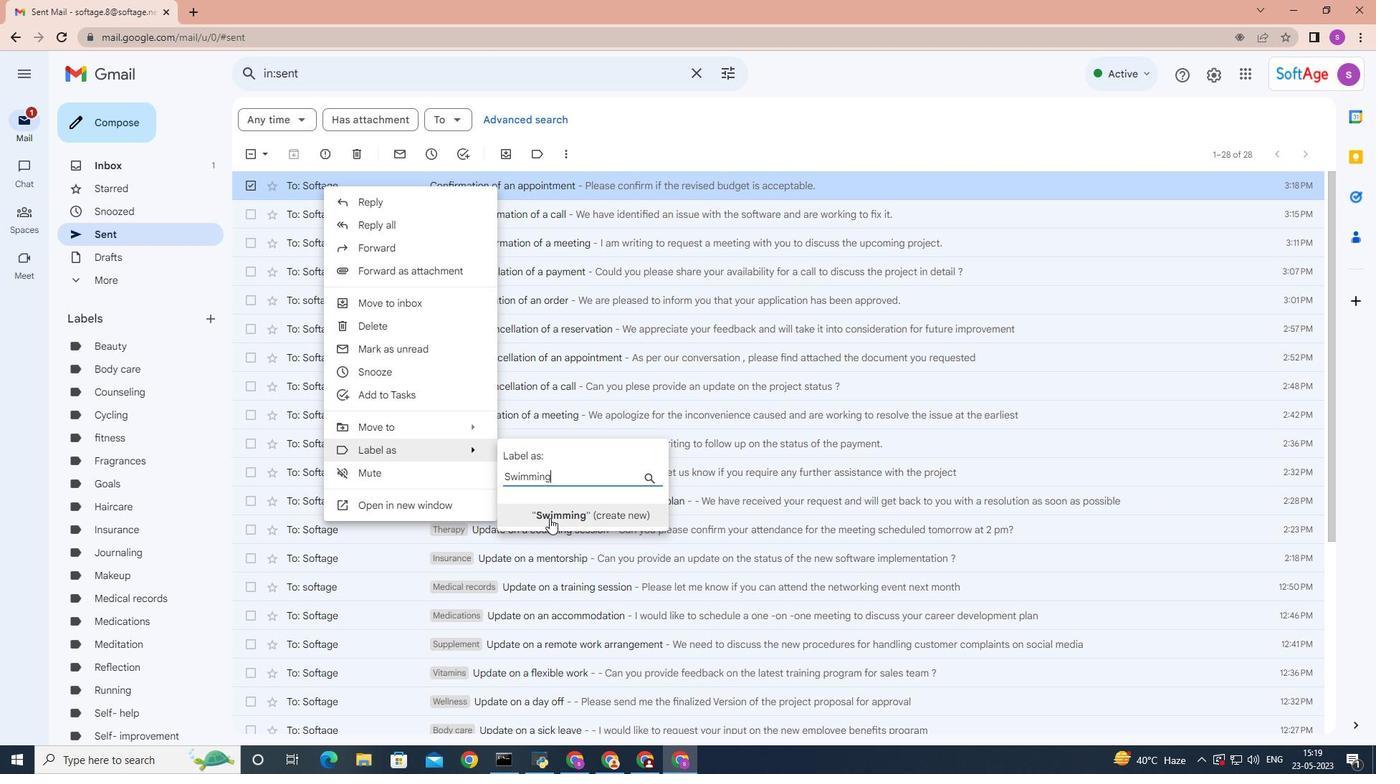 
Action: Mouse pressed left at (550, 517)
Screenshot: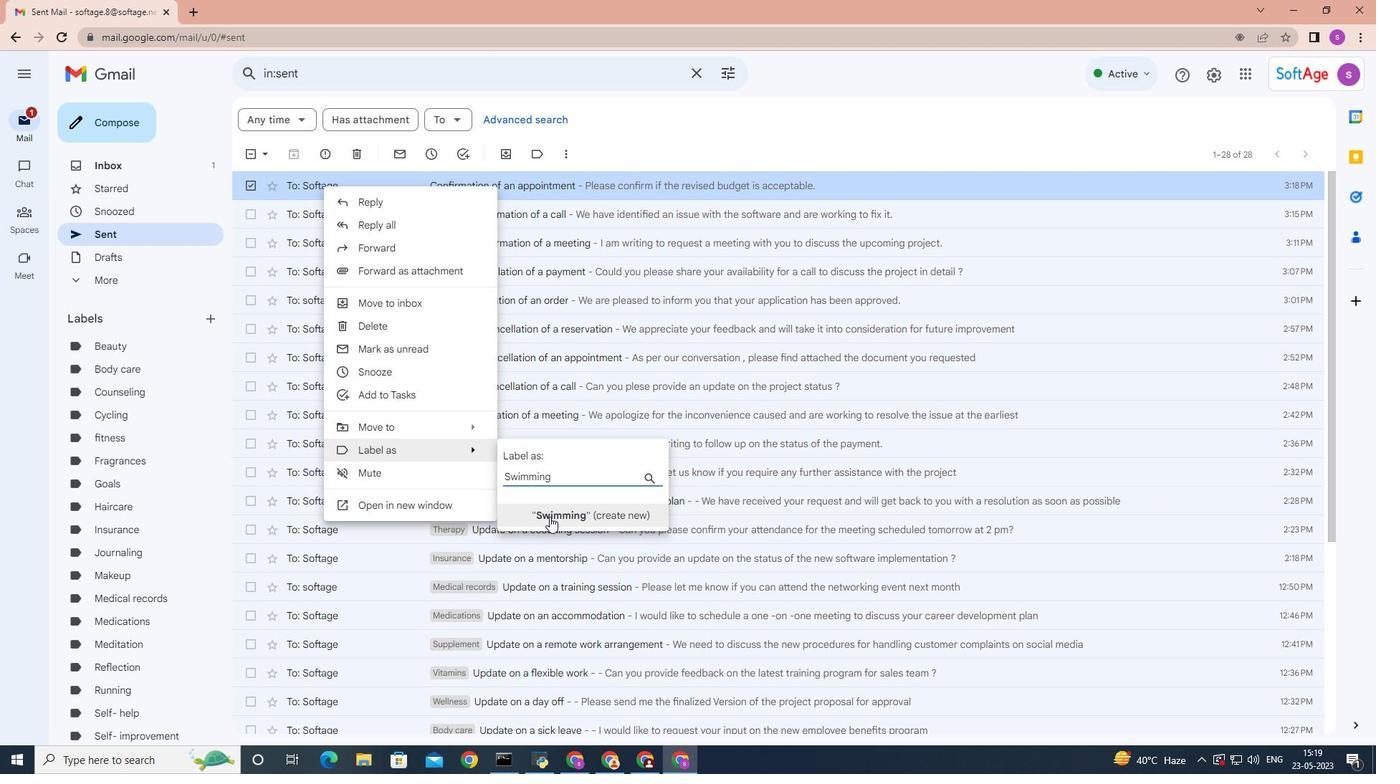 
Action: Mouse moved to (817, 455)
Screenshot: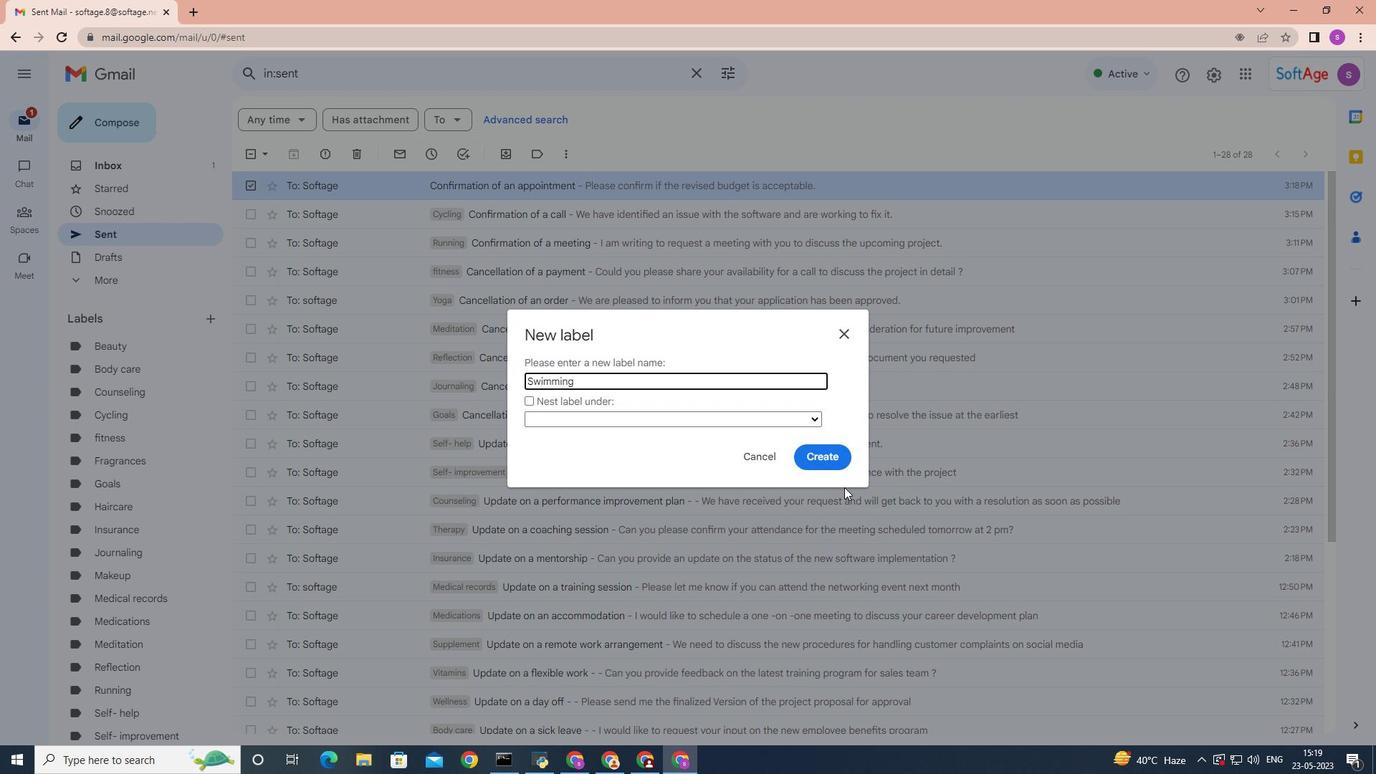 
Action: Mouse pressed left at (817, 455)
Screenshot: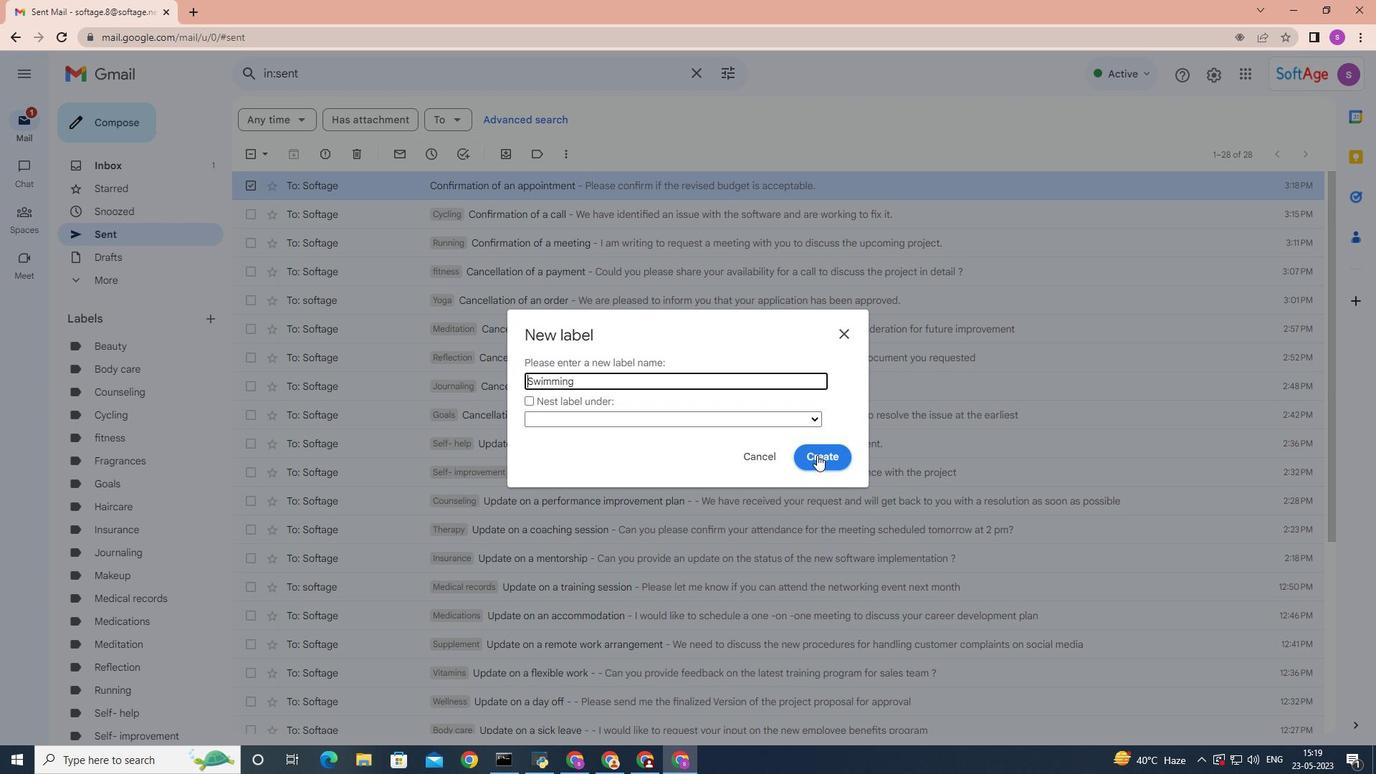 
